Task: Set up a job alert for 'web developer' in Delhi, India, with daily notifications via email and notification, and enable similar job notifications.
Action: Mouse moved to (373, 284)
Screenshot: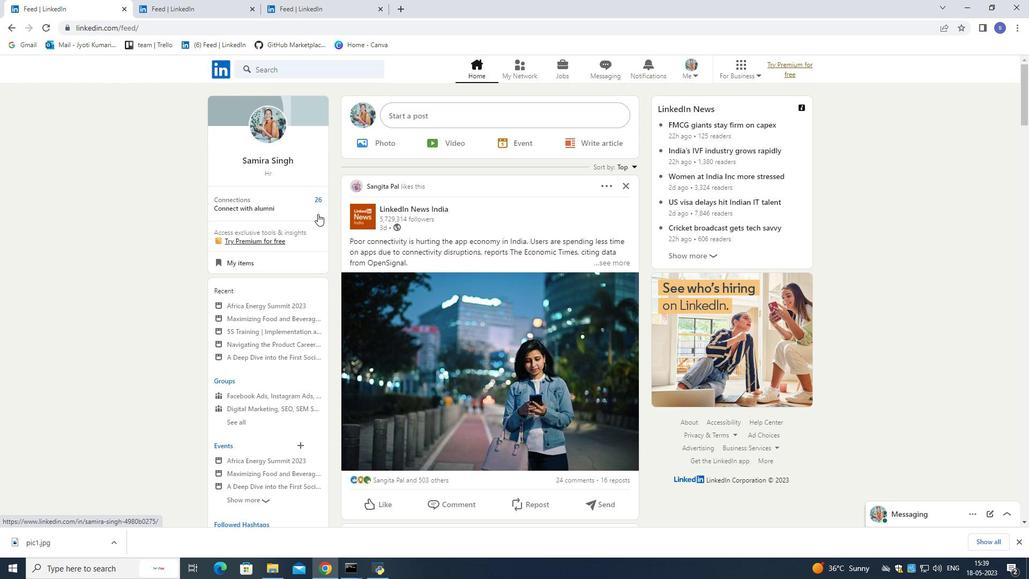
Action: Mouse scrolled (373, 284) with delta (0, 0)
Screenshot: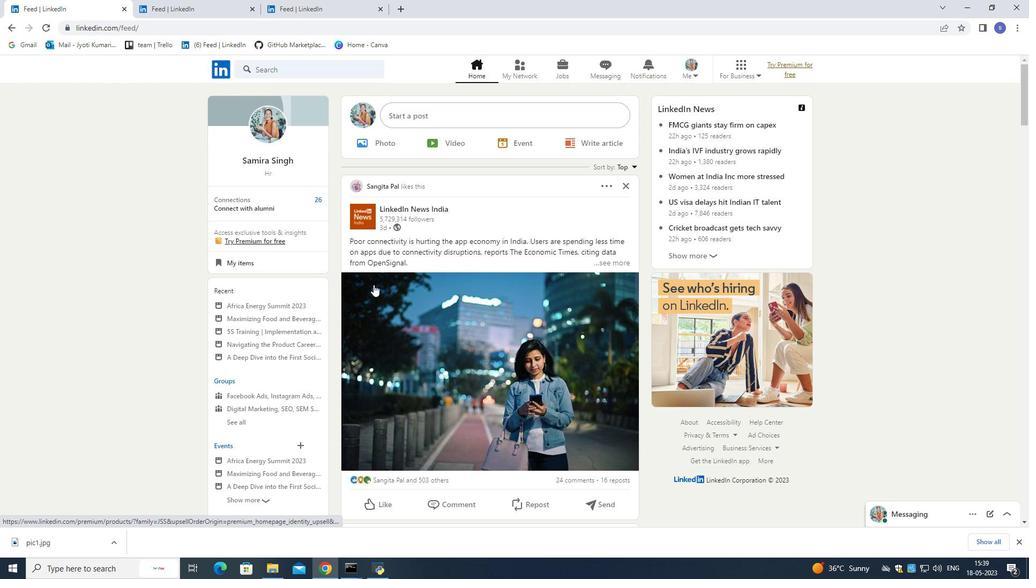 
Action: Mouse scrolled (373, 284) with delta (0, 0)
Screenshot: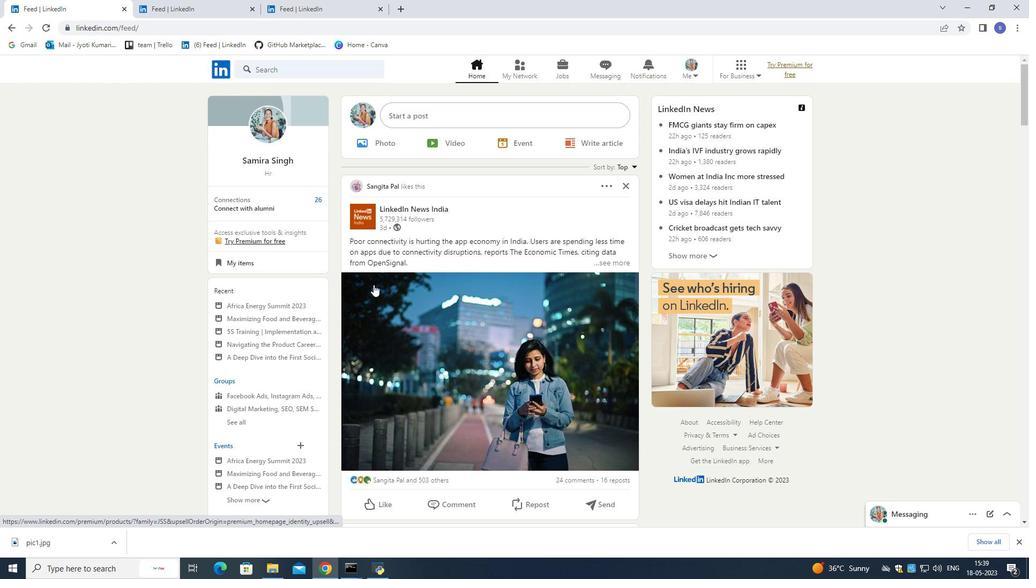 
Action: Mouse moved to (360, 224)
Screenshot: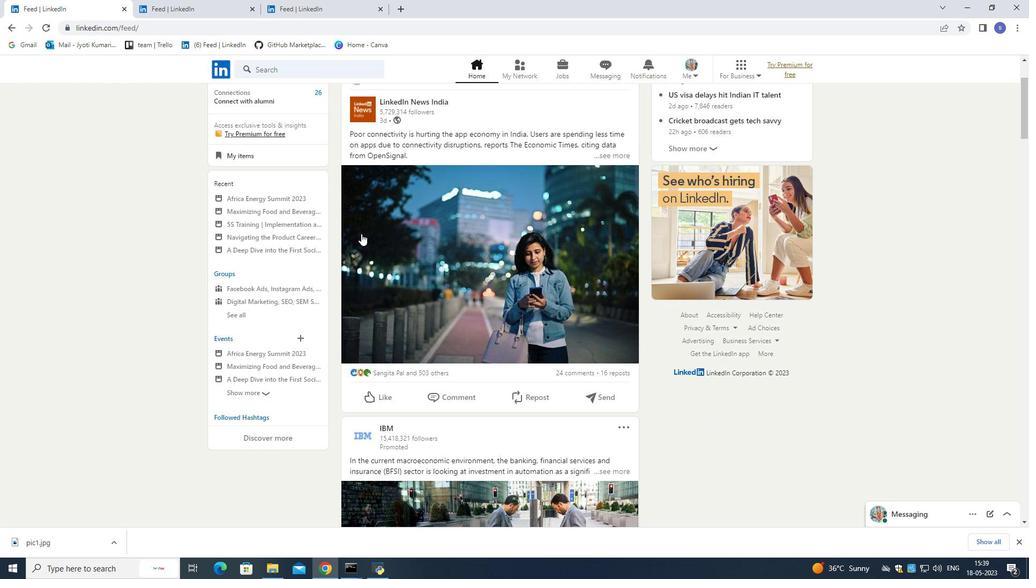 
Action: Mouse scrolled (360, 225) with delta (0, 0)
Screenshot: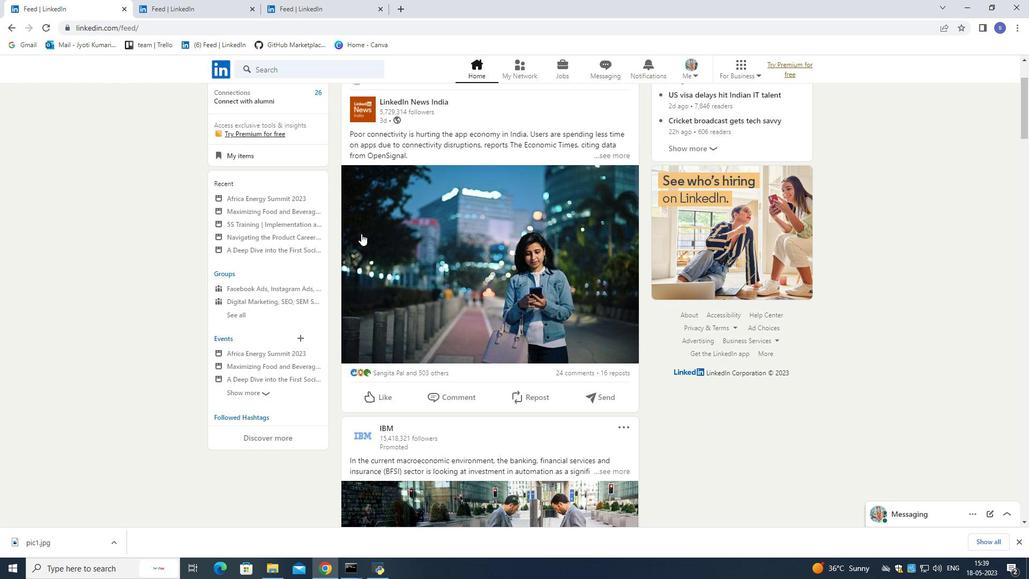 
Action: Mouse moved to (358, 217)
Screenshot: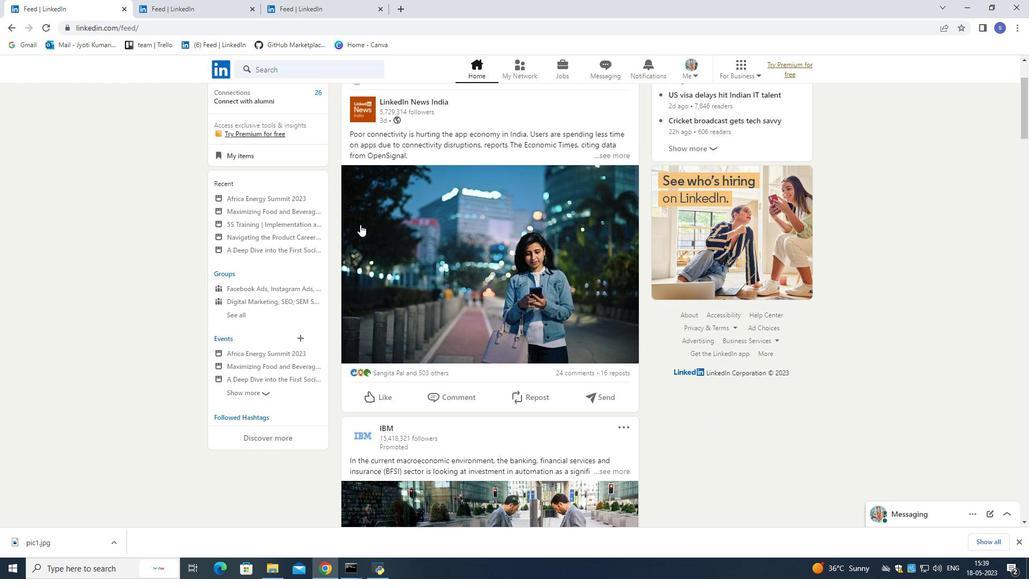 
Action: Mouse scrolled (358, 217) with delta (0, 0)
Screenshot: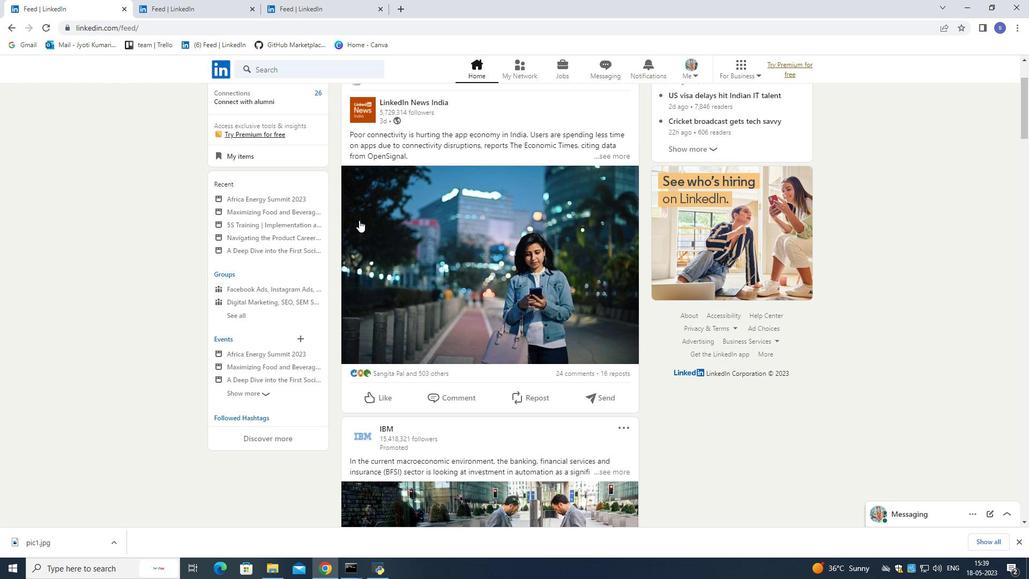 
Action: Mouse moved to (358, 215)
Screenshot: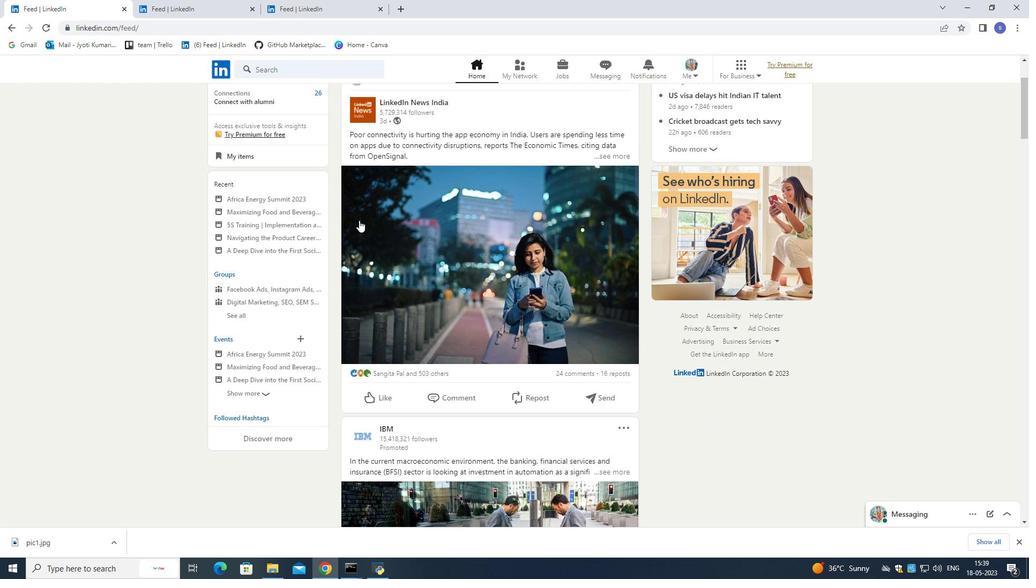 
Action: Mouse scrolled (358, 214) with delta (0, 0)
Screenshot: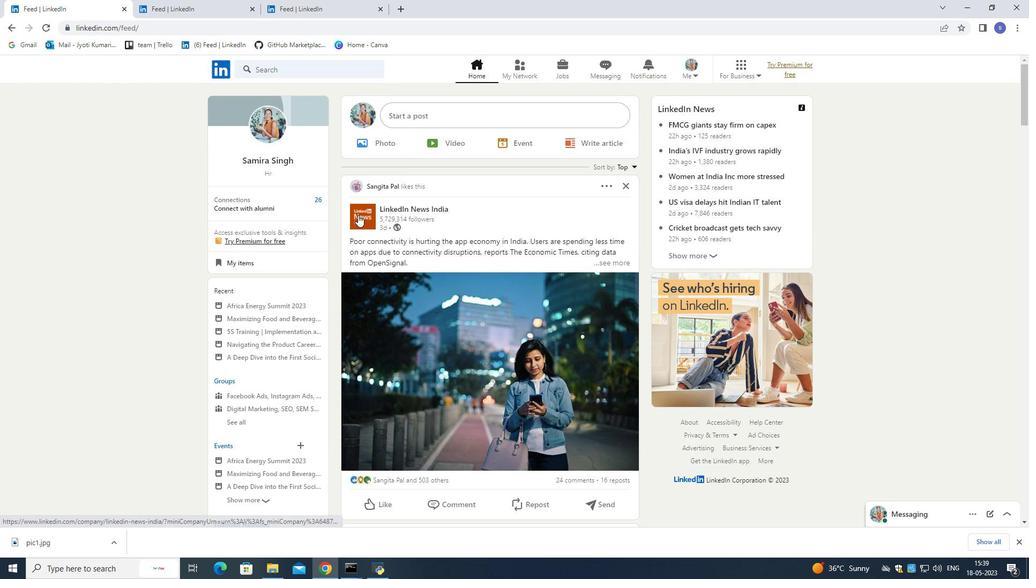 
Action: Mouse moved to (299, 144)
Screenshot: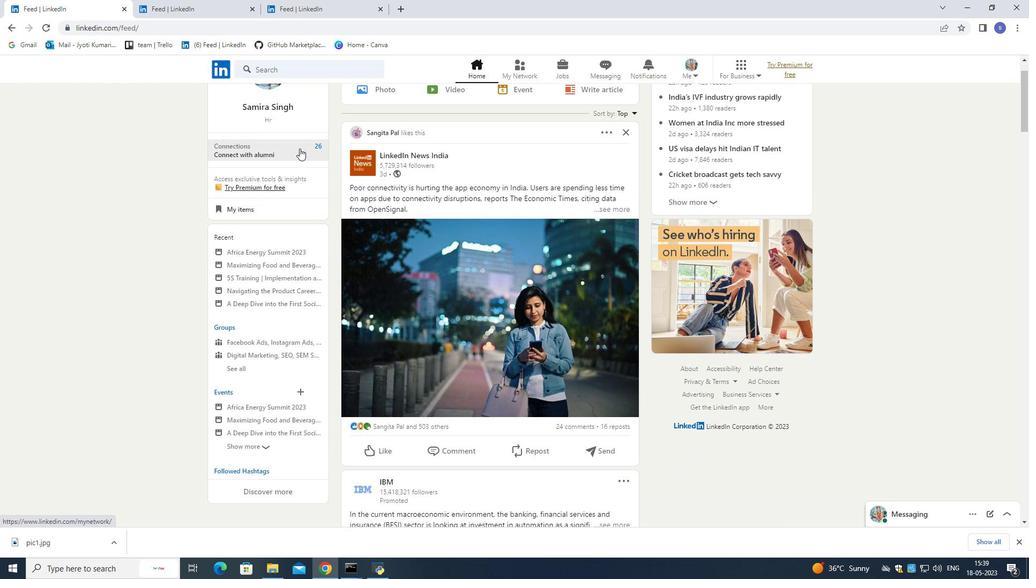 
Action: Mouse scrolled (299, 145) with delta (0, 0)
Screenshot: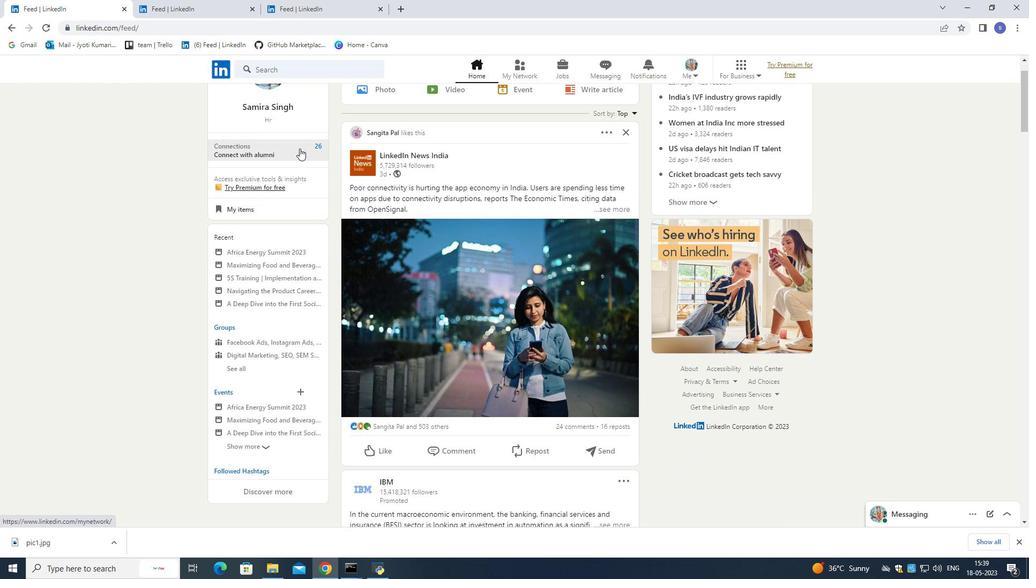 
Action: Mouse moved to (299, 143)
Screenshot: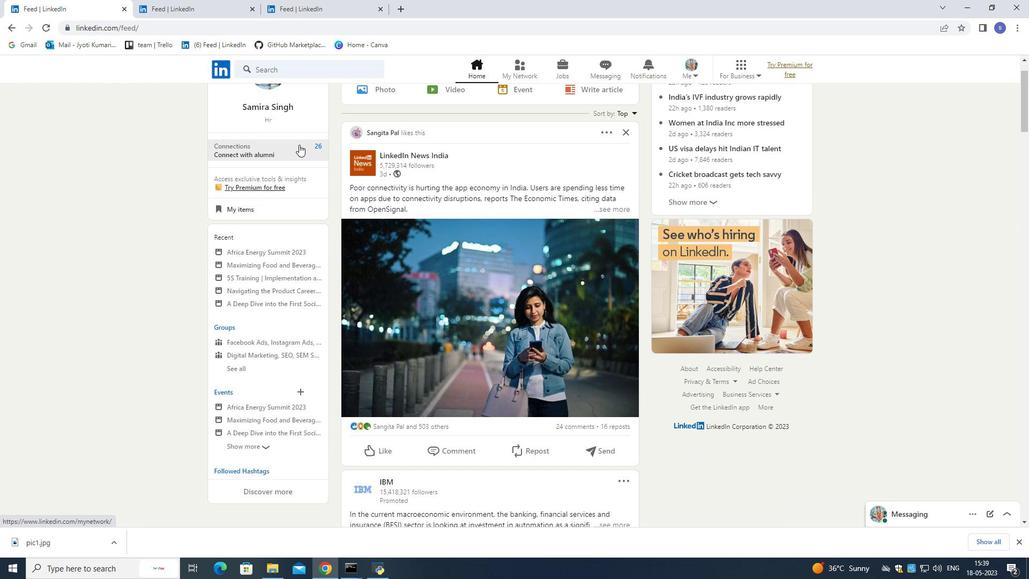 
Action: Mouse scrolled (299, 143) with delta (0, 0)
Screenshot: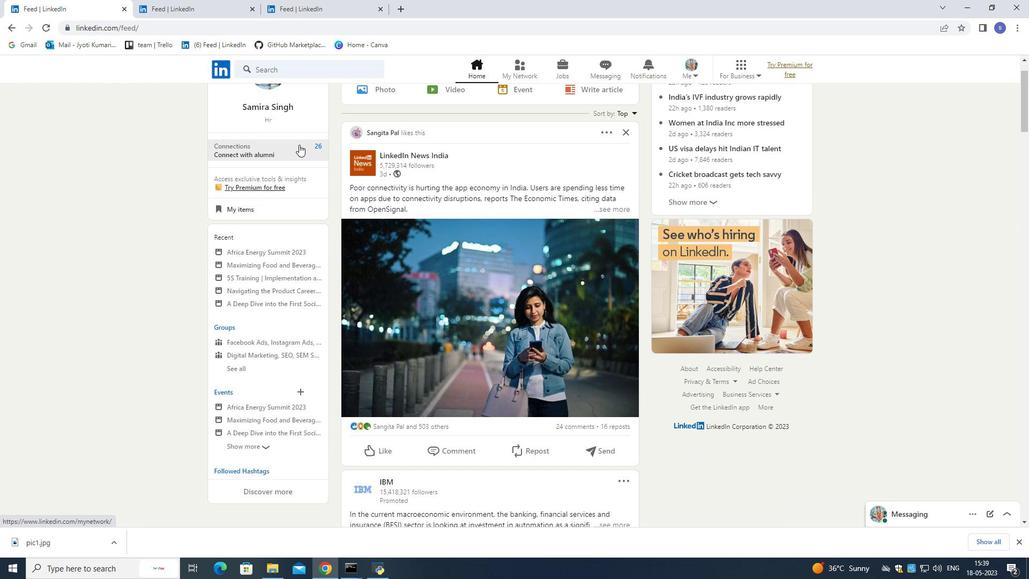 
Action: Mouse moved to (226, 71)
Screenshot: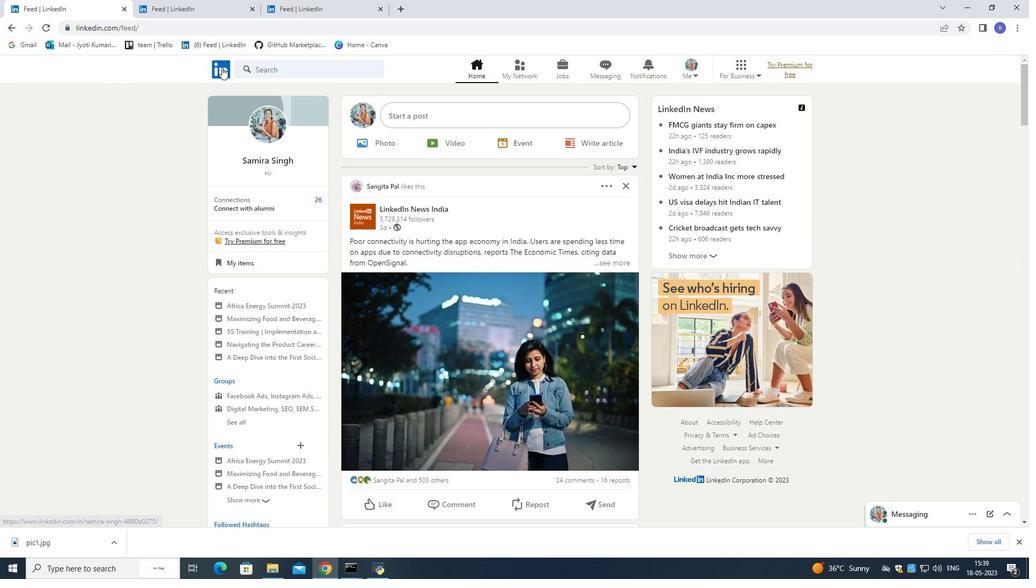 
Action: Mouse pressed left at (226, 71)
Screenshot: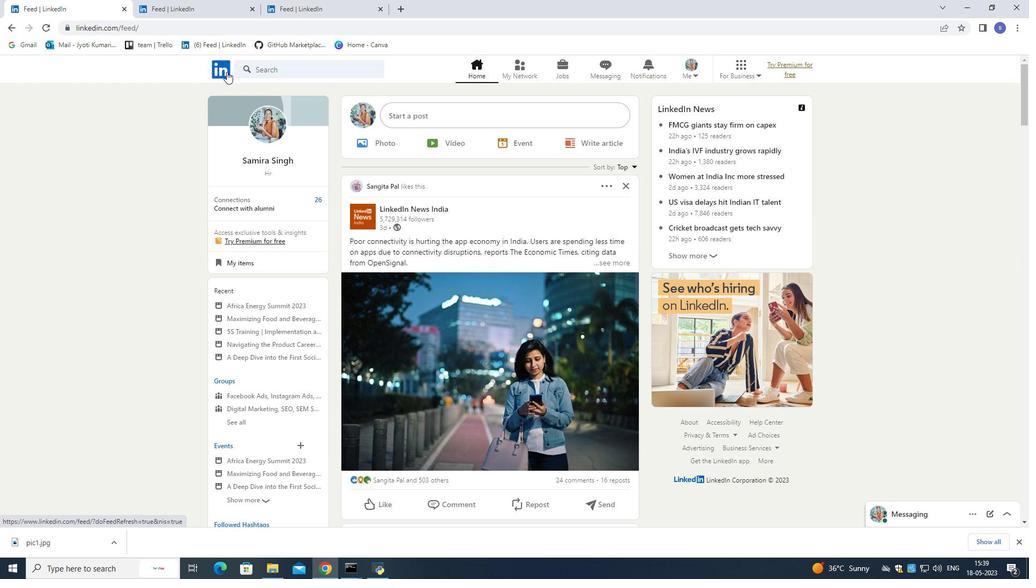 
Action: Mouse moved to (360, 227)
Screenshot: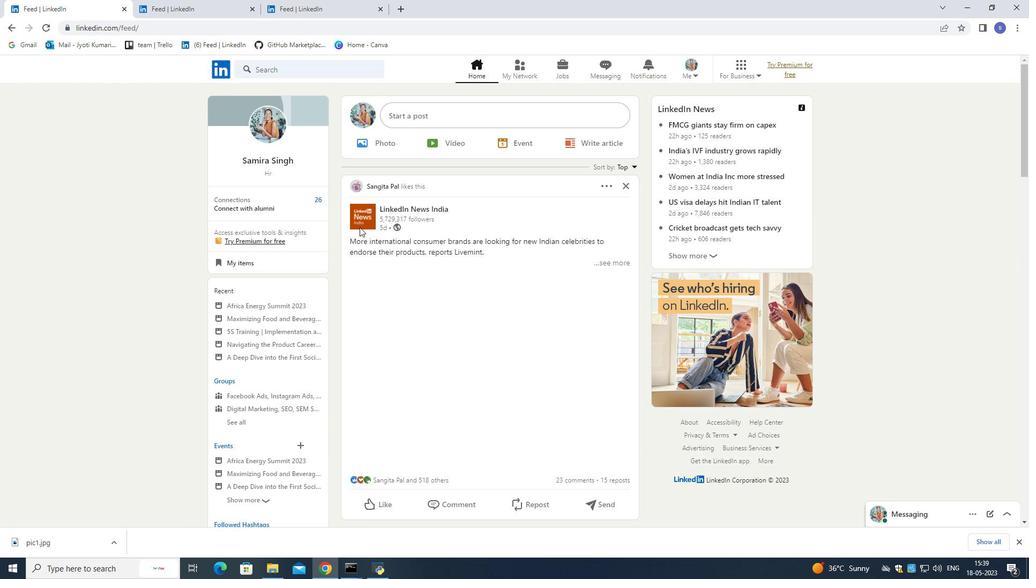 
Action: Mouse scrolled (360, 226) with delta (0, 0)
Screenshot: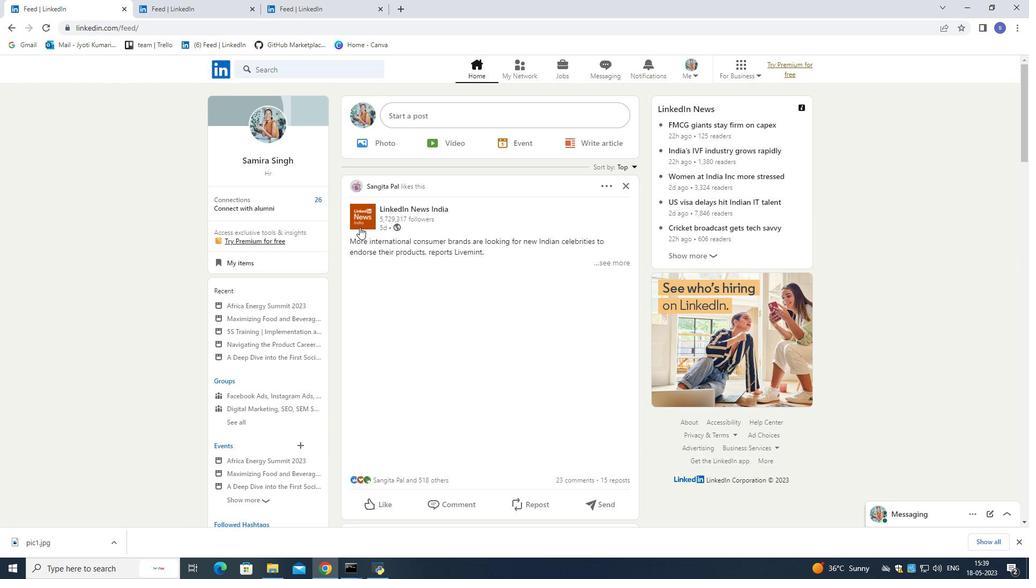 
Action: Mouse scrolled (360, 226) with delta (0, 0)
Screenshot: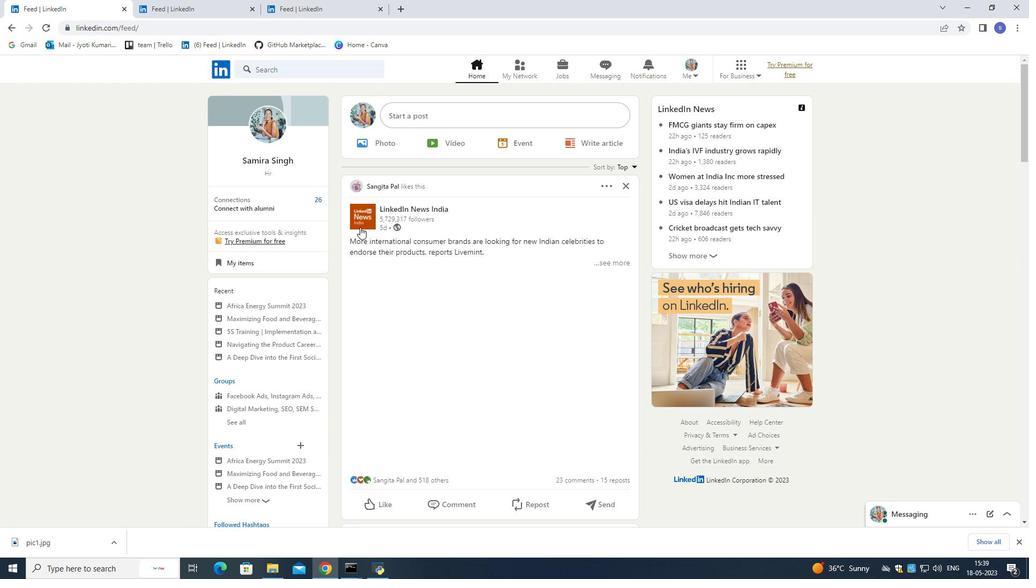 
Action: Mouse moved to (360, 227)
Screenshot: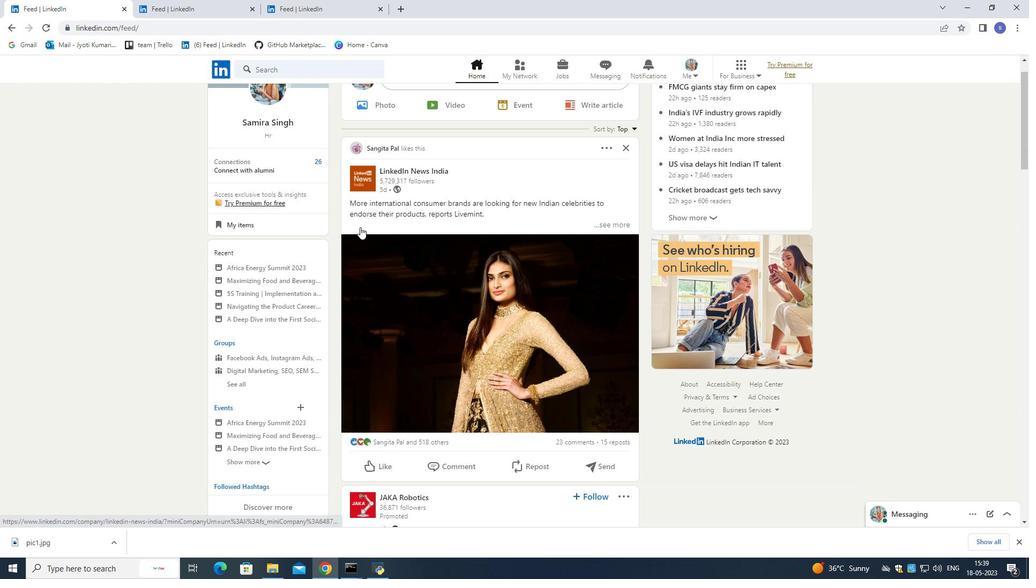 
Action: Mouse scrolled (360, 226) with delta (0, 0)
Screenshot: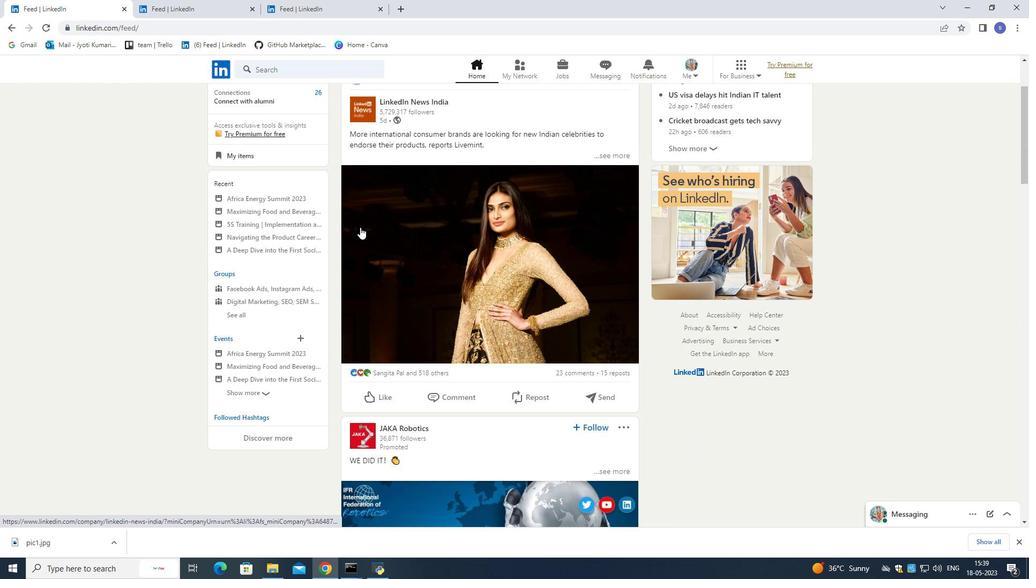 
Action: Mouse scrolled (360, 226) with delta (0, 0)
Screenshot: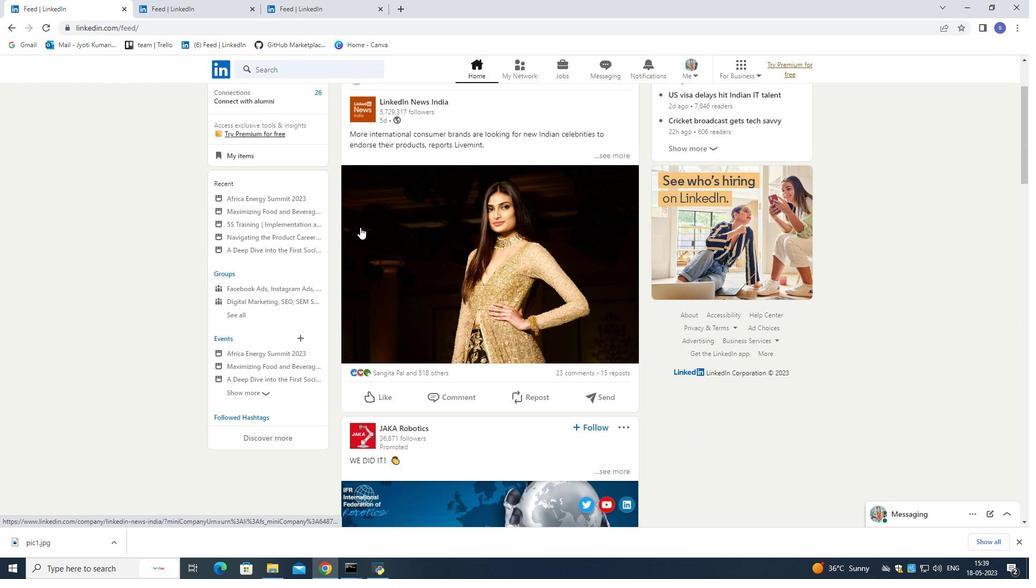 
Action: Mouse moved to (358, 223)
Screenshot: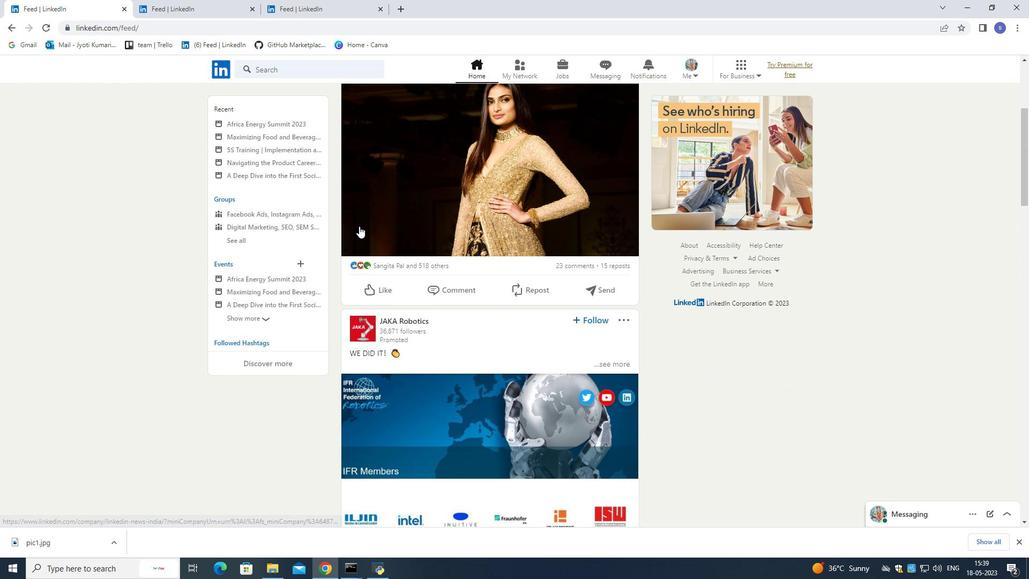 
Action: Mouse scrolled (358, 222) with delta (0, 0)
Screenshot: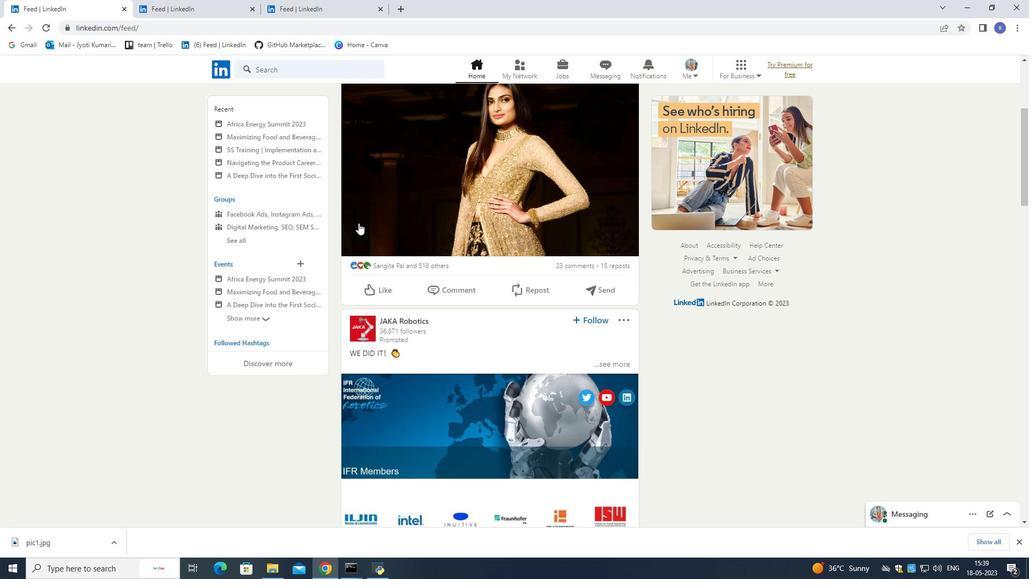 
Action: Mouse scrolled (358, 222) with delta (0, 0)
Screenshot: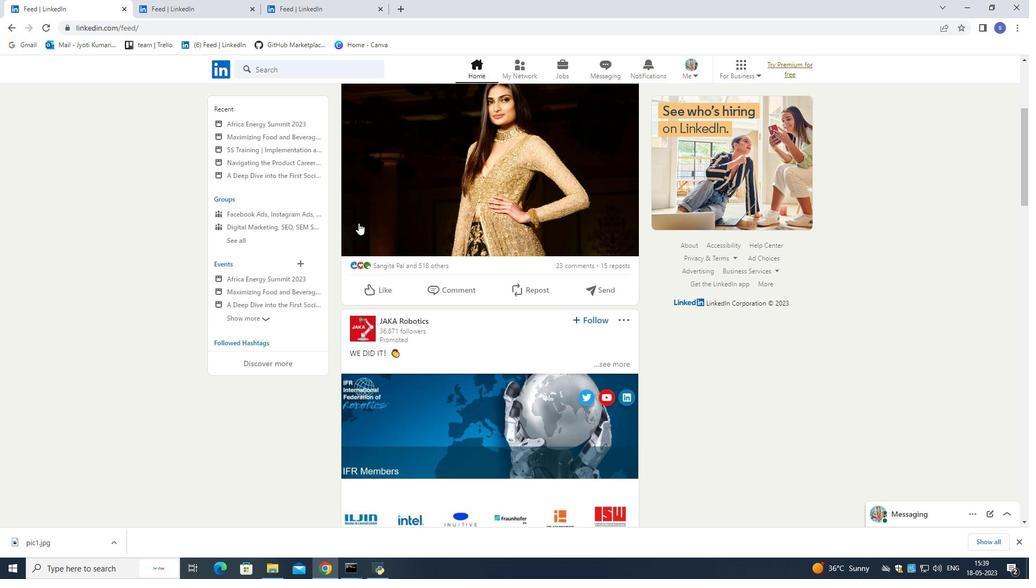 
Action: Mouse scrolled (358, 222) with delta (0, 0)
Screenshot: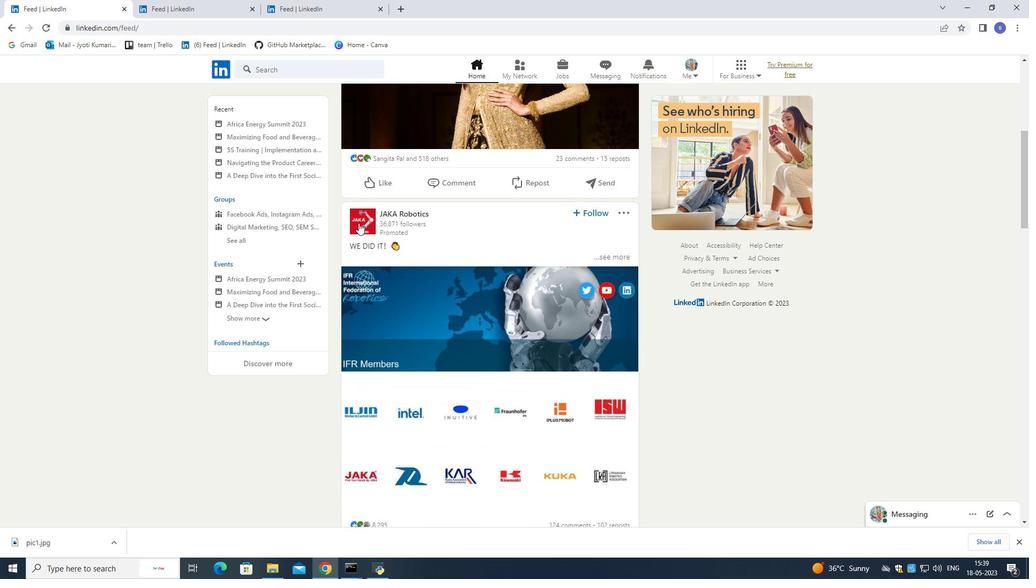 
Action: Mouse scrolled (358, 222) with delta (0, 0)
Screenshot: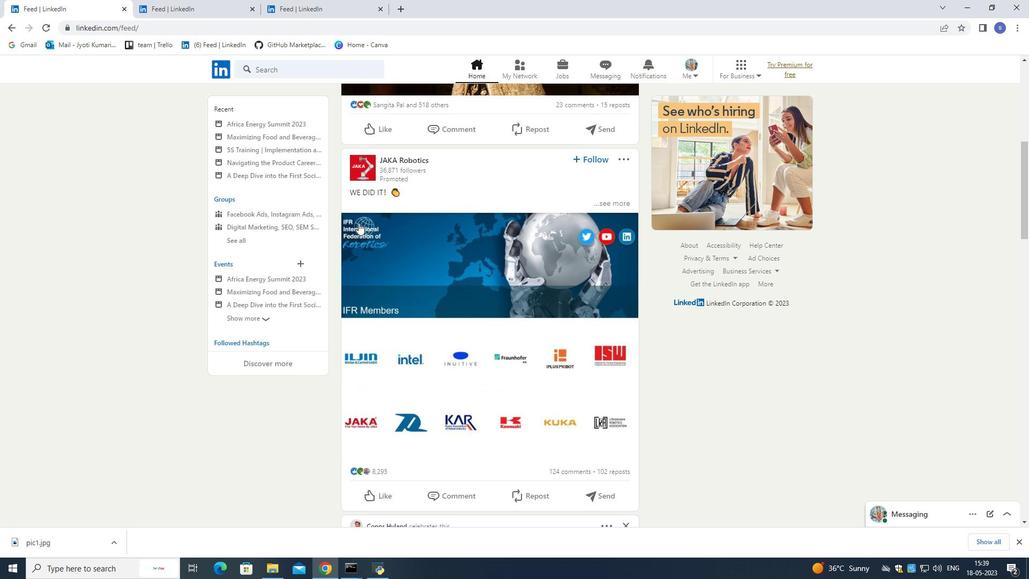
Action: Mouse scrolled (358, 222) with delta (0, 0)
Screenshot: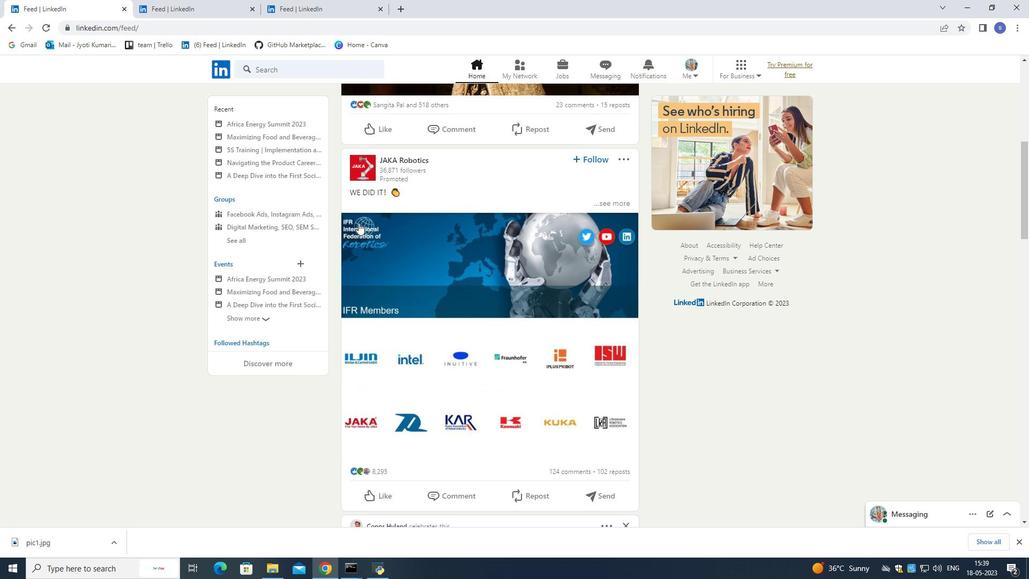 
Action: Mouse scrolled (358, 222) with delta (0, 0)
Screenshot: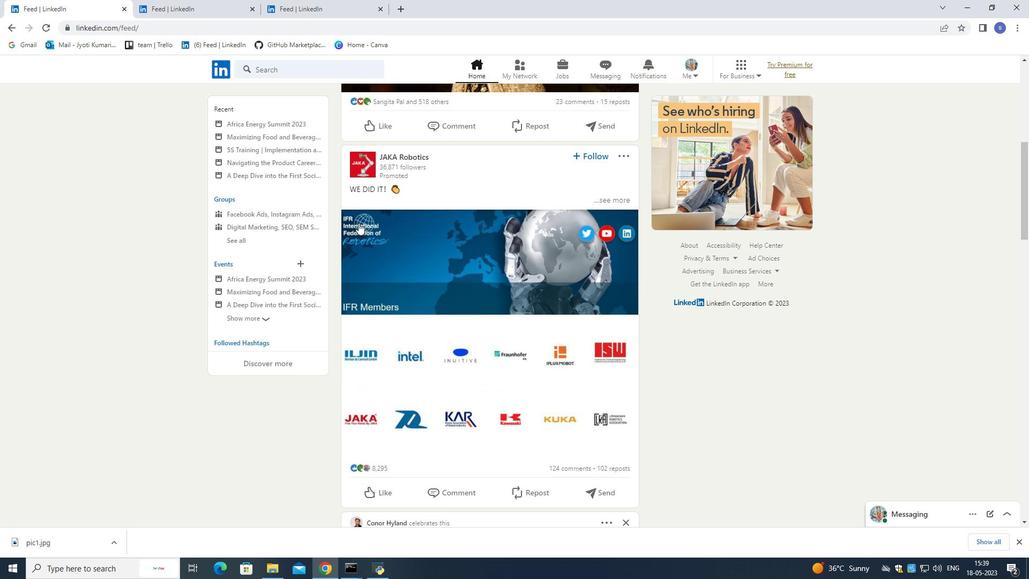 
Action: Mouse scrolled (358, 222) with delta (0, 0)
Screenshot: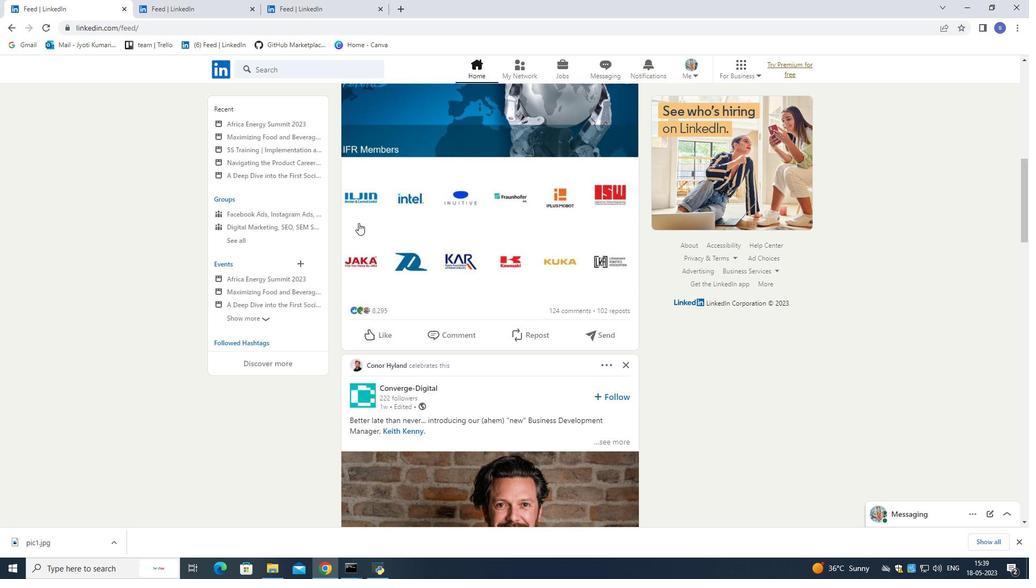 
Action: Mouse scrolled (358, 222) with delta (0, 0)
Screenshot: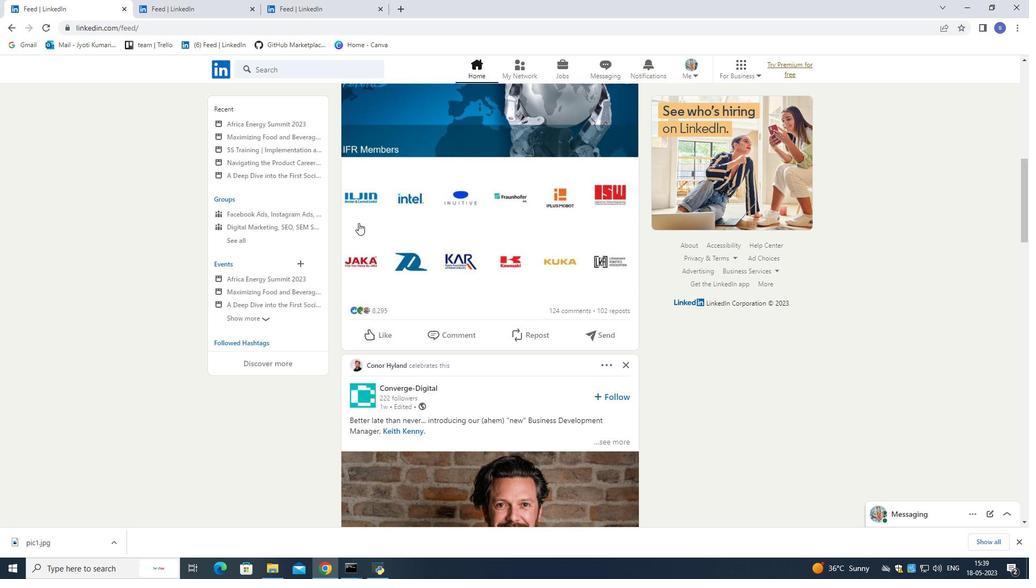 
Action: Mouse scrolled (358, 222) with delta (0, 0)
Screenshot: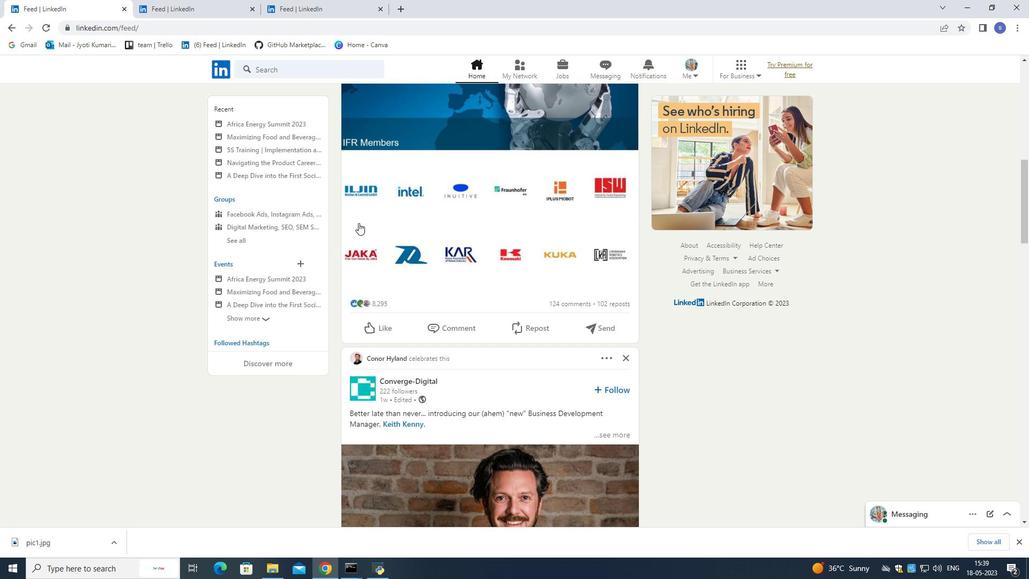 
Action: Mouse scrolled (358, 222) with delta (0, 0)
Screenshot: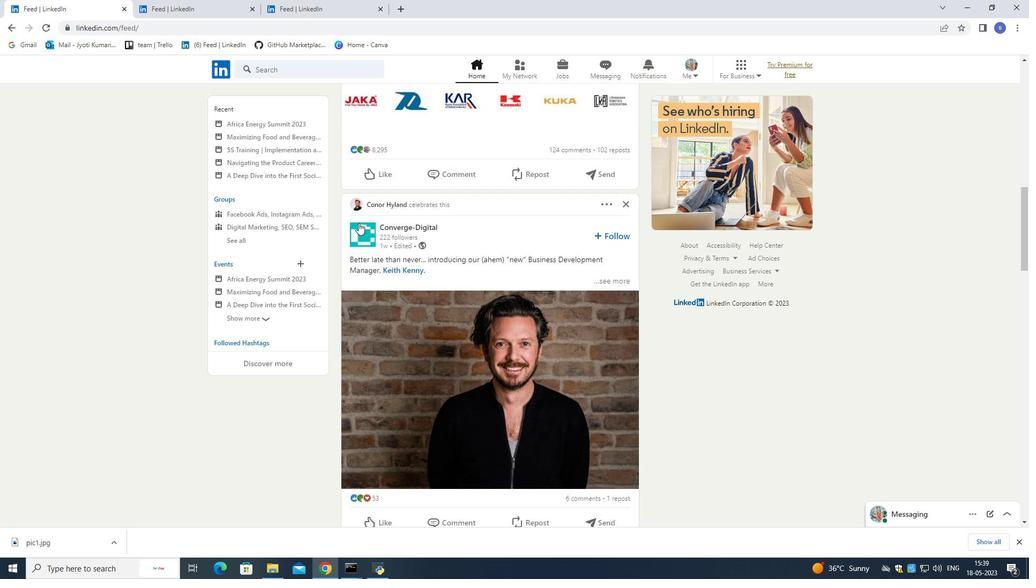 
Action: Mouse scrolled (358, 222) with delta (0, 0)
Screenshot: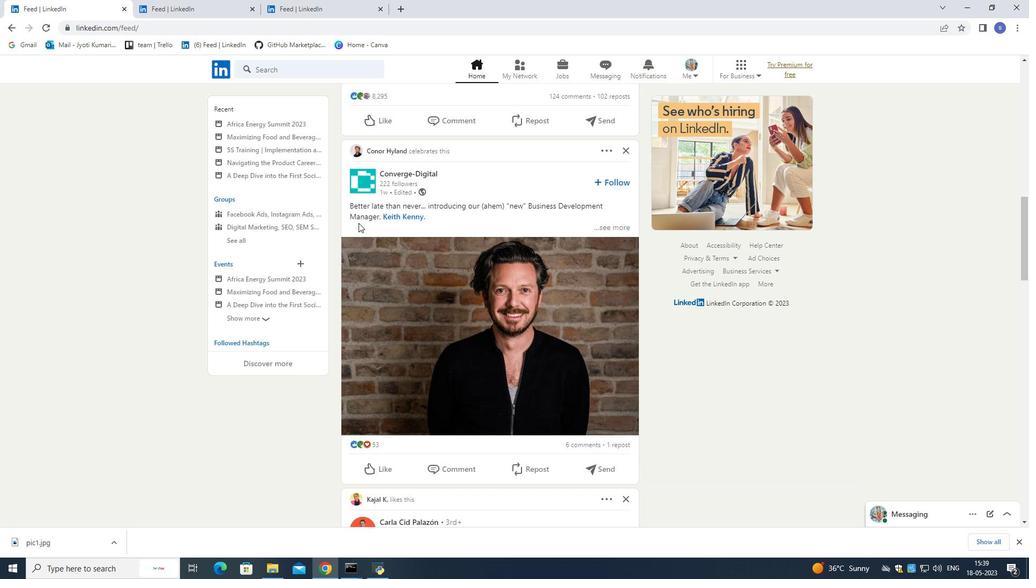 
Action: Mouse moved to (345, 221)
Screenshot: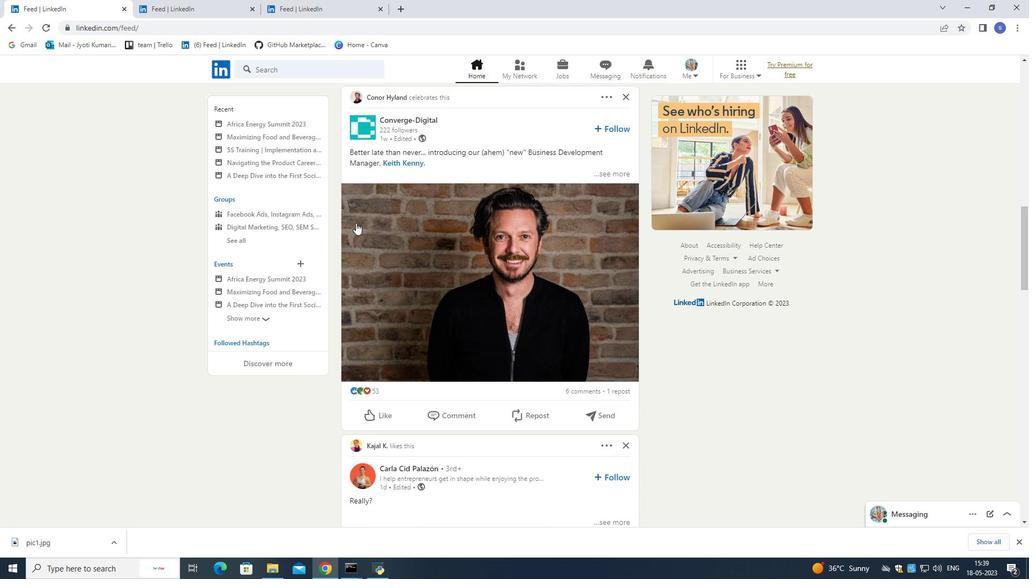
Action: Mouse scrolled (345, 220) with delta (0, 0)
Screenshot: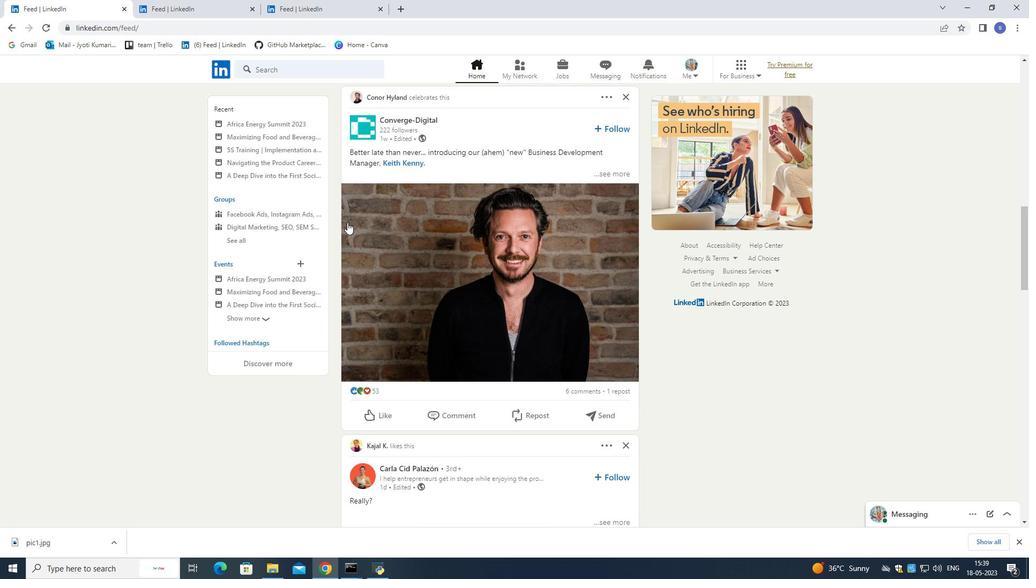 
Action: Mouse scrolled (345, 220) with delta (0, 0)
Screenshot: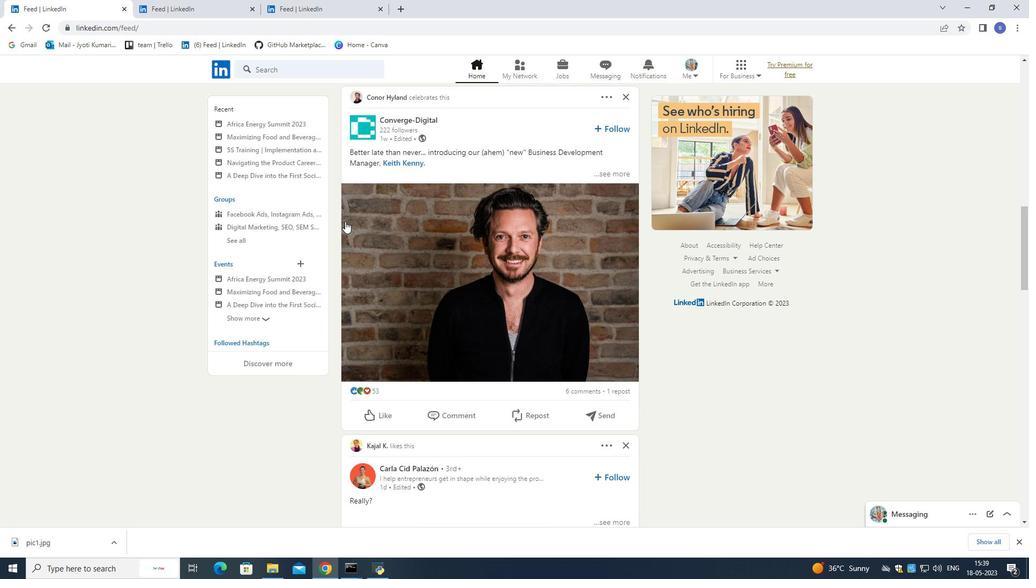 
Action: Mouse scrolled (345, 220) with delta (0, 0)
Screenshot: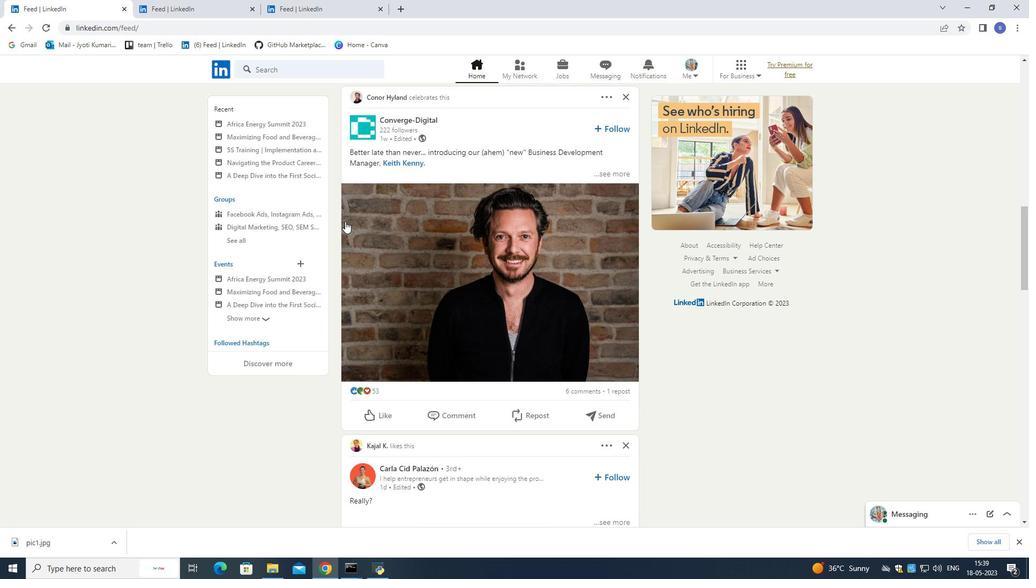 
Action: Mouse moved to (344, 220)
Screenshot: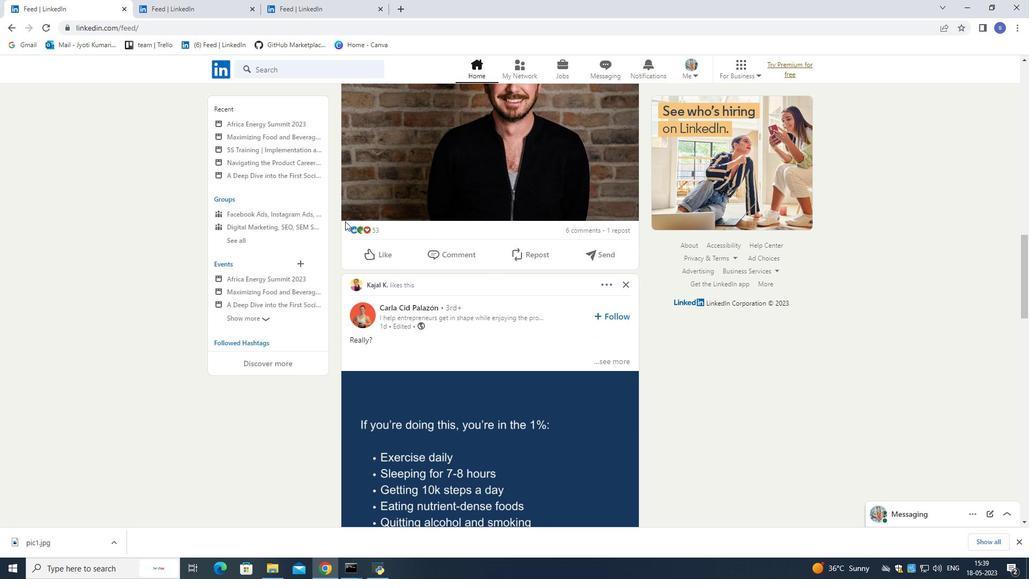 
Action: Mouse scrolled (344, 220) with delta (0, 0)
Screenshot: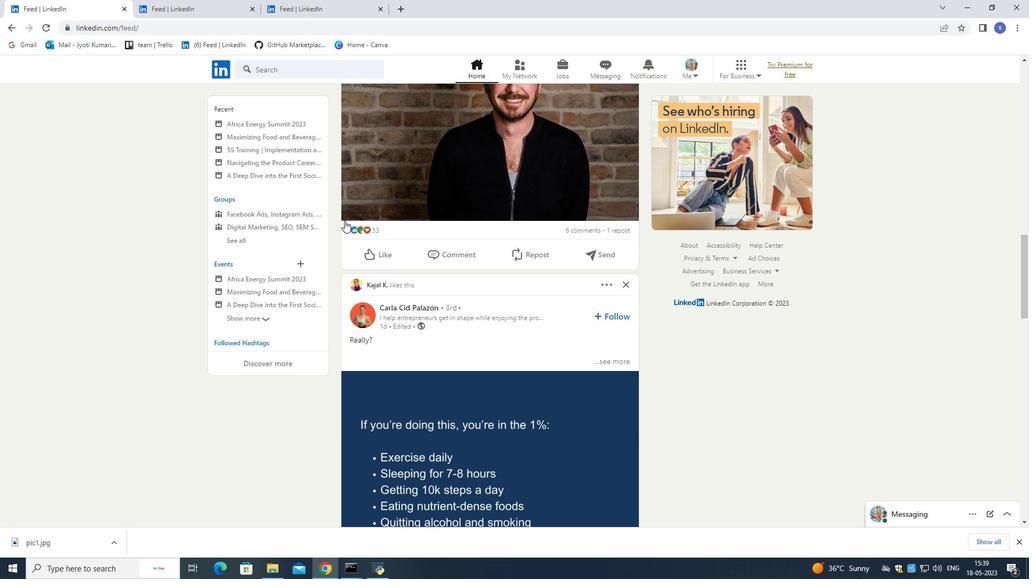 
Action: Mouse scrolled (344, 220) with delta (0, 0)
Screenshot: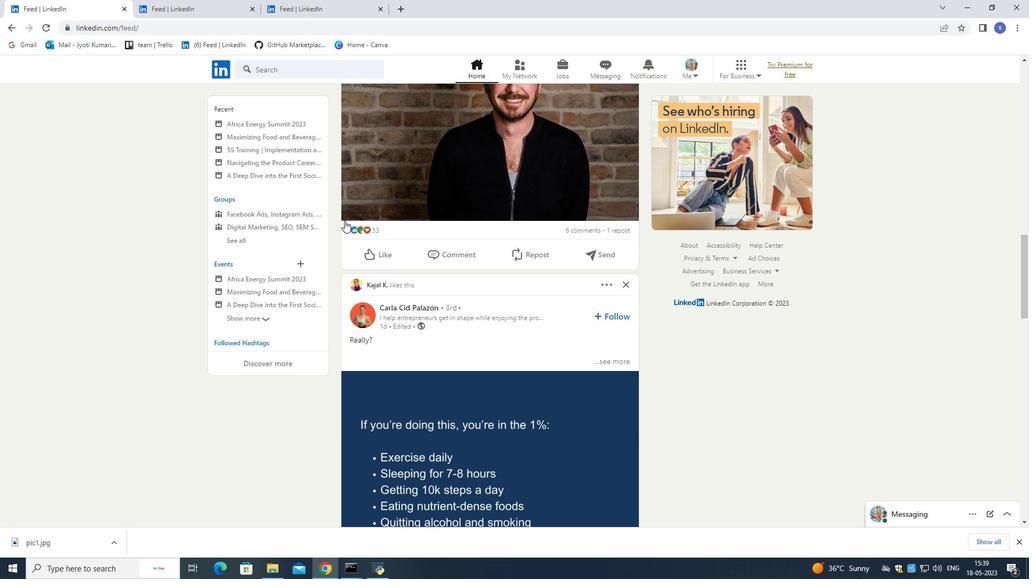 
Action: Mouse scrolled (344, 220) with delta (0, 0)
Screenshot: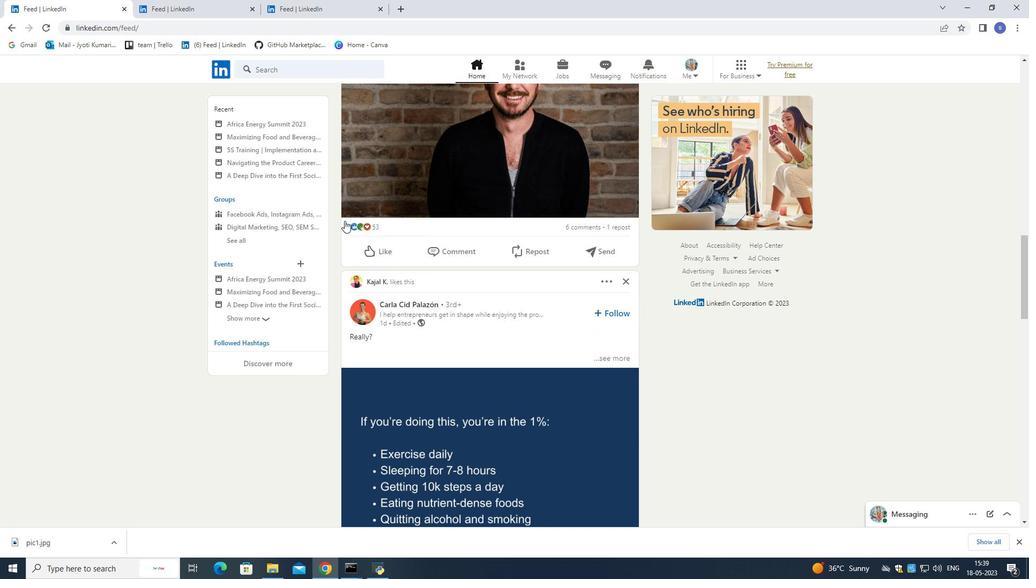 
Action: Mouse scrolled (344, 220) with delta (0, 0)
Screenshot: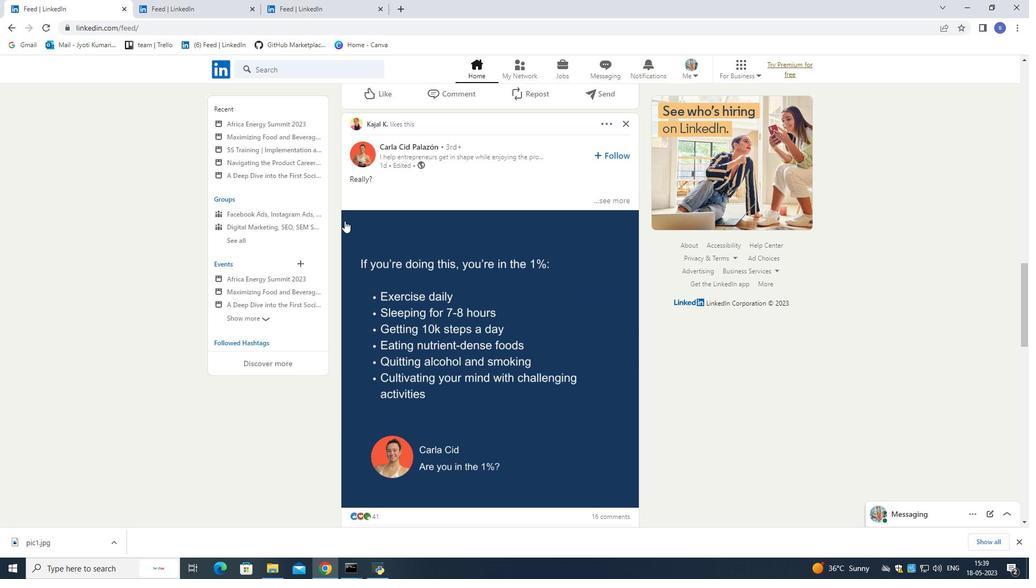 
Action: Mouse scrolled (344, 220) with delta (0, 0)
Screenshot: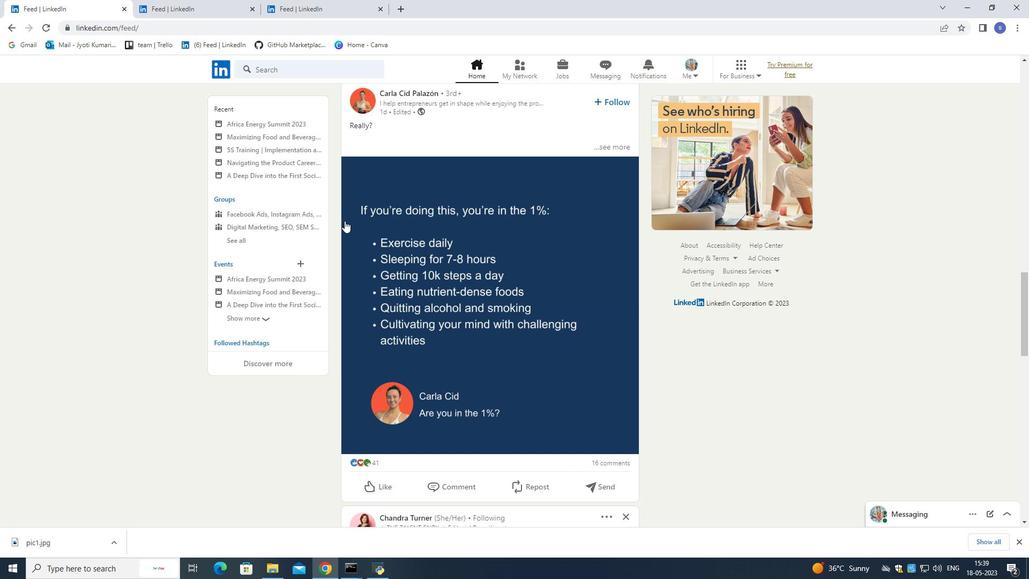 
Action: Mouse scrolled (344, 220) with delta (0, 0)
Screenshot: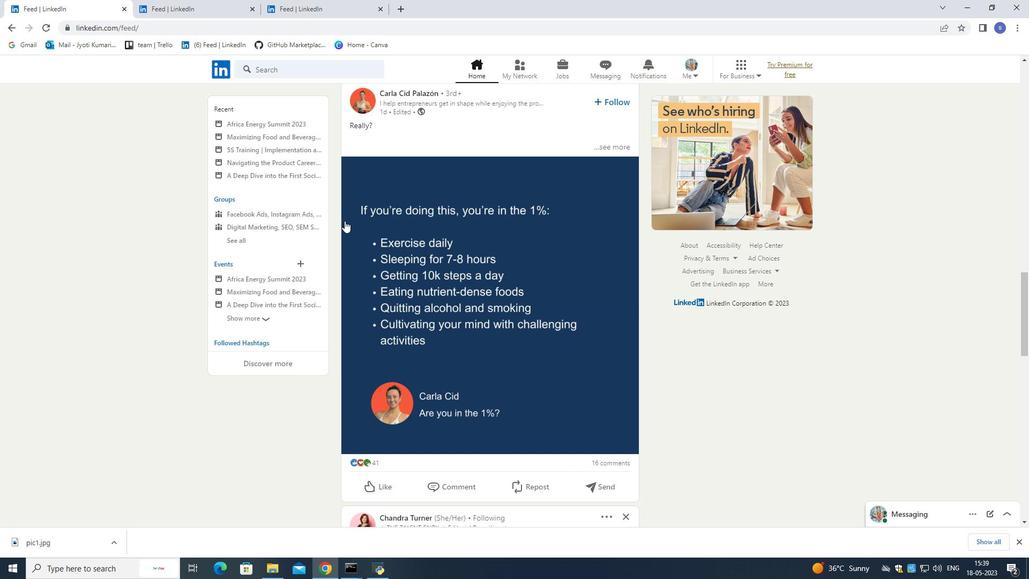 
Action: Mouse scrolled (344, 220) with delta (0, 0)
Screenshot: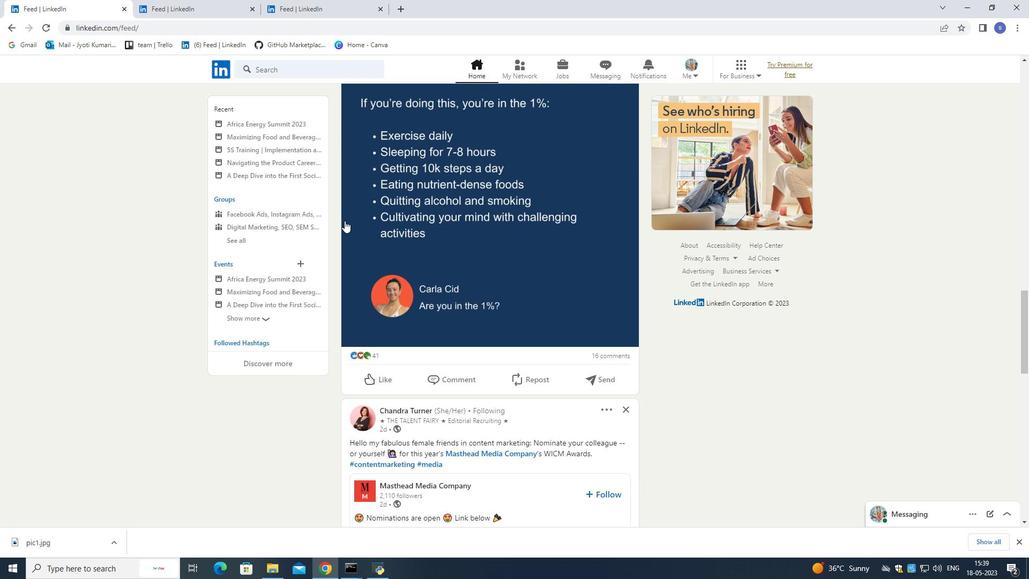 
Action: Mouse moved to (344, 217)
Screenshot: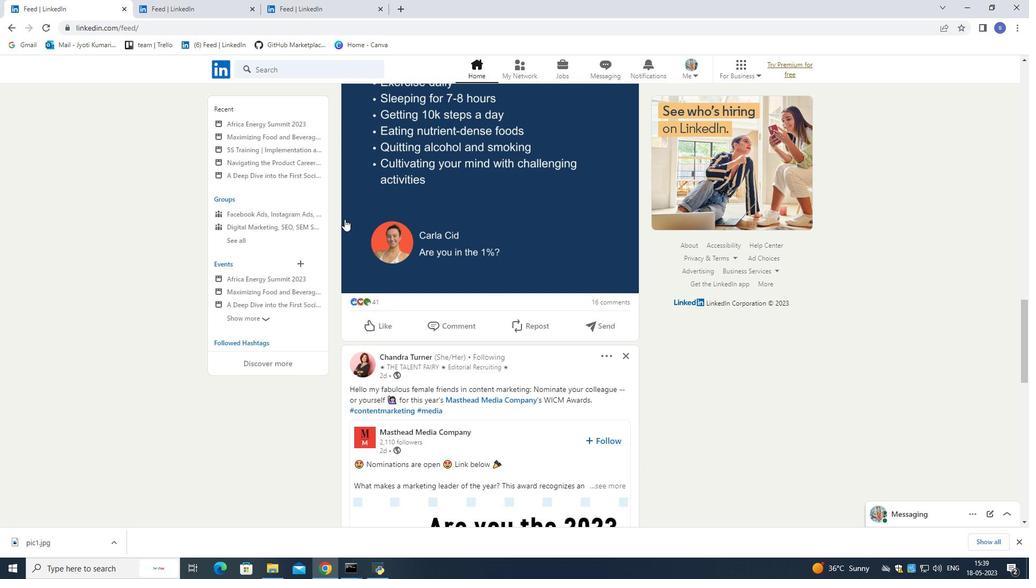 
Action: Mouse scrolled (344, 217) with delta (0, 0)
Screenshot: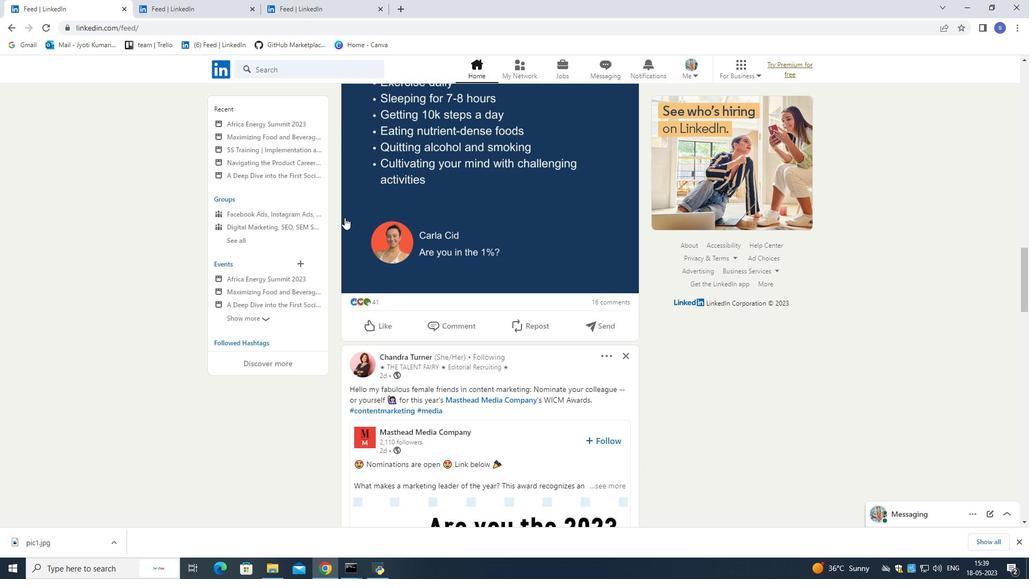 
Action: Mouse scrolled (344, 217) with delta (0, 0)
Screenshot: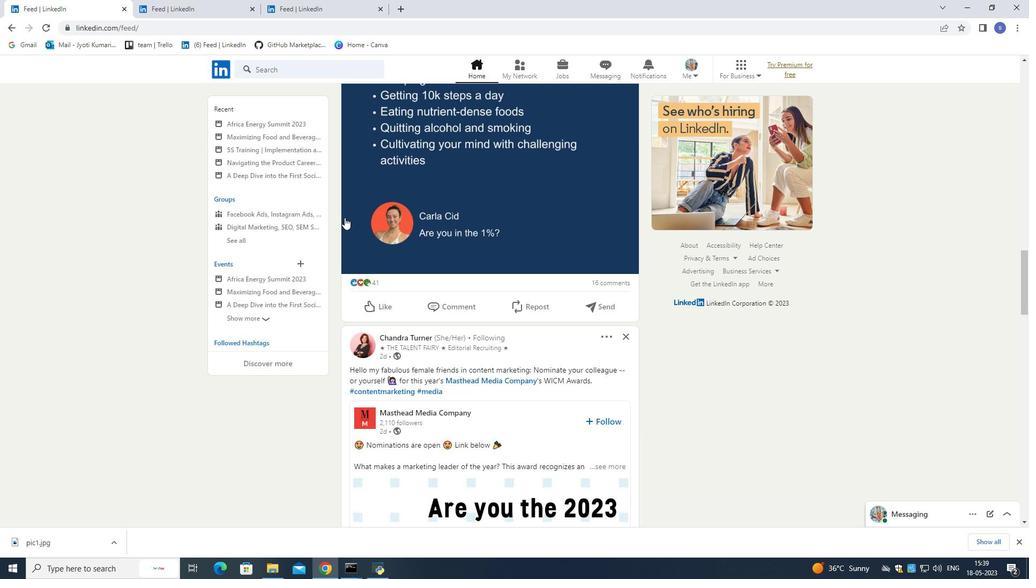 
Action: Mouse scrolled (344, 217) with delta (0, 0)
Screenshot: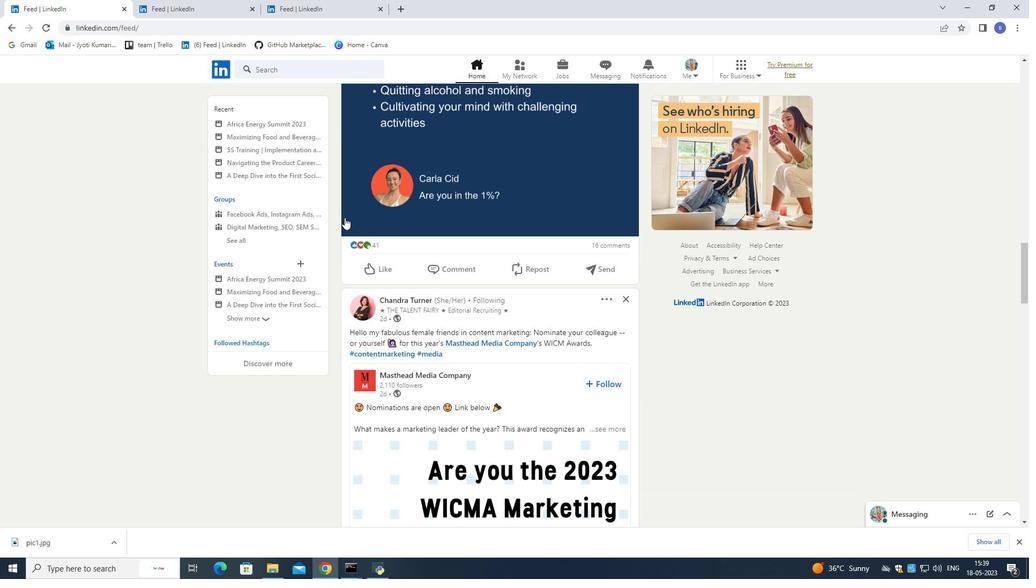 
Action: Mouse scrolled (344, 217) with delta (0, 0)
Screenshot: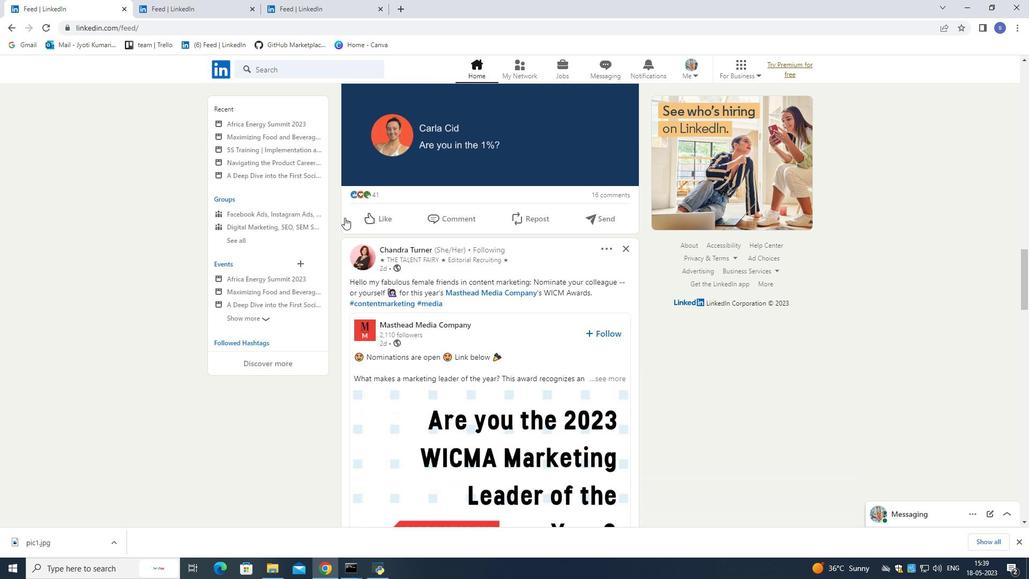 
Action: Mouse moved to (344, 221)
Screenshot: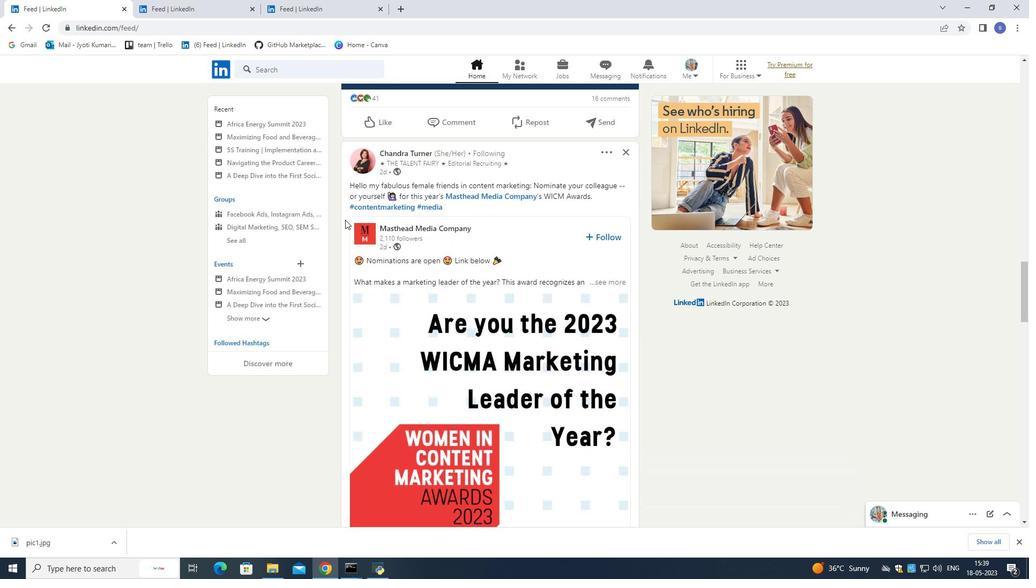 
Action: Mouse scrolled (344, 221) with delta (0, 0)
Screenshot: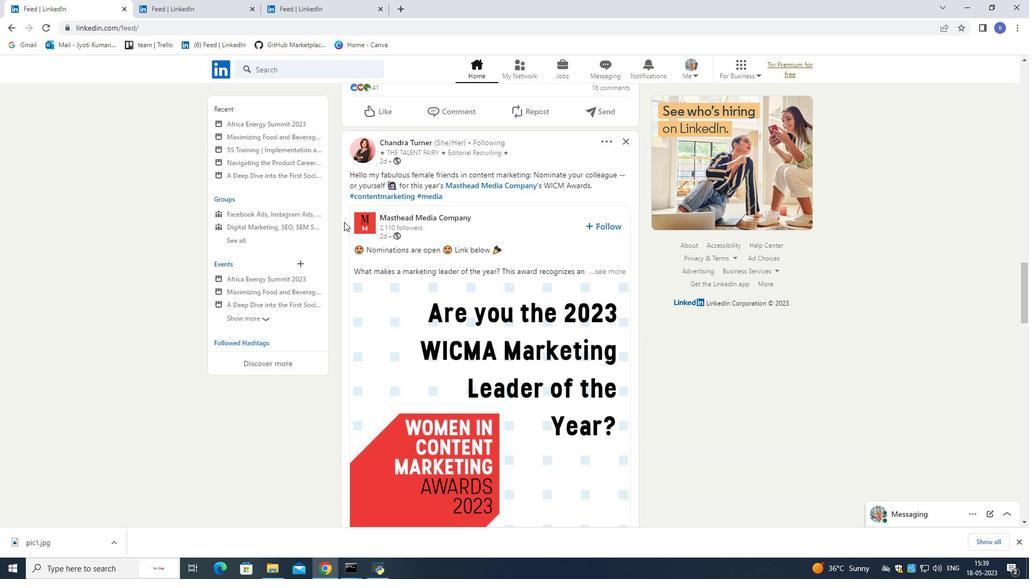 
Action: Mouse scrolled (344, 221) with delta (0, 0)
Screenshot: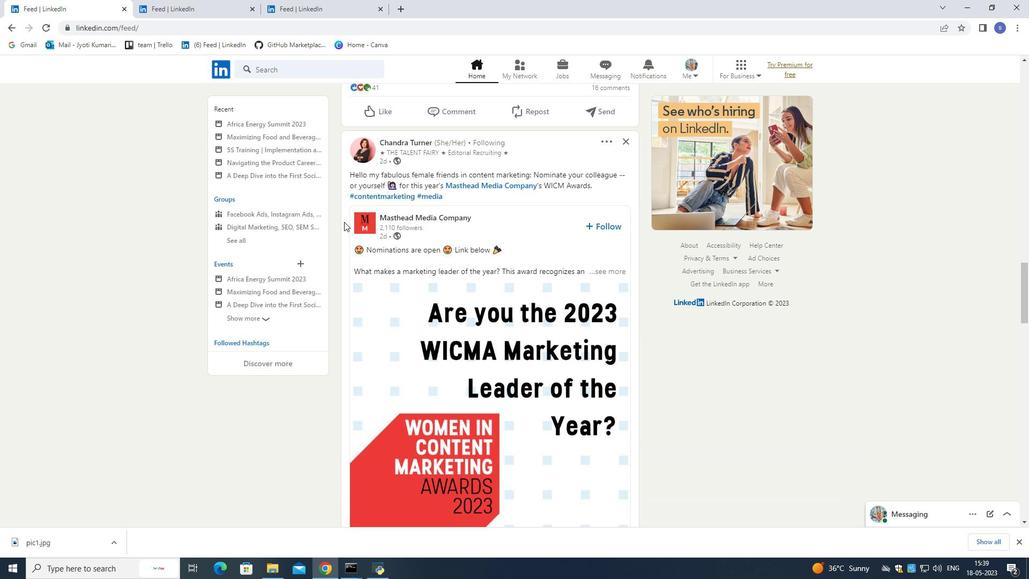 
Action: Mouse scrolled (344, 221) with delta (0, 0)
Screenshot: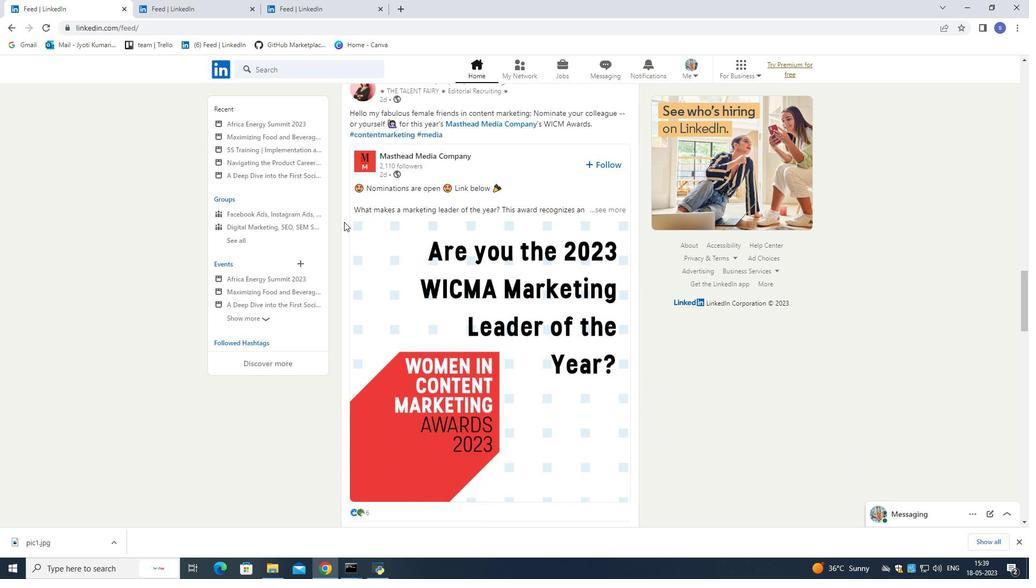 
Action: Mouse scrolled (344, 221) with delta (0, 0)
Screenshot: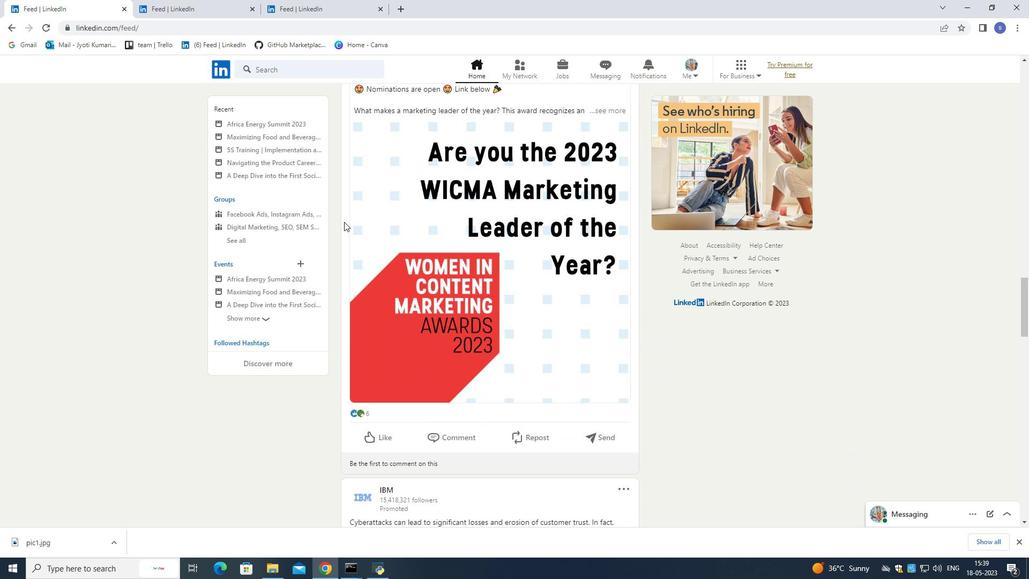 
Action: Mouse scrolled (344, 221) with delta (0, 0)
Screenshot: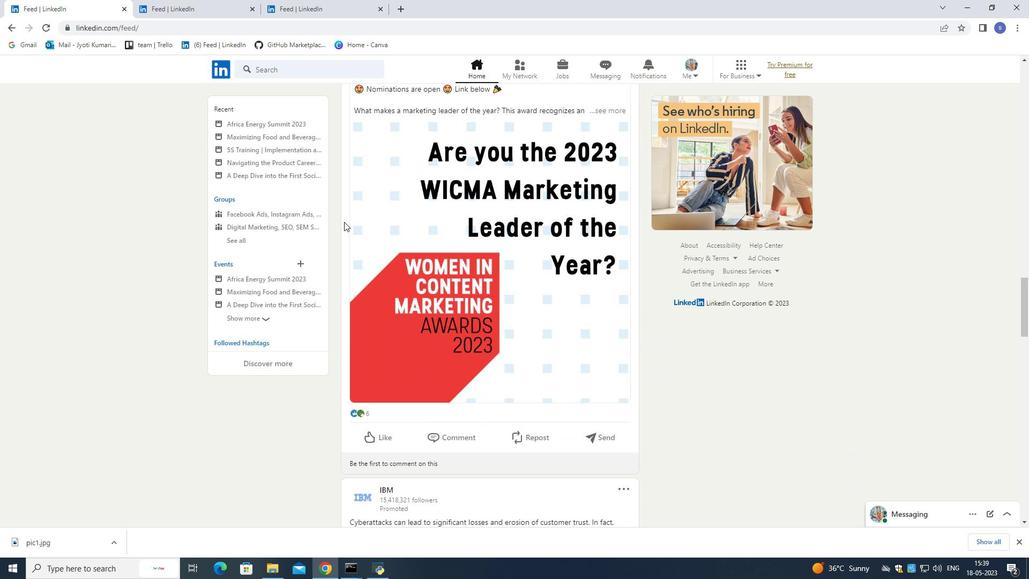 
Action: Mouse scrolled (344, 221) with delta (0, 0)
Screenshot: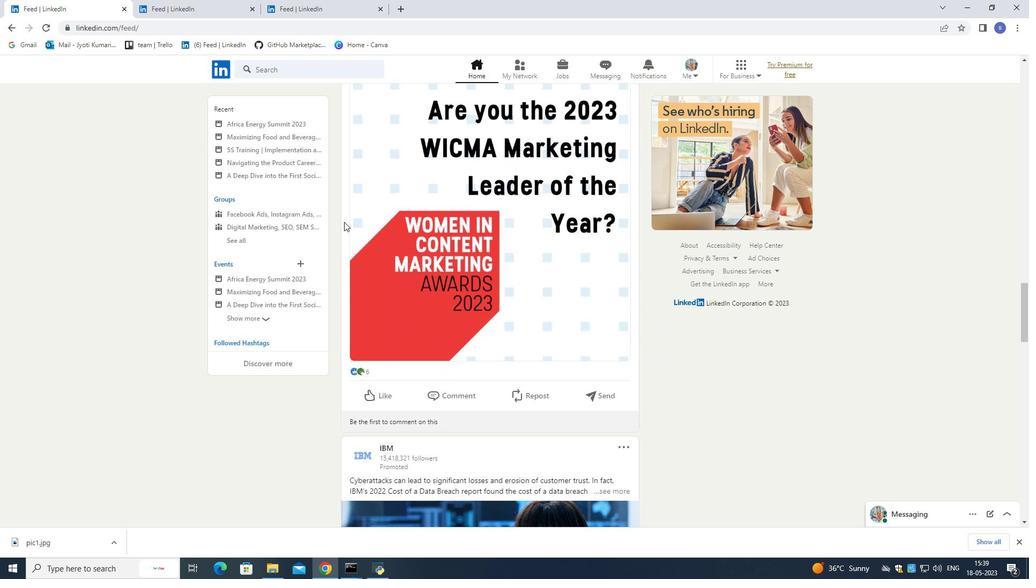 
Action: Mouse scrolled (344, 221) with delta (0, 0)
Screenshot: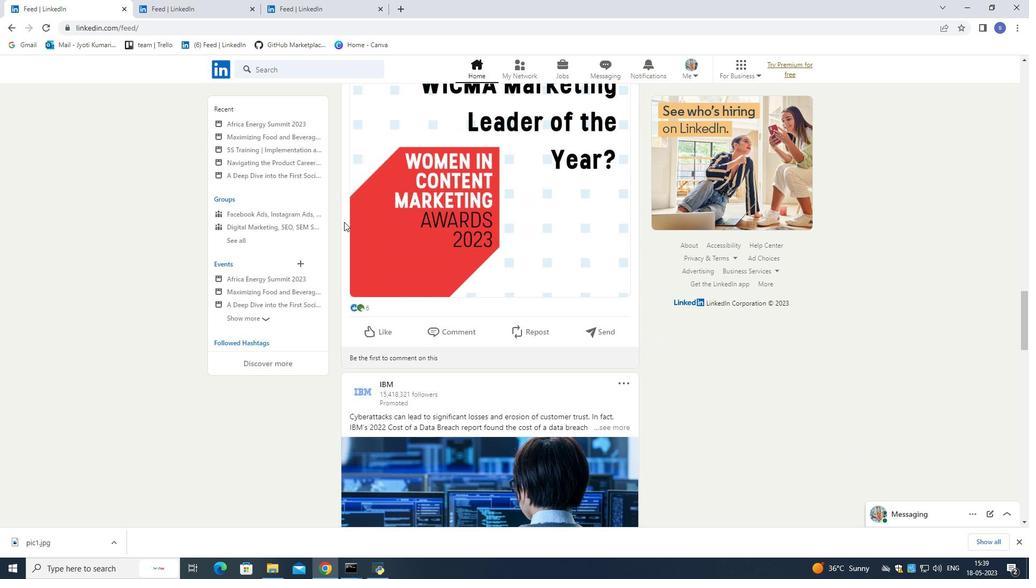 
Action: Mouse scrolled (344, 221) with delta (0, 0)
Screenshot: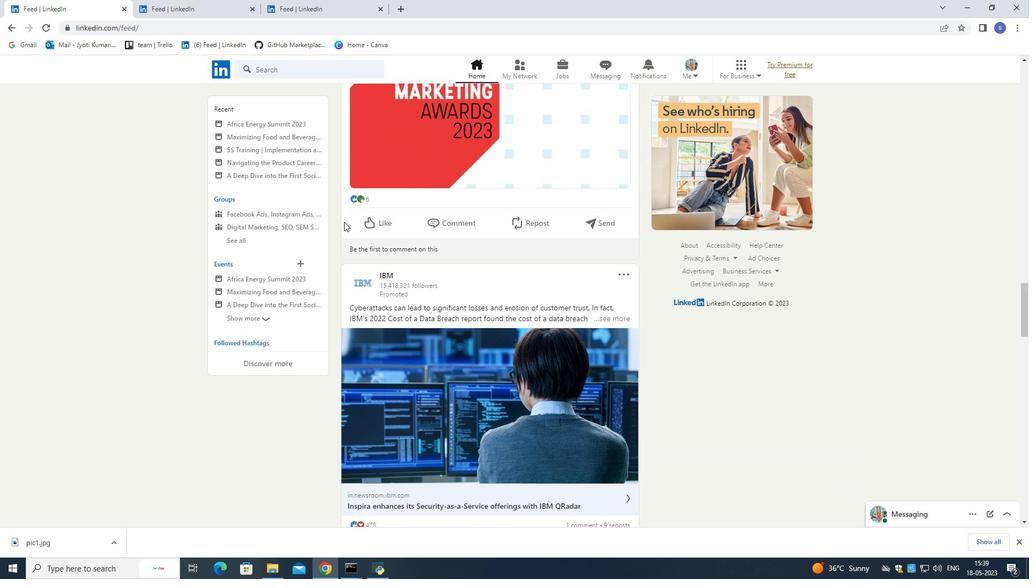
Action: Mouse scrolled (344, 221) with delta (0, 0)
Screenshot: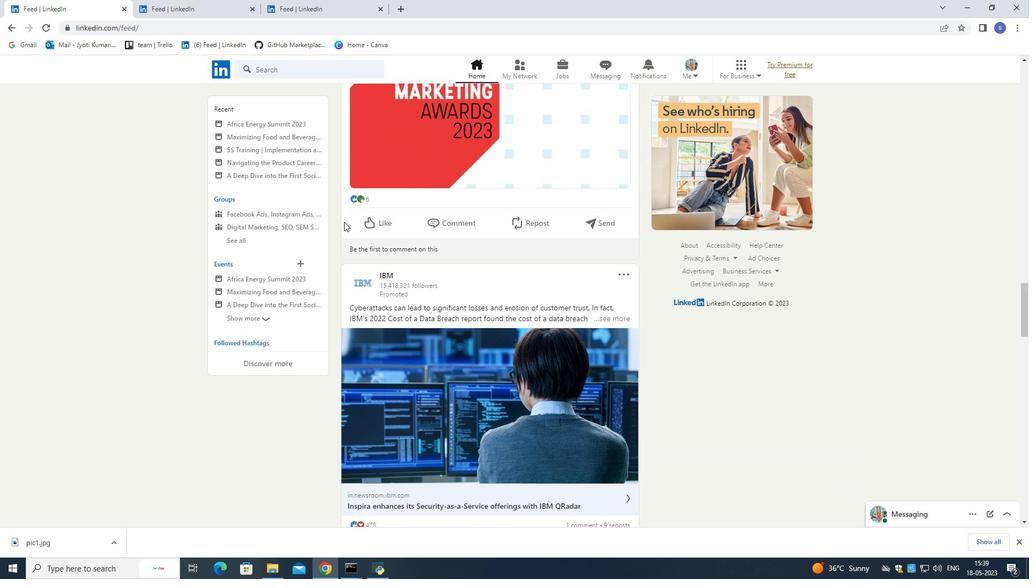 
Action: Mouse scrolled (344, 221) with delta (0, 0)
Screenshot: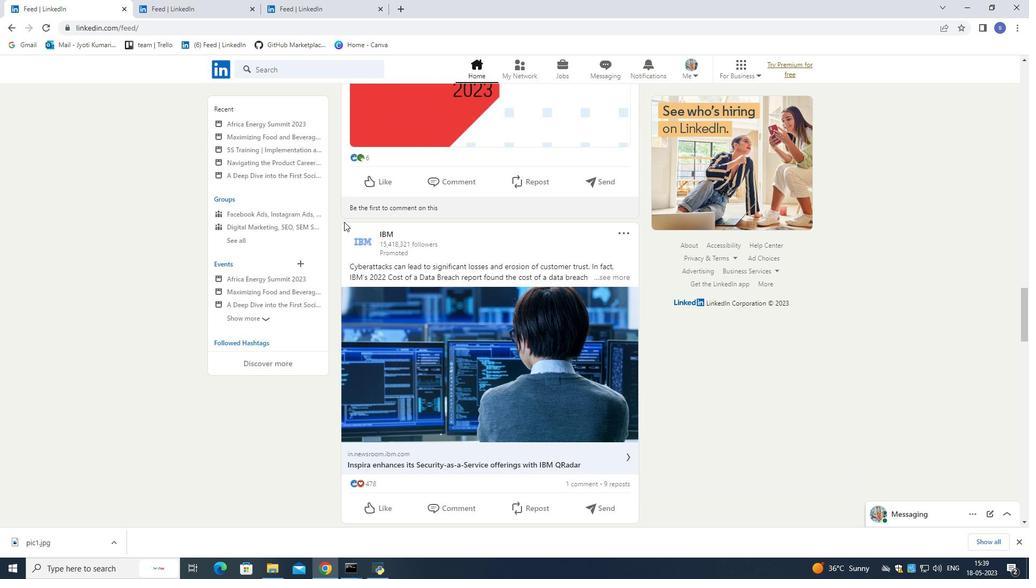 
Action: Mouse scrolled (344, 221) with delta (0, 0)
Screenshot: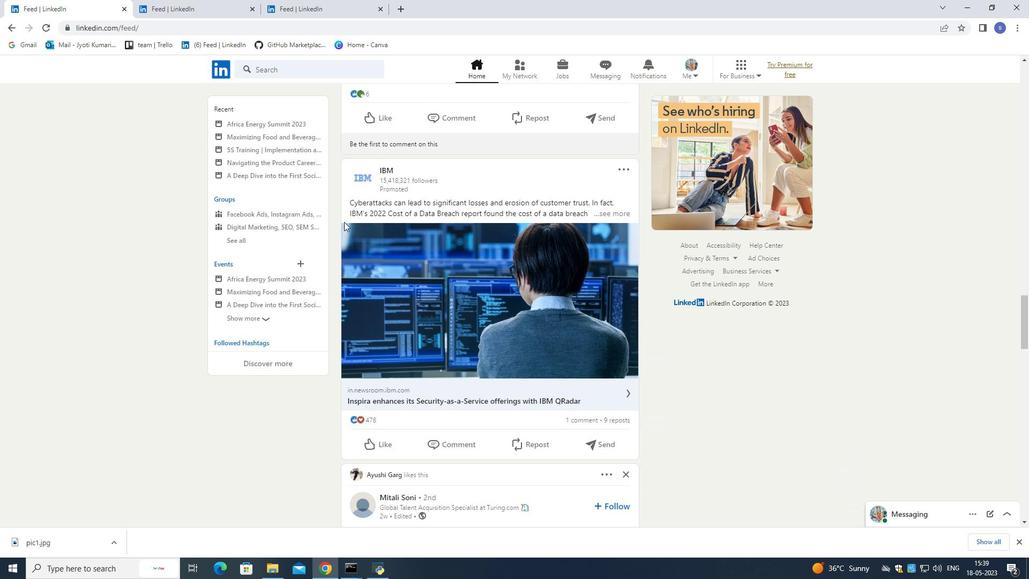 
Action: Mouse scrolled (344, 221) with delta (0, 0)
Screenshot: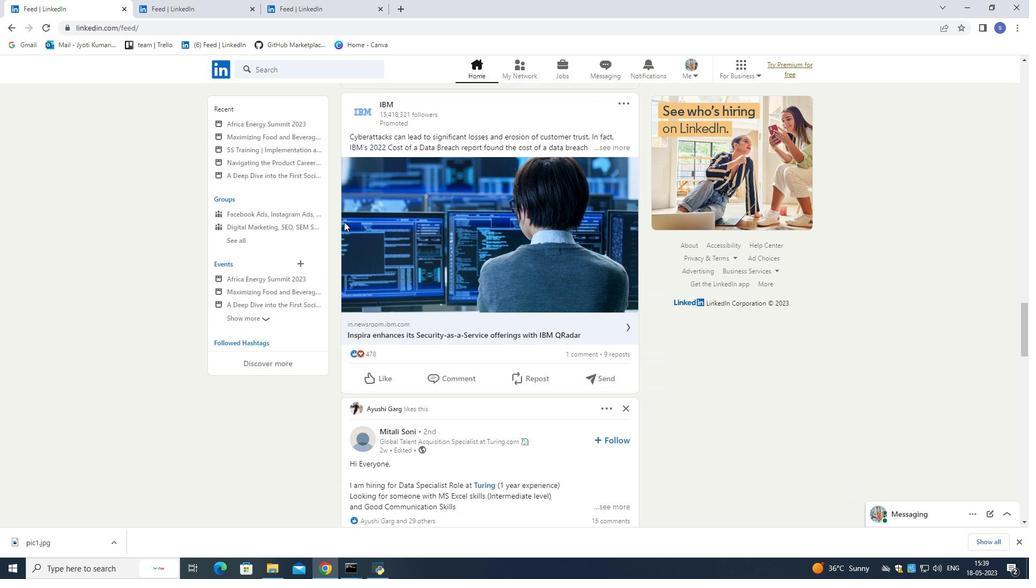 
Action: Mouse scrolled (344, 222) with delta (0, 0)
Screenshot: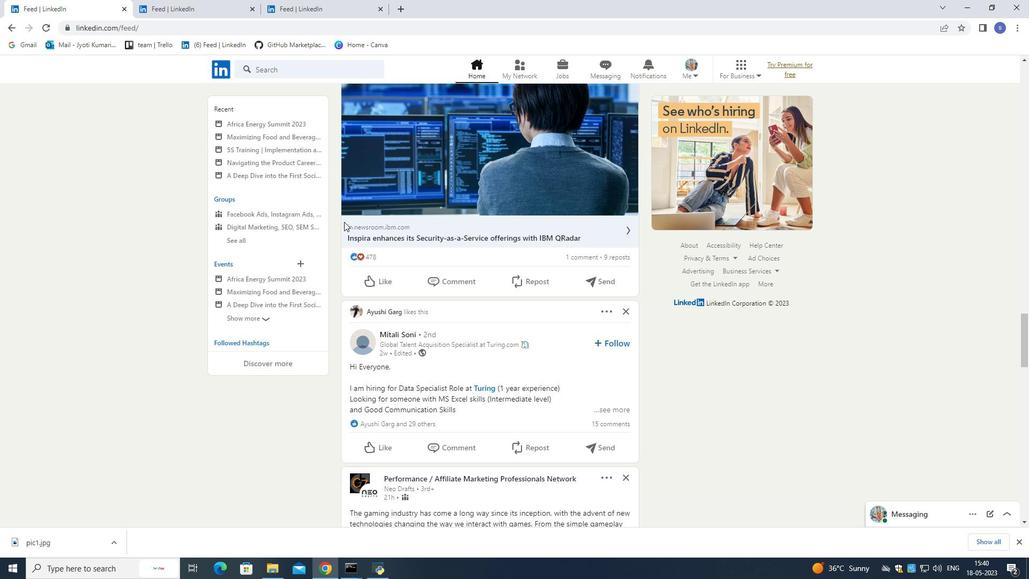 
Action: Mouse scrolled (344, 222) with delta (0, 0)
Screenshot: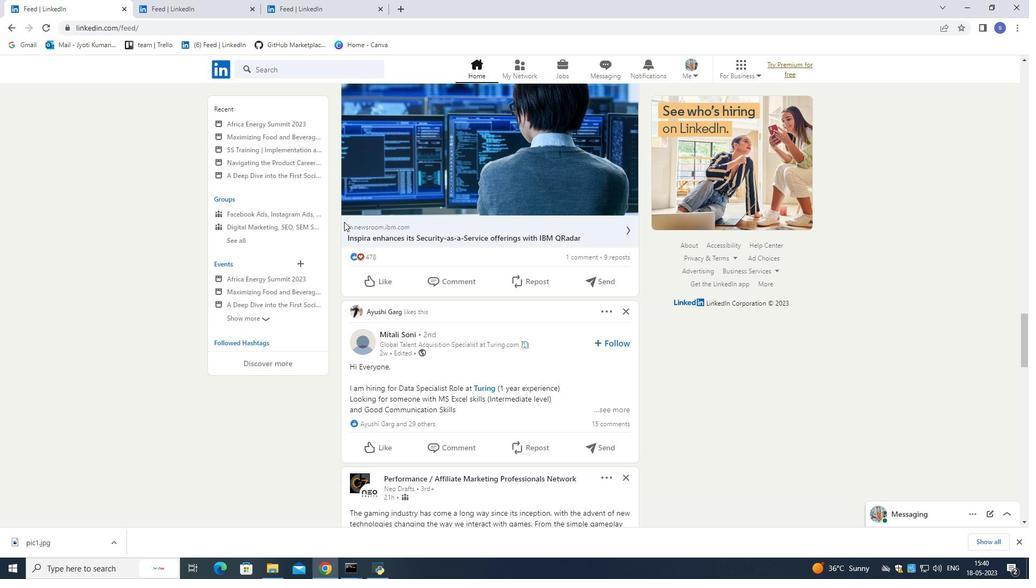 
Action: Mouse scrolled (344, 222) with delta (0, 0)
Screenshot: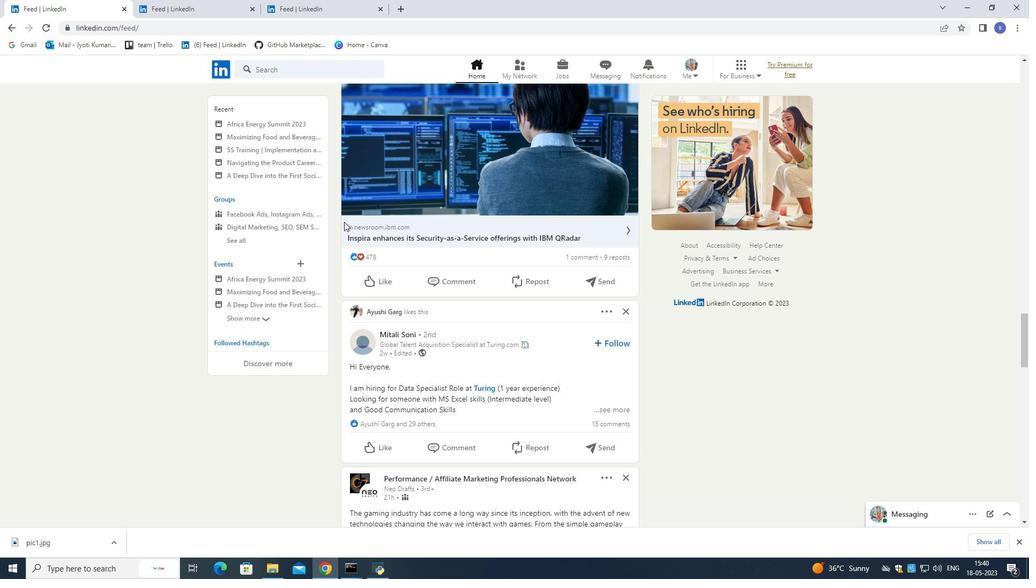 
Action: Mouse scrolled (344, 222) with delta (0, 0)
Screenshot: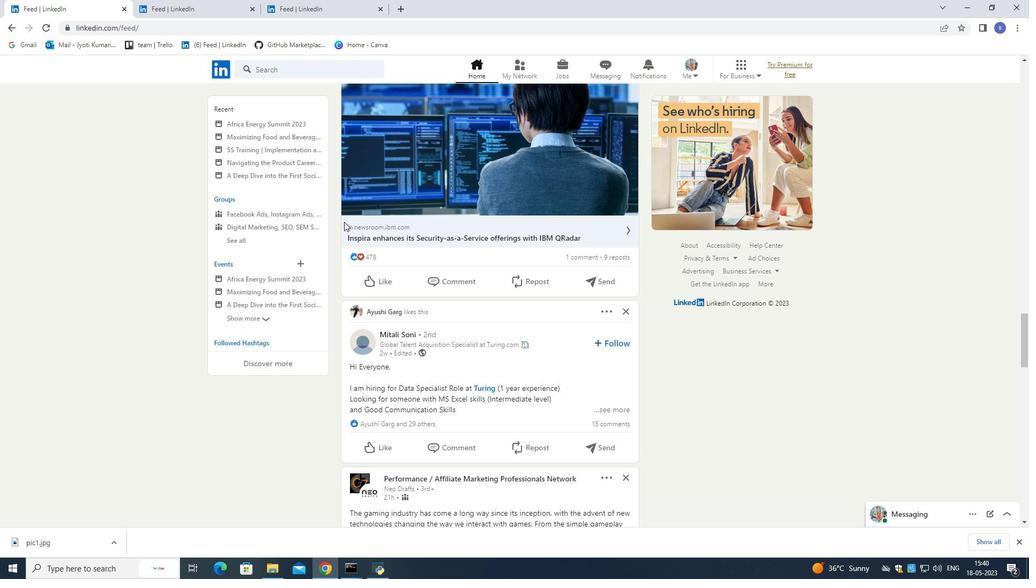 
Action: Mouse scrolled (344, 222) with delta (0, 0)
Screenshot: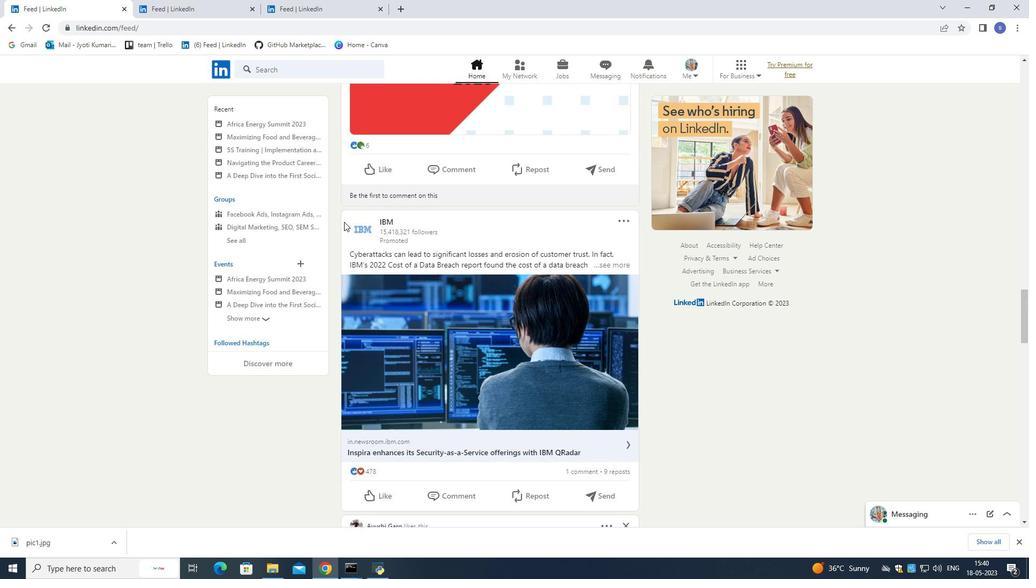 
Action: Mouse scrolled (344, 222) with delta (0, 0)
Screenshot: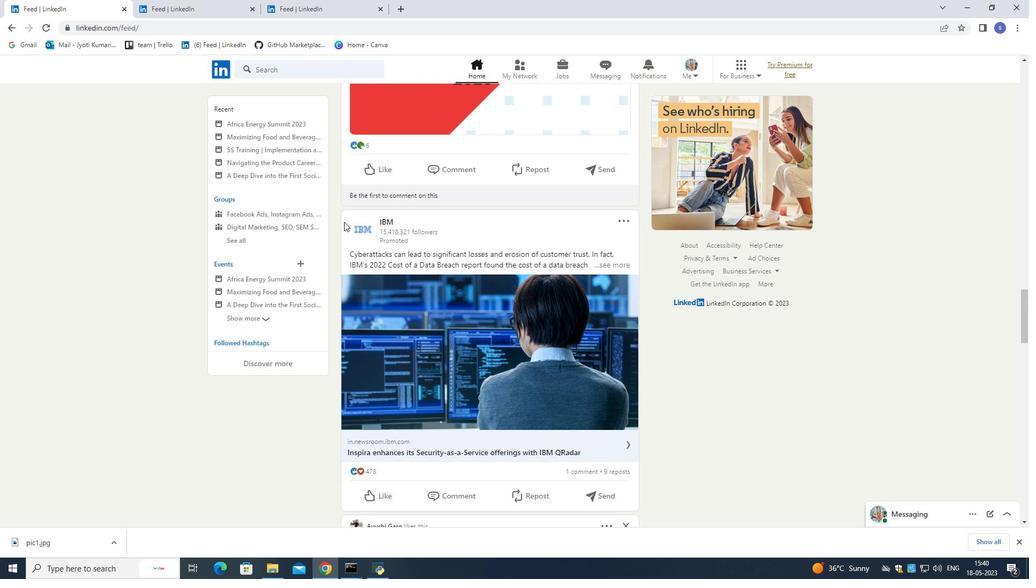 
Action: Mouse moved to (517, 63)
Screenshot: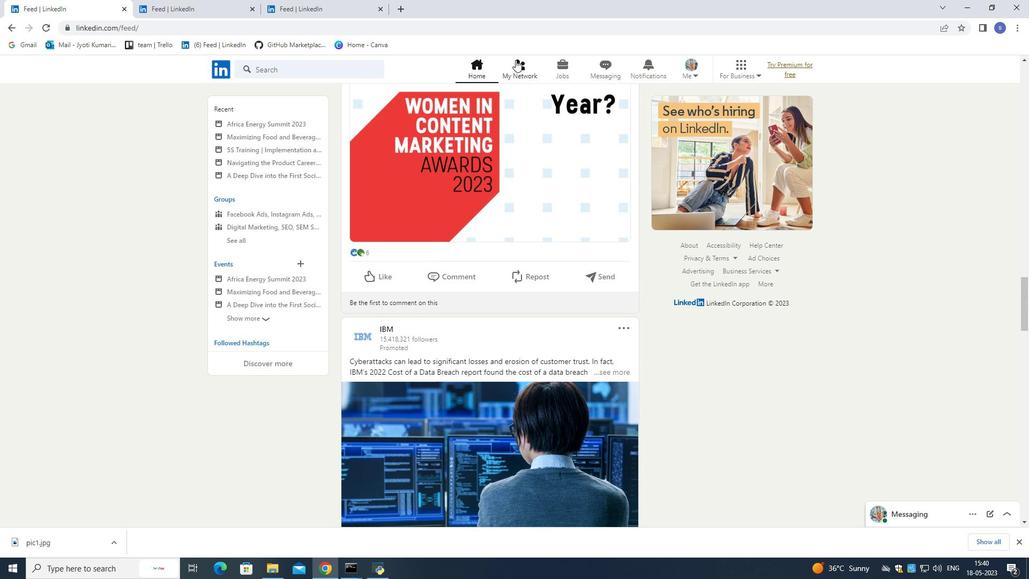 
Action: Mouse pressed left at (517, 63)
Screenshot: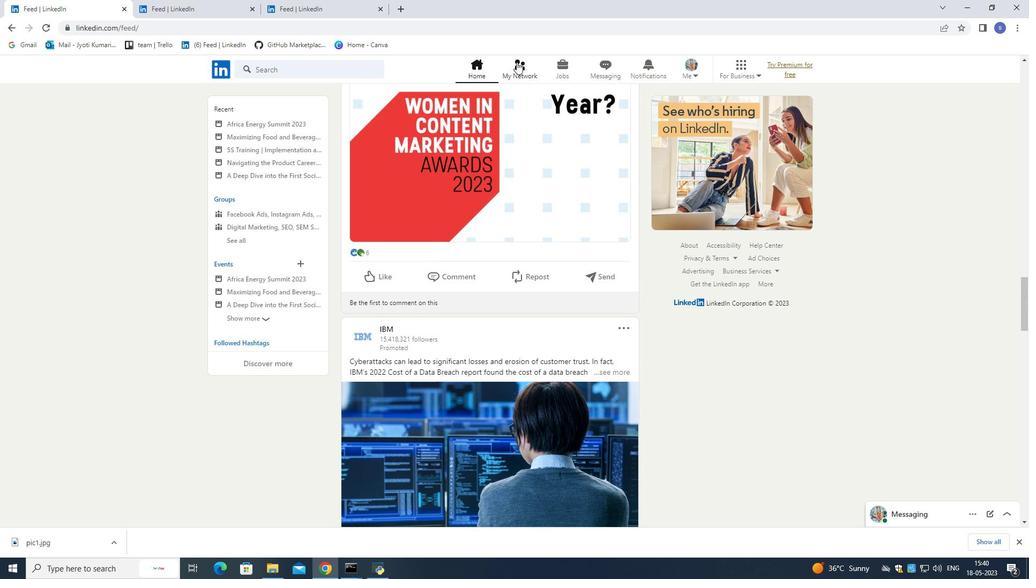 
Action: Mouse moved to (285, 129)
Screenshot: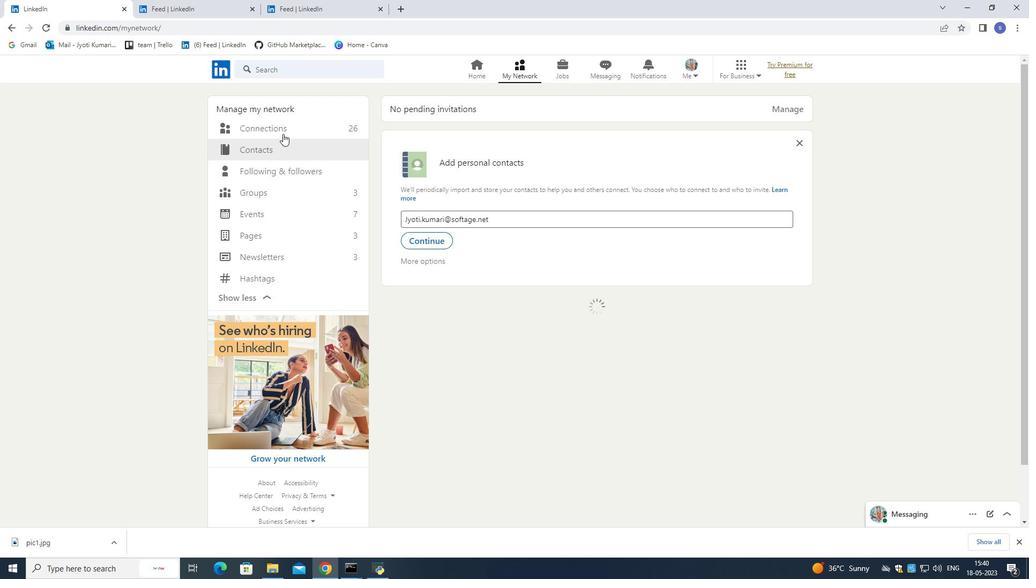 
Action: Mouse pressed left at (285, 129)
Screenshot: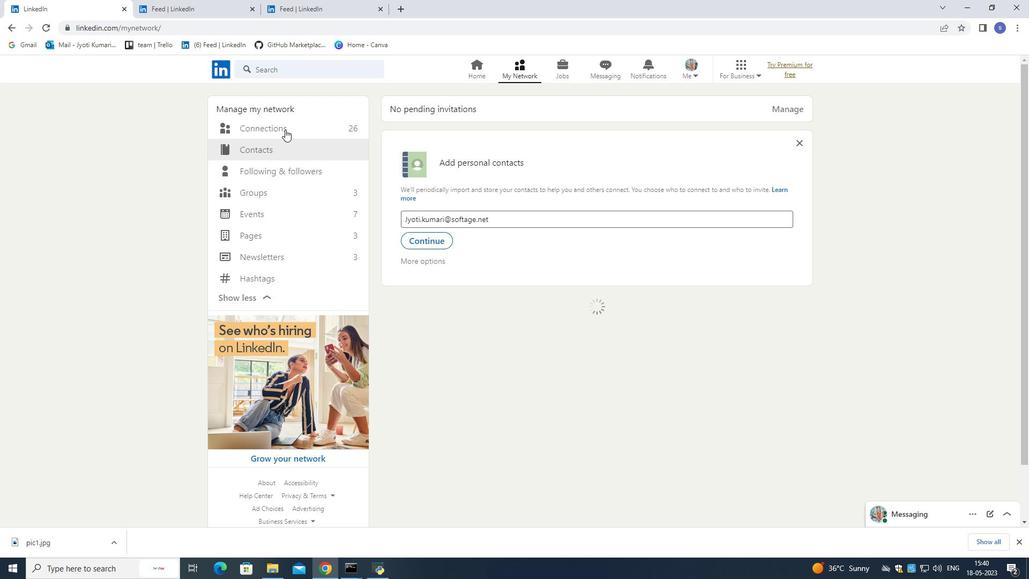 
Action: Mouse moved to (476, 68)
Screenshot: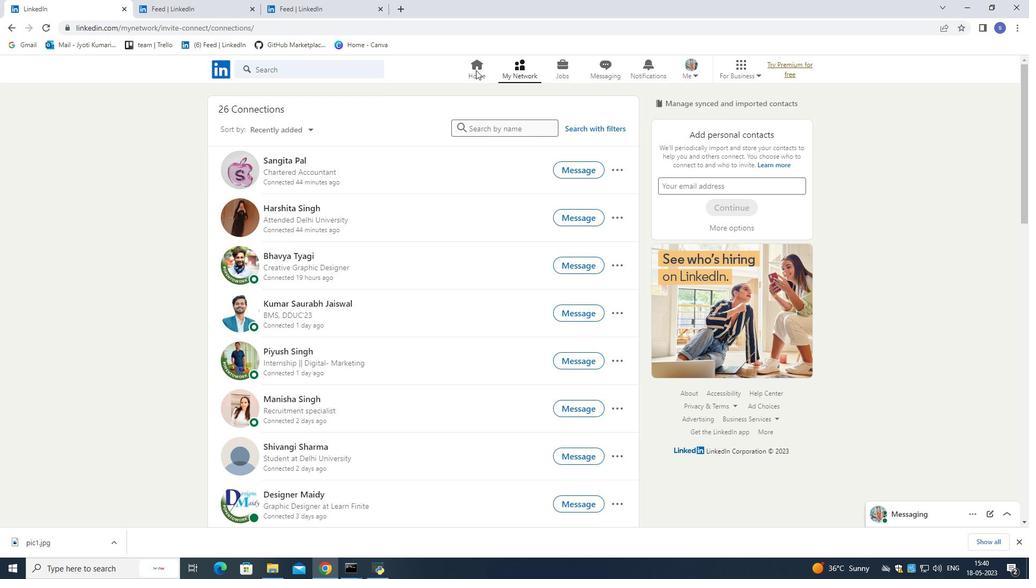
Action: Mouse pressed left at (476, 68)
Screenshot: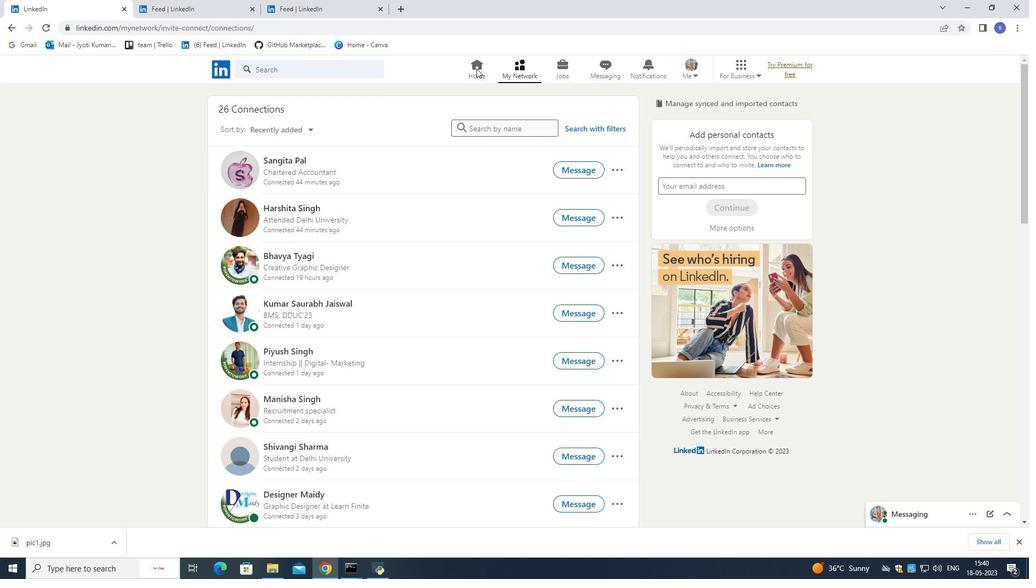 
Action: Mouse moved to (515, 77)
Screenshot: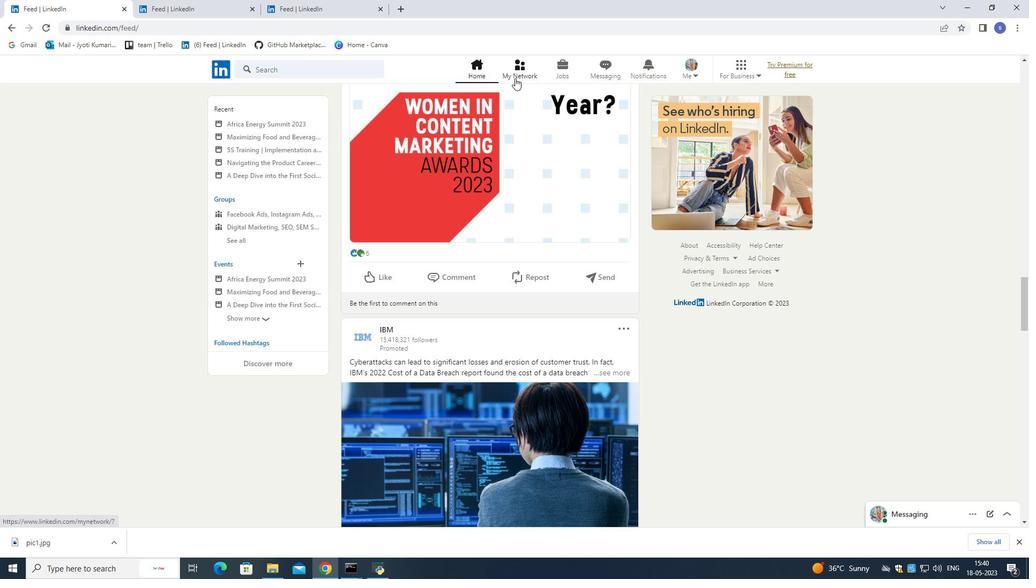 
Action: Mouse pressed left at (515, 77)
Screenshot: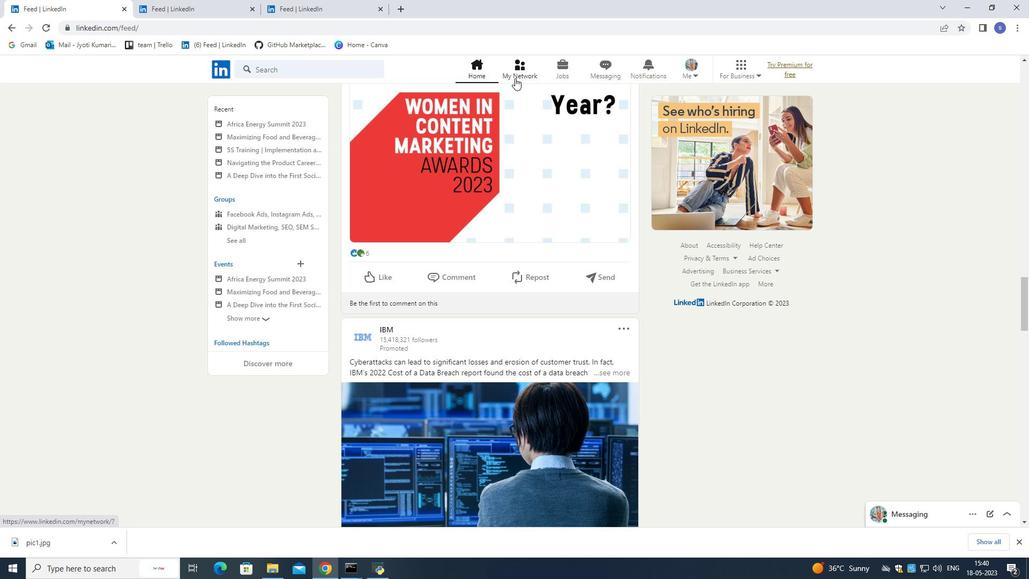 
Action: Mouse moved to (564, 66)
Screenshot: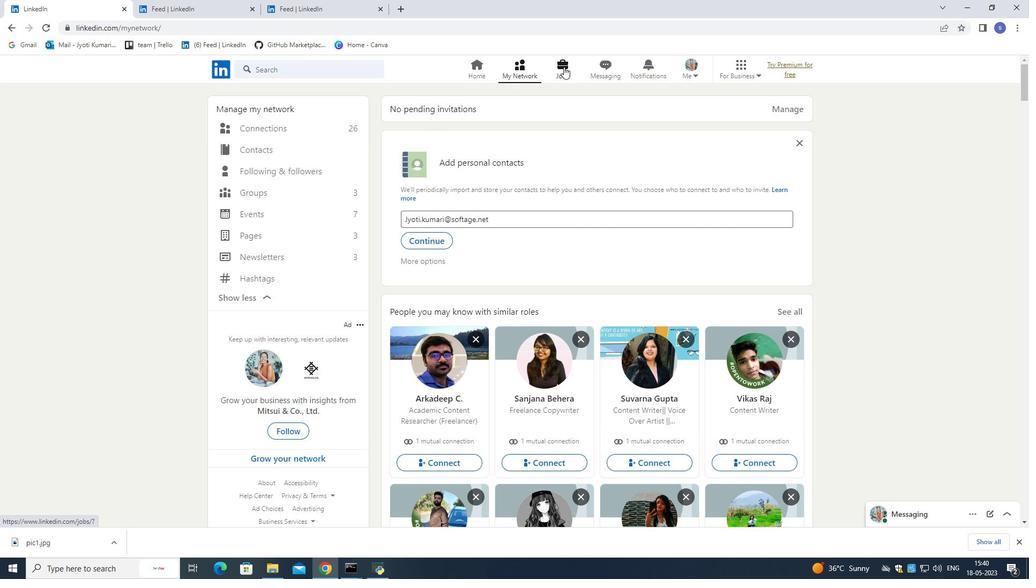 
Action: Mouse pressed left at (564, 66)
Screenshot: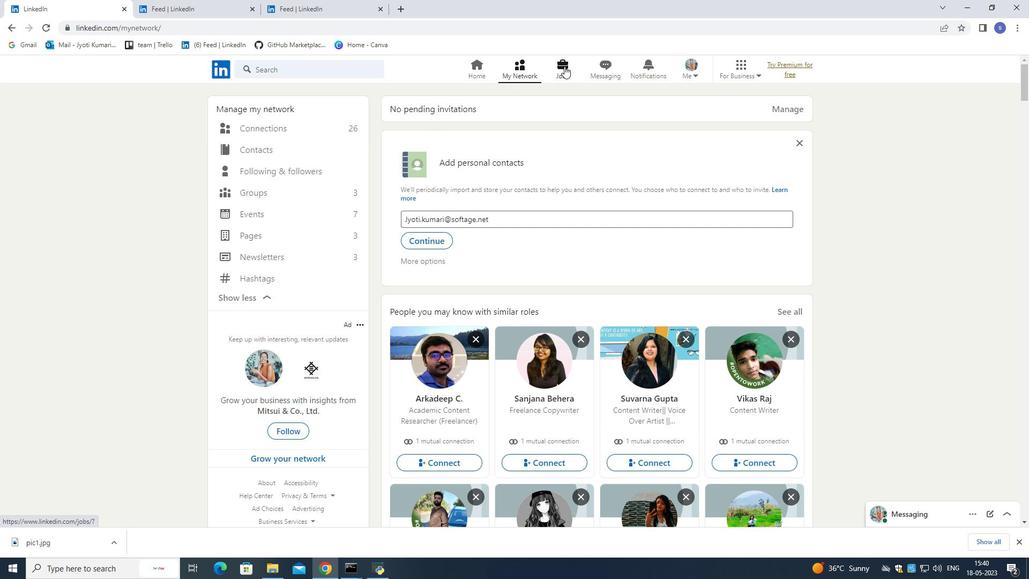 
Action: Mouse moved to (258, 147)
Screenshot: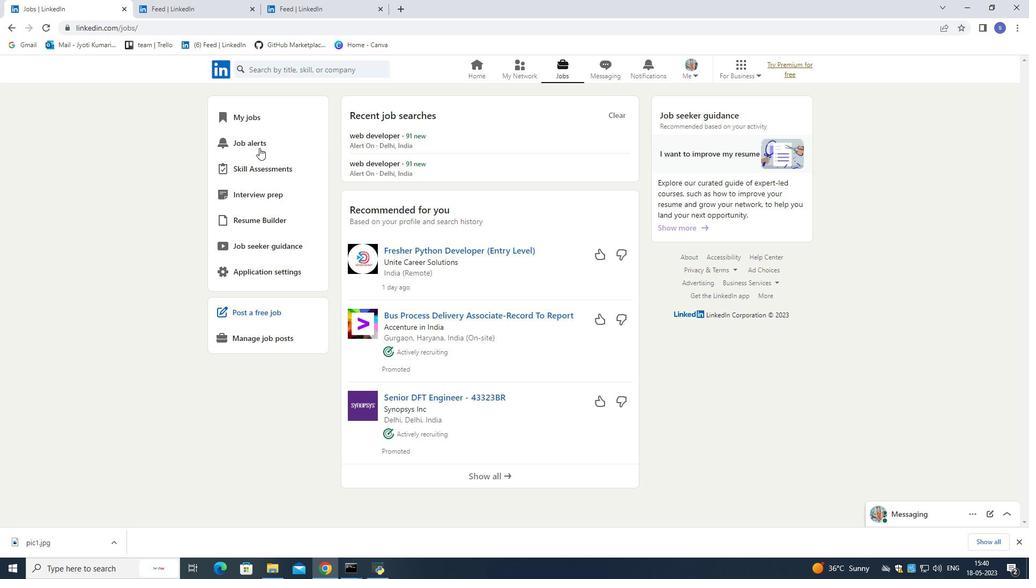 
Action: Mouse pressed left at (258, 147)
Screenshot: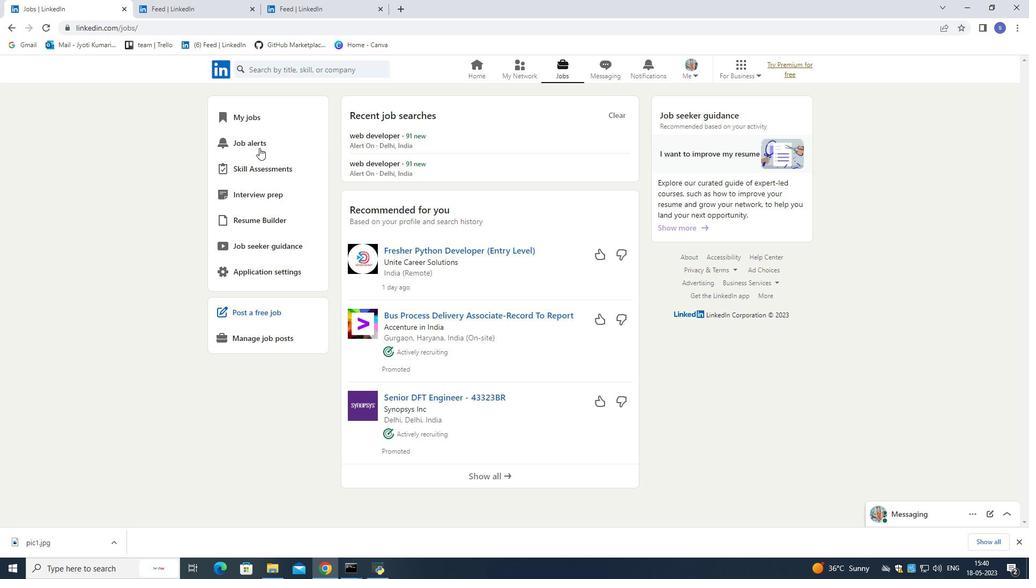 
Action: Mouse moved to (519, 225)
Screenshot: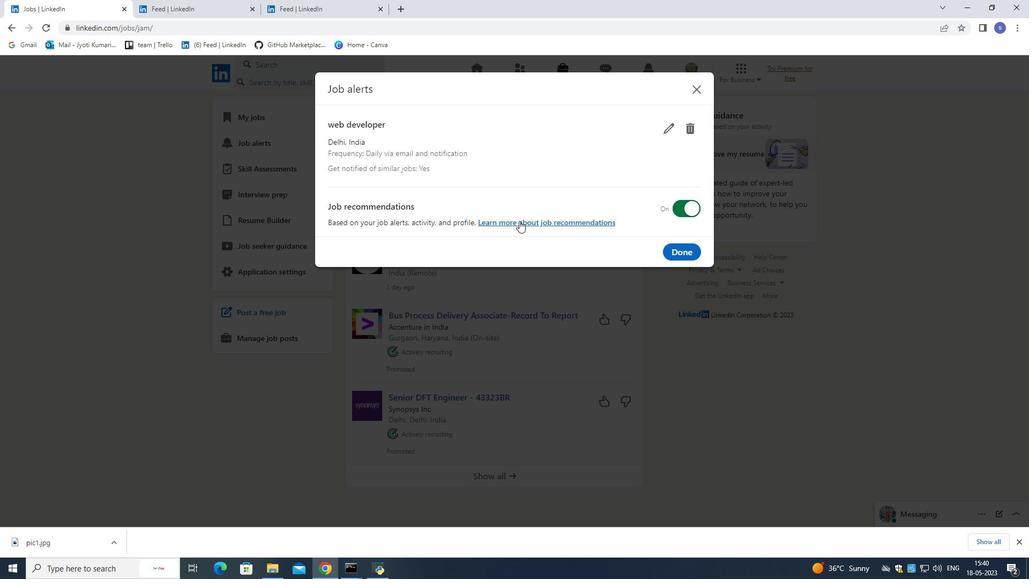 
Action: Mouse pressed left at (519, 225)
Screenshot: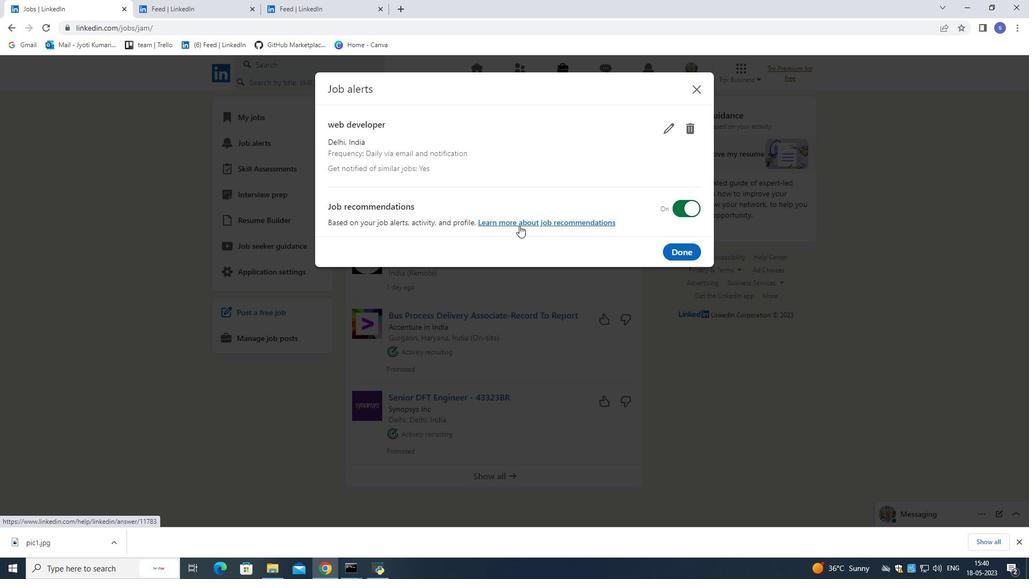 
Action: Mouse moved to (383, 8)
Screenshot: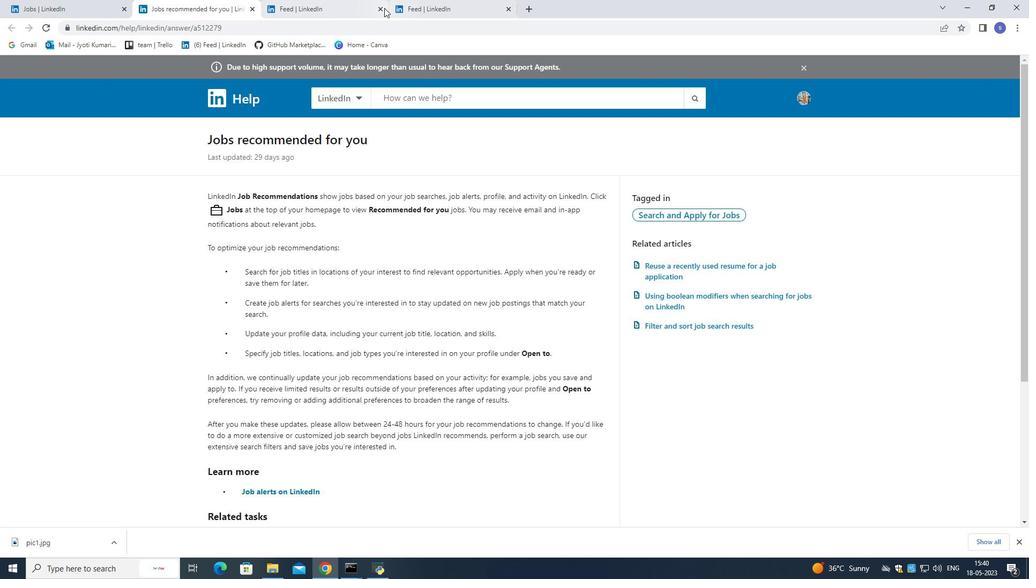 
Action: Mouse pressed left at (383, 8)
Screenshot: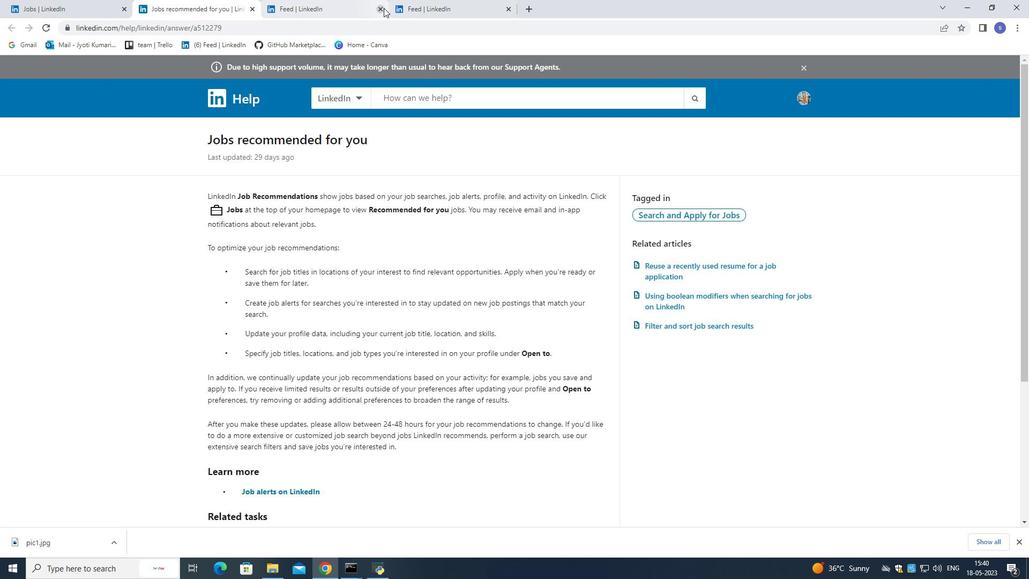 
Action: Mouse moved to (382, 8)
Screenshot: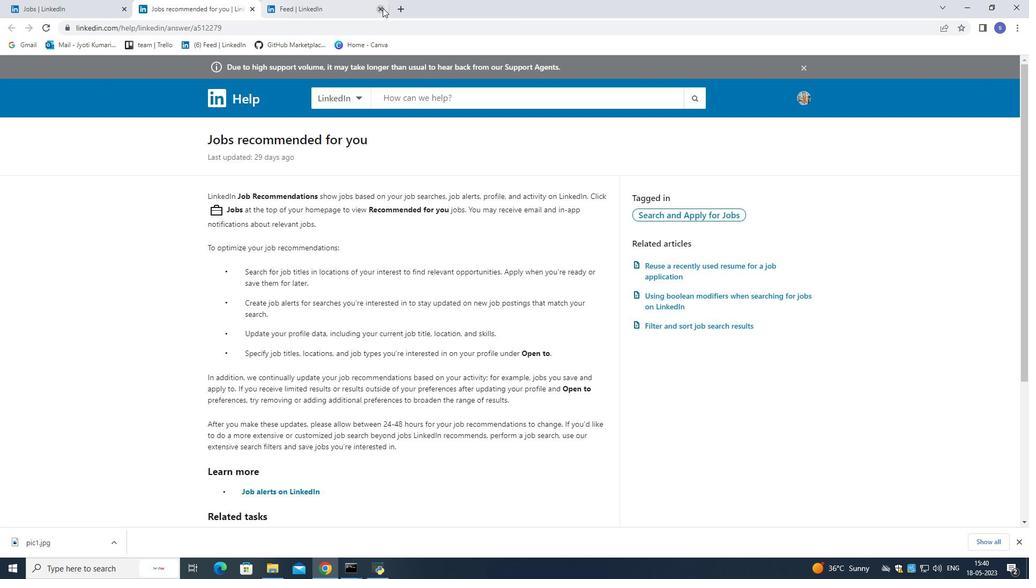 
Action: Mouse pressed left at (382, 8)
Screenshot: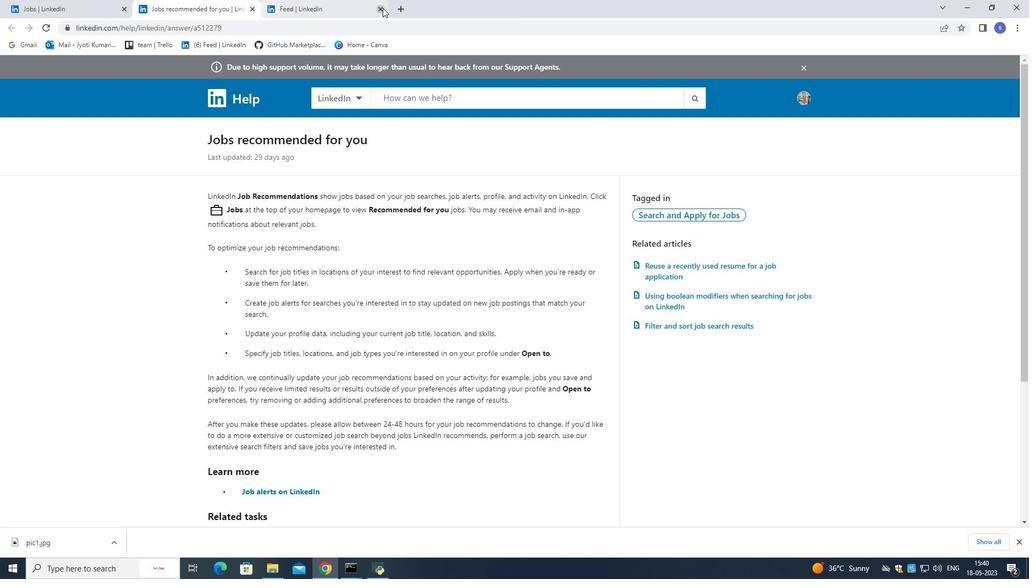 
Action: Mouse moved to (464, 181)
Screenshot: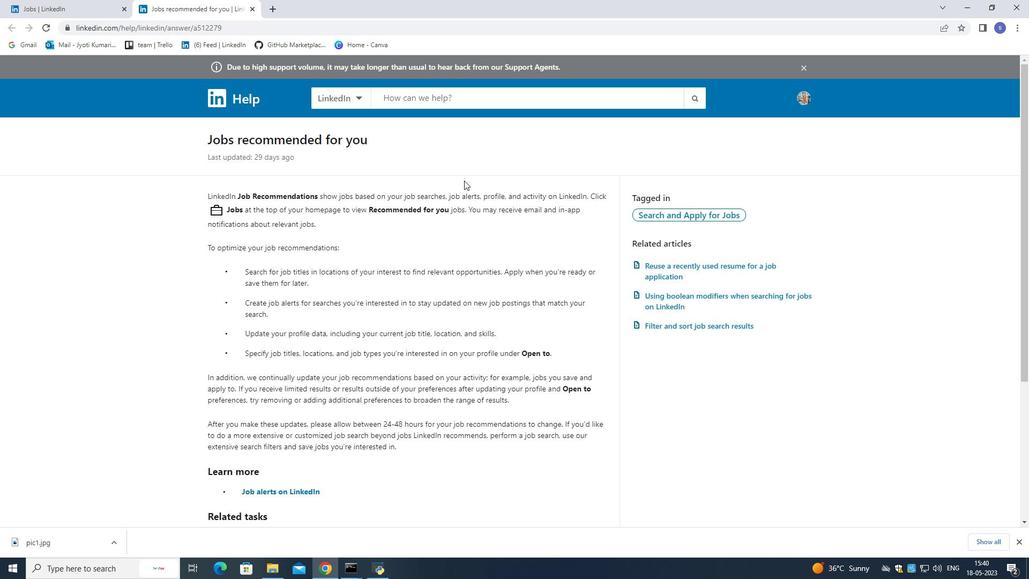 
Action: Mouse scrolled (464, 181) with delta (0, 0)
Screenshot: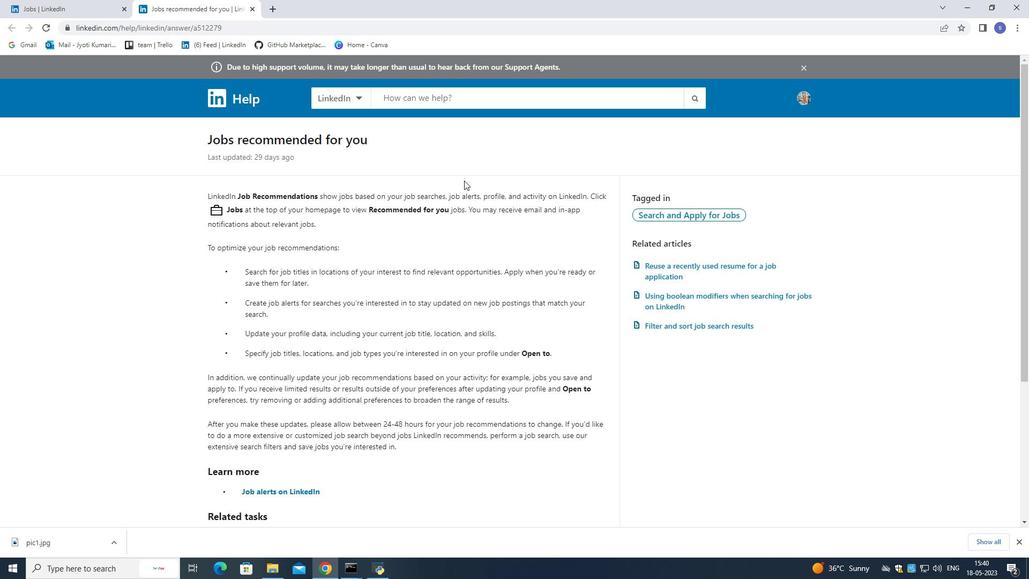 
Action: Mouse moved to (465, 182)
Screenshot: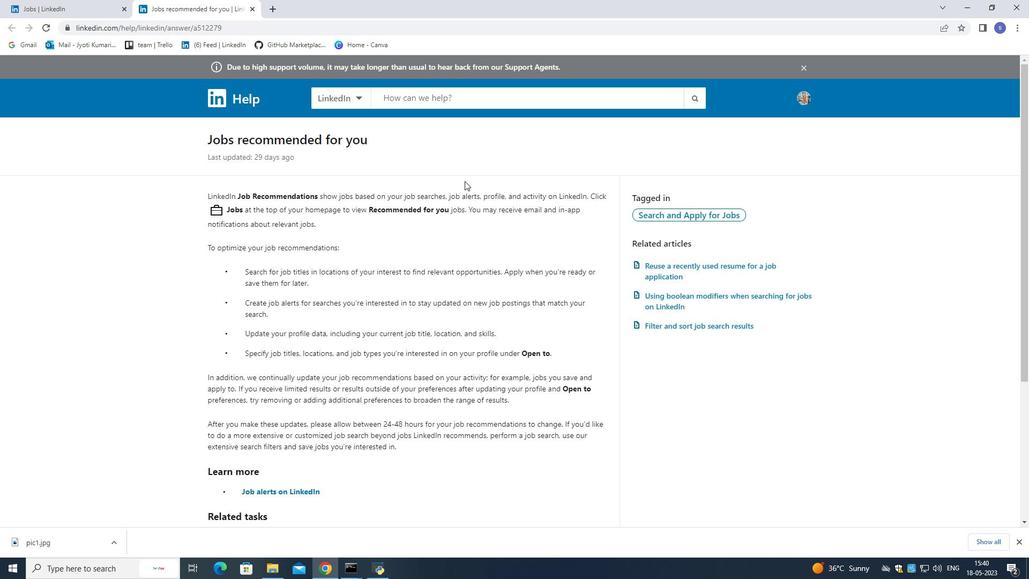 
Action: Mouse scrolled (465, 182) with delta (0, 0)
Screenshot: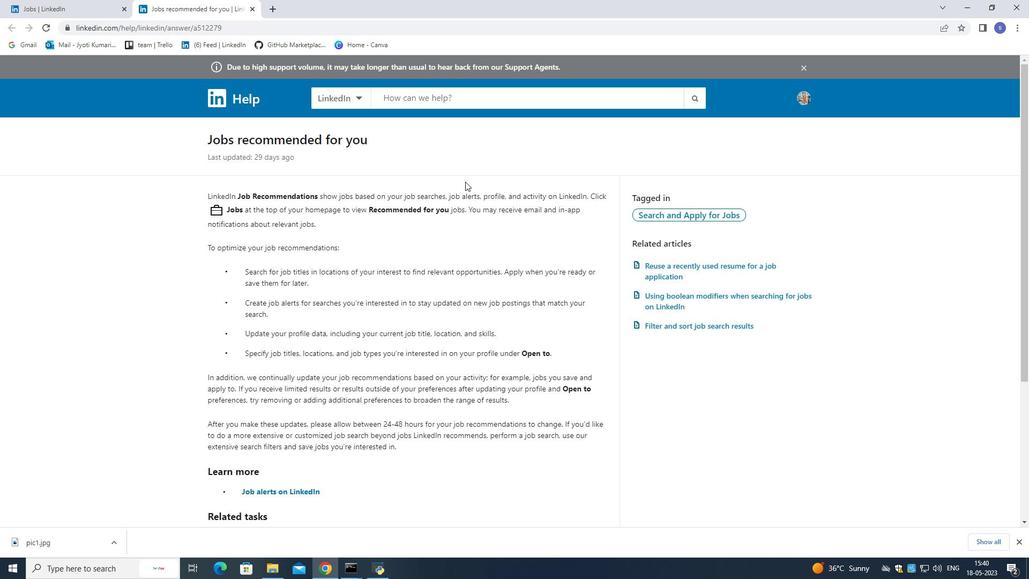 
Action: Mouse scrolled (465, 182) with delta (0, 0)
Screenshot: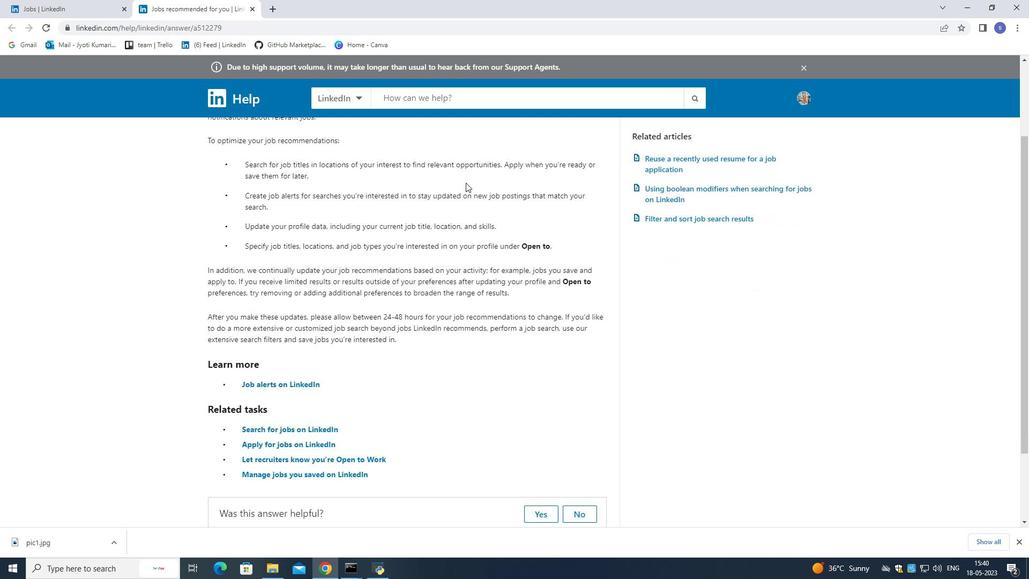 
Action: Mouse scrolled (465, 182) with delta (0, 0)
Screenshot: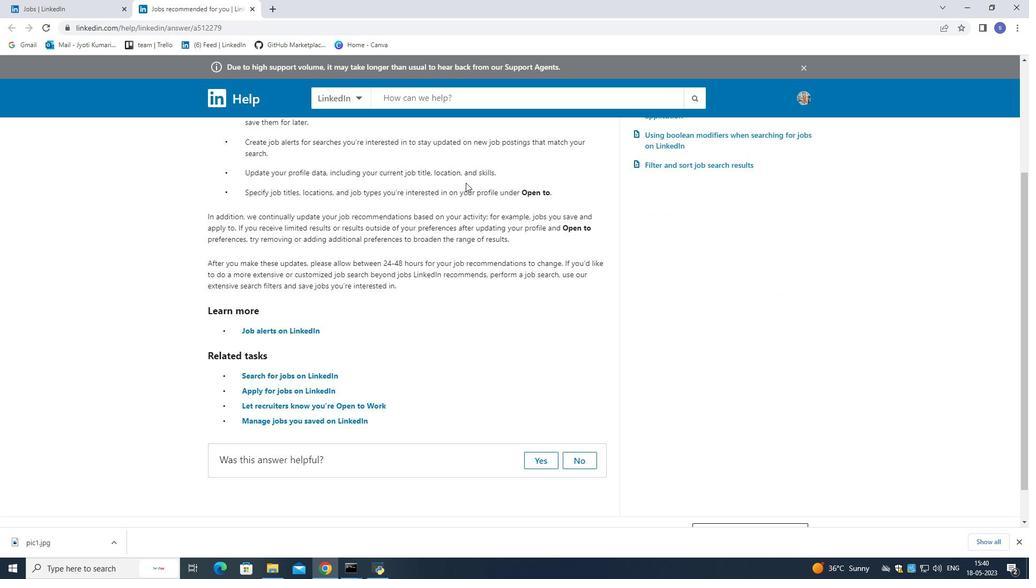 
Action: Mouse scrolled (465, 182) with delta (0, 0)
Screenshot: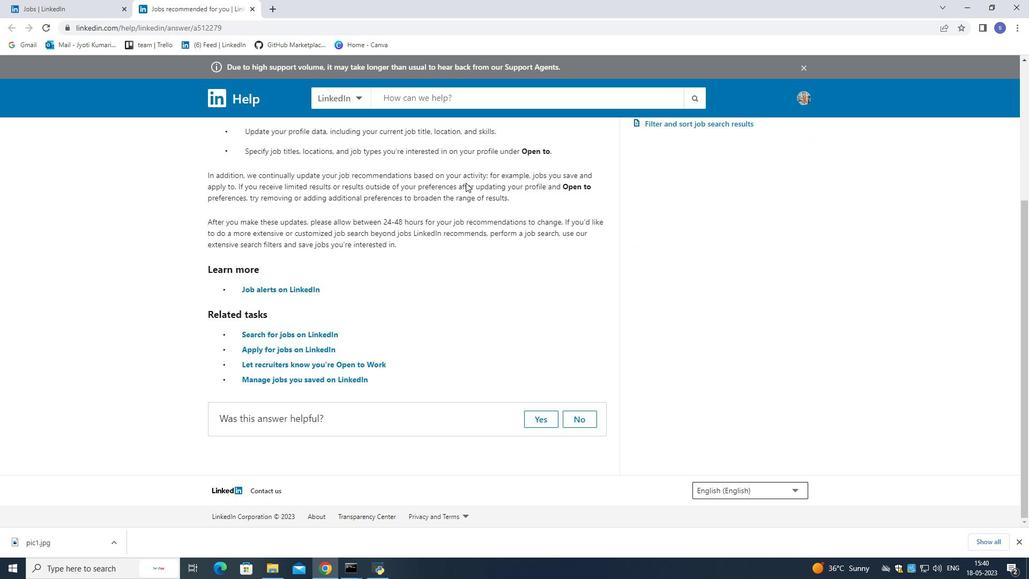 
Action: Mouse scrolled (465, 182) with delta (0, 0)
Screenshot: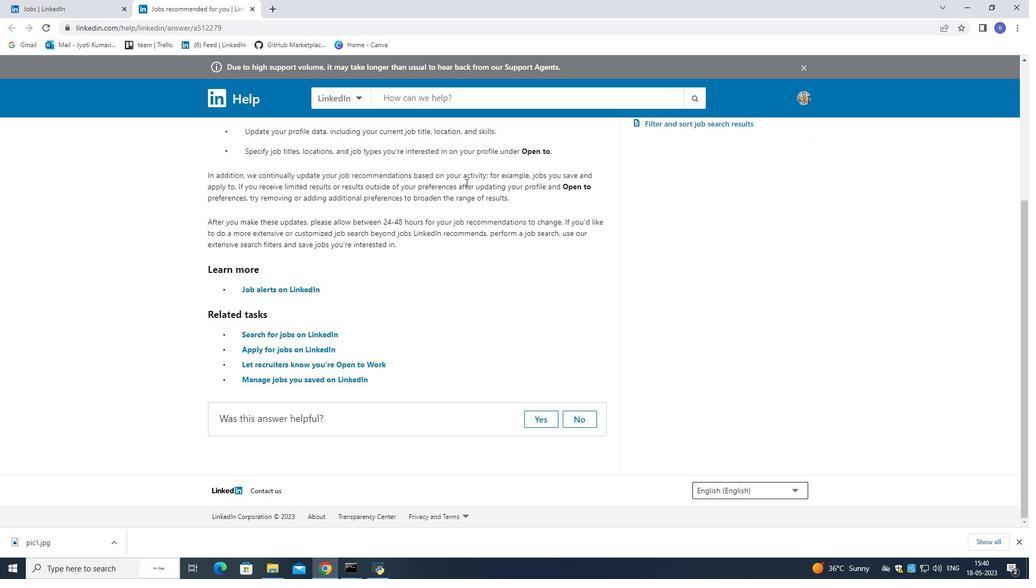 
Action: Mouse scrolled (465, 182) with delta (0, 0)
Screenshot: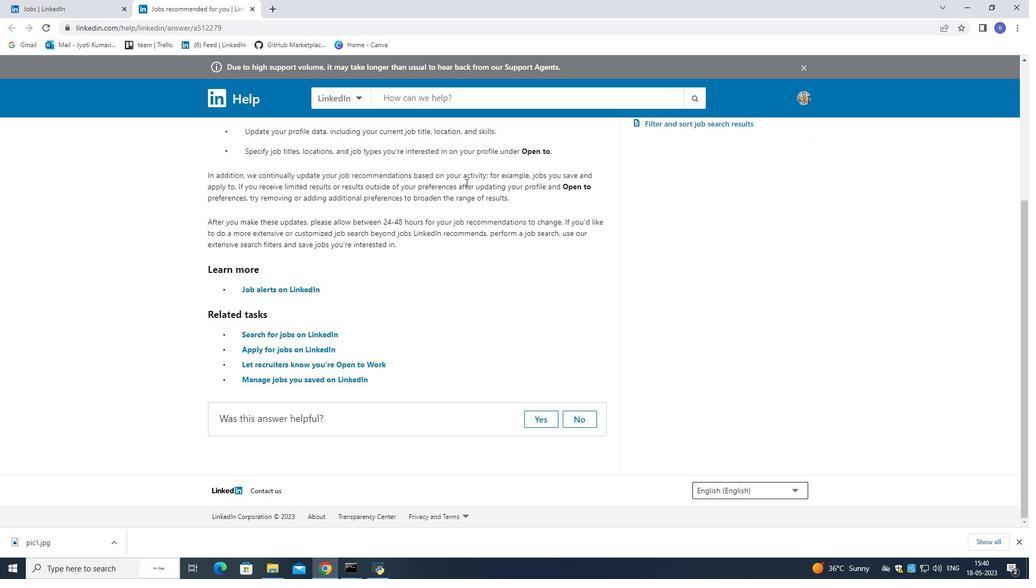 
Action: Mouse scrolled (465, 183) with delta (0, 0)
Screenshot: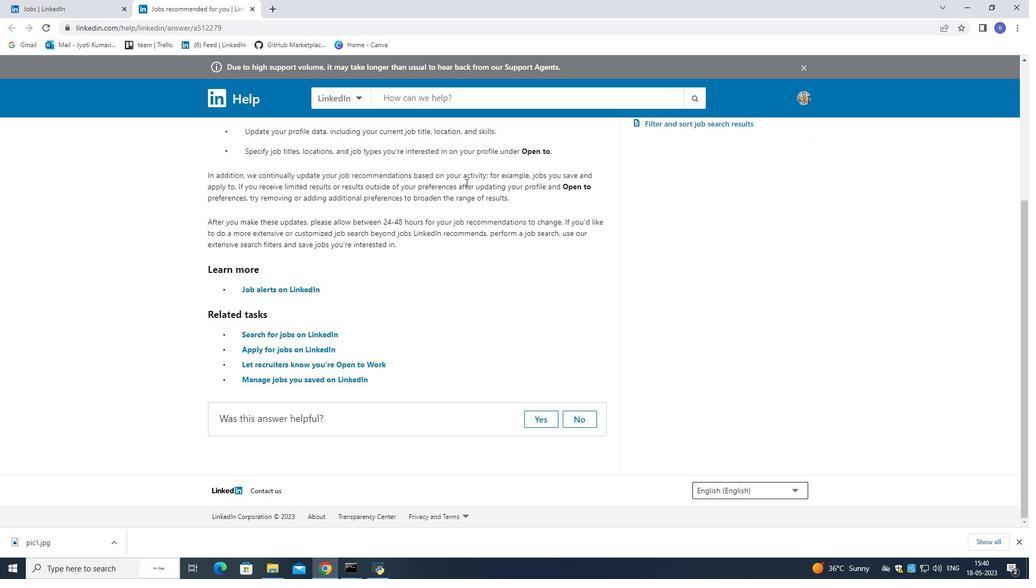 
Action: Mouse scrolled (465, 183) with delta (0, 0)
Screenshot: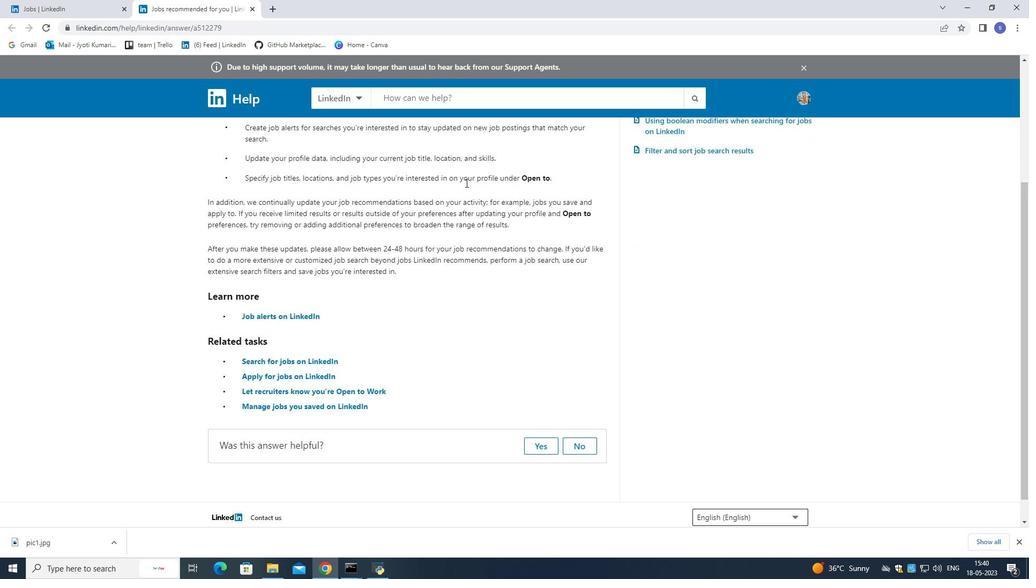 
Action: Mouse scrolled (465, 183) with delta (0, 0)
Screenshot: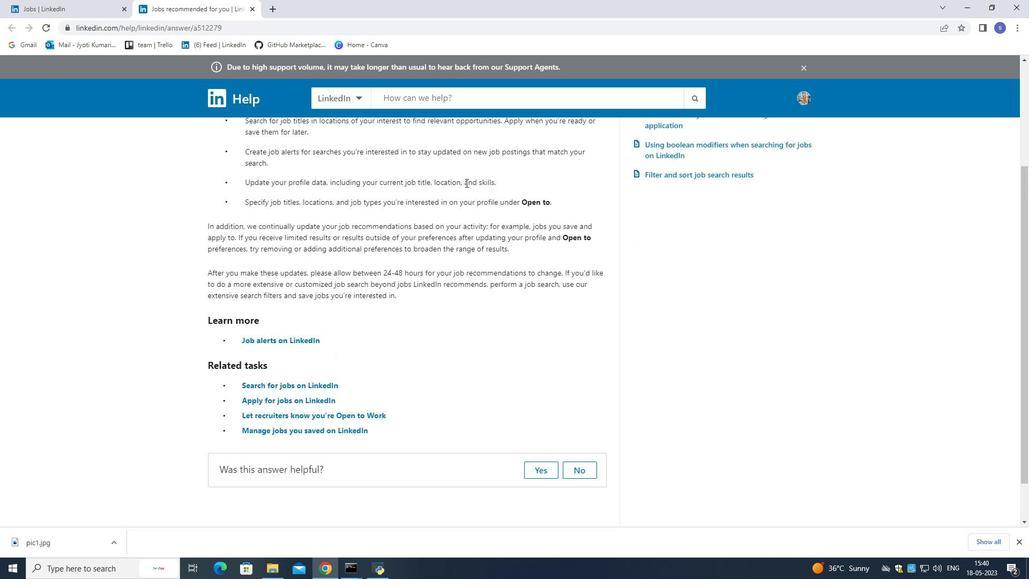 
Action: Mouse scrolled (465, 183) with delta (0, 0)
Screenshot: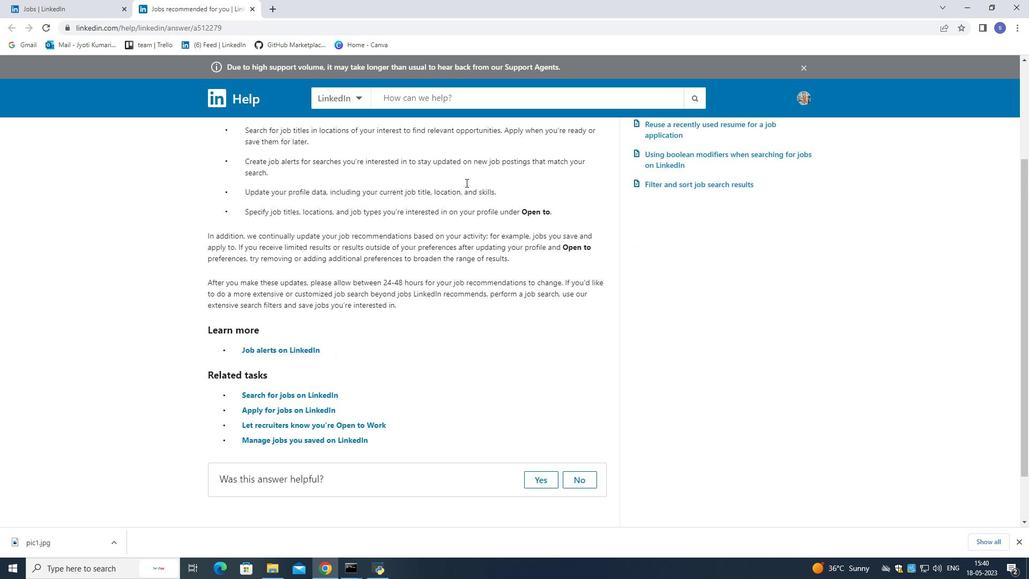 
Action: Mouse scrolled (465, 183) with delta (0, 0)
Screenshot: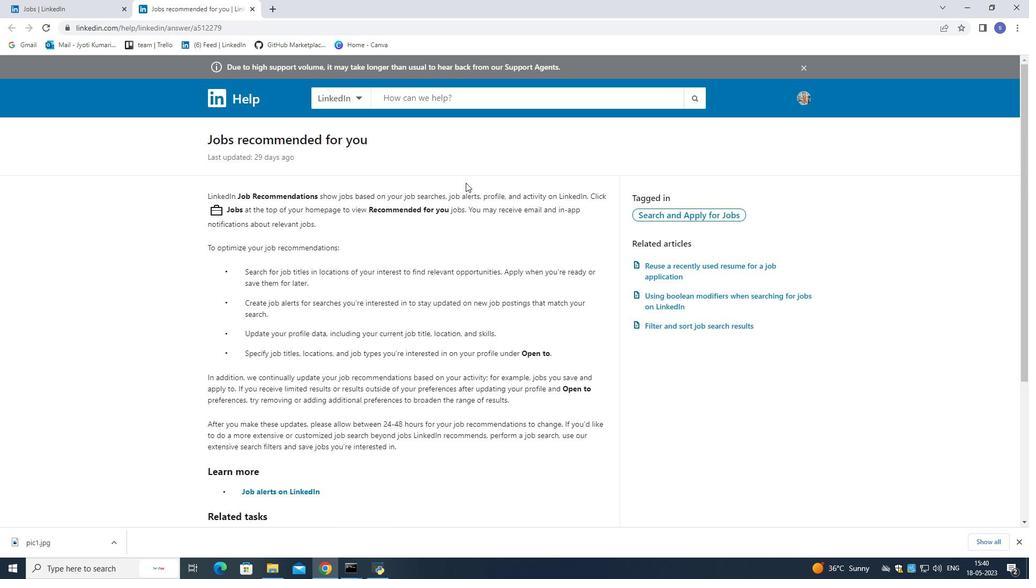 
Action: Mouse scrolled (465, 183) with delta (0, 0)
Screenshot: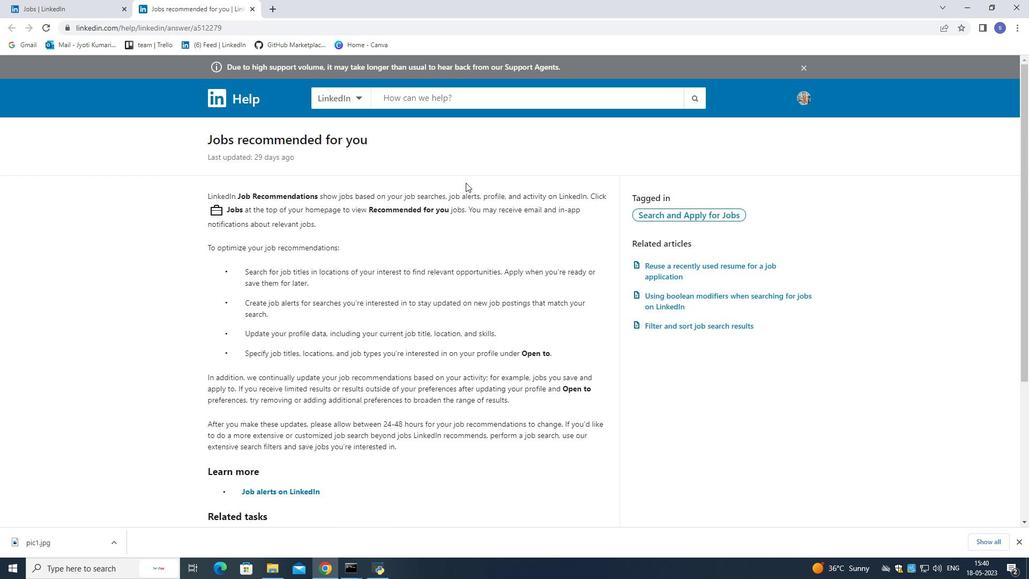
Action: Mouse moved to (685, 217)
Screenshot: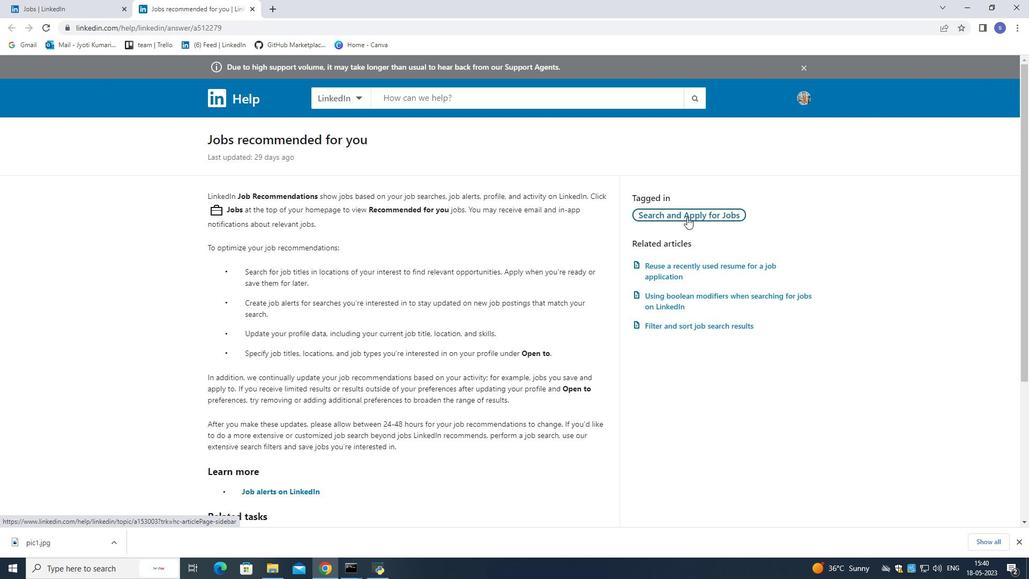 
Action: Mouse pressed left at (685, 217)
Screenshot: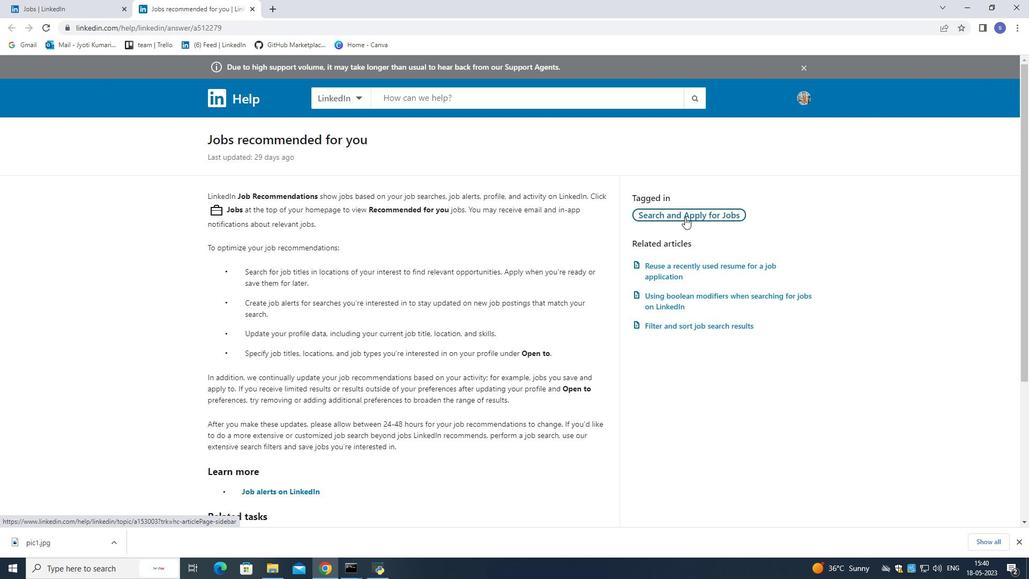 
Action: Mouse moved to (420, 217)
Screenshot: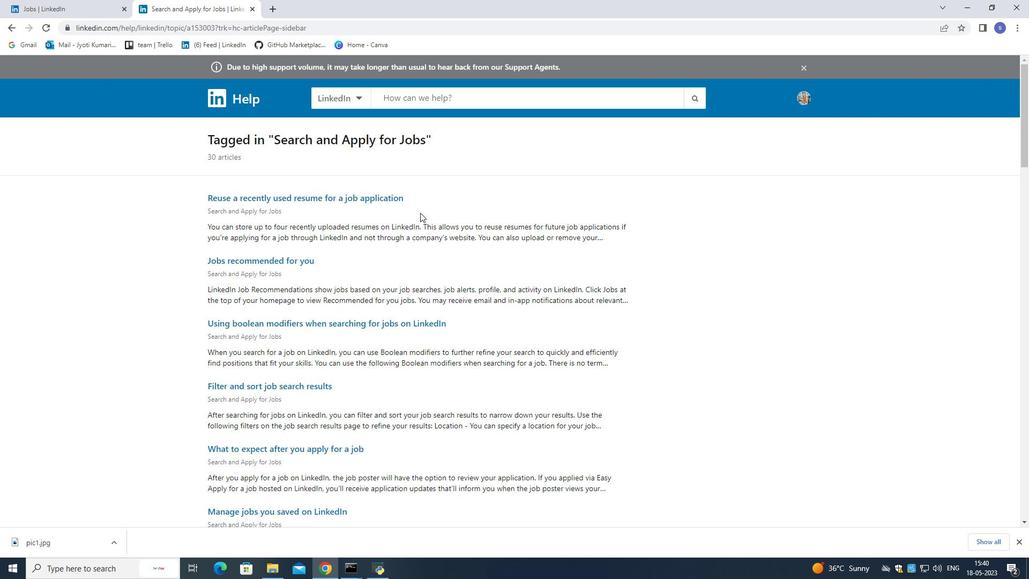 
Action: Mouse scrolled (420, 217) with delta (0, 0)
Screenshot: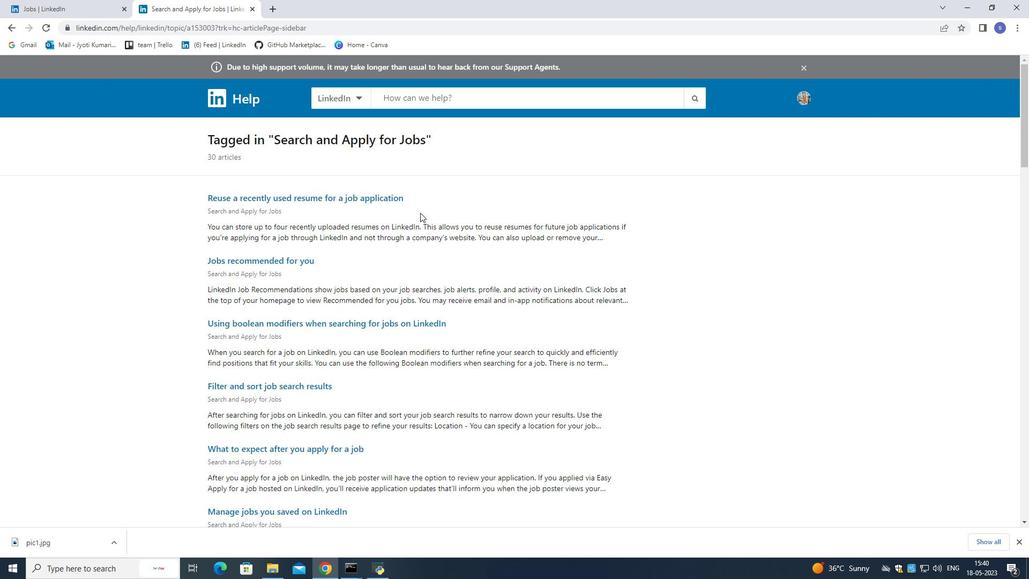 
Action: Mouse moved to (420, 218)
Screenshot: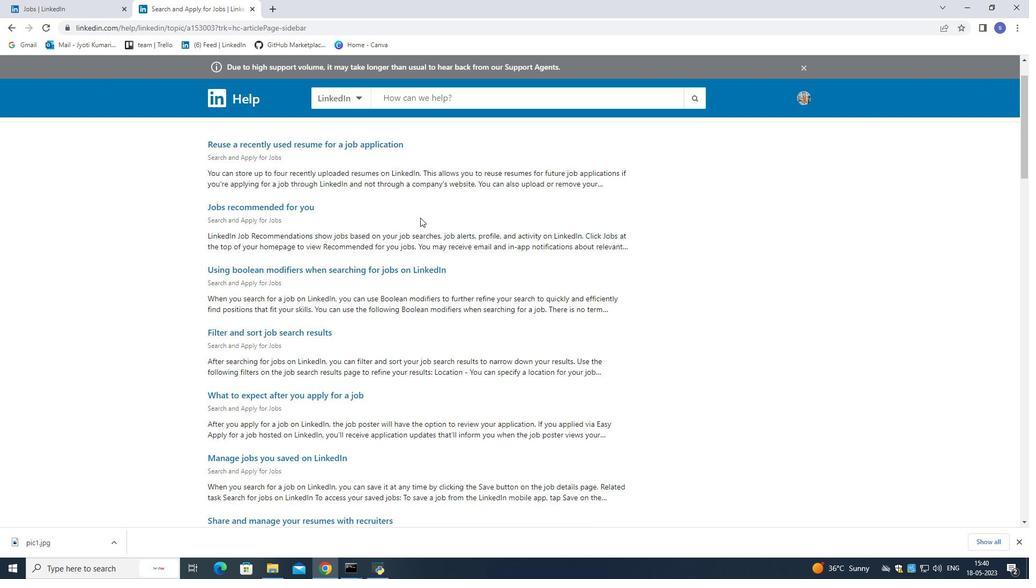 
Action: Mouse scrolled (420, 218) with delta (0, 0)
Screenshot: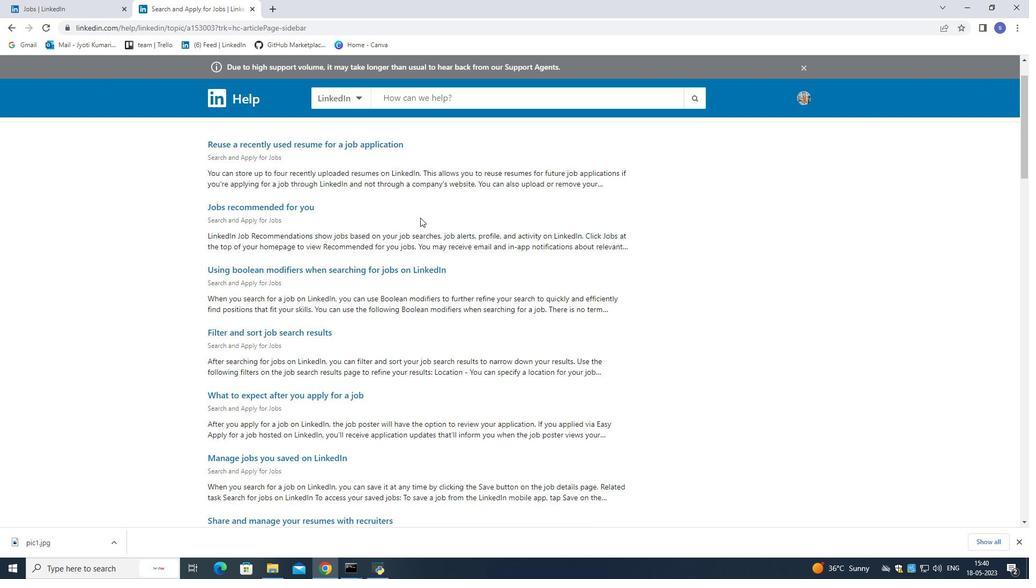 
Action: Mouse scrolled (420, 218) with delta (0, 0)
Screenshot: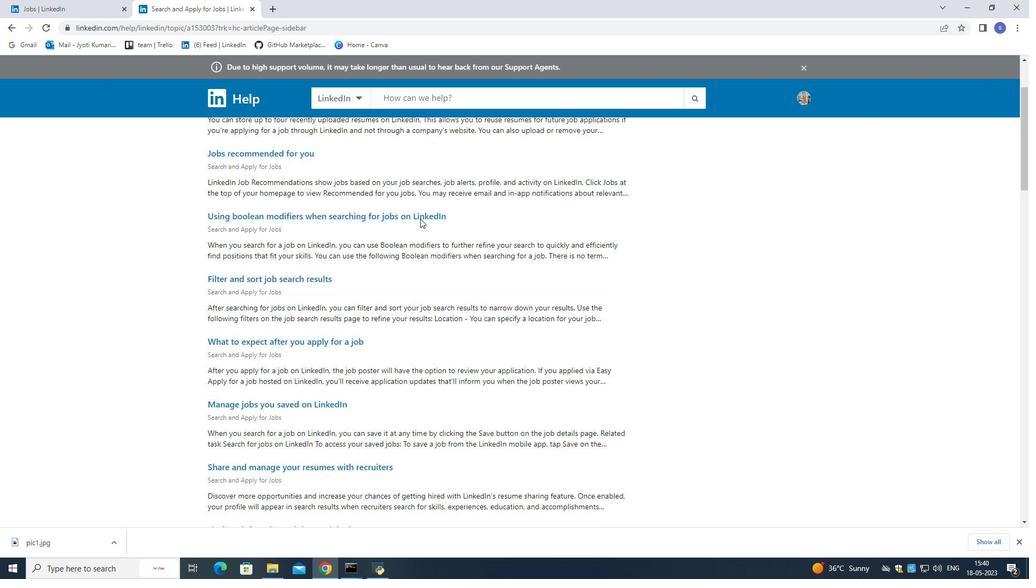 
Action: Mouse scrolled (420, 218) with delta (0, 0)
Screenshot: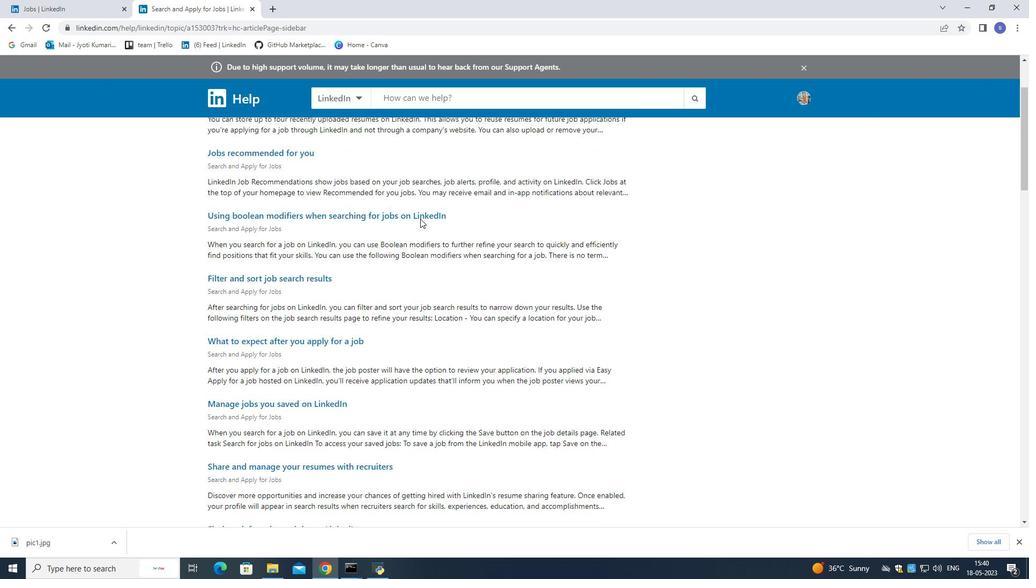 
Action: Mouse scrolled (420, 218) with delta (0, 0)
Screenshot: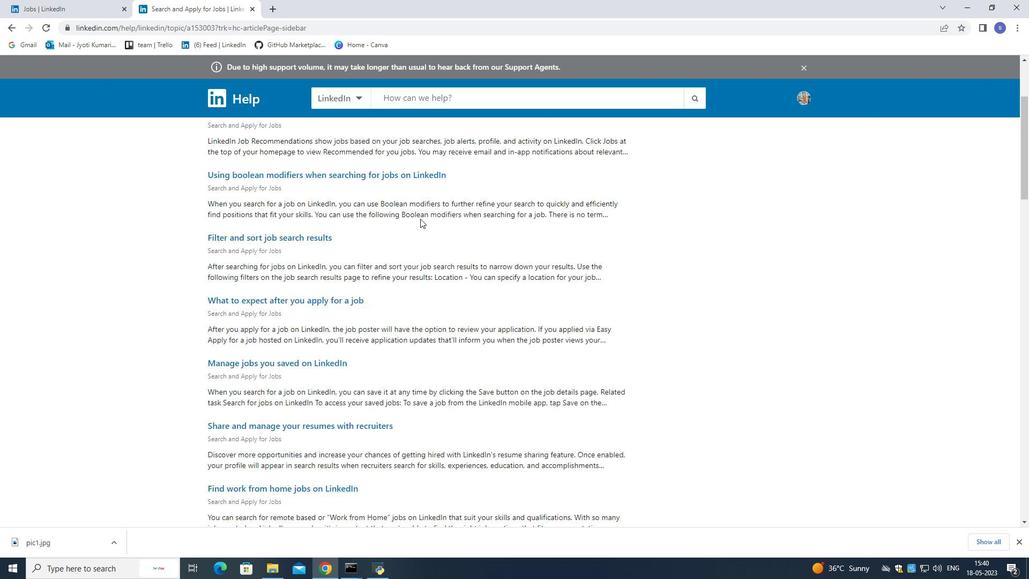 
Action: Mouse moved to (419, 218)
Screenshot: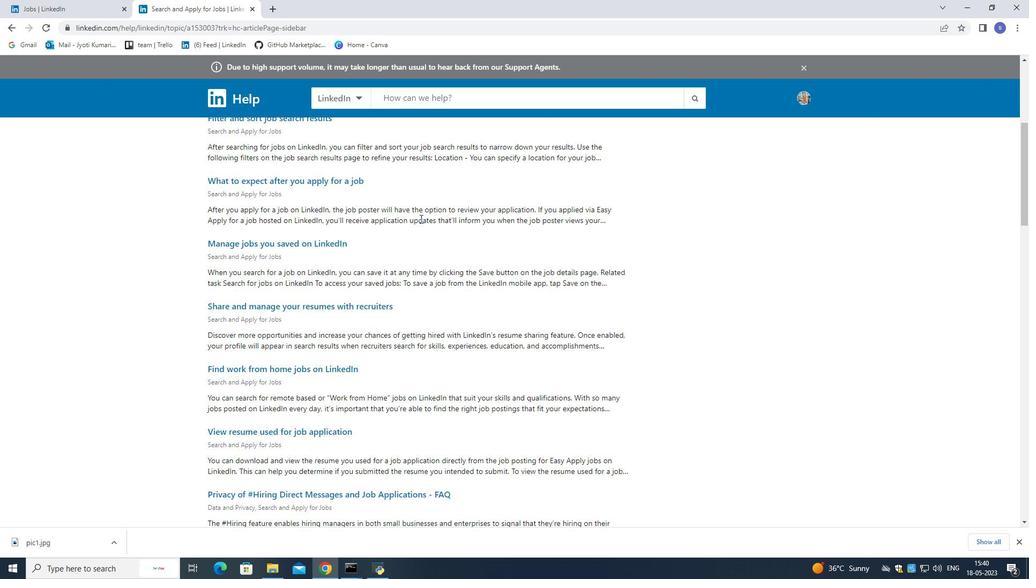 
Action: Mouse scrolled (419, 218) with delta (0, 0)
Screenshot: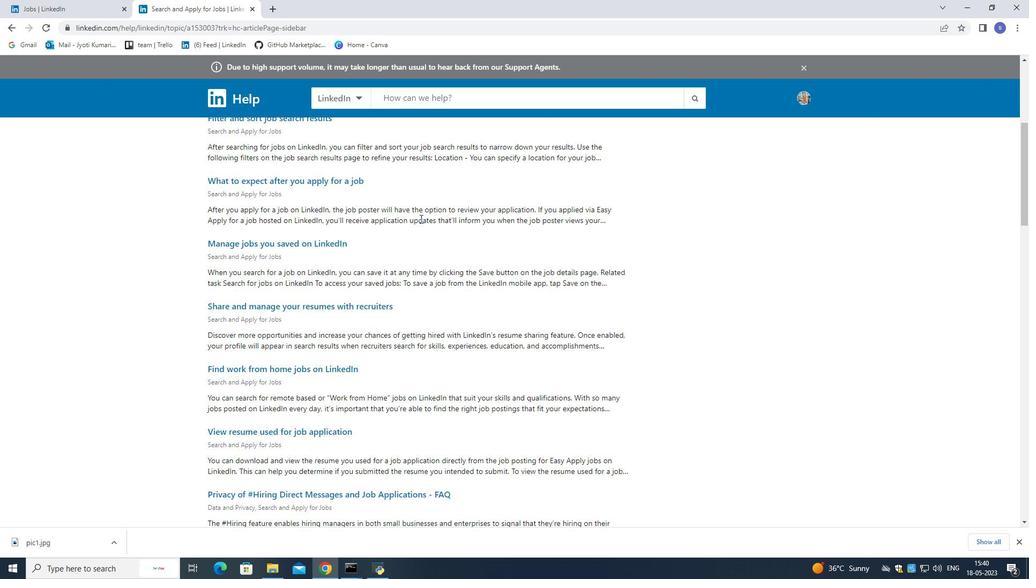 
Action: Mouse scrolled (419, 218) with delta (0, 0)
Screenshot: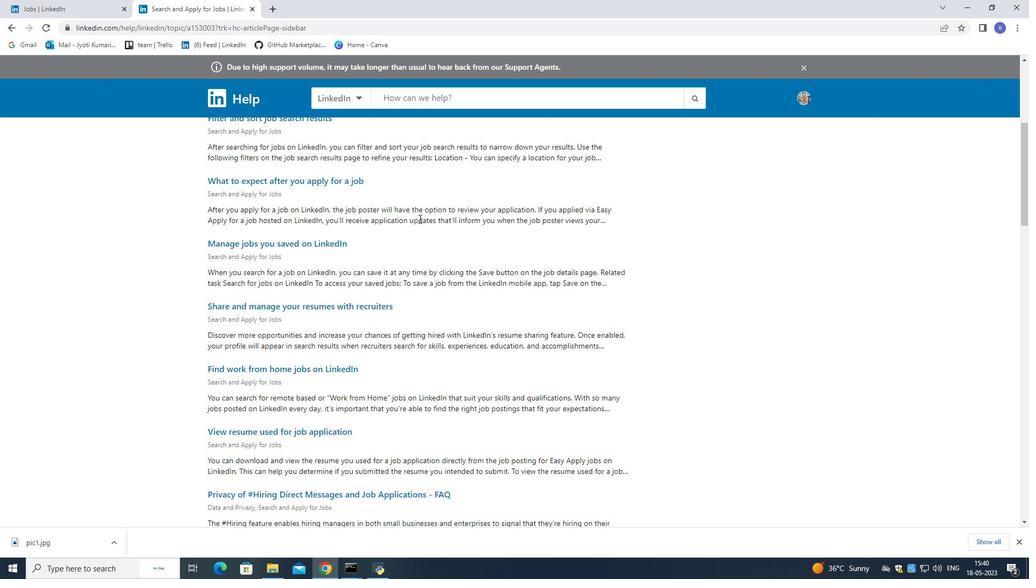 
Action: Mouse moved to (314, 259)
Screenshot: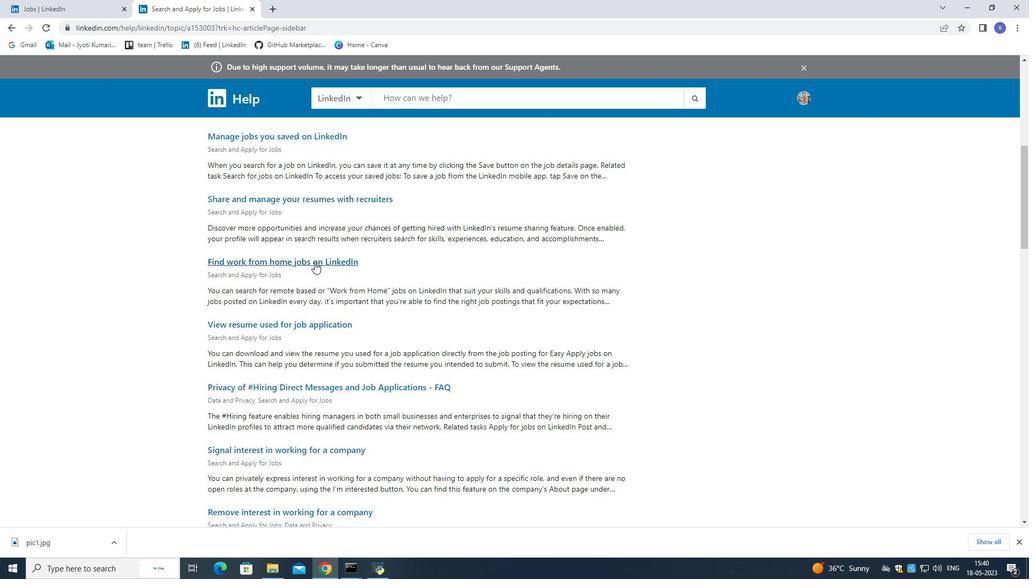 
Action: Mouse pressed left at (314, 259)
Screenshot: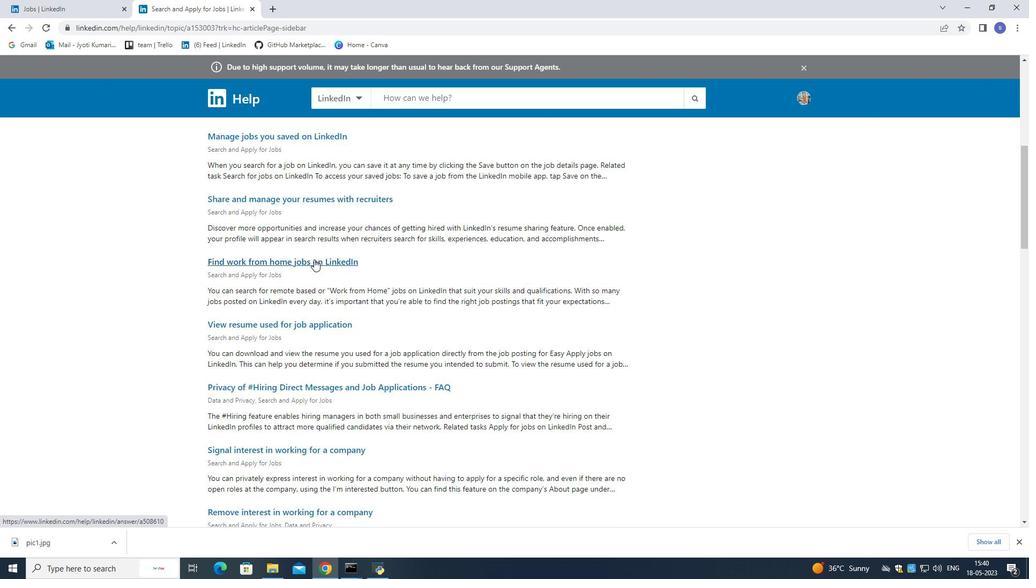 
Action: Mouse moved to (528, 215)
Screenshot: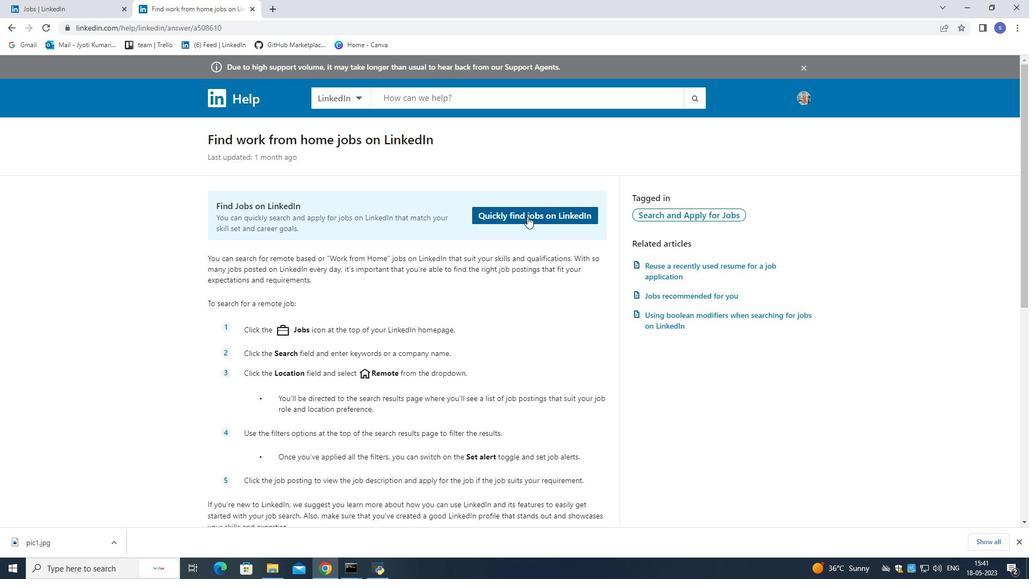 
Action: Mouse pressed left at (528, 215)
Screenshot: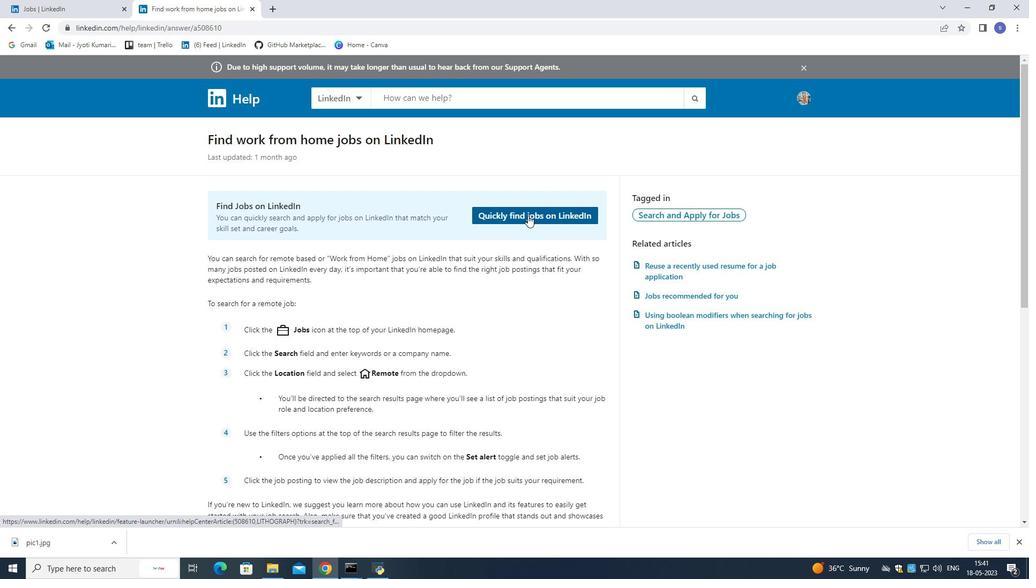 
Action: Mouse moved to (403, 243)
Screenshot: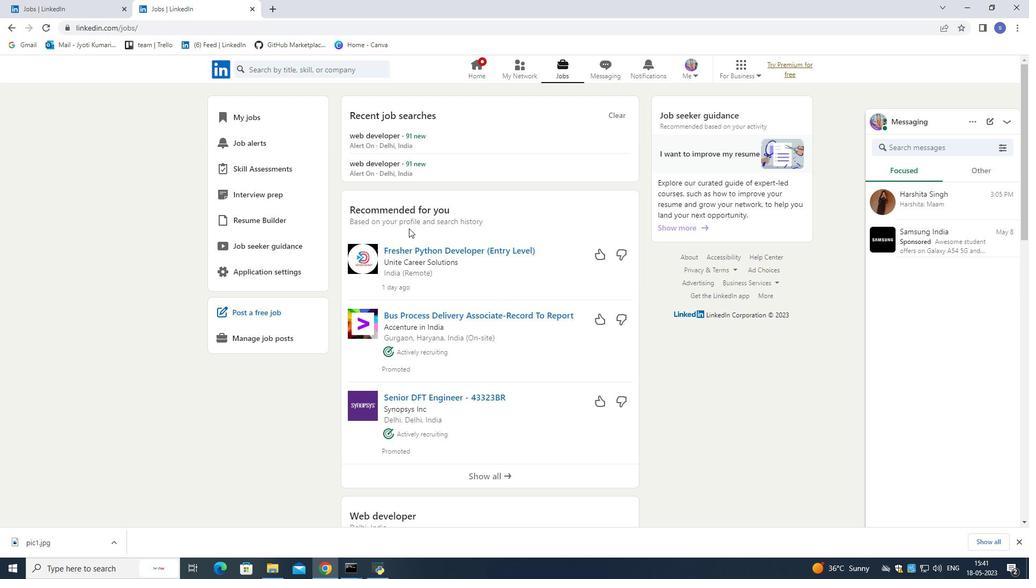 
Action: Mouse scrolled (403, 243) with delta (0, 0)
Screenshot: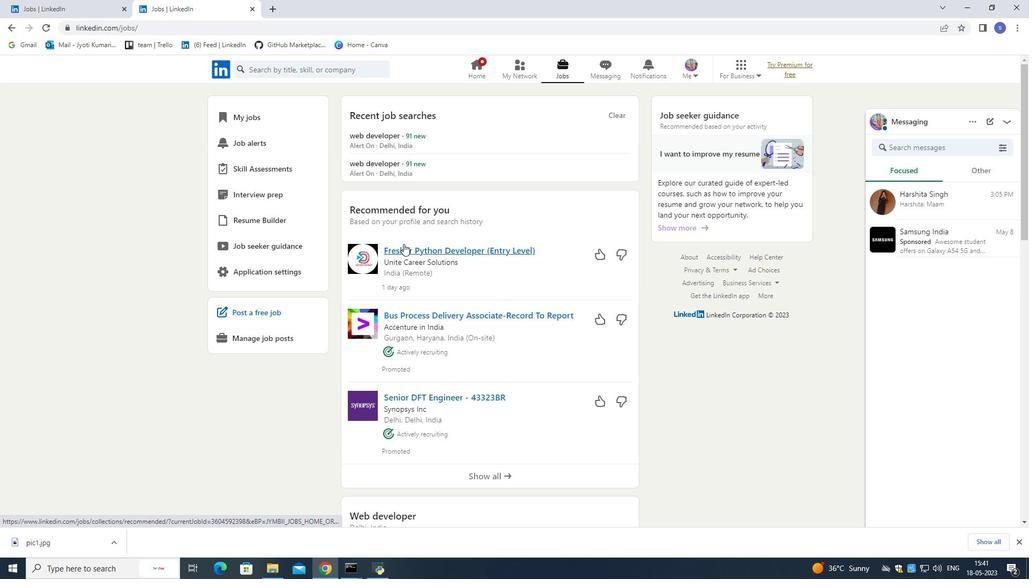 
Action: Mouse scrolled (403, 243) with delta (0, 0)
Screenshot: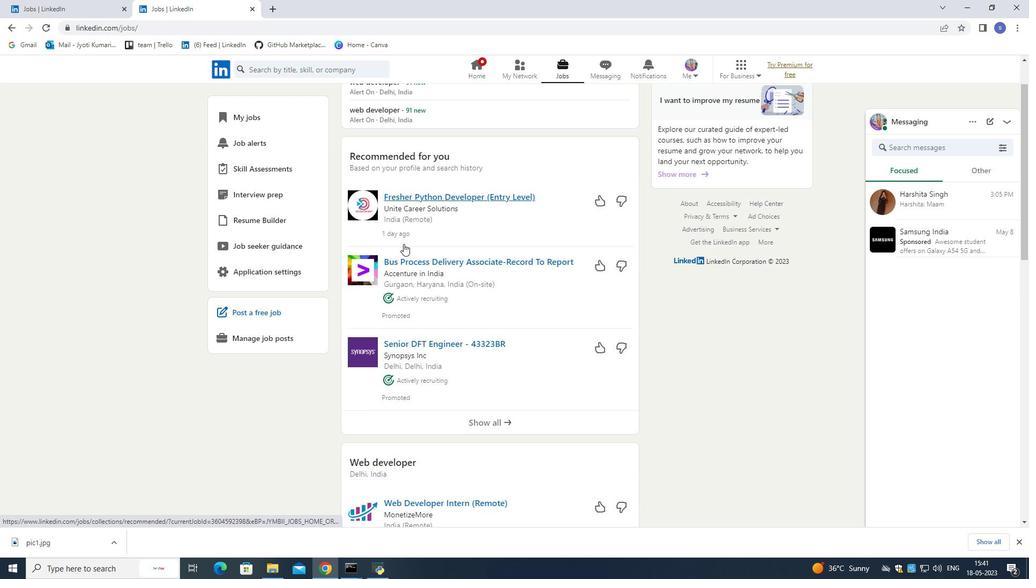 
Action: Mouse scrolled (403, 243) with delta (0, 0)
Screenshot: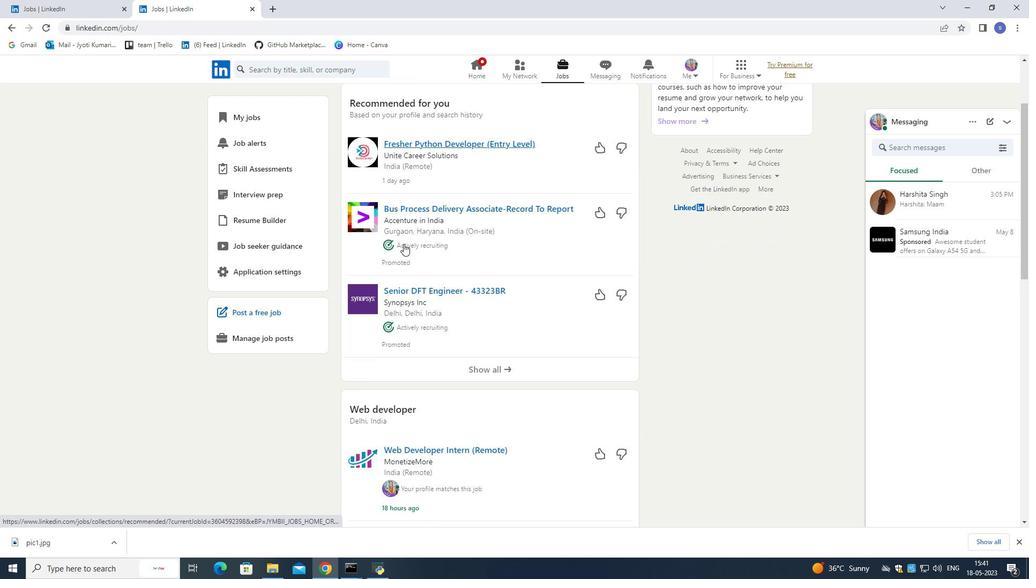 
Action: Mouse scrolled (403, 243) with delta (0, 0)
Screenshot: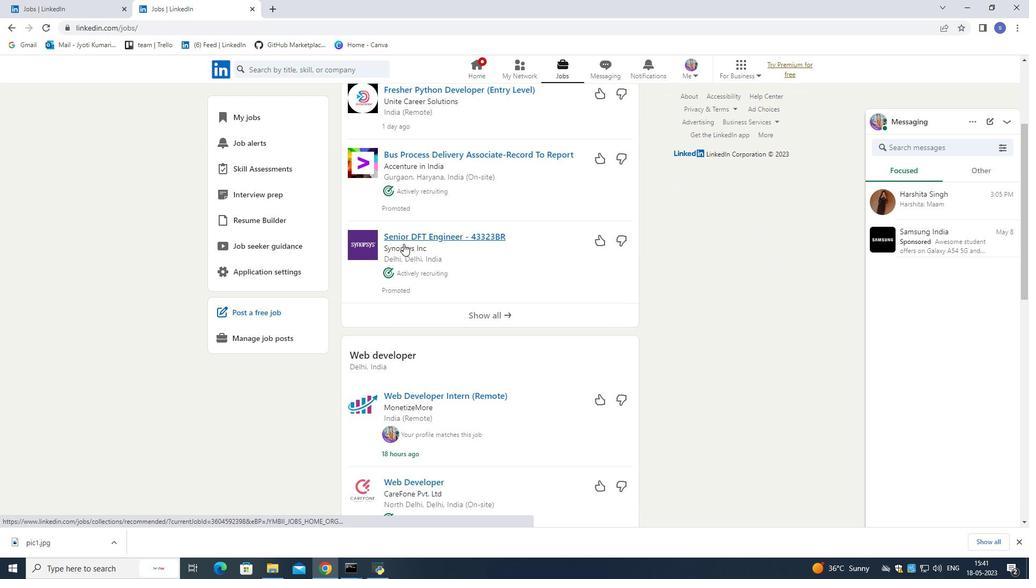 
Action: Mouse scrolled (403, 243) with delta (0, 0)
Screenshot: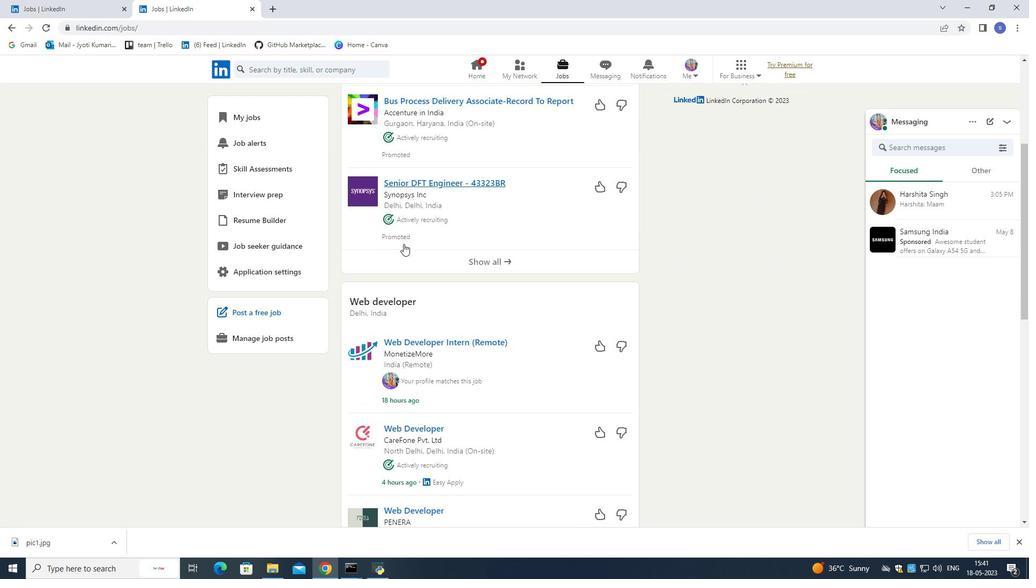 
Action: Mouse moved to (404, 245)
Screenshot: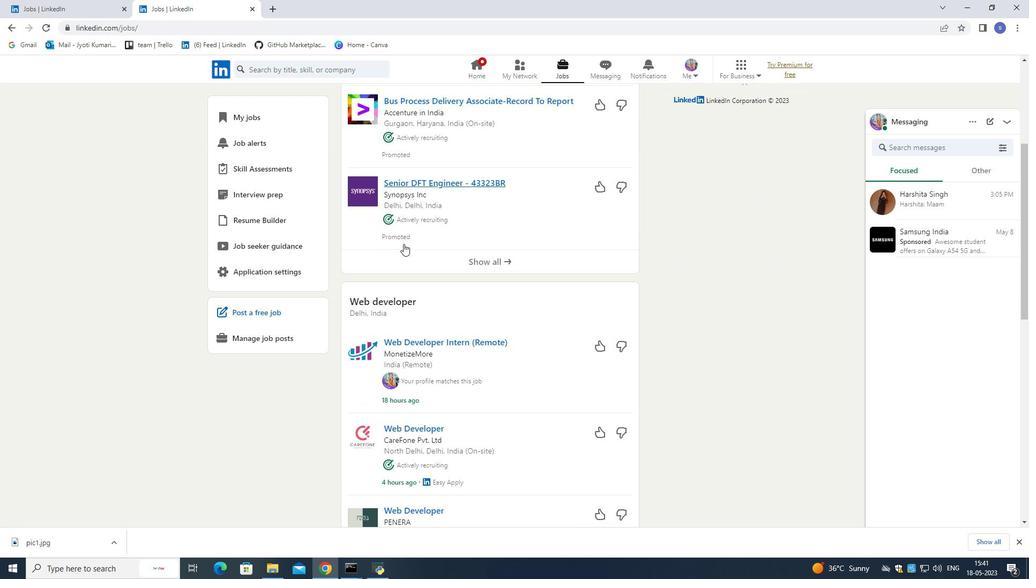 
Action: Mouse scrolled (404, 244) with delta (0, 0)
Screenshot: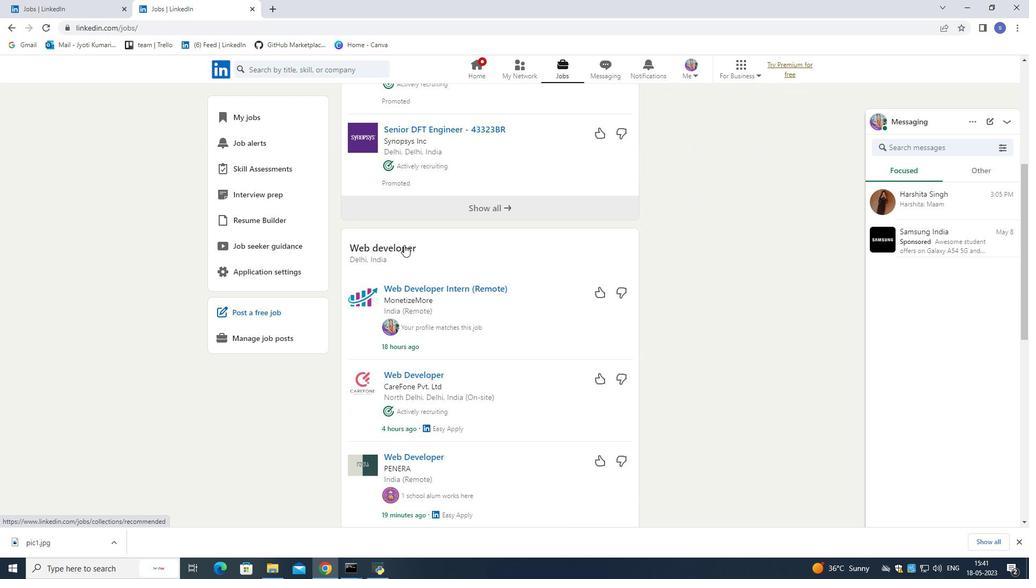 
Action: Mouse scrolled (404, 244) with delta (0, 0)
Screenshot: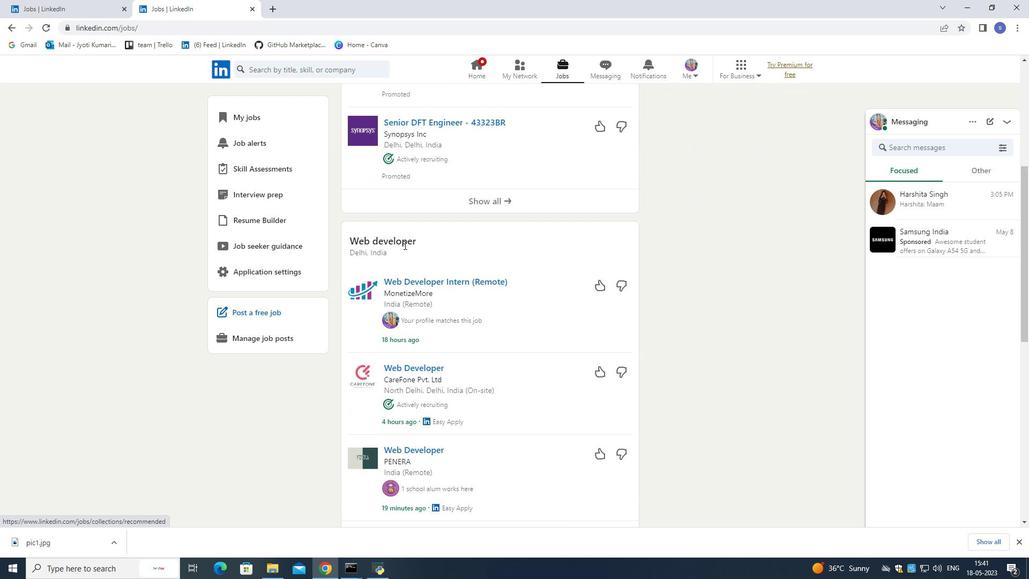 
Action: Mouse moved to (404, 245)
Screenshot: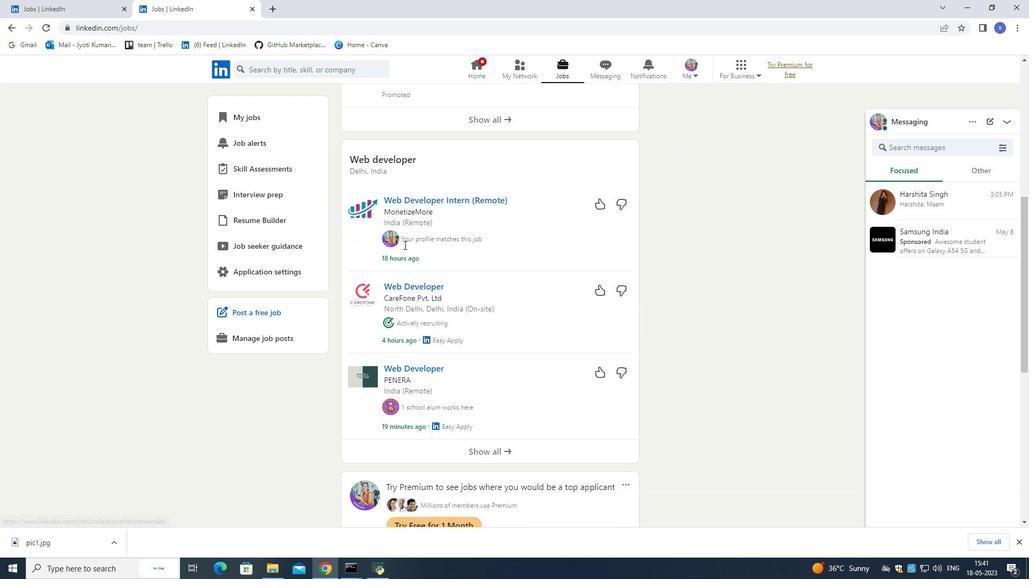 
Action: Mouse scrolled (404, 245) with delta (0, 0)
Screenshot: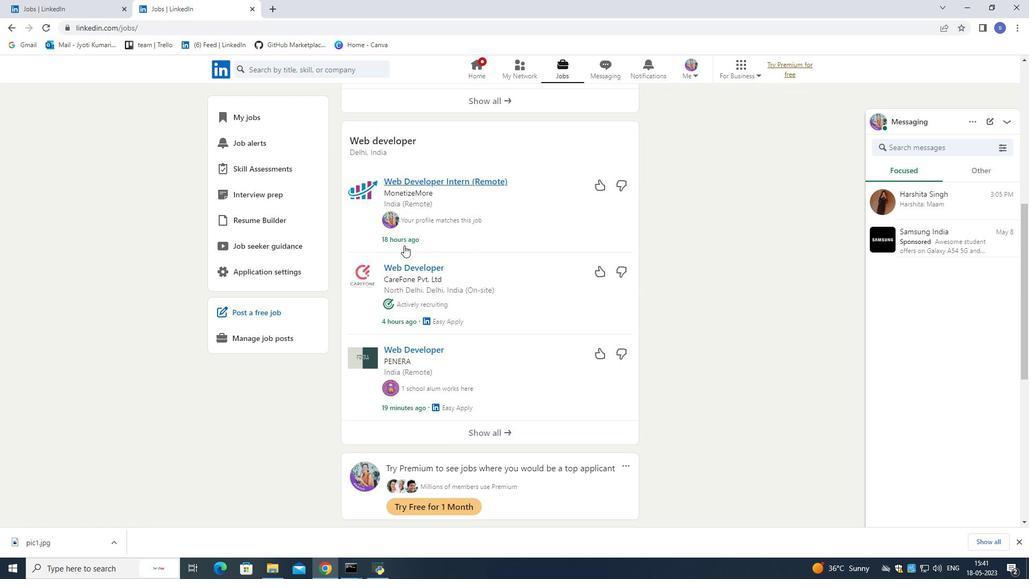 
Action: Mouse scrolled (404, 245) with delta (0, 0)
Screenshot: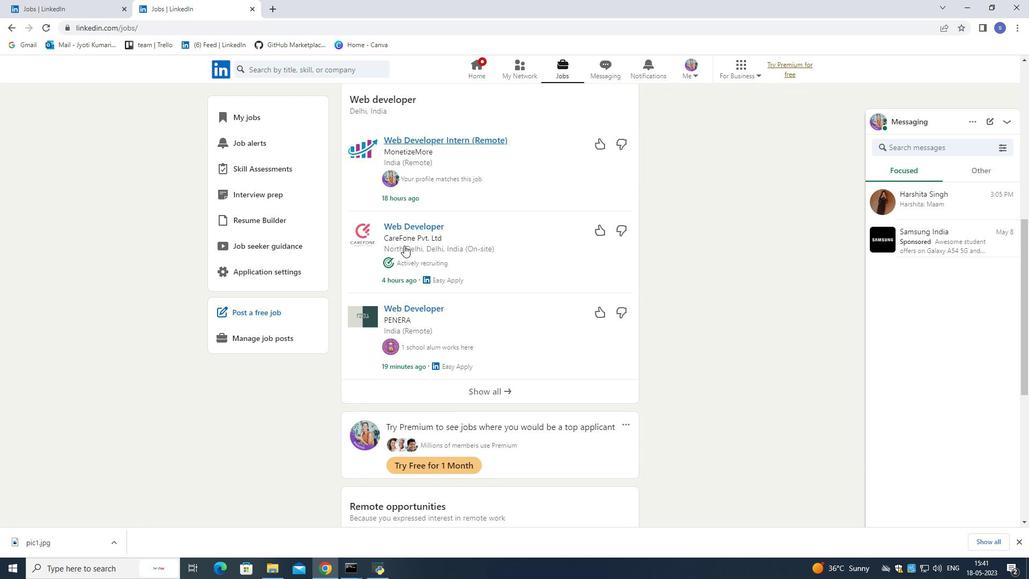 
Action: Mouse scrolled (404, 245) with delta (0, 0)
Screenshot: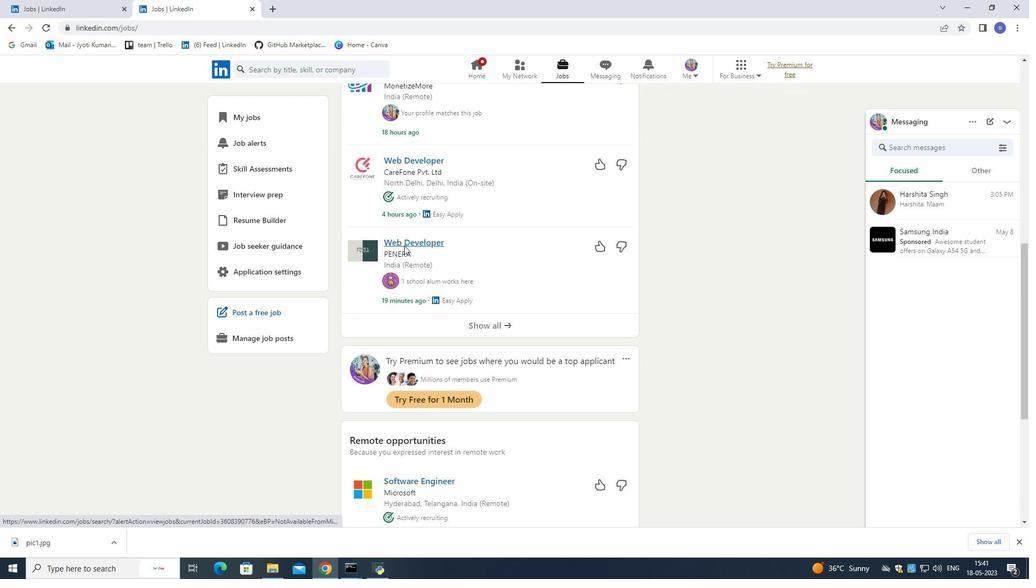 
Action: Mouse scrolled (404, 245) with delta (0, 0)
Screenshot: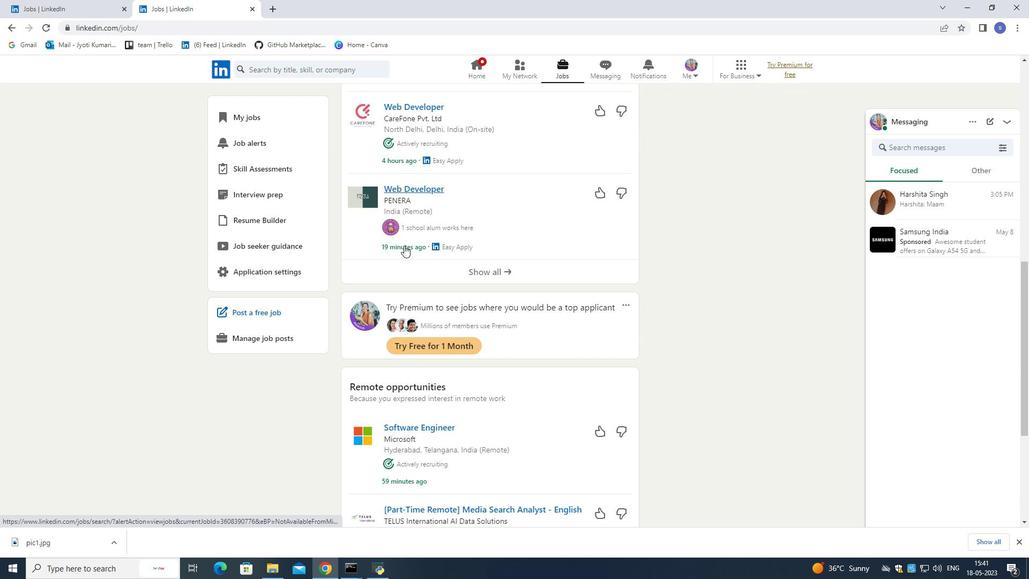 
Action: Mouse scrolled (404, 245) with delta (0, 0)
Screenshot: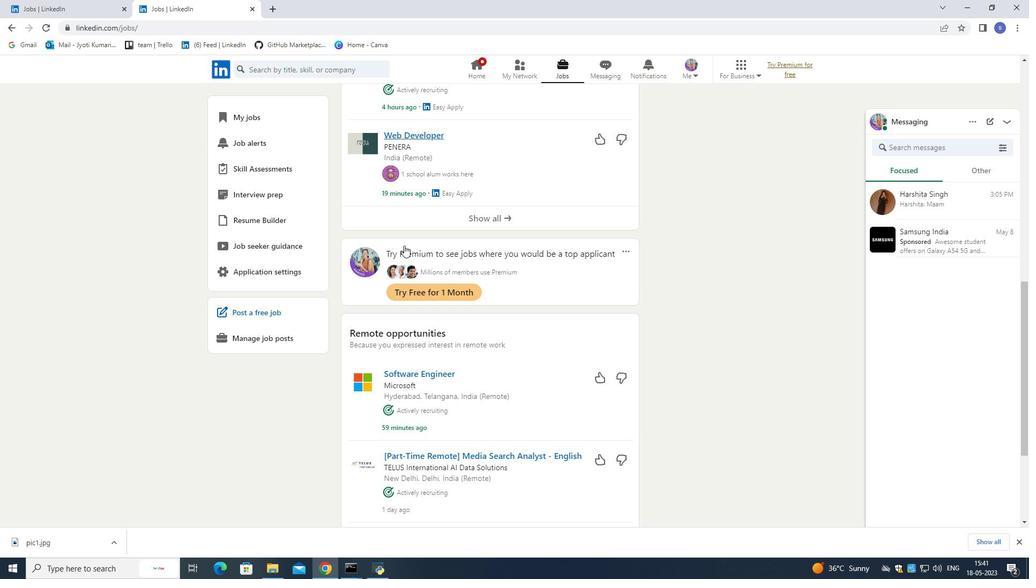 
Action: Mouse scrolled (404, 245) with delta (0, 0)
Screenshot: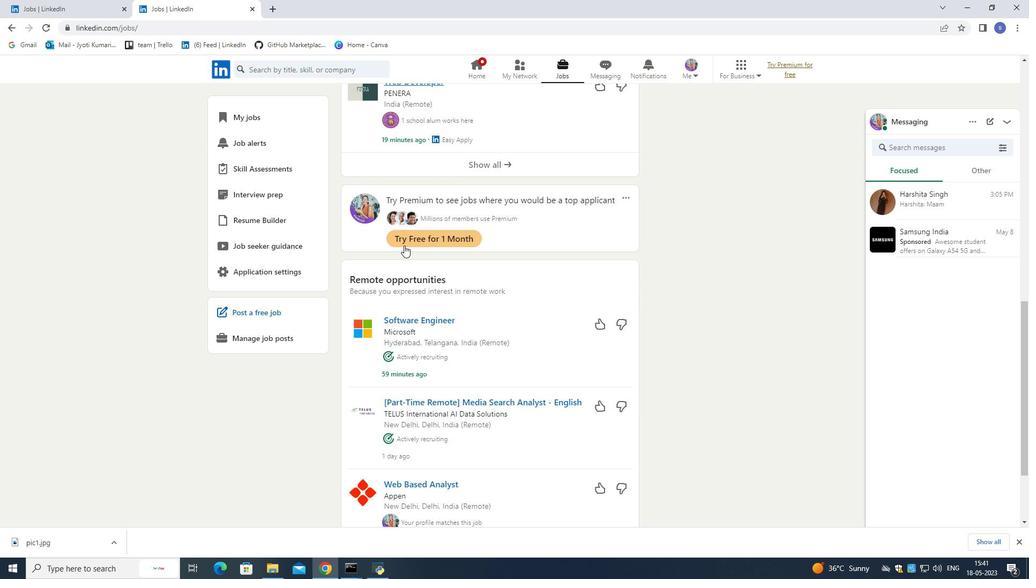 
Action: Mouse moved to (1011, 121)
Screenshot: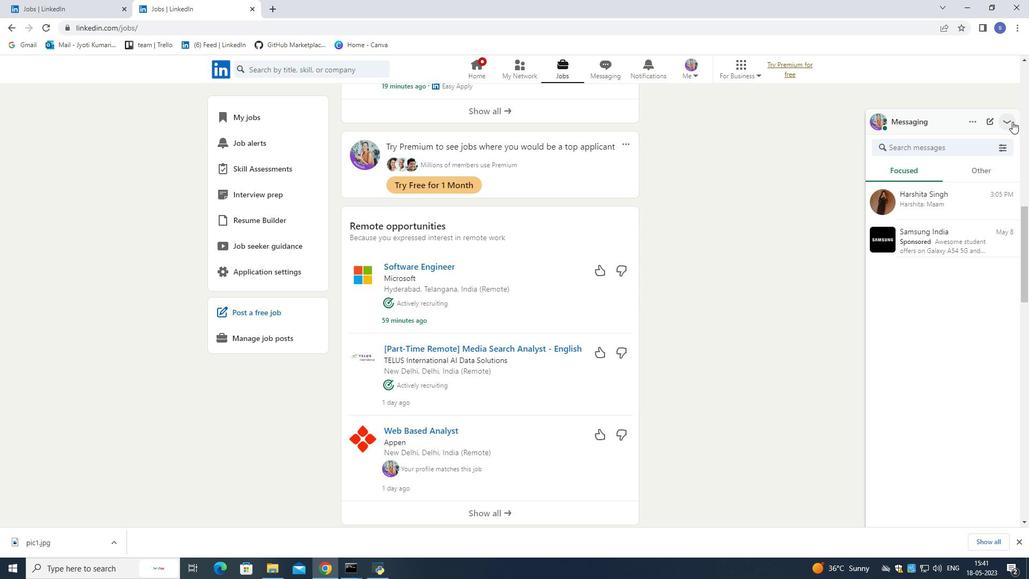 
Action: Mouse pressed left at (1011, 121)
Screenshot: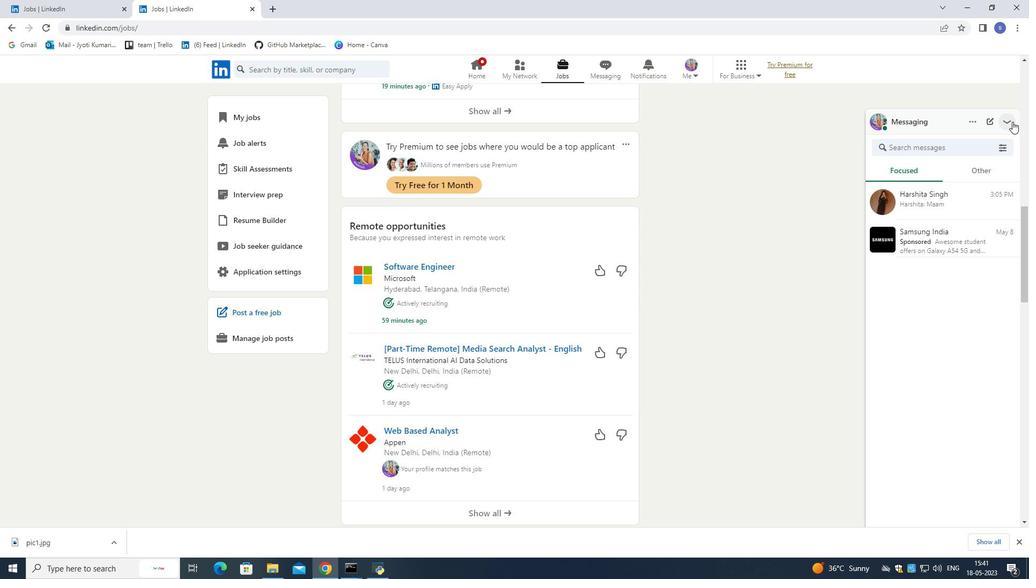 
Action: Mouse moved to (529, 254)
Screenshot: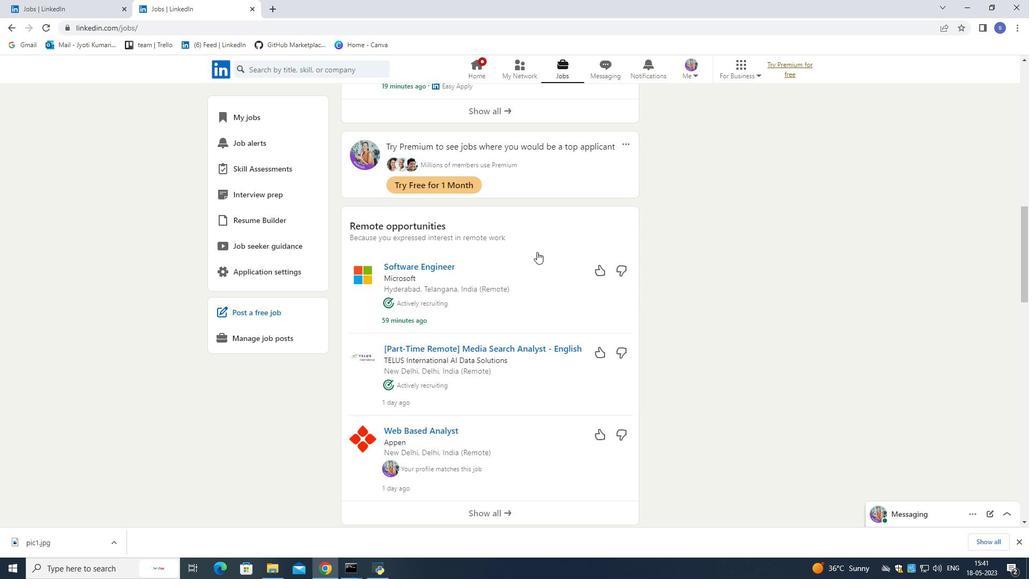 
Action: Mouse scrolled (529, 253) with delta (0, 0)
Screenshot: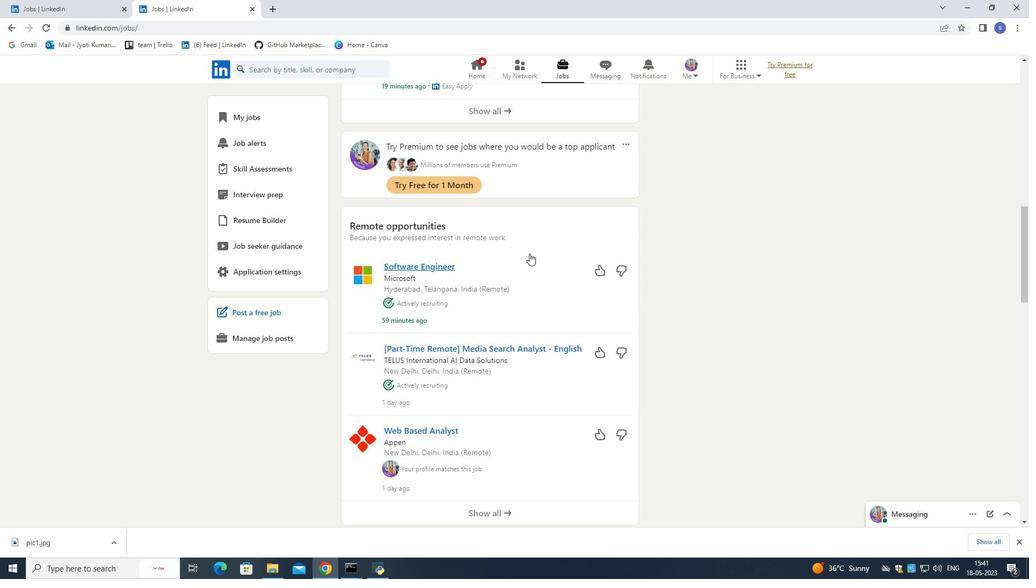 
Action: Mouse moved to (529, 254)
Screenshot: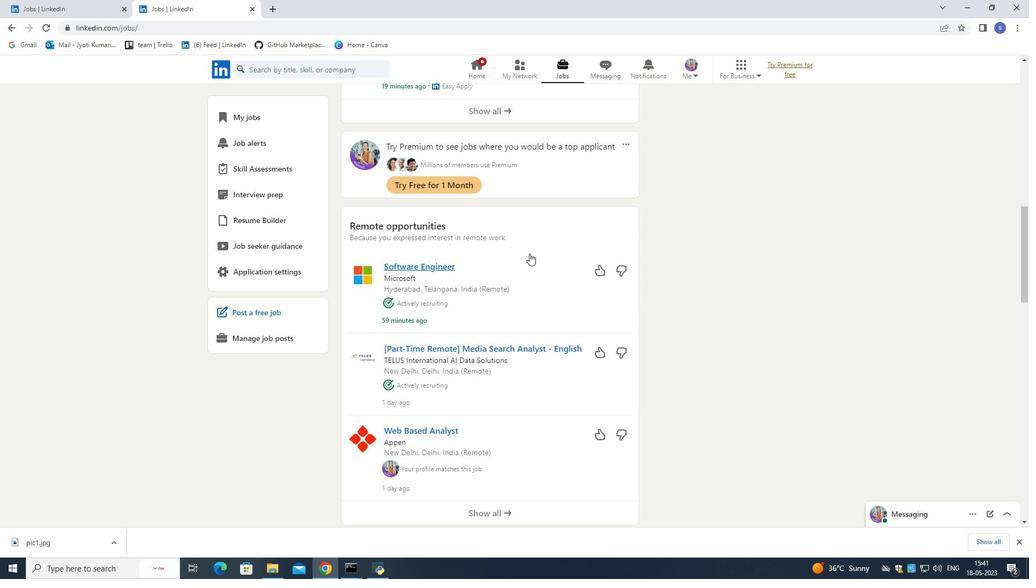 
Action: Mouse scrolled (529, 254) with delta (0, 0)
Screenshot: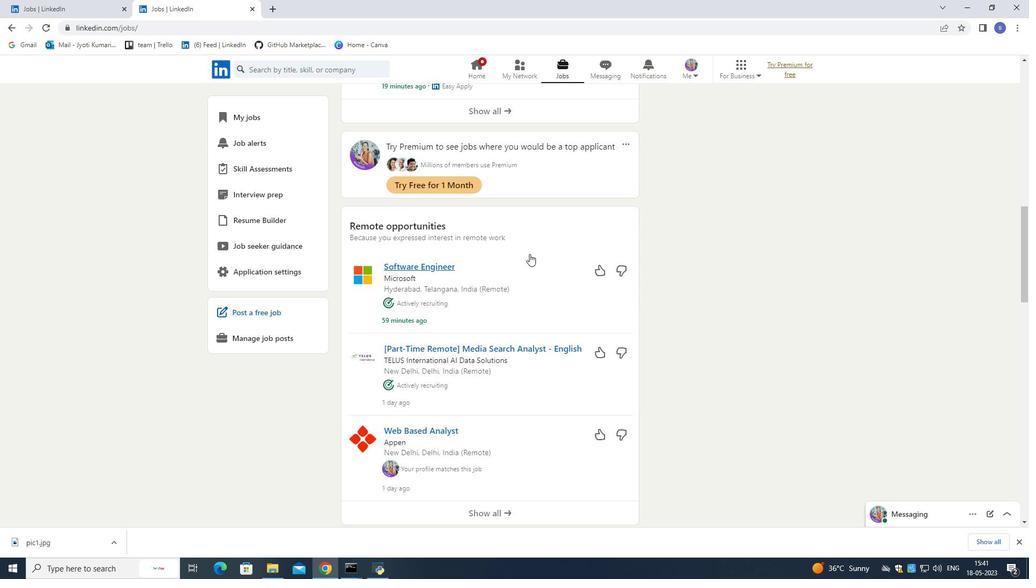
Action: Mouse scrolled (529, 254) with delta (0, 0)
Screenshot: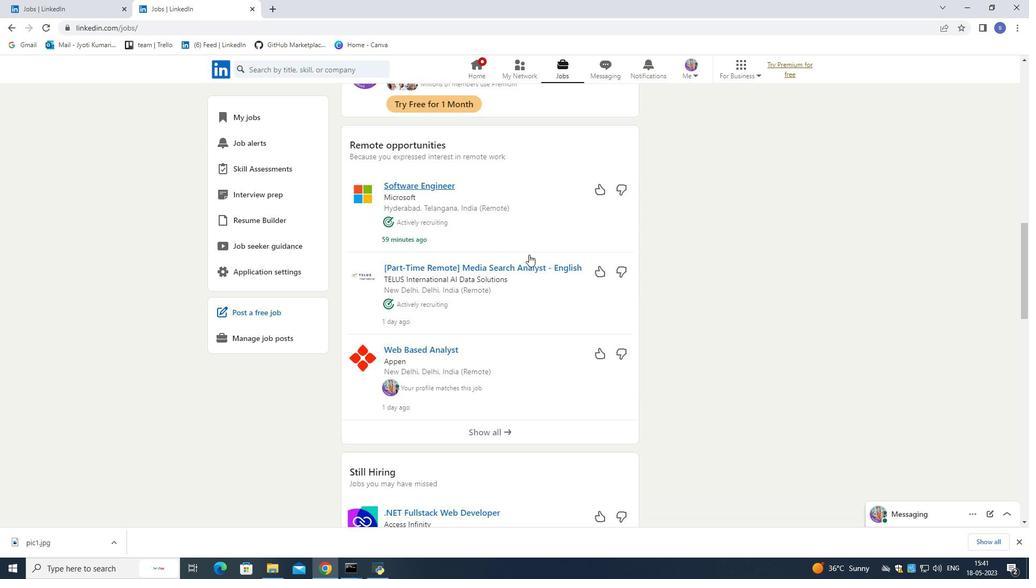 
Action: Mouse scrolled (529, 254) with delta (0, 0)
Screenshot: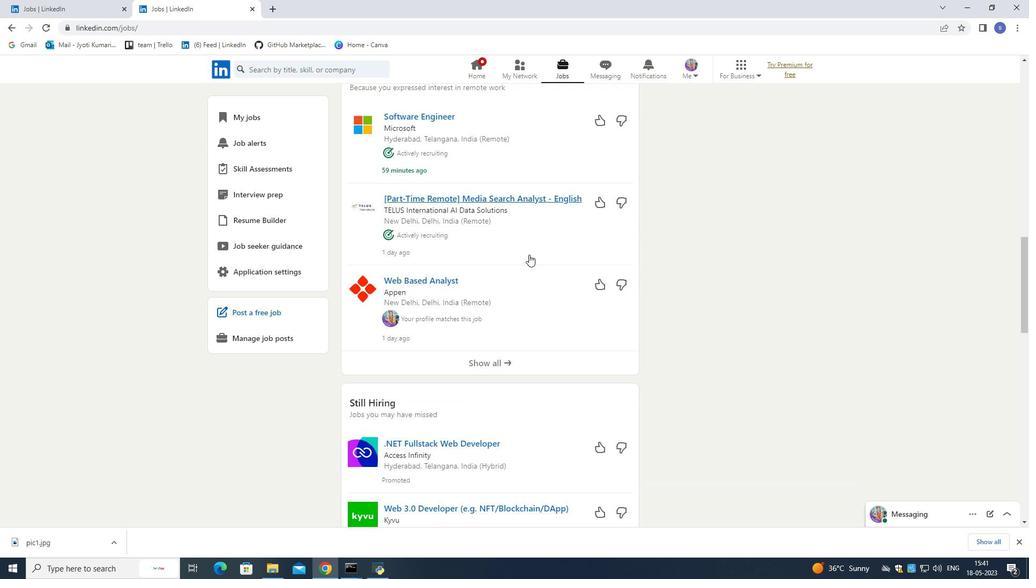 
Action: Mouse scrolled (529, 254) with delta (0, 0)
Screenshot: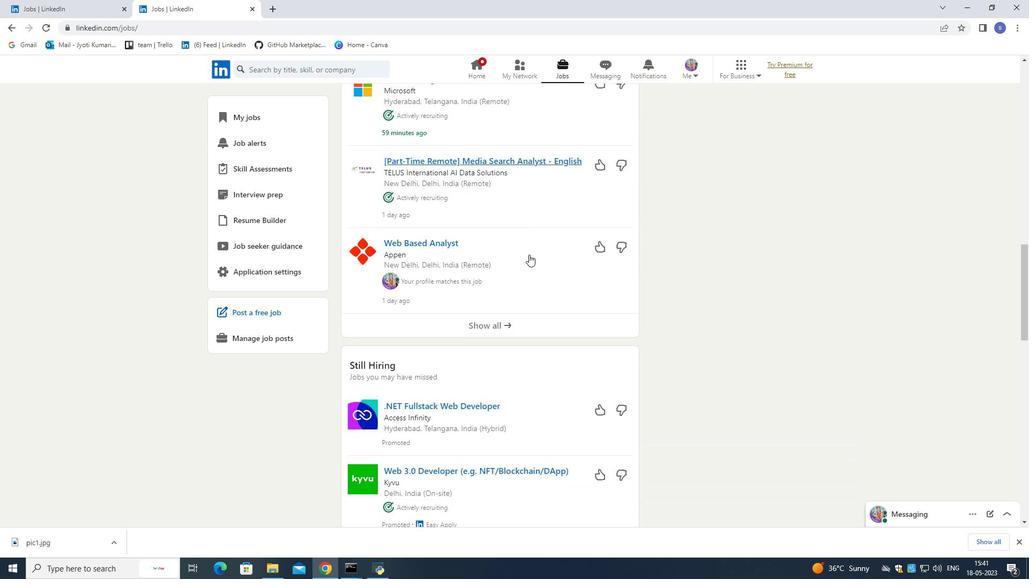 
Action: Mouse scrolled (529, 254) with delta (0, 0)
Screenshot: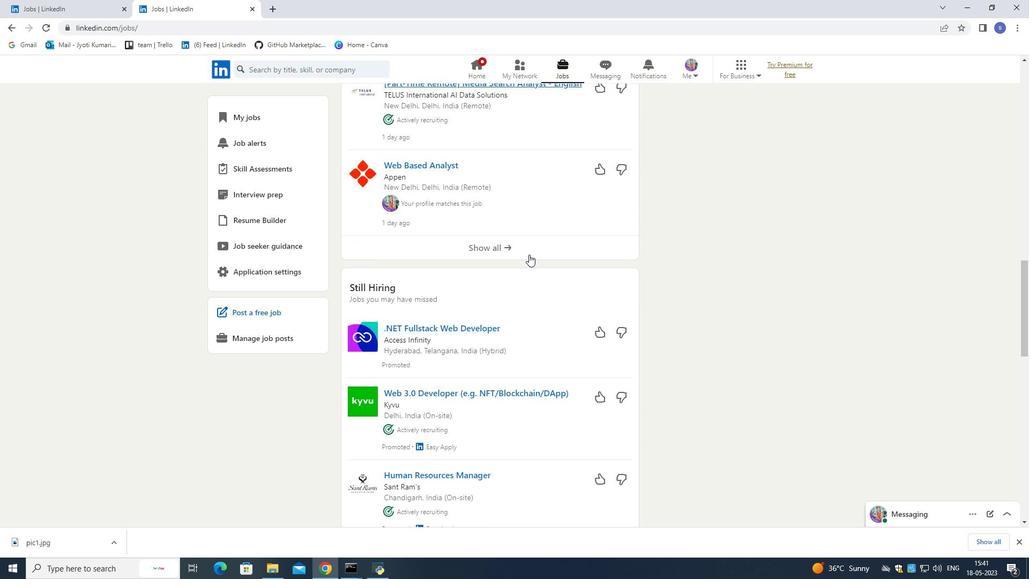 
Action: Mouse scrolled (529, 254) with delta (0, 0)
Screenshot: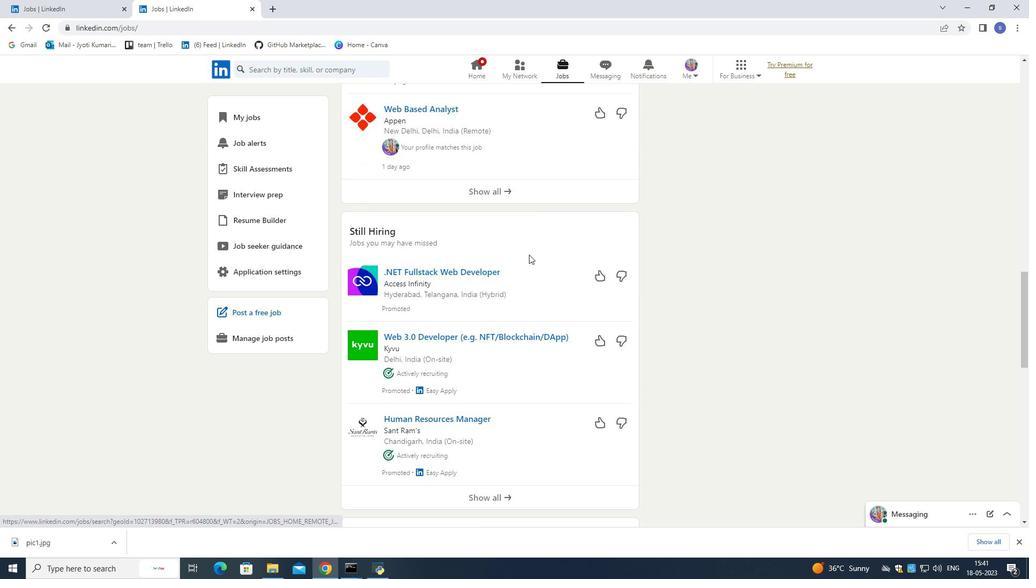 
Action: Mouse scrolled (529, 254) with delta (0, 0)
Screenshot: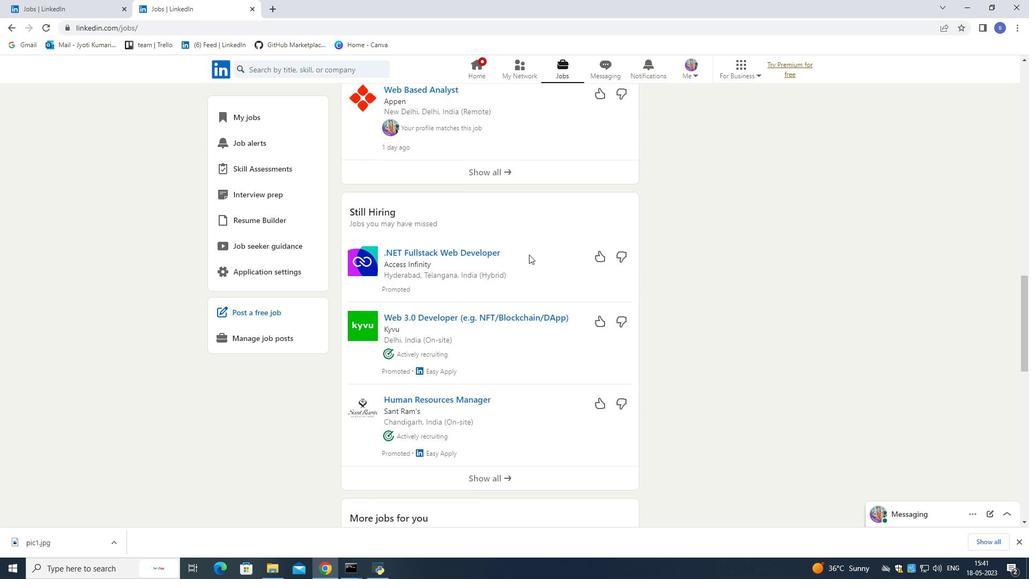 
Action: Mouse moved to (238, 145)
Screenshot: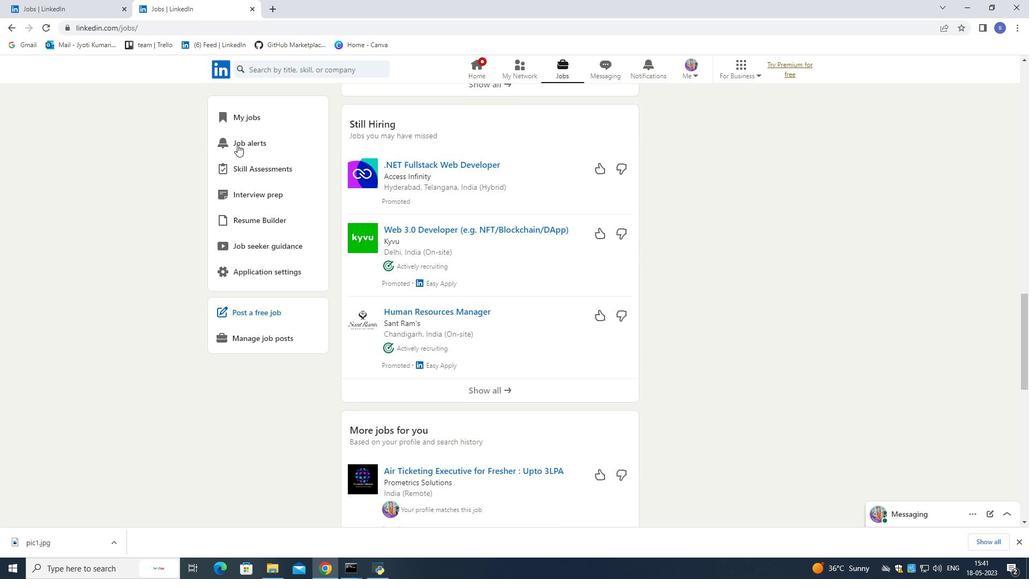 
Action: Mouse pressed left at (238, 145)
Screenshot: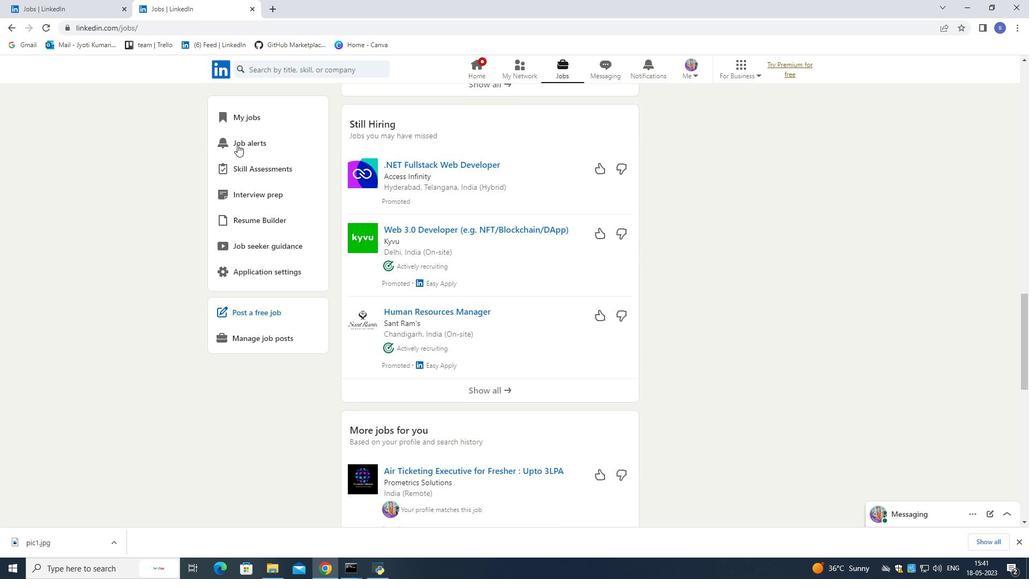 
Action: Mouse moved to (699, 212)
Screenshot: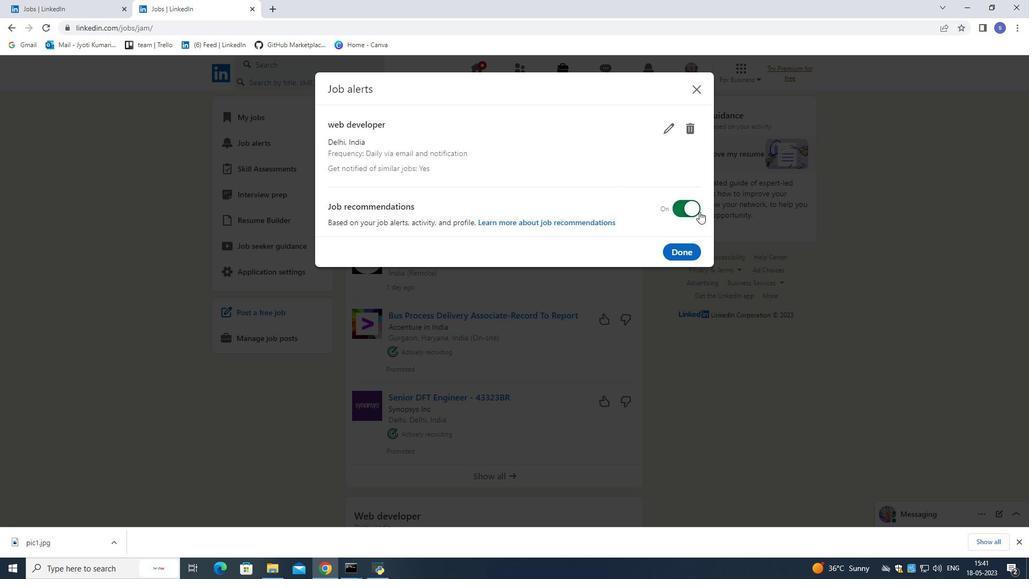 
Action: Mouse pressed left at (699, 212)
Screenshot: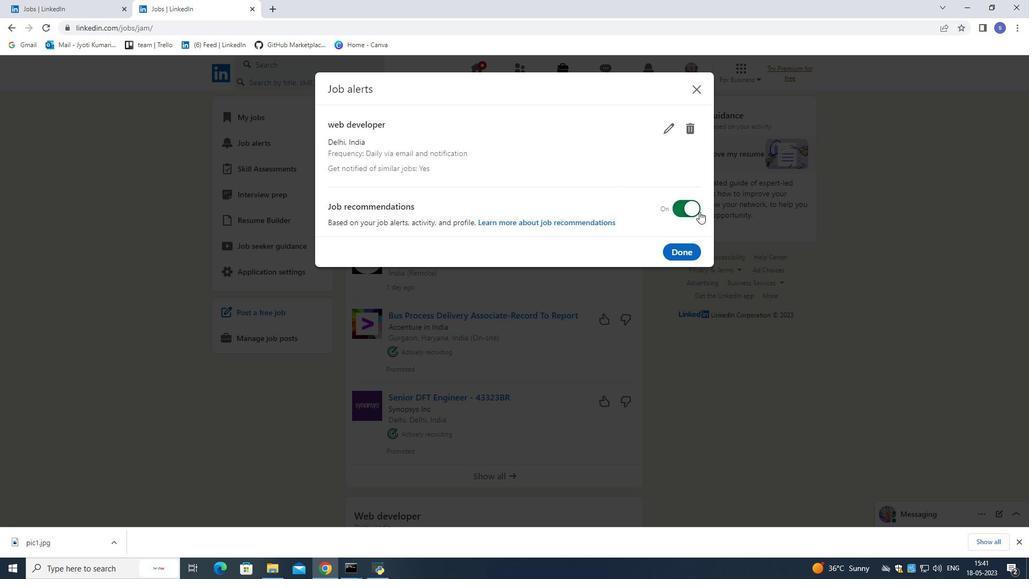
Action: Mouse moved to (693, 210)
Screenshot: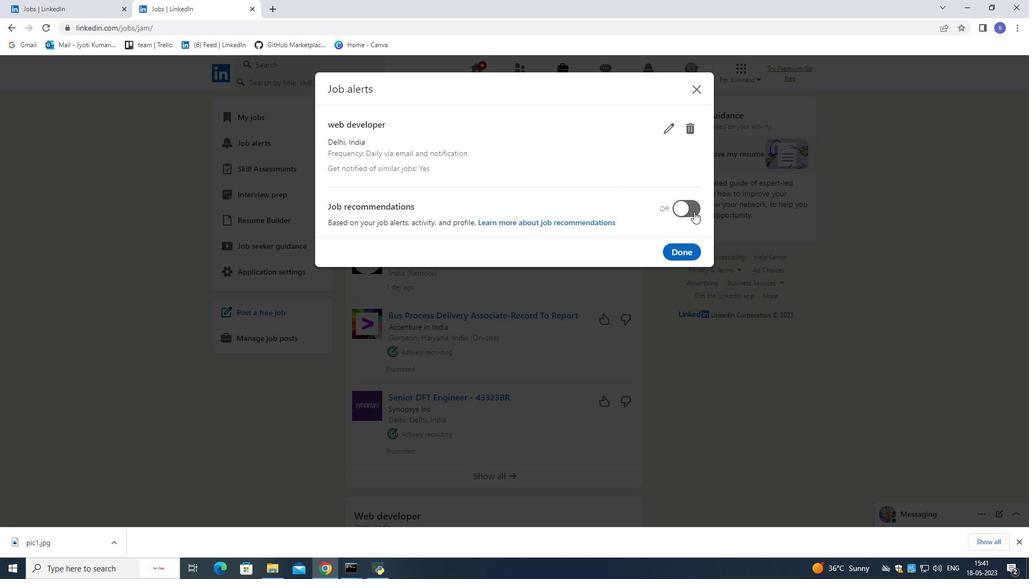 
Action: Mouse pressed left at (693, 210)
Screenshot: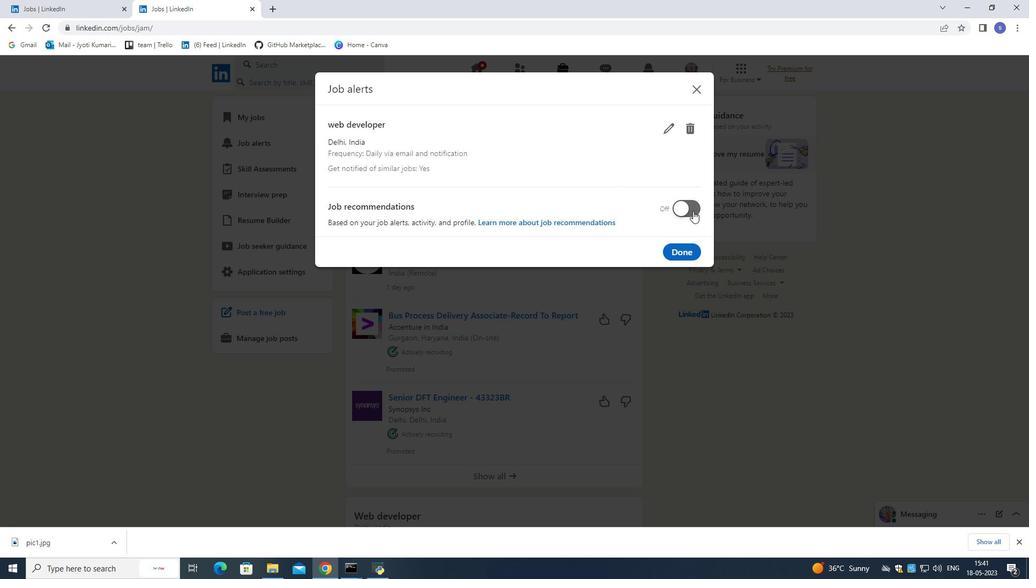 
Action: Mouse moved to (682, 249)
Screenshot: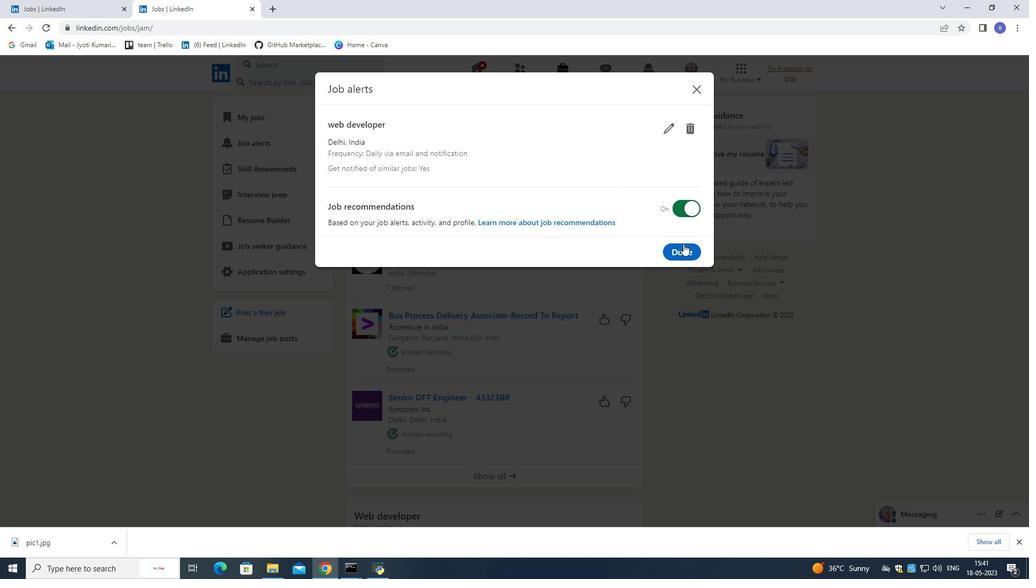
Action: Mouse pressed left at (682, 249)
Screenshot: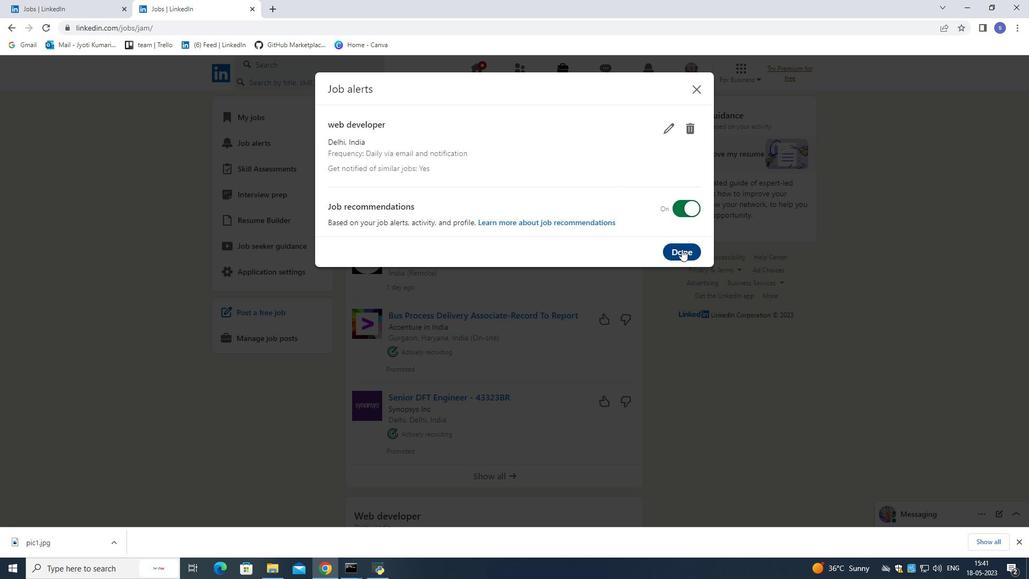 
Action: Mouse moved to (246, 141)
Screenshot: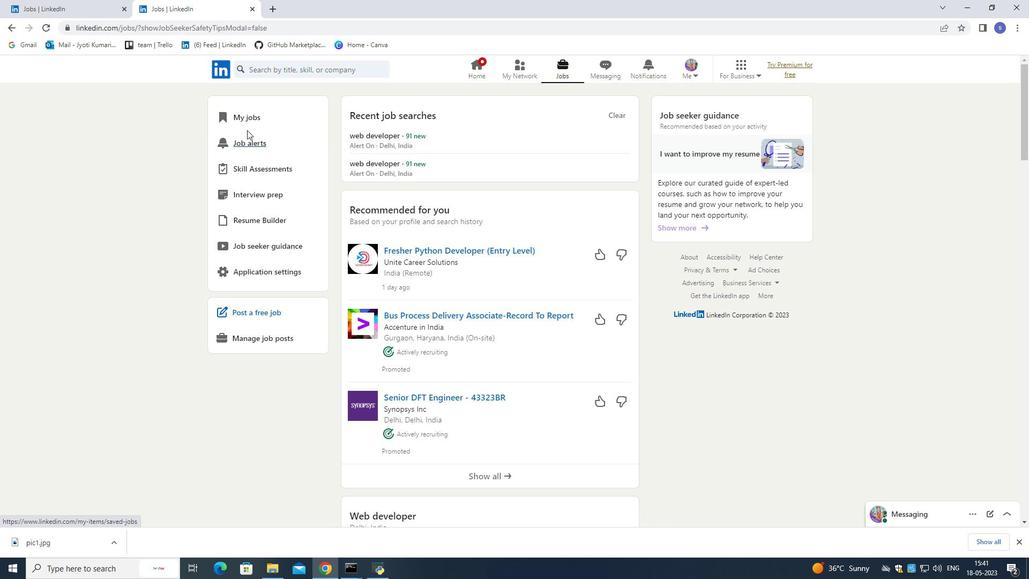 
Action: Mouse pressed left at (246, 141)
Screenshot: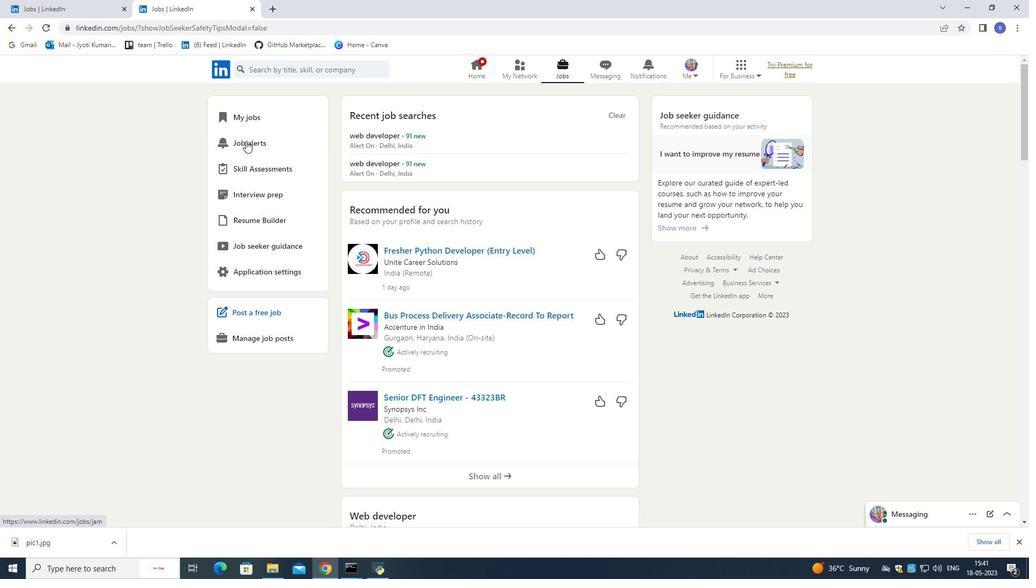 
Action: Mouse moved to (670, 129)
Screenshot: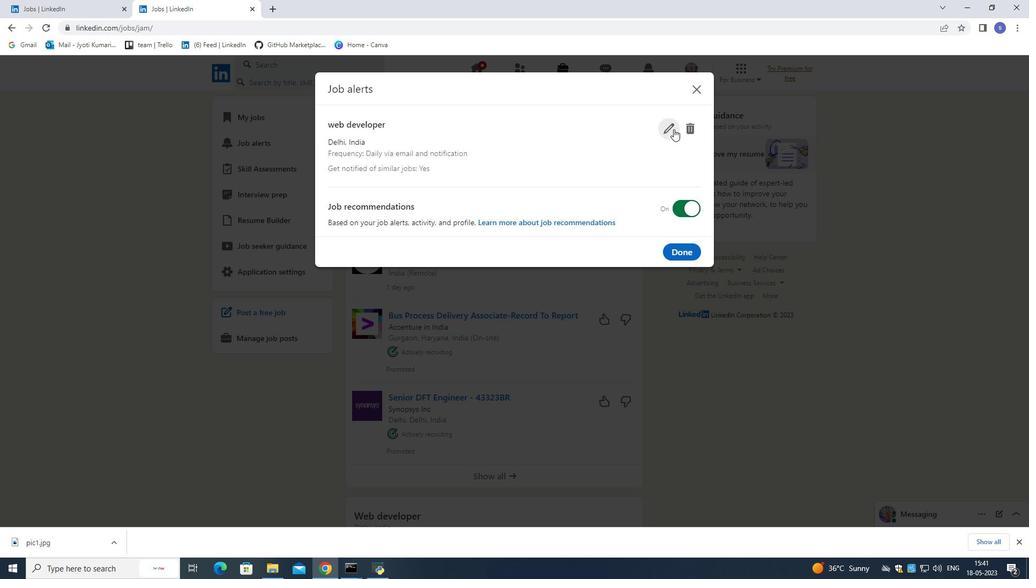 
Action: Mouse pressed left at (670, 129)
Screenshot: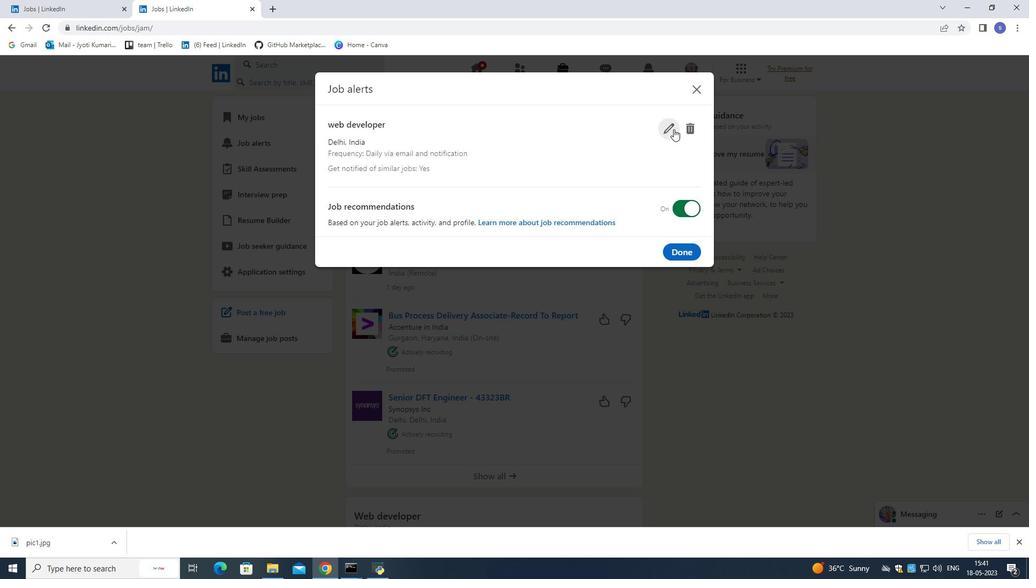 
Action: Mouse moved to (358, 268)
Screenshot: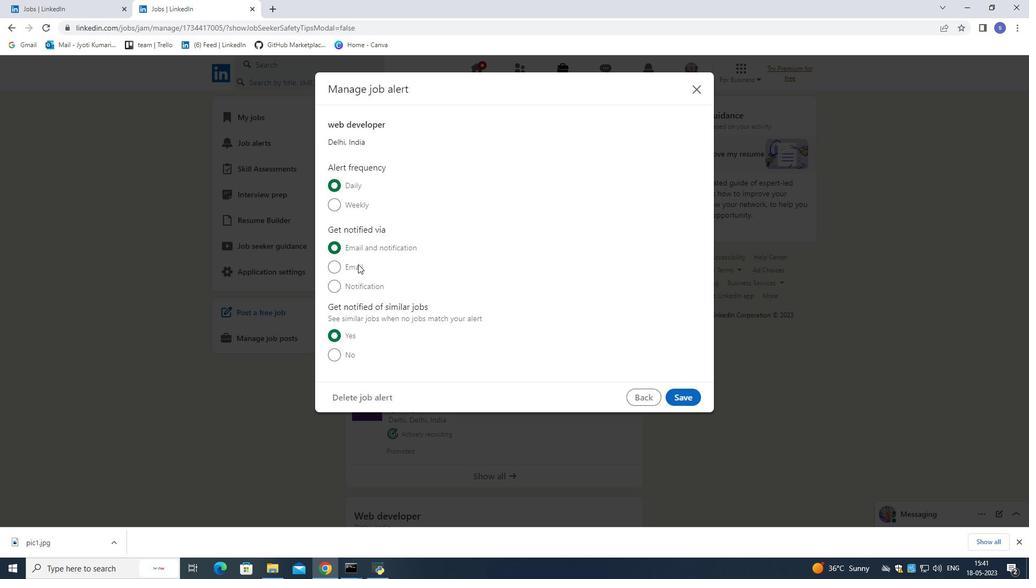 
Action: Mouse pressed left at (358, 268)
Screenshot: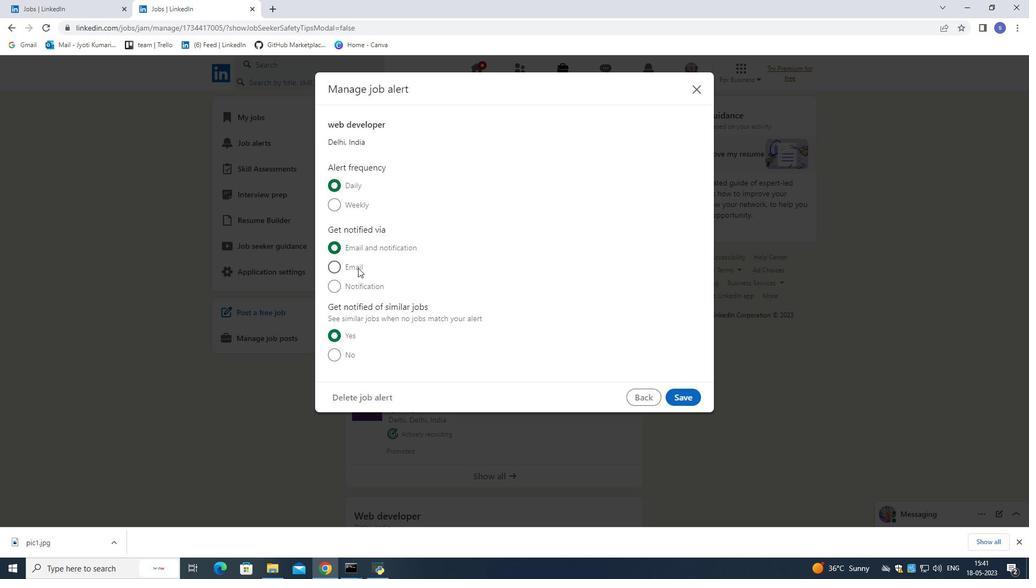 
Action: Mouse moved to (373, 282)
Screenshot: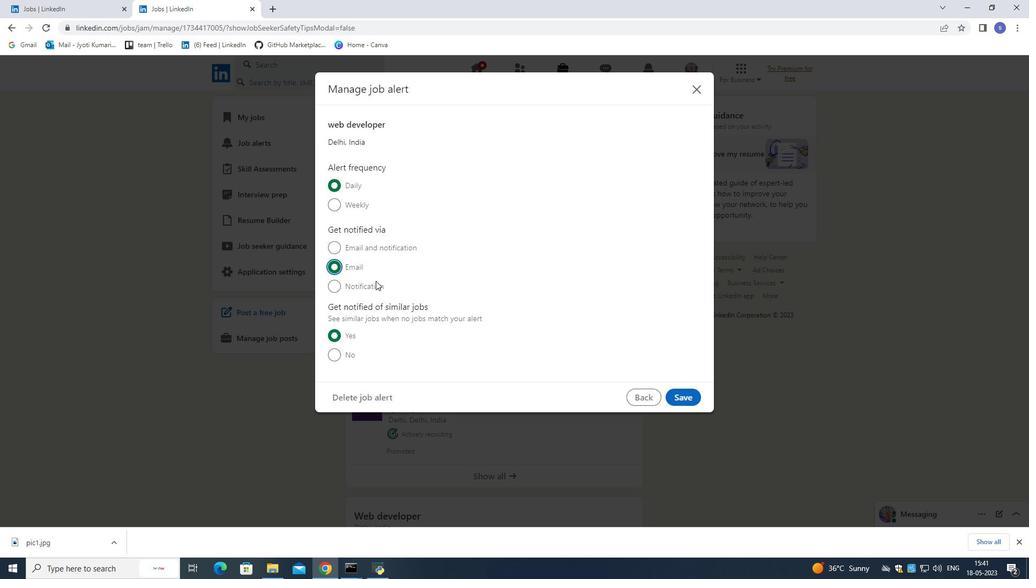 
Action: Mouse pressed left at (373, 282)
Screenshot: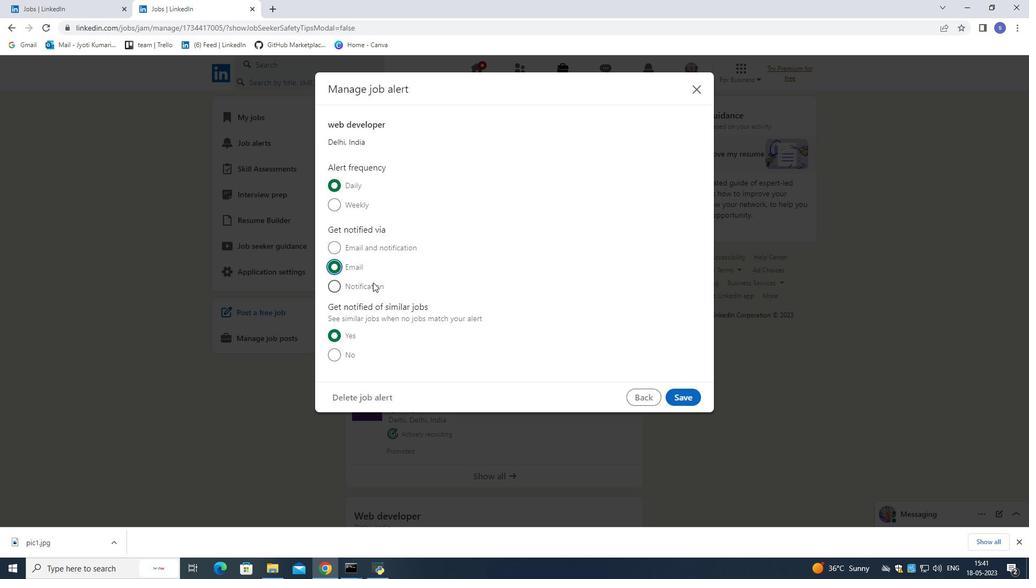 
Action: Mouse moved to (379, 251)
Screenshot: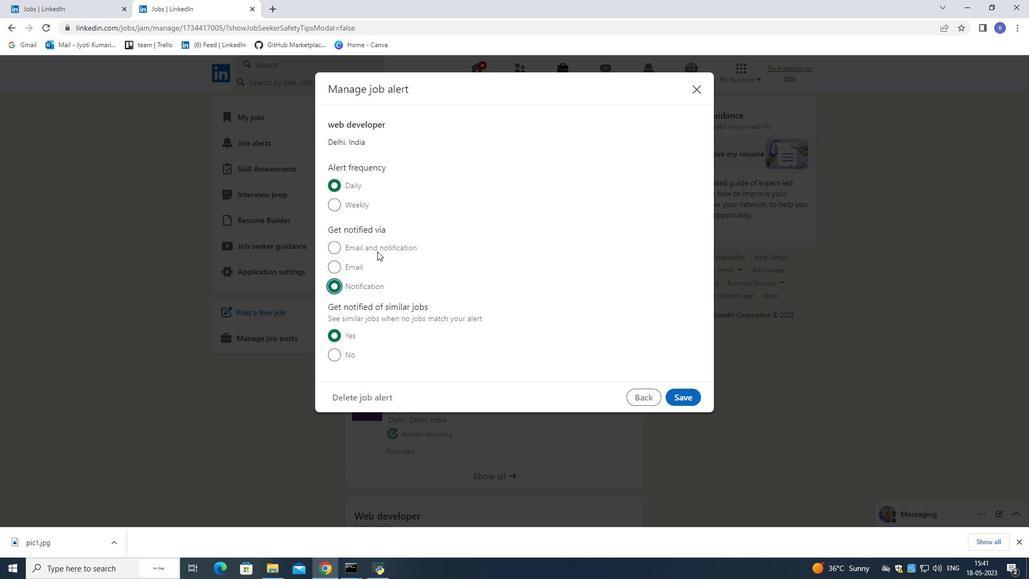 
Action: Mouse scrolled (379, 250) with delta (0, 0)
Screenshot: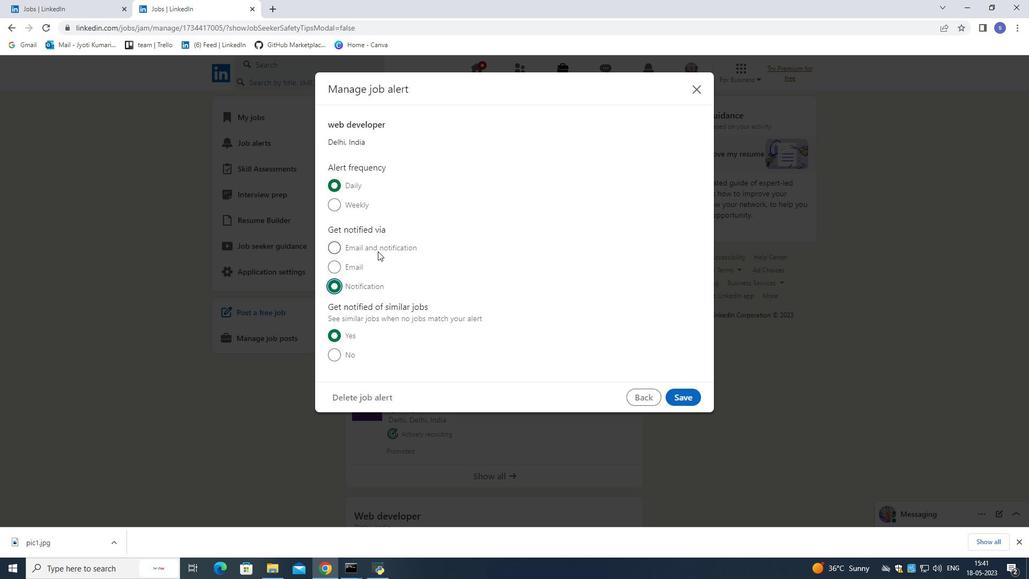 
Action: Mouse moved to (380, 251)
Screenshot: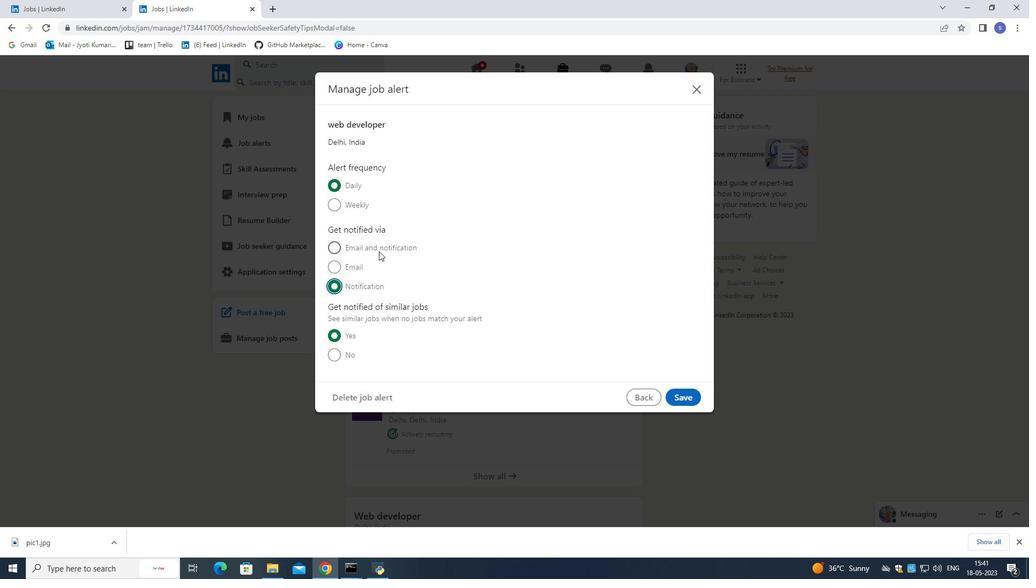 
Action: Mouse scrolled (380, 250) with delta (0, 0)
Screenshot: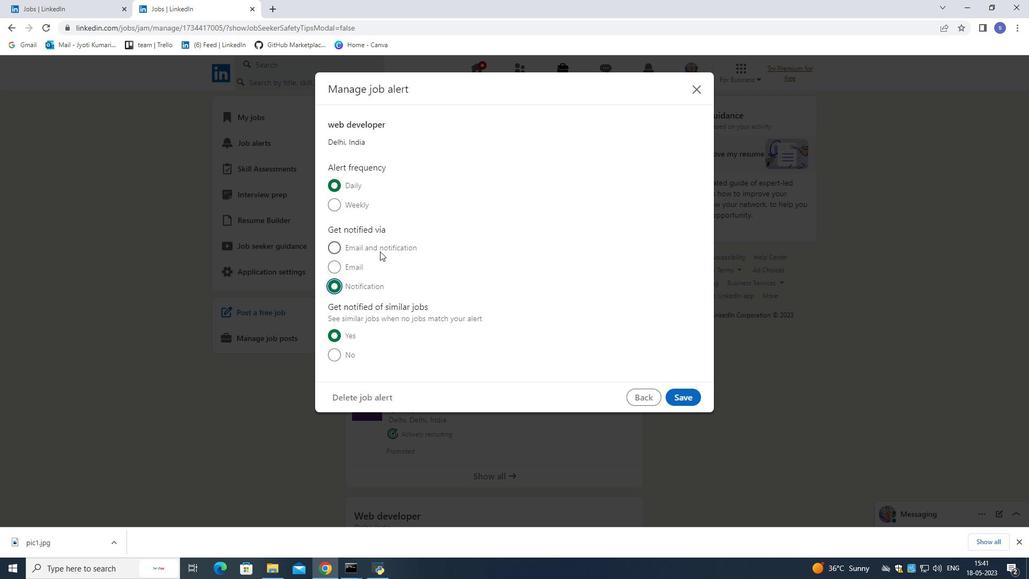 
Action: Mouse moved to (373, 123)
Screenshot: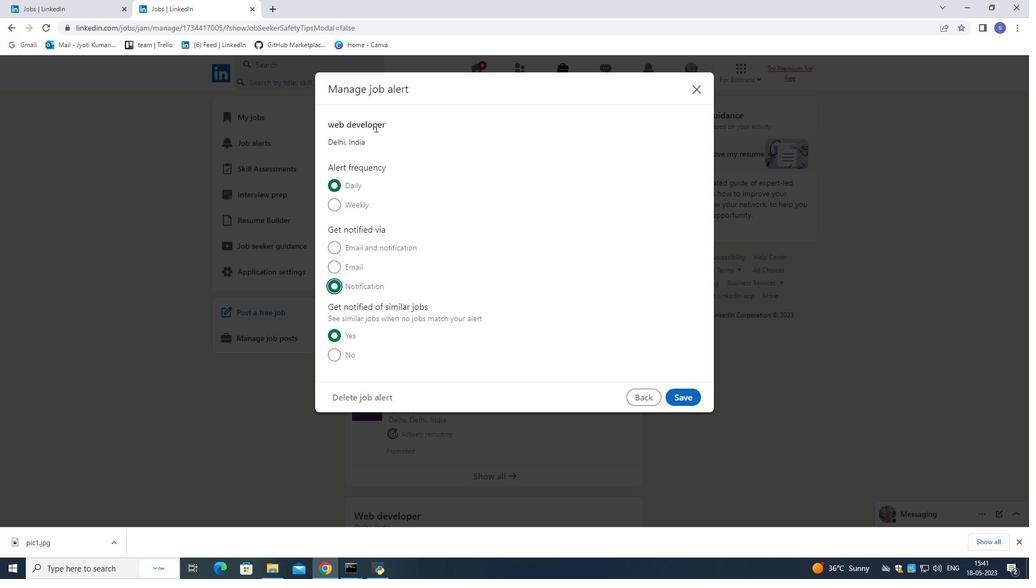 
Action: Mouse pressed left at (373, 123)
Screenshot: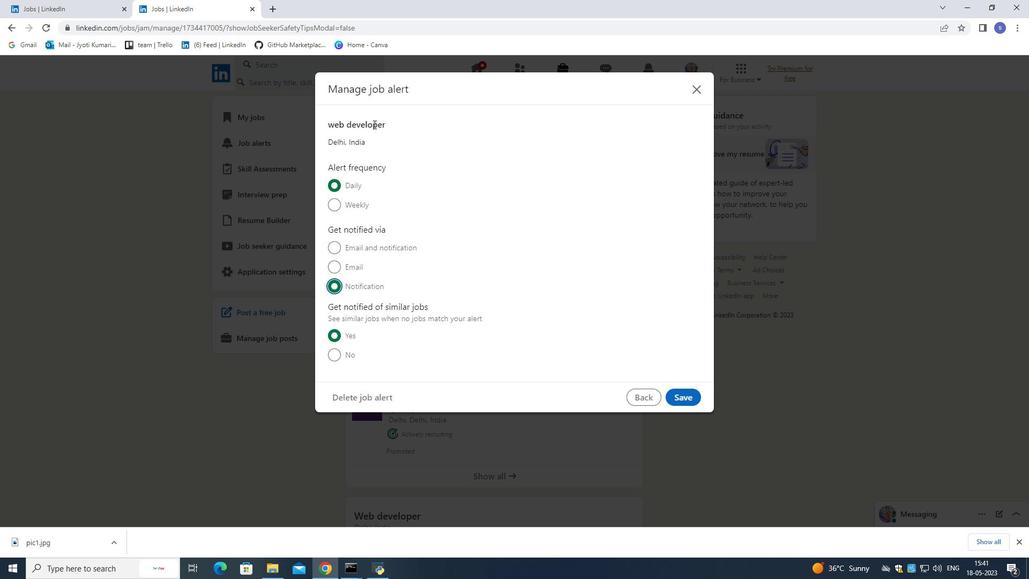 
Action: Mouse moved to (677, 399)
Screenshot: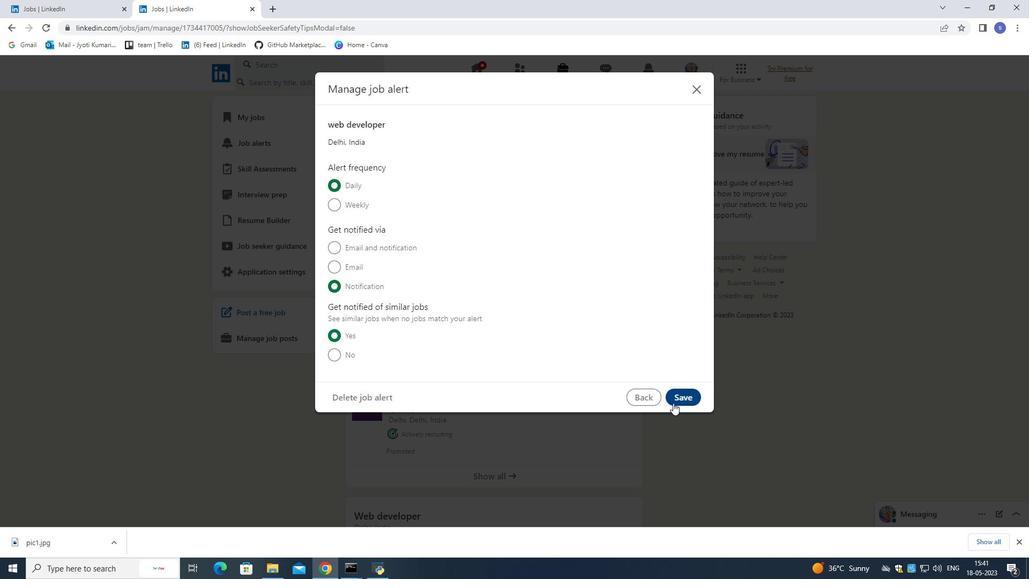 
Action: Mouse pressed left at (677, 399)
Screenshot: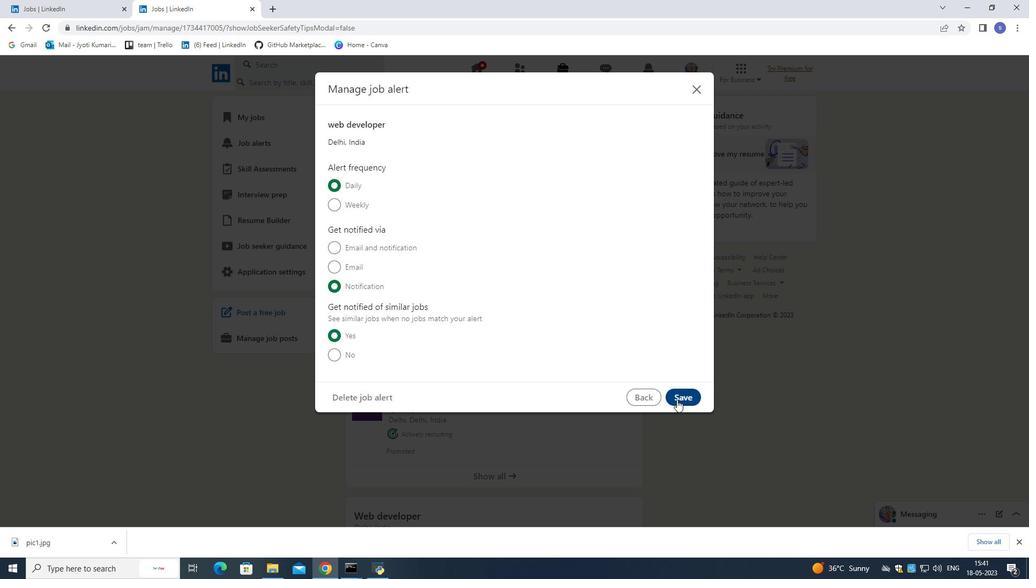 
Action: Mouse moved to (690, 131)
Screenshot: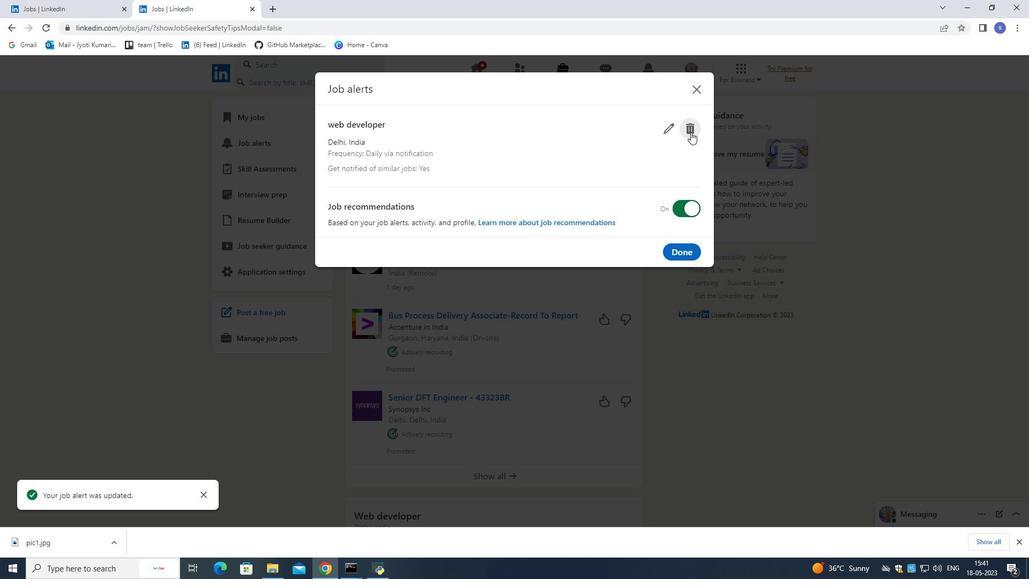 
Action: Mouse pressed left at (690, 131)
Screenshot: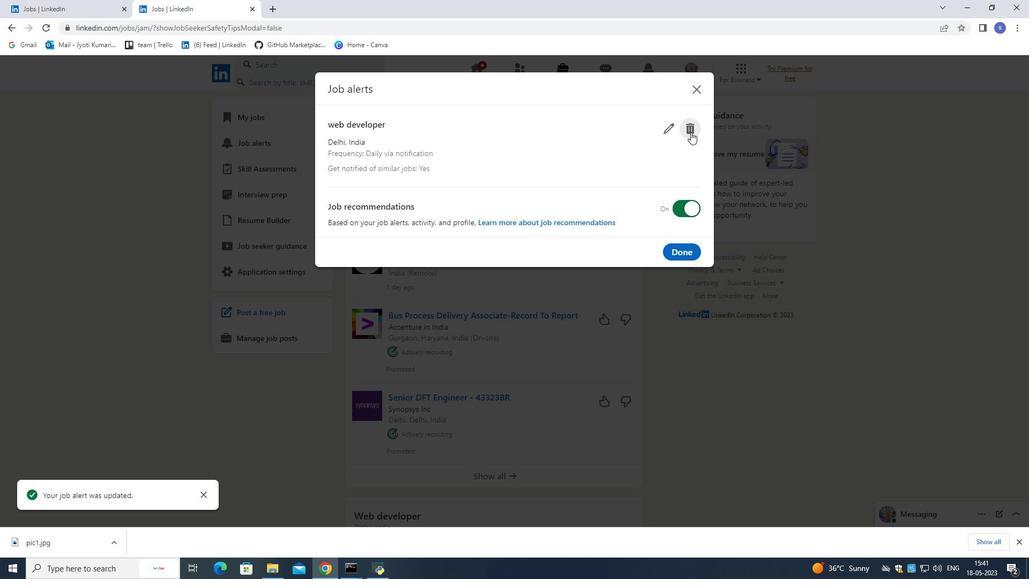 
Action: Mouse moved to (576, 255)
Screenshot: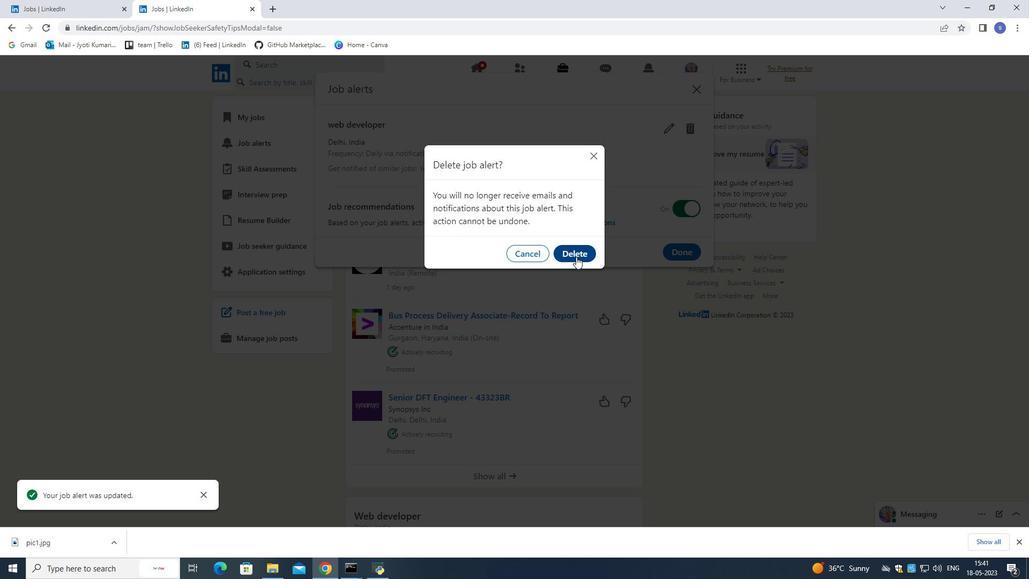
Action: Mouse pressed left at (576, 255)
Screenshot: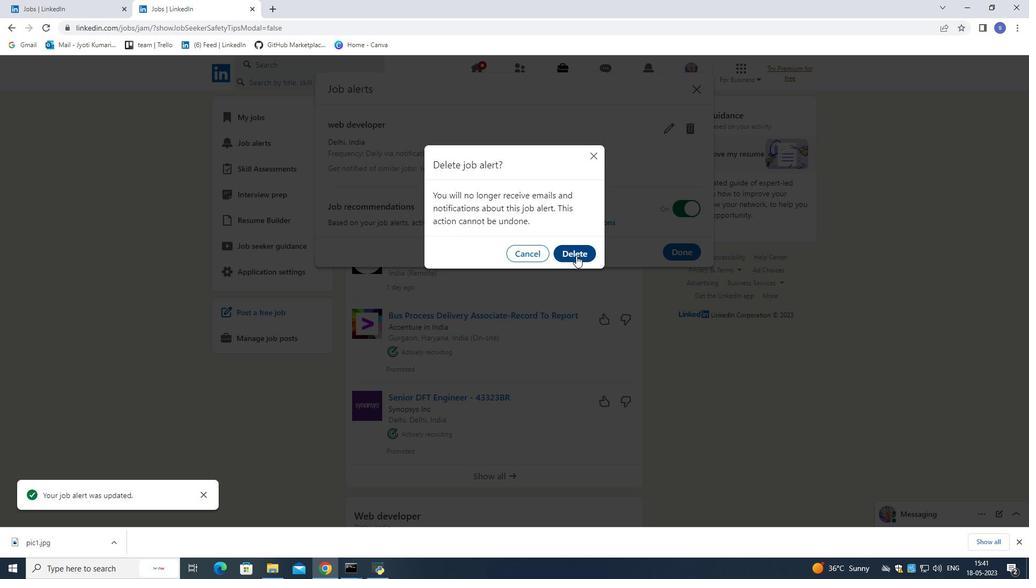 
Action: Mouse moved to (528, 265)
Screenshot: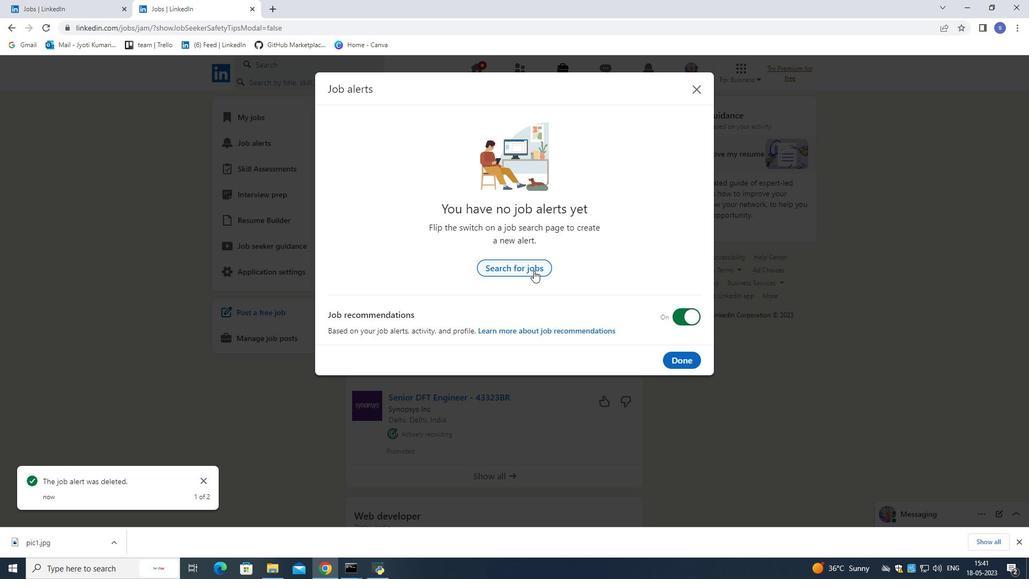 
Action: Mouse pressed left at (528, 265)
Screenshot: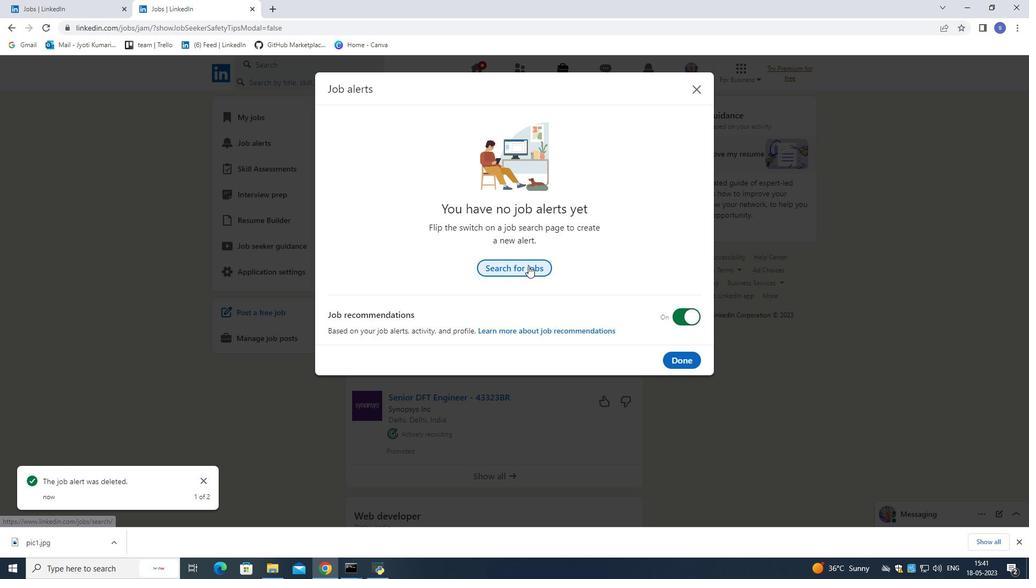 
Action: Mouse moved to (450, 131)
Screenshot: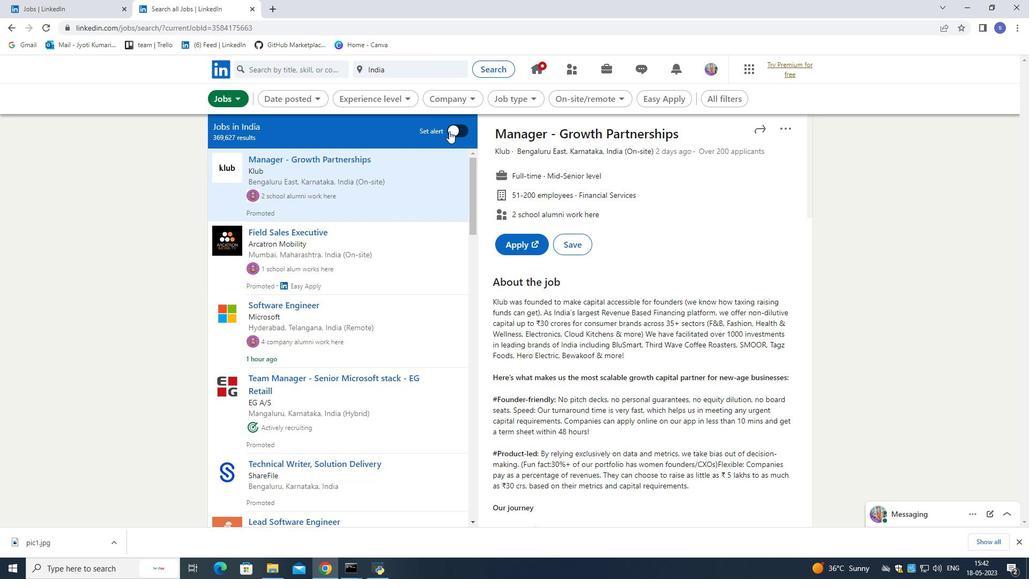 
Action: Mouse pressed left at (450, 131)
Screenshot: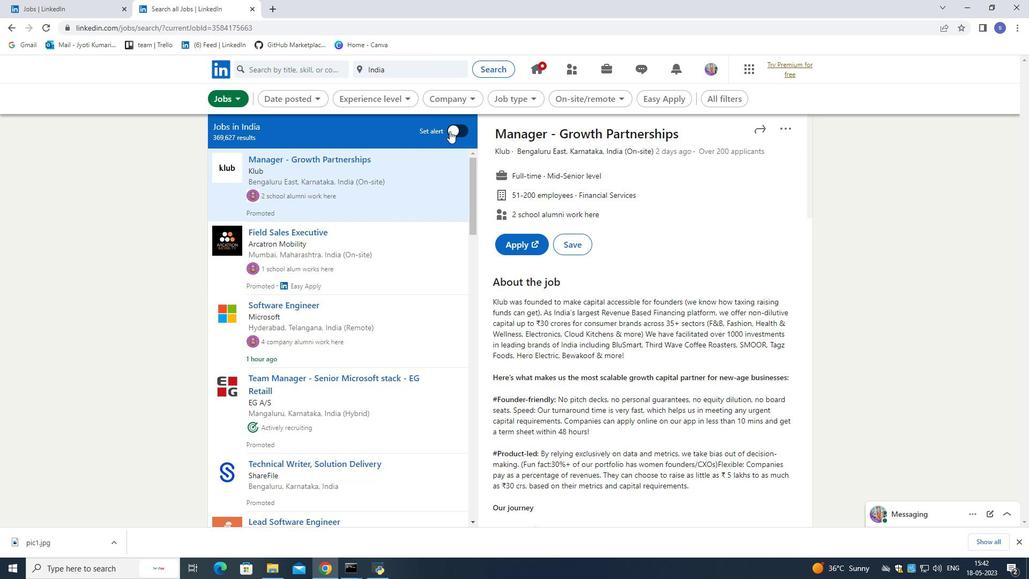 
Action: Mouse moved to (405, 230)
Screenshot: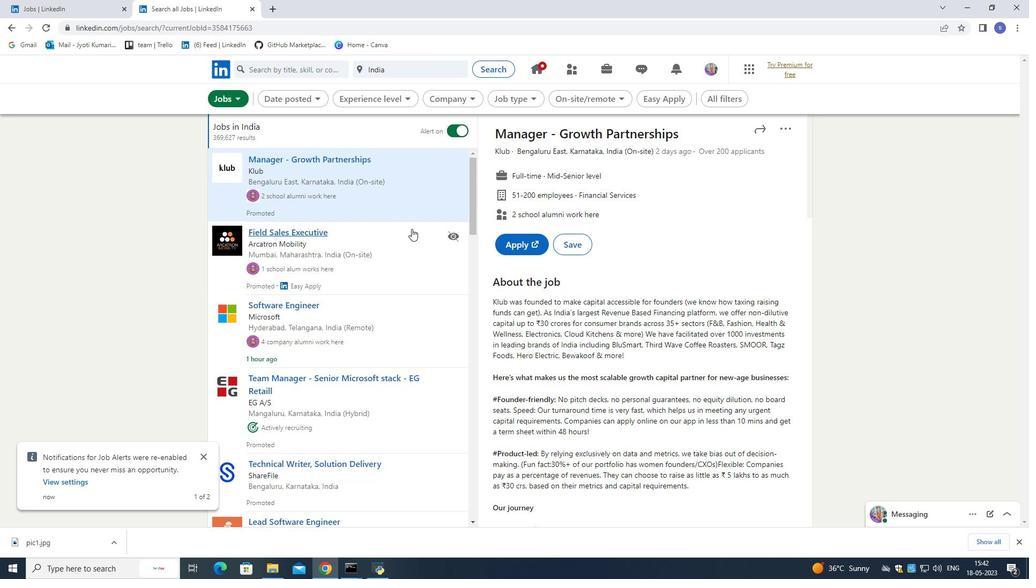 
Action: Mouse scrolled (405, 230) with delta (0, 0)
Screenshot: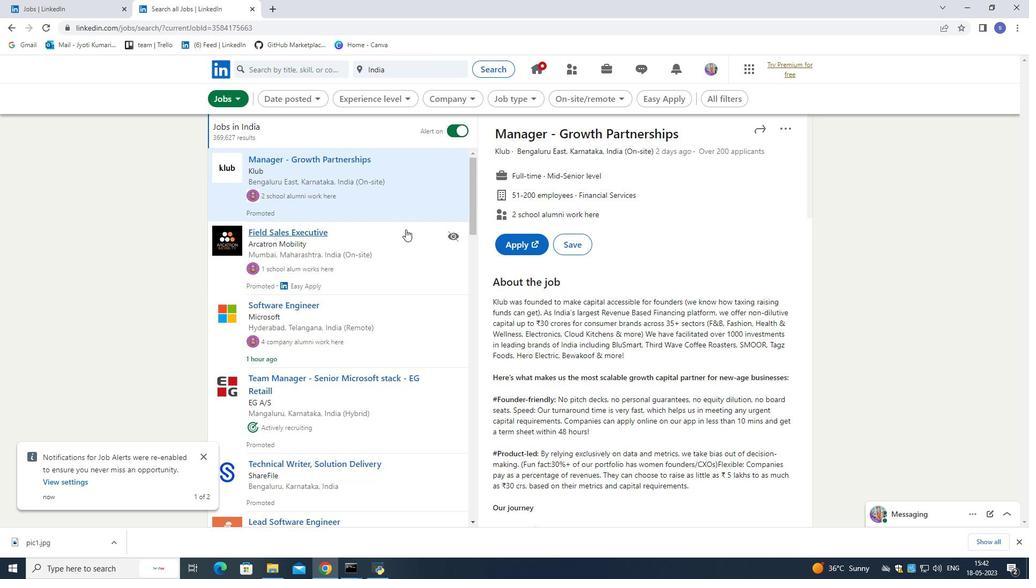 
Action: Mouse moved to (405, 230)
Screenshot: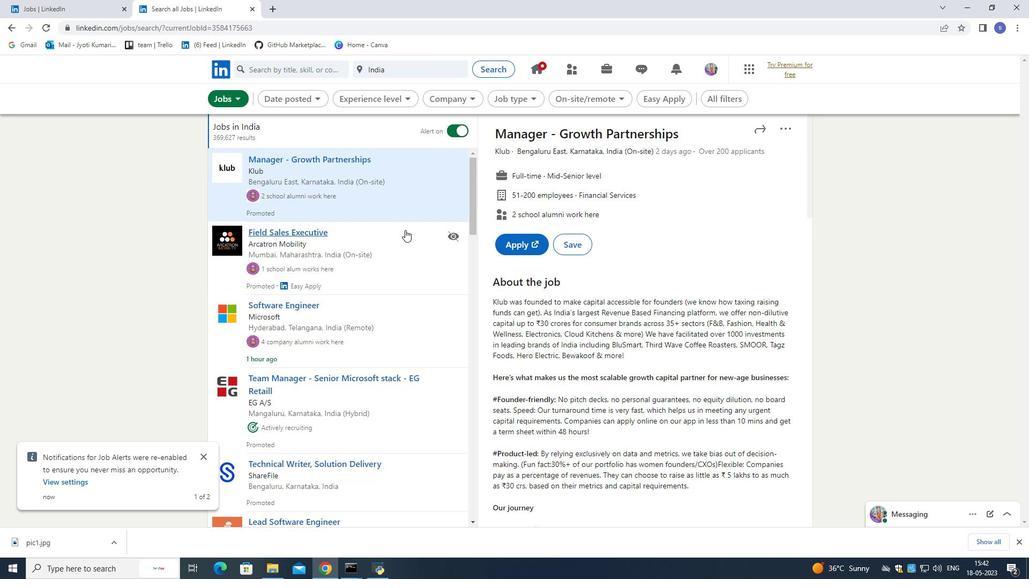 
Action: Mouse scrolled (405, 230) with delta (0, 0)
Screenshot: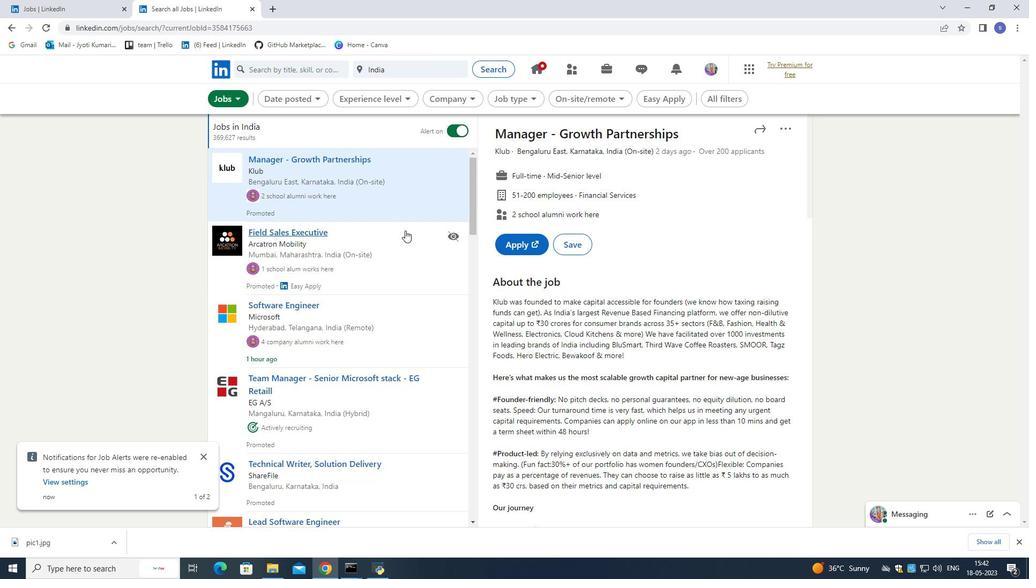
Action: Mouse moved to (206, 458)
Screenshot: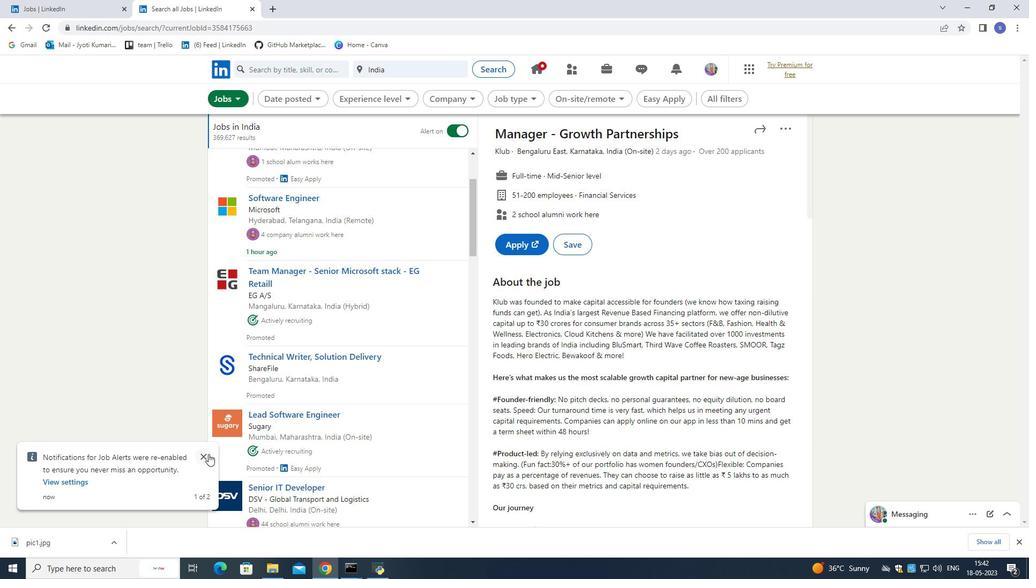 
Action: Mouse pressed left at (206, 458)
Screenshot: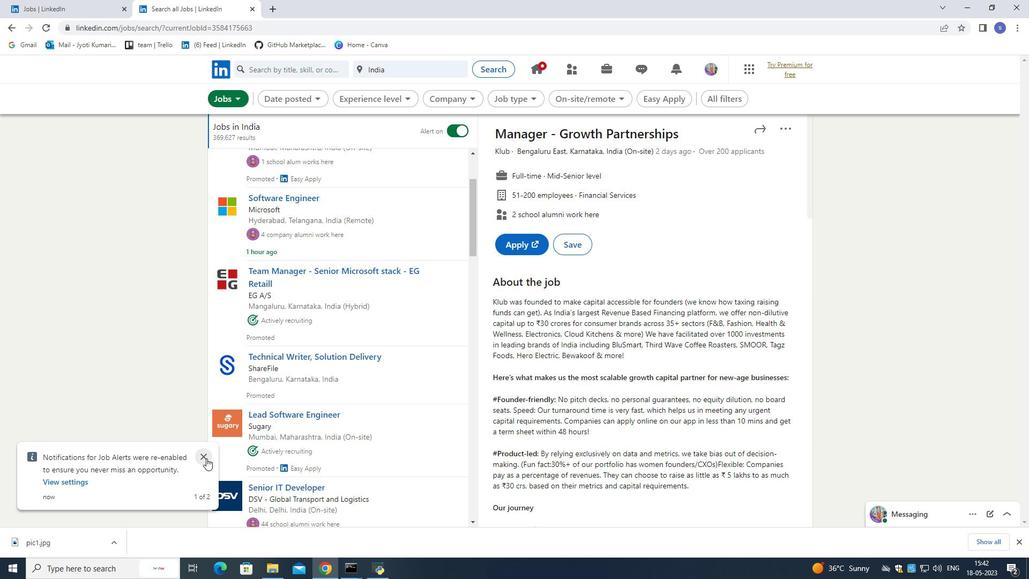 
Action: Mouse moved to (288, 385)
Screenshot: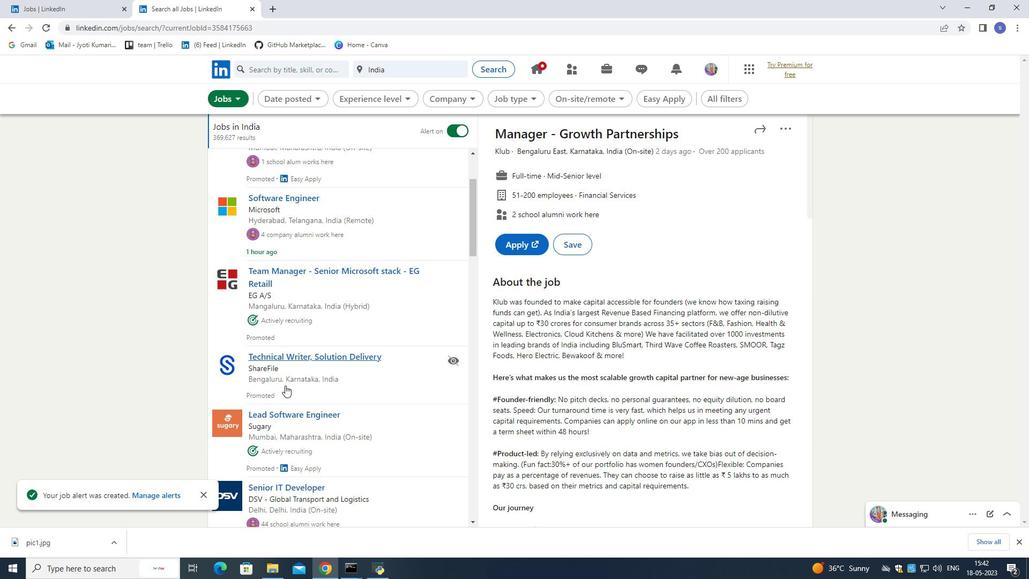 
Action: Mouse scrolled (288, 384) with delta (0, 0)
Screenshot: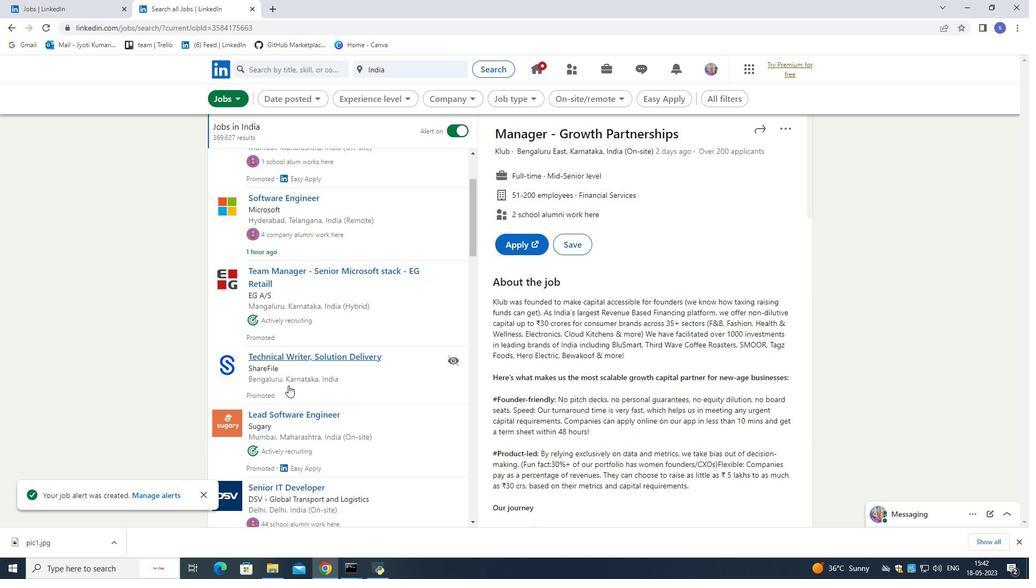 
Action: Mouse moved to (288, 381)
Screenshot: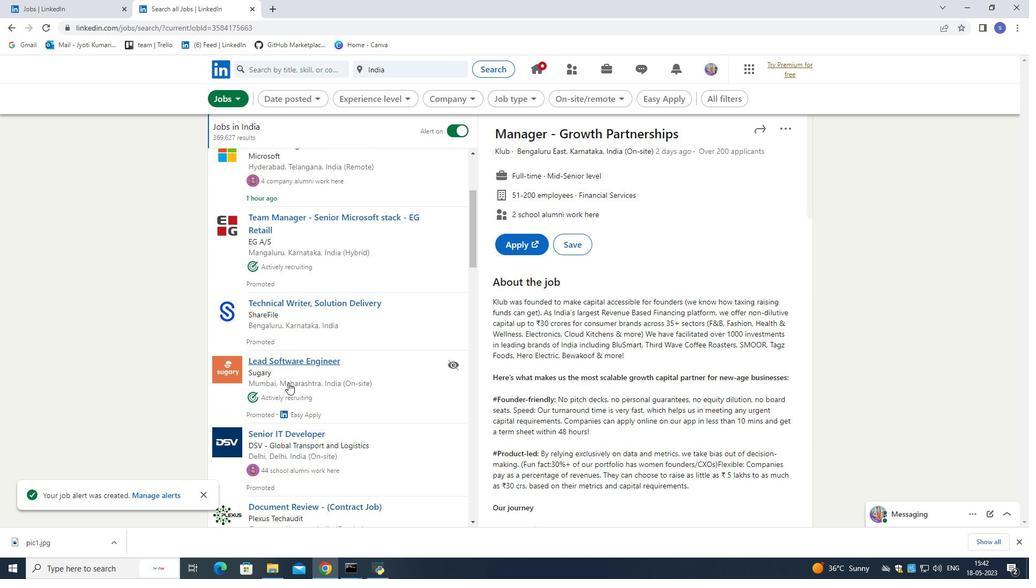 
Action: Mouse scrolled (288, 380) with delta (0, 0)
Screenshot: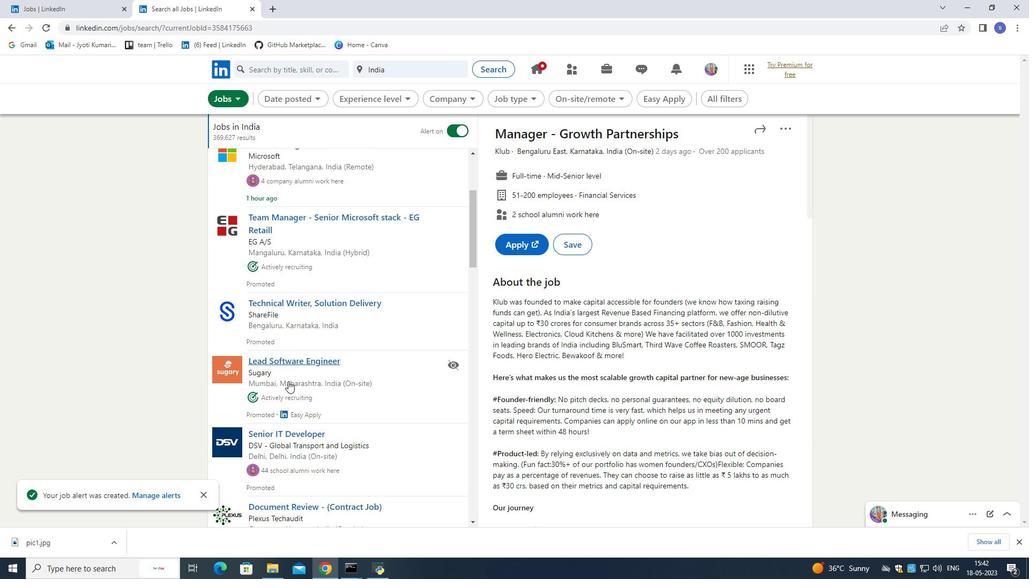 
Action: Mouse moved to (288, 381)
Screenshot: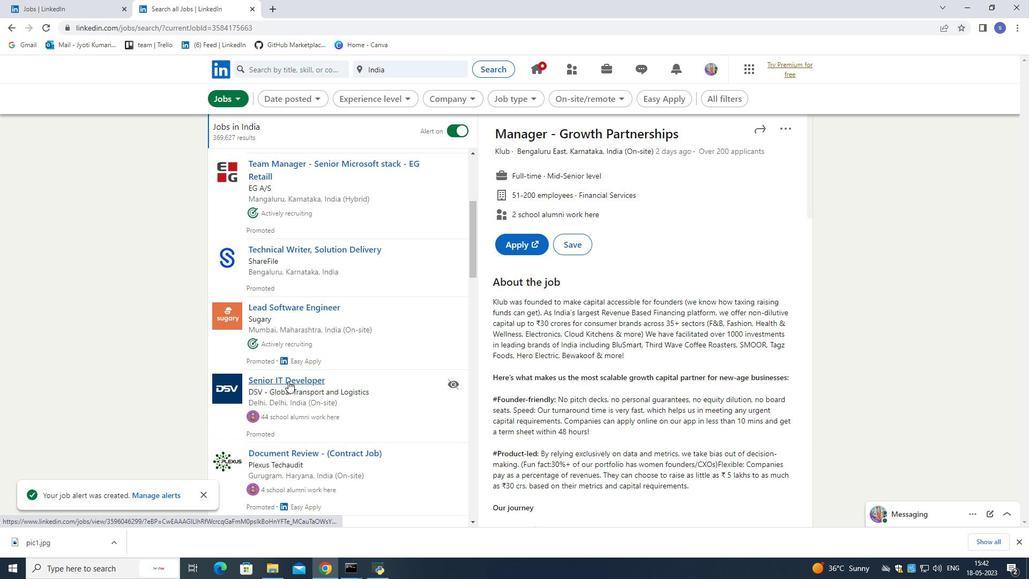 
Action: Mouse scrolled (288, 381) with delta (0, 0)
Screenshot: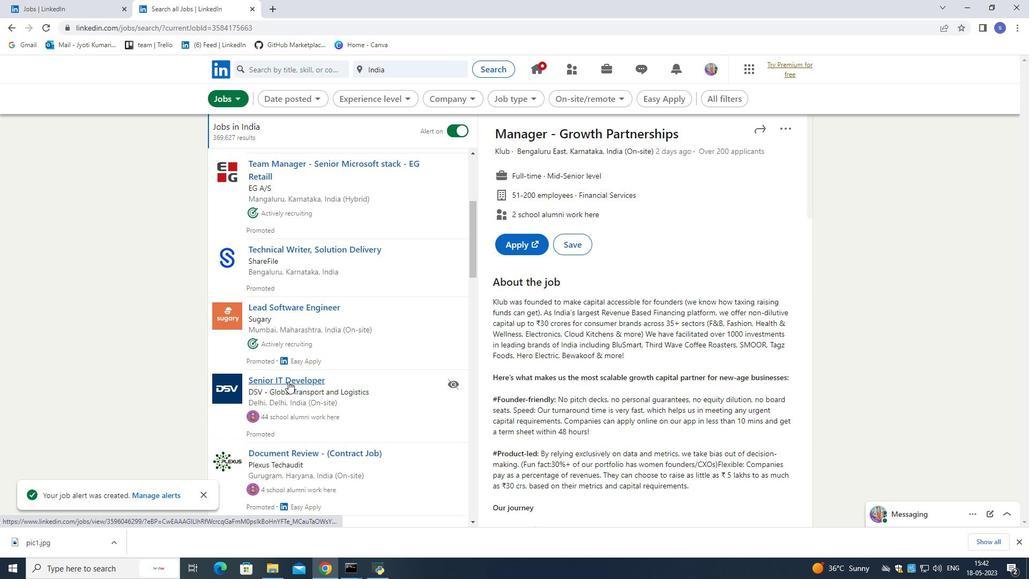 
Action: Mouse moved to (288, 387)
Screenshot: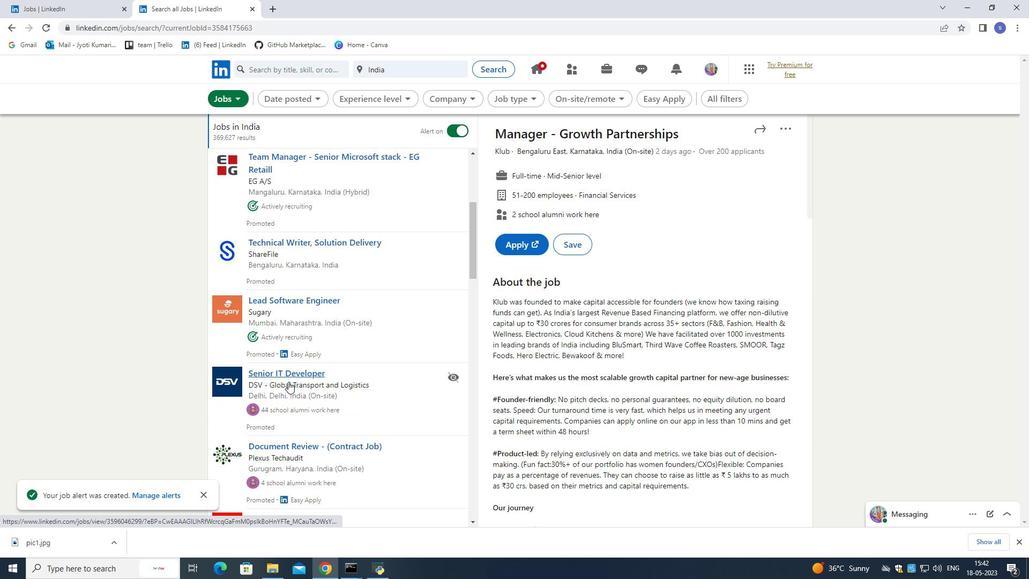 
Action: Mouse scrolled (288, 386) with delta (0, 0)
Screenshot: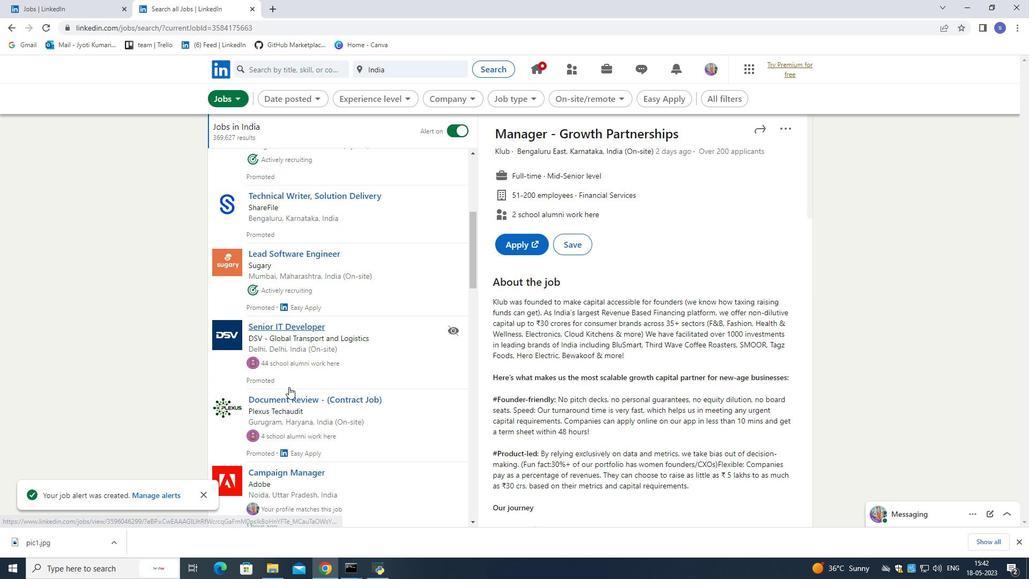 
Action: Mouse scrolled (288, 386) with delta (0, 0)
Screenshot: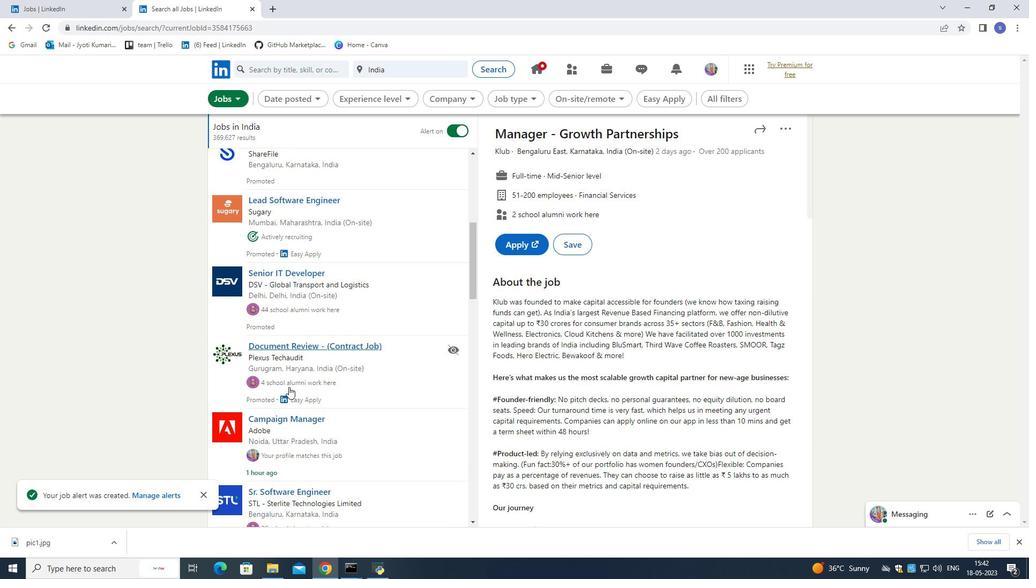 
Action: Mouse moved to (288, 386)
Screenshot: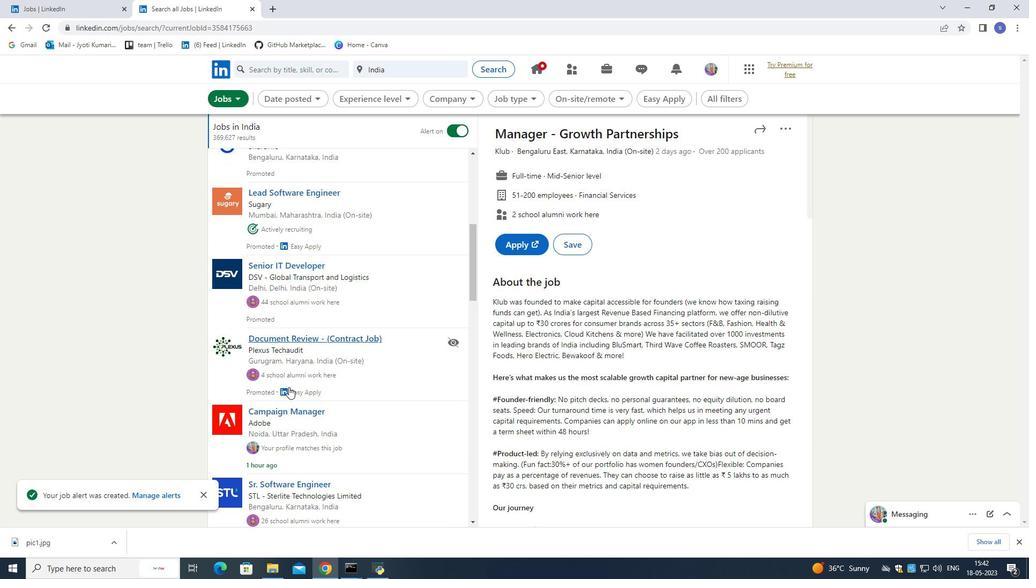 
Action: Mouse scrolled (288, 386) with delta (0, 0)
Screenshot: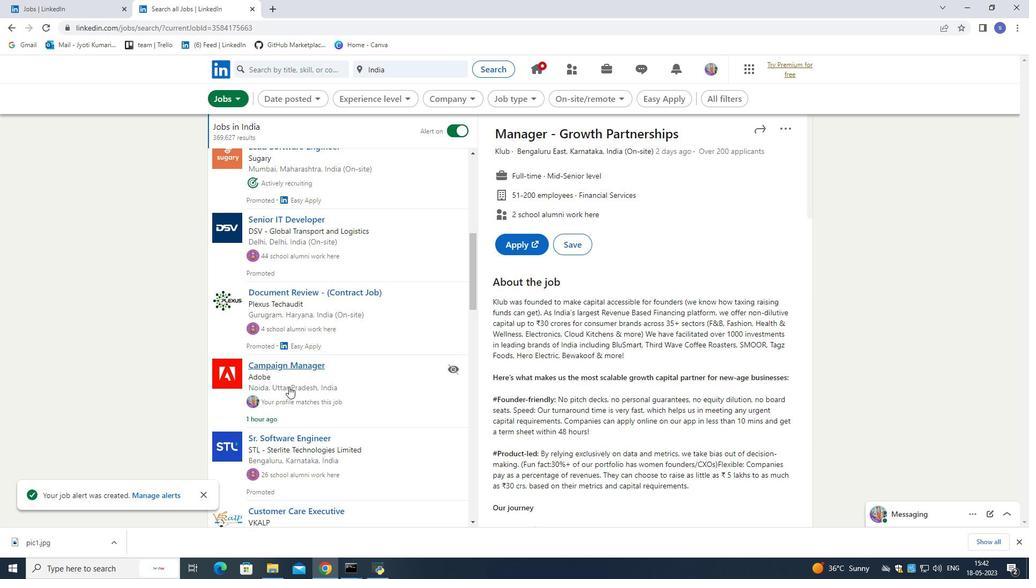
Action: Mouse moved to (288, 385)
Screenshot: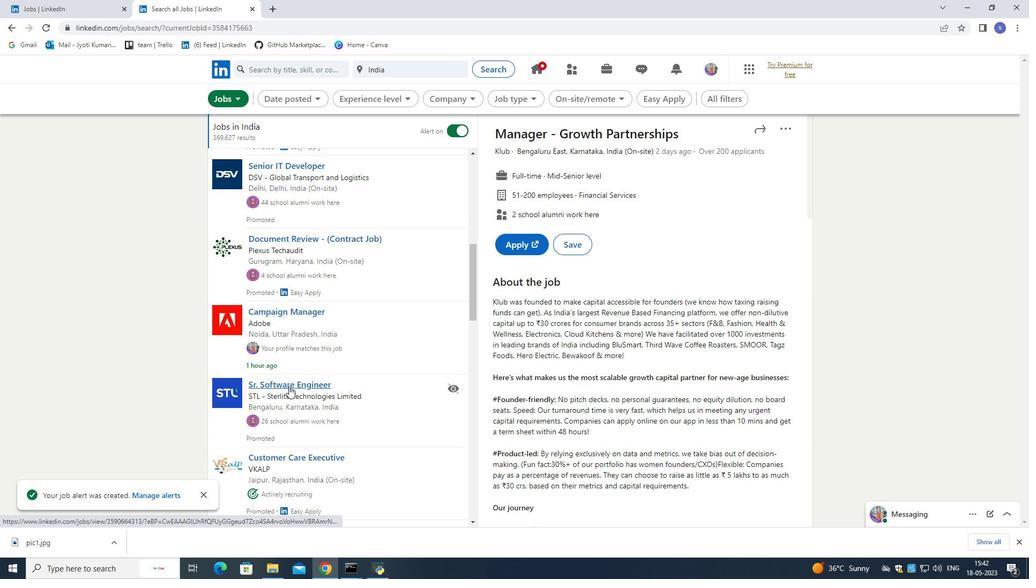 
Action: Mouse scrolled (288, 384) with delta (0, 0)
Screenshot: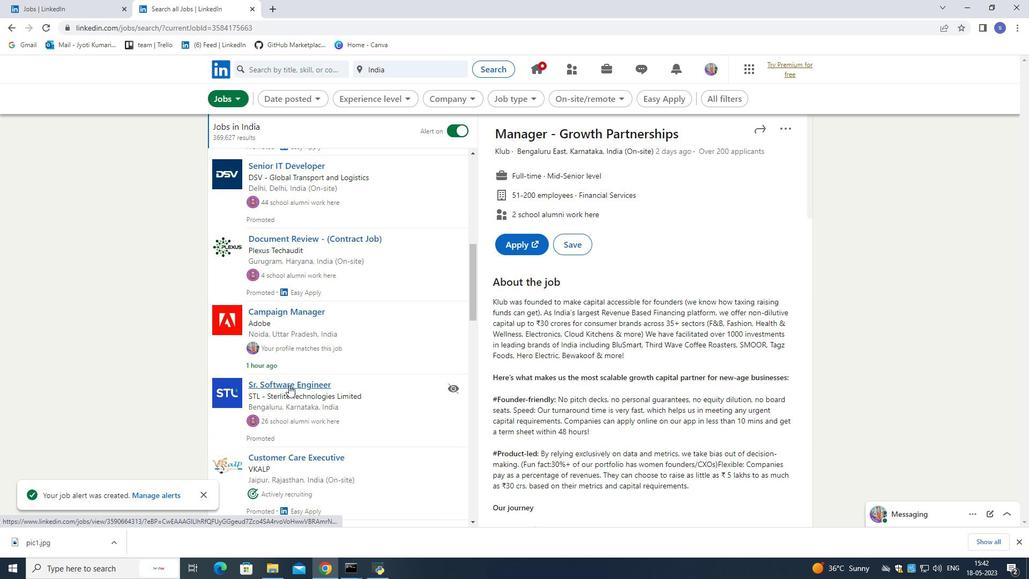 
Action: Mouse moved to (288, 384)
Screenshot: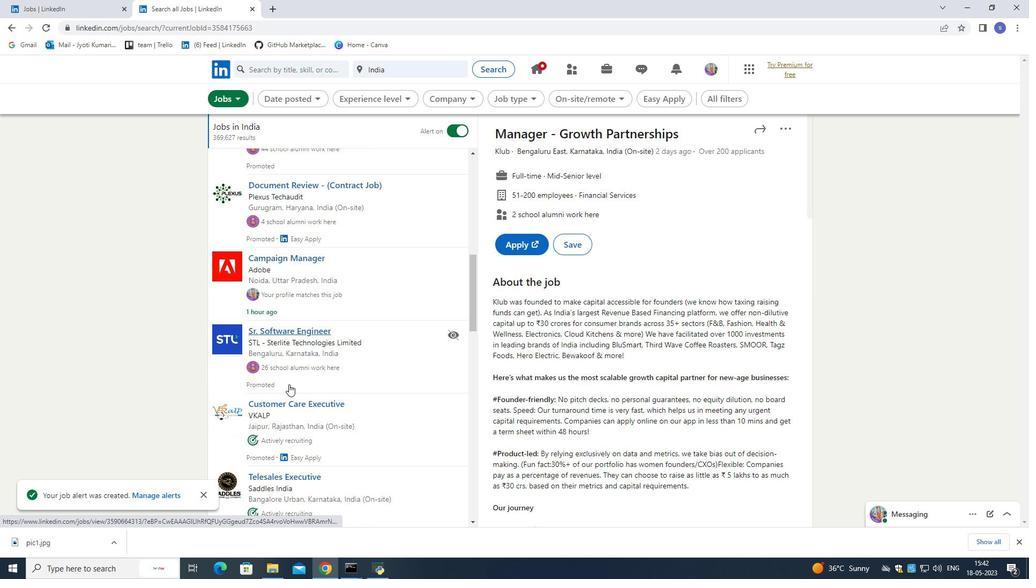 
Action: Mouse scrolled (288, 383) with delta (0, 0)
Screenshot: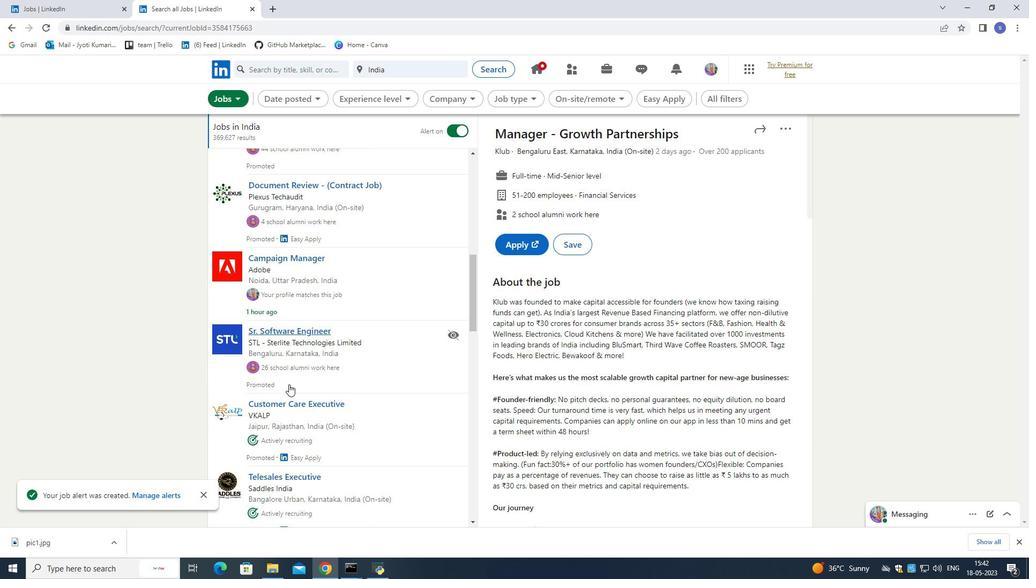 
Action: Mouse moved to (289, 384)
Screenshot: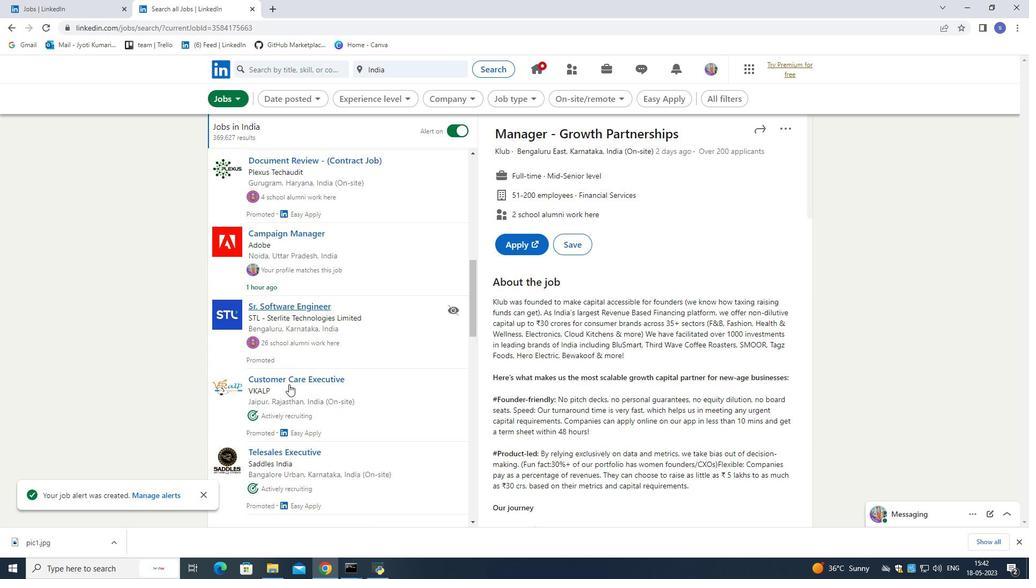 
Action: Mouse scrolled (289, 383) with delta (0, 0)
Screenshot: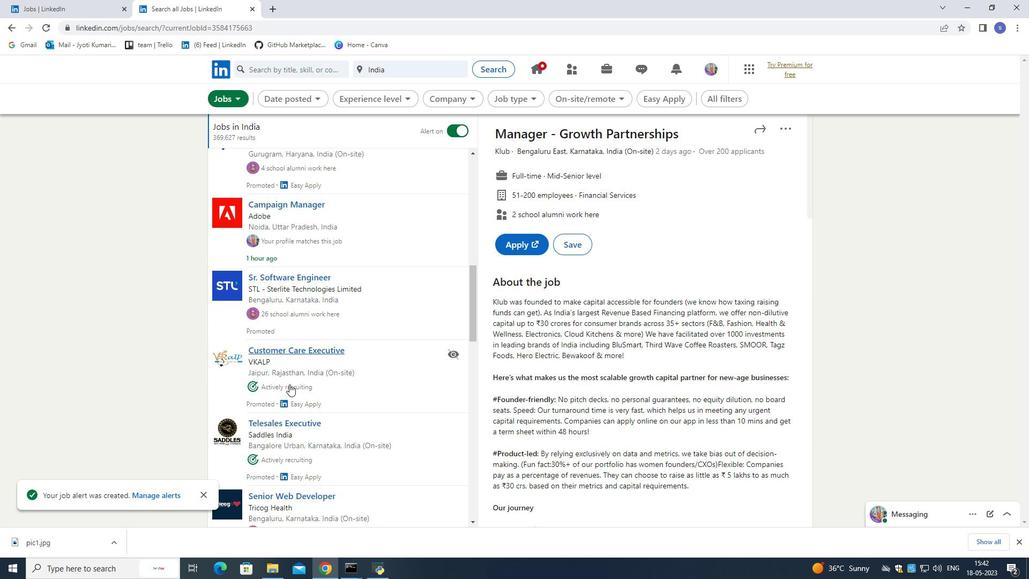 
Action: Mouse moved to (288, 381)
Screenshot: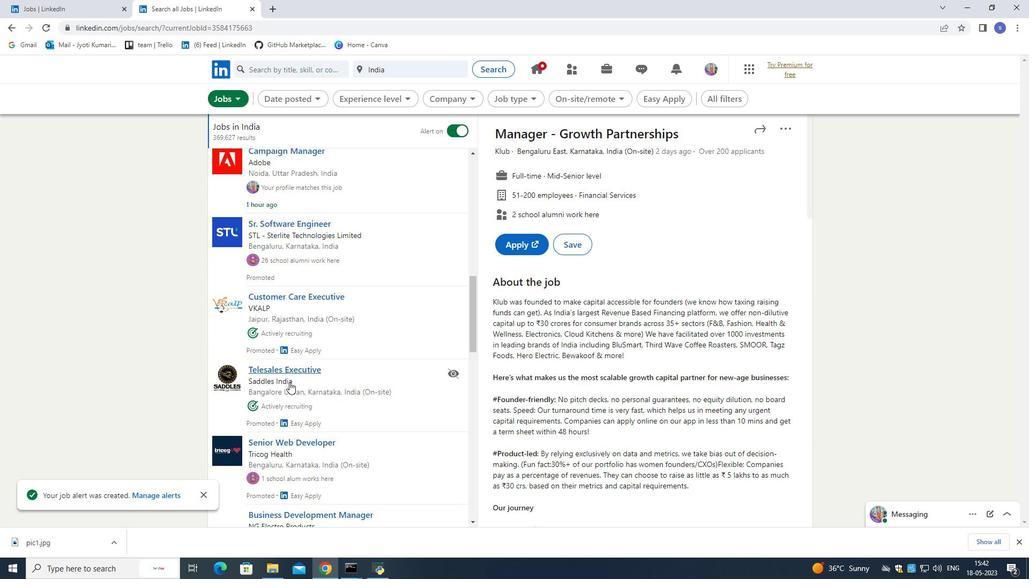 
Action: Mouse scrolled (288, 380) with delta (0, 0)
Screenshot: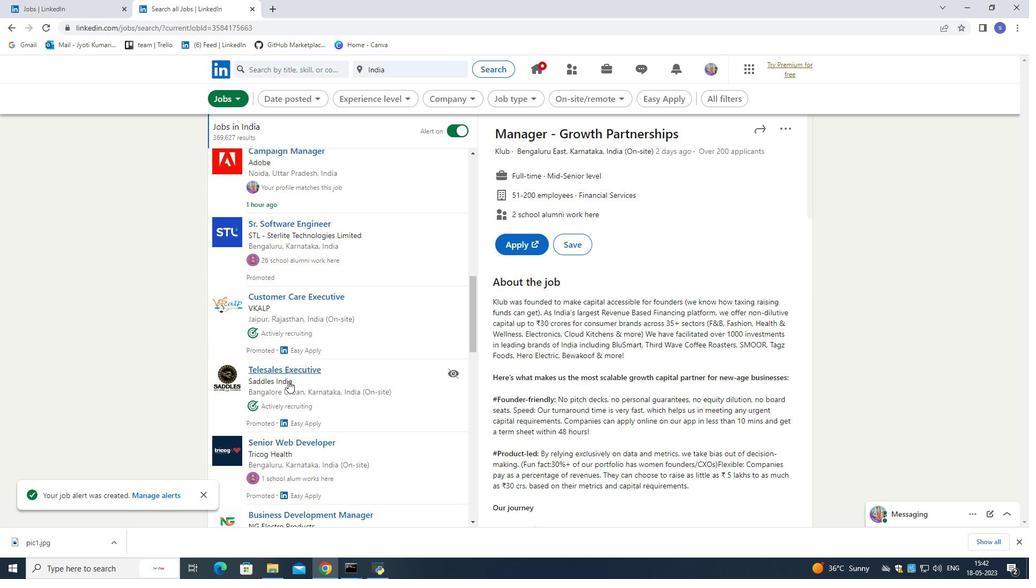 
Action: Mouse scrolled (288, 380) with delta (0, 0)
Screenshot: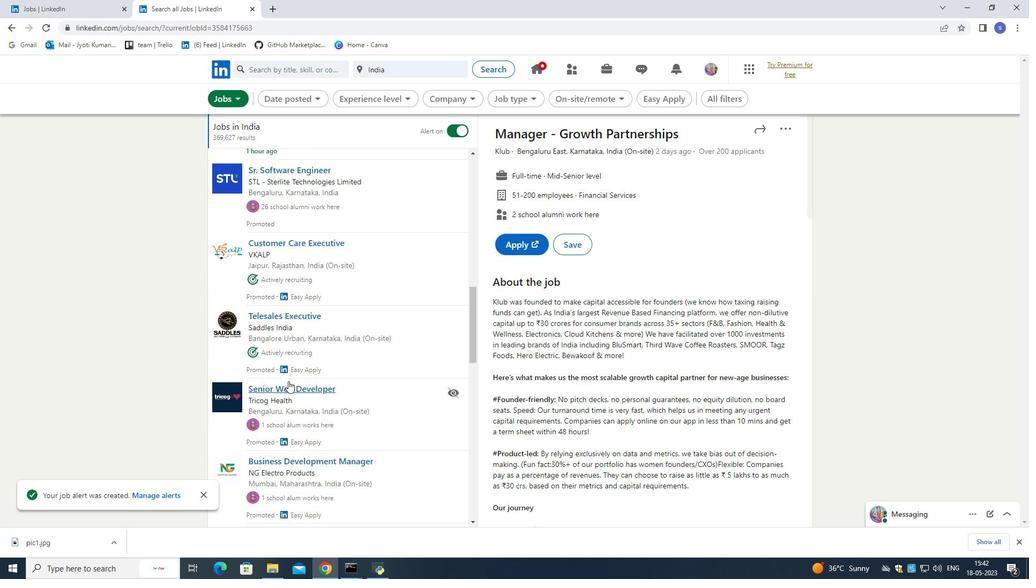 
Action: Mouse scrolled (288, 380) with delta (0, 0)
Screenshot: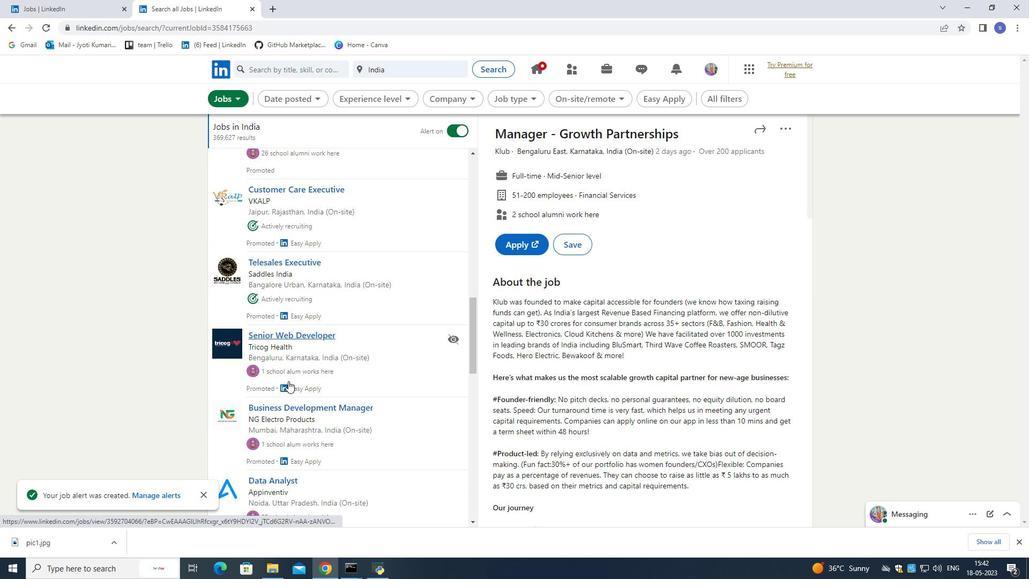 
Action: Mouse scrolled (288, 380) with delta (0, 0)
Screenshot: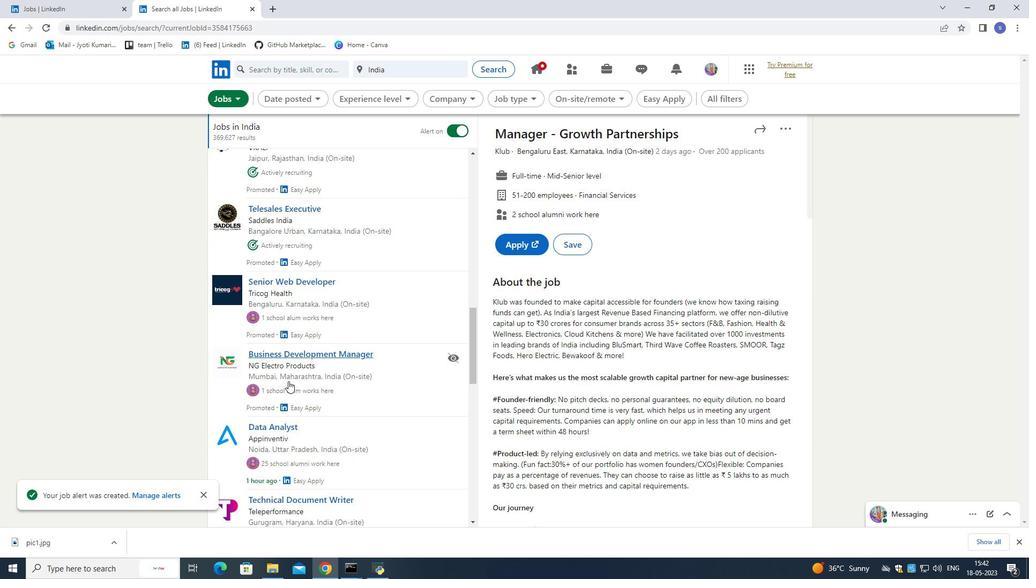 
Action: Mouse scrolled (288, 380) with delta (0, 0)
Screenshot: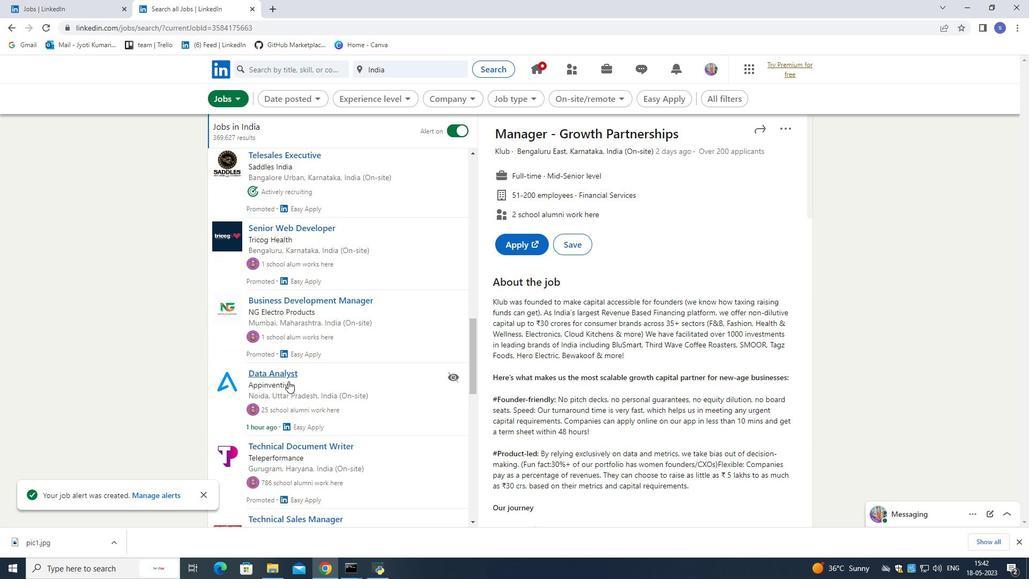 
Action: Mouse scrolled (288, 380) with delta (0, 0)
Screenshot: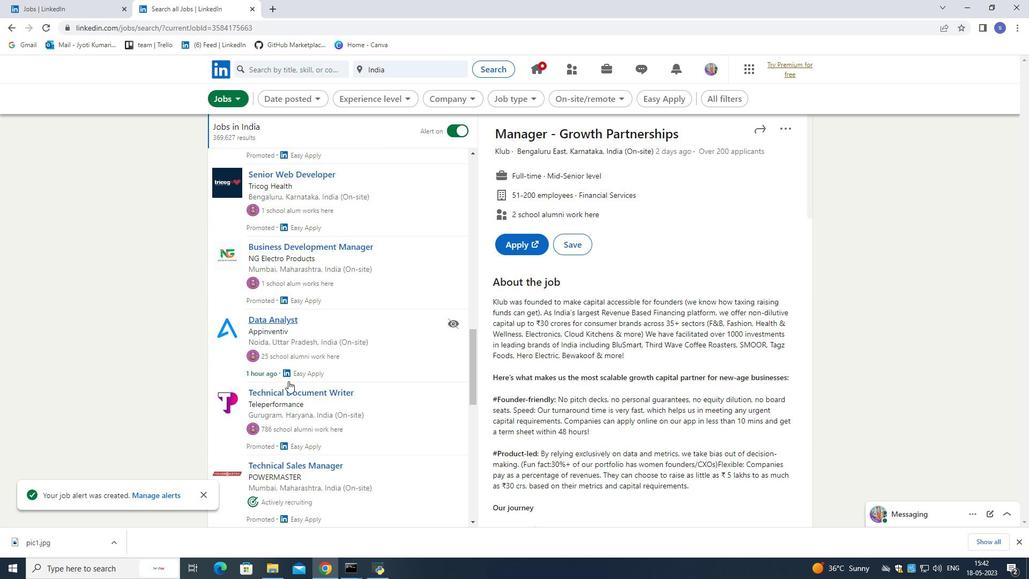 
Action: Mouse scrolled (288, 380) with delta (0, 0)
Screenshot: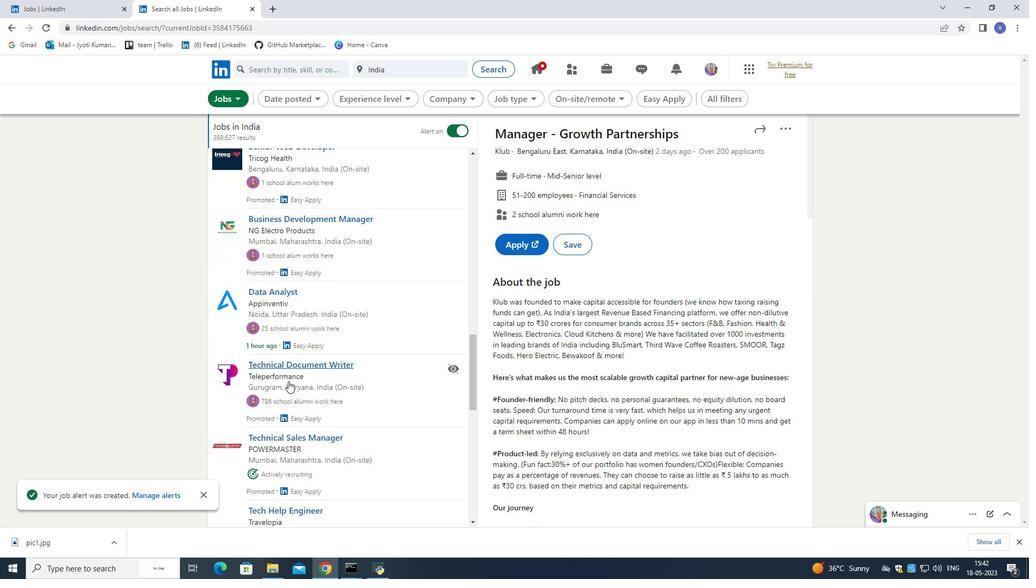 
Action: Mouse scrolled (288, 380) with delta (0, 0)
Screenshot: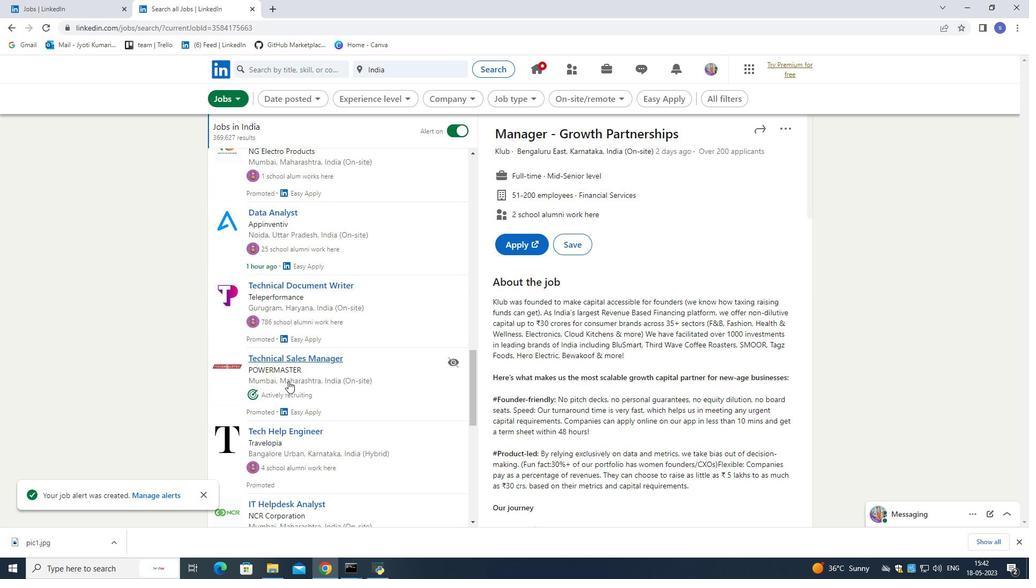 
Action: Mouse scrolled (288, 380) with delta (0, 0)
Screenshot: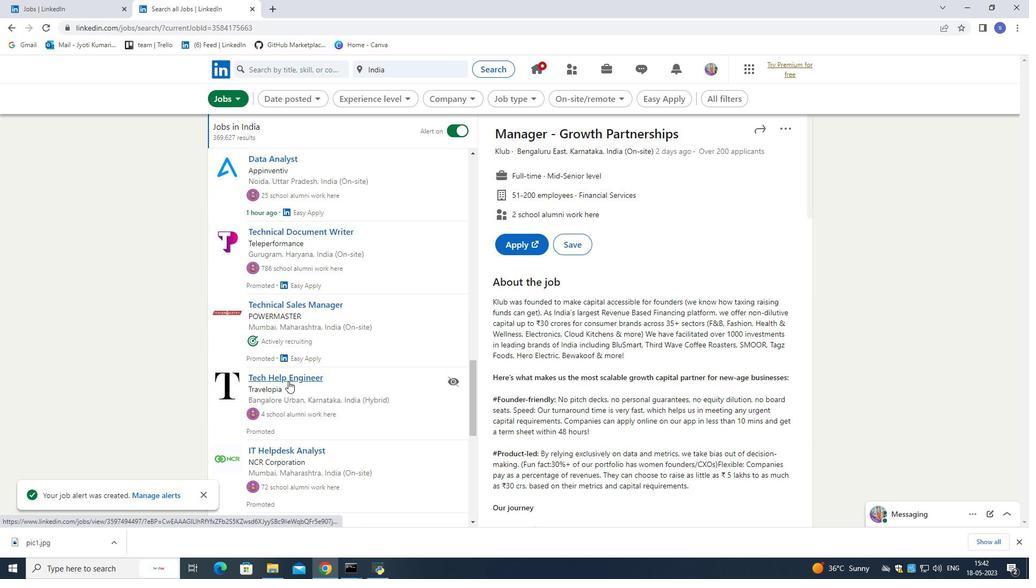 
Action: Mouse moved to (288, 381)
Screenshot: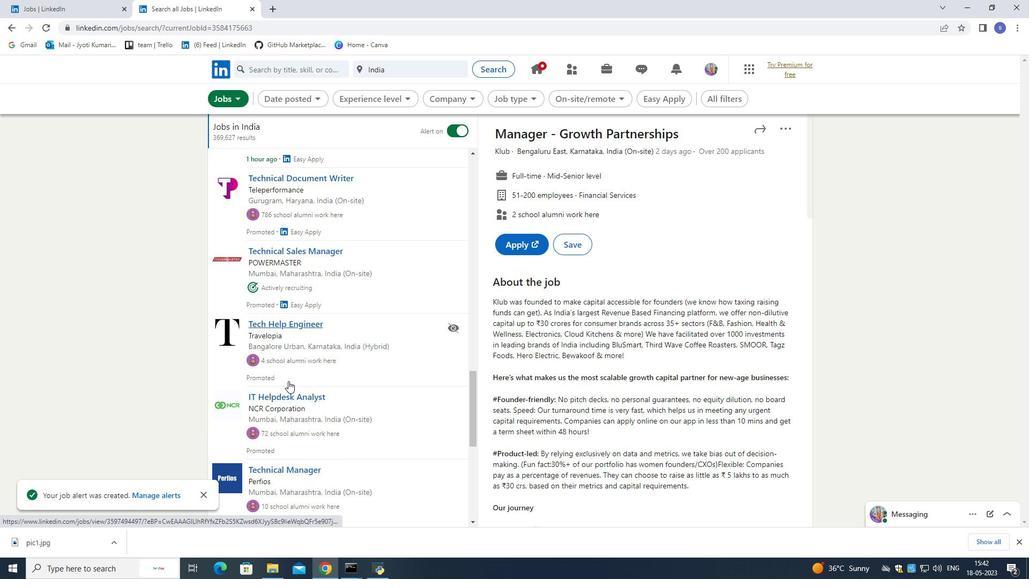 
Action: Mouse scrolled (288, 380) with delta (0, 0)
Screenshot: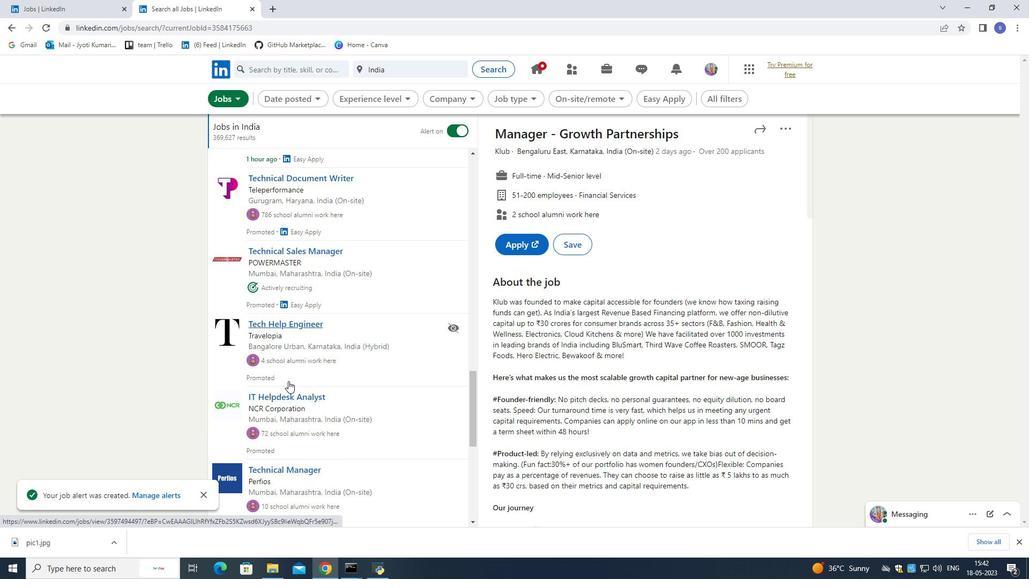 
Action: Mouse scrolled (288, 380) with delta (0, 0)
Screenshot: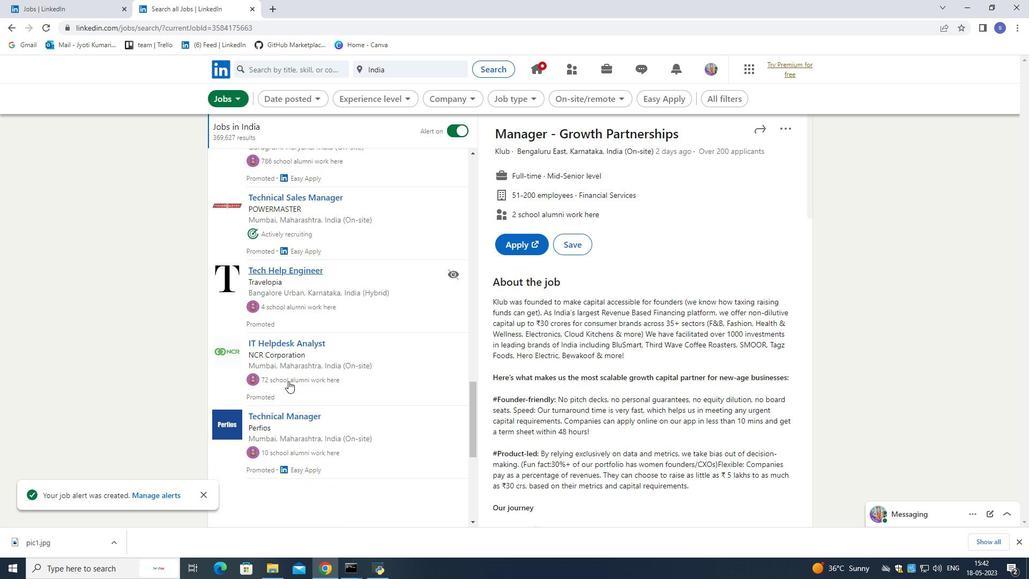 
Action: Mouse moved to (287, 379)
Screenshot: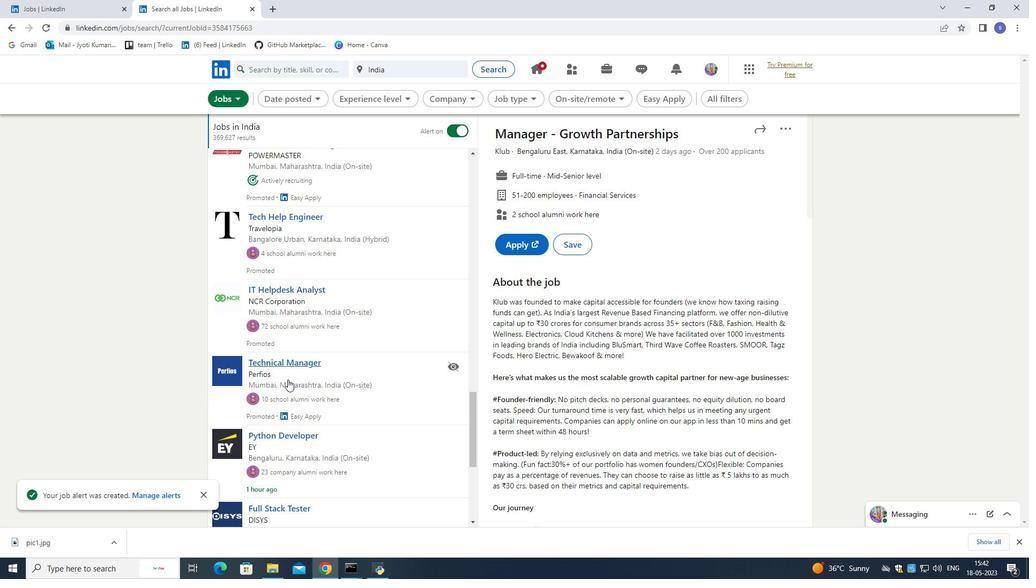 
Action: Mouse scrolled (287, 379) with delta (0, 0)
Screenshot: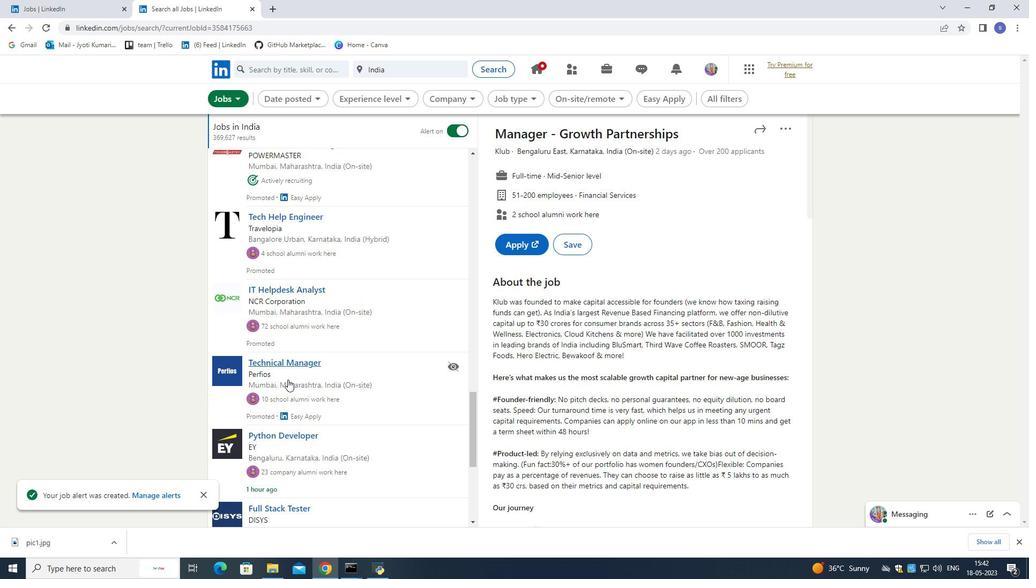 
Action: Mouse scrolled (287, 379) with delta (0, 0)
Screenshot: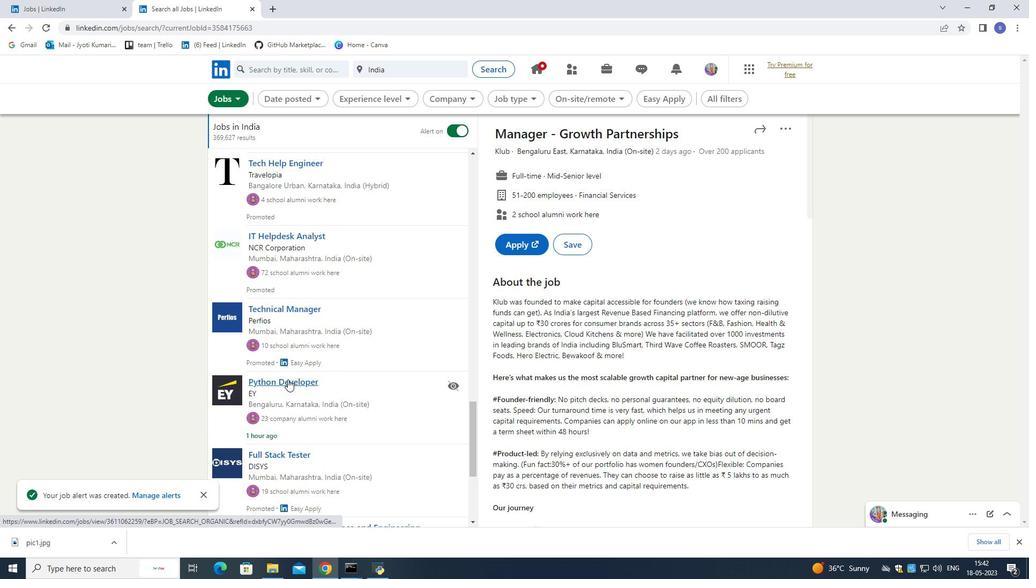 
Action: Mouse scrolled (287, 379) with delta (0, 0)
Screenshot: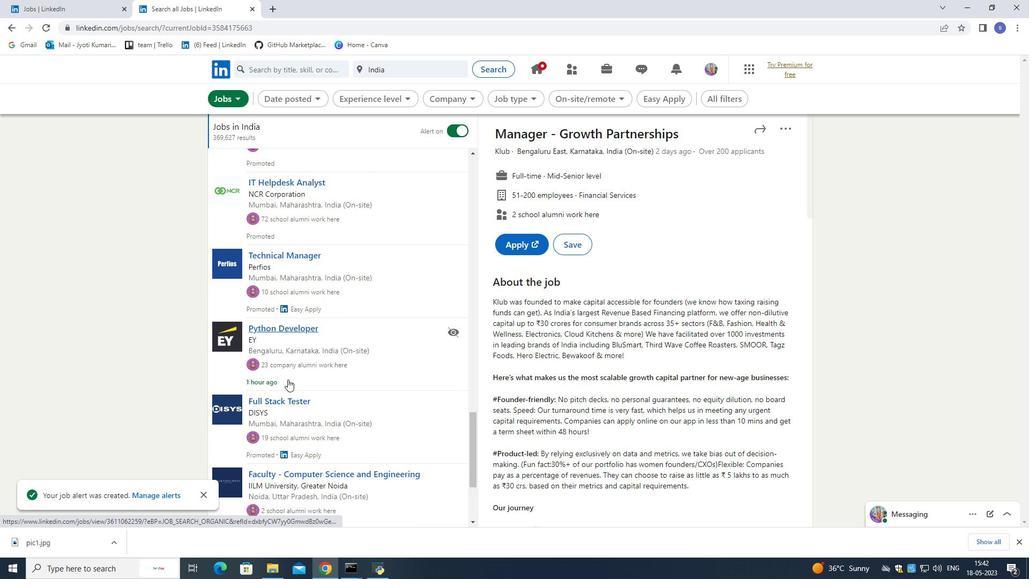 
Action: Mouse scrolled (287, 379) with delta (0, 0)
Screenshot: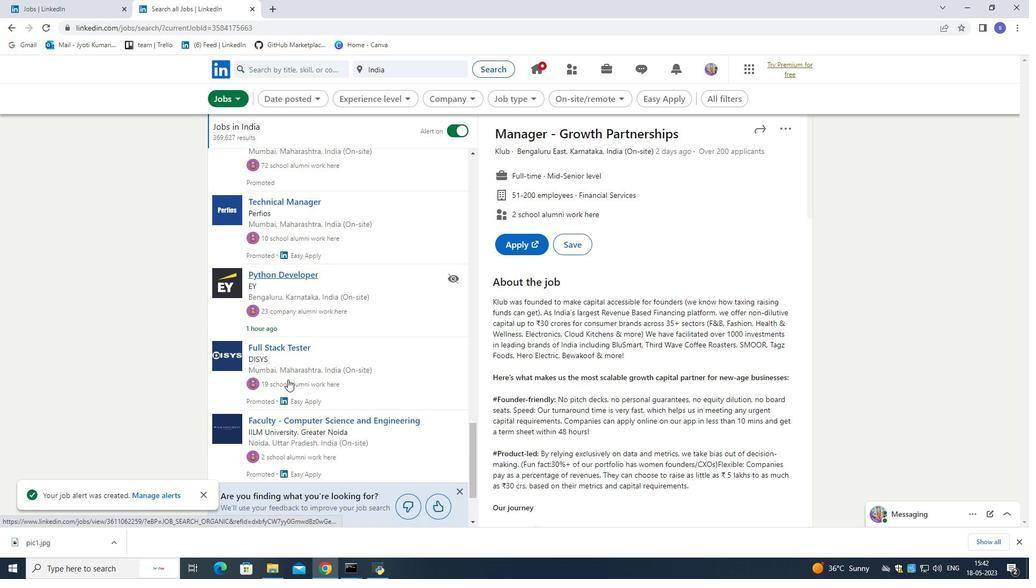 
Action: Mouse scrolled (287, 379) with delta (0, 0)
Screenshot: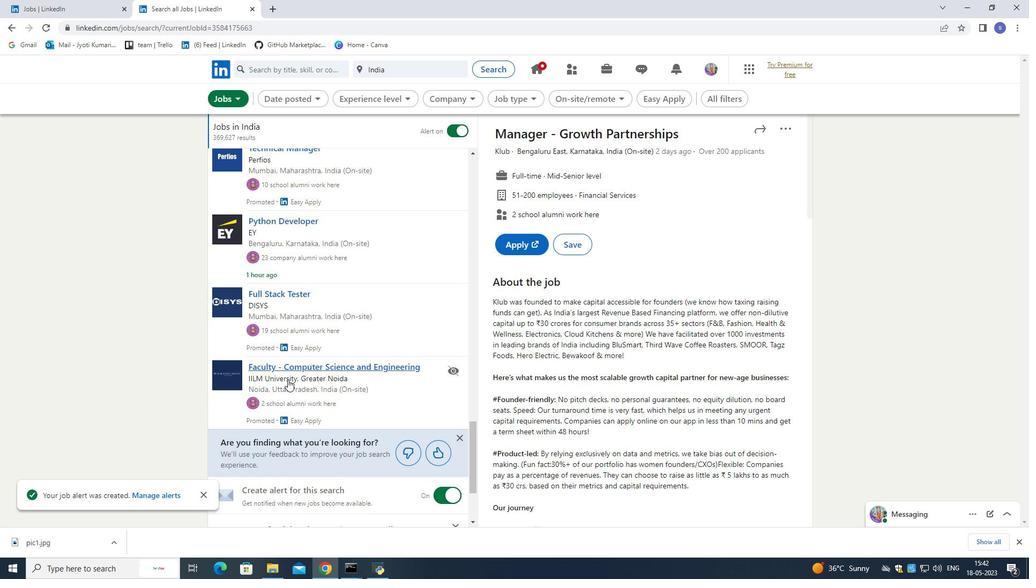 
Action: Mouse scrolled (287, 379) with delta (0, 0)
Screenshot: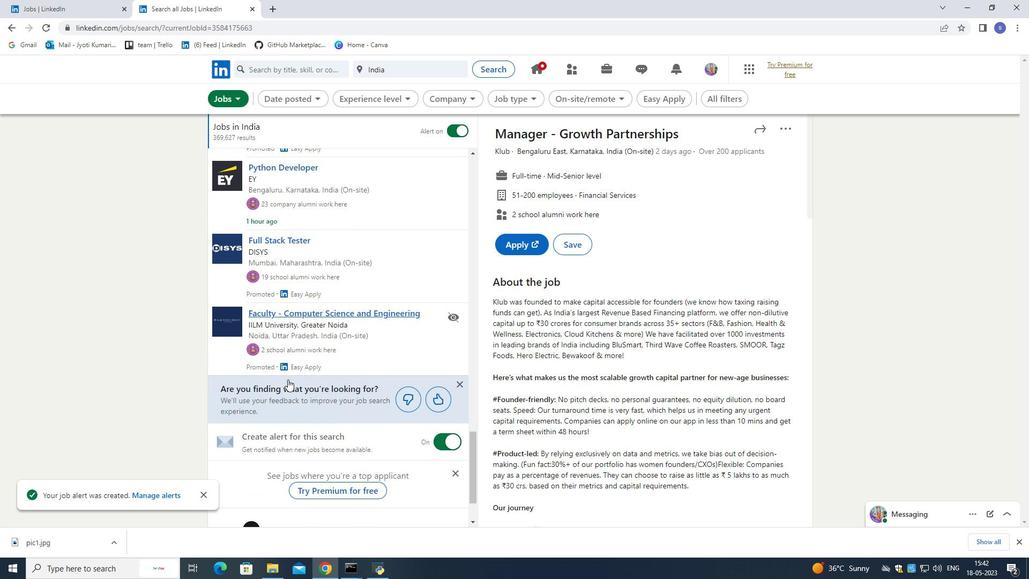 
Action: Mouse moved to (287, 381)
Screenshot: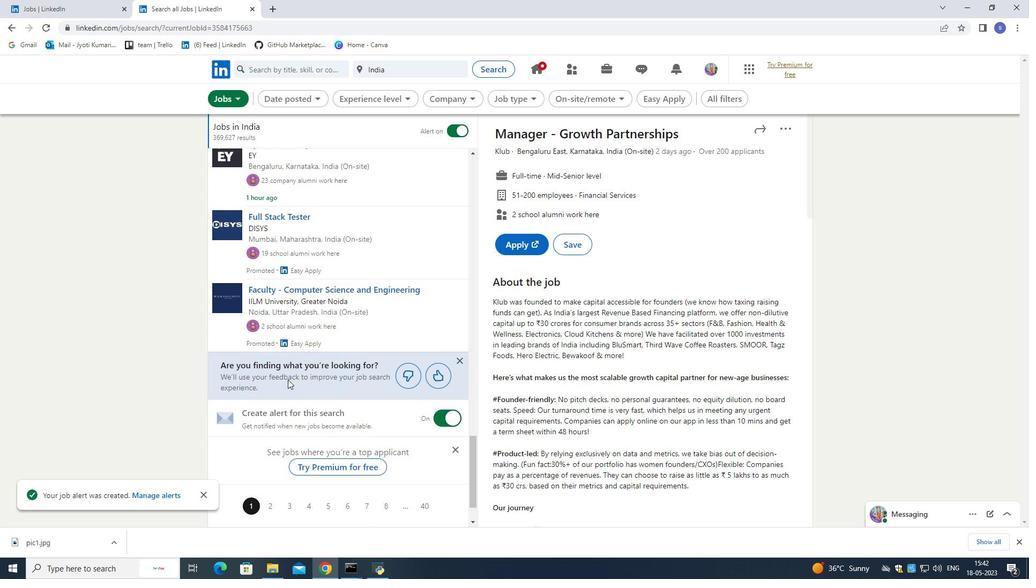 
Action: Mouse scrolled (287, 380) with delta (0, 0)
Screenshot: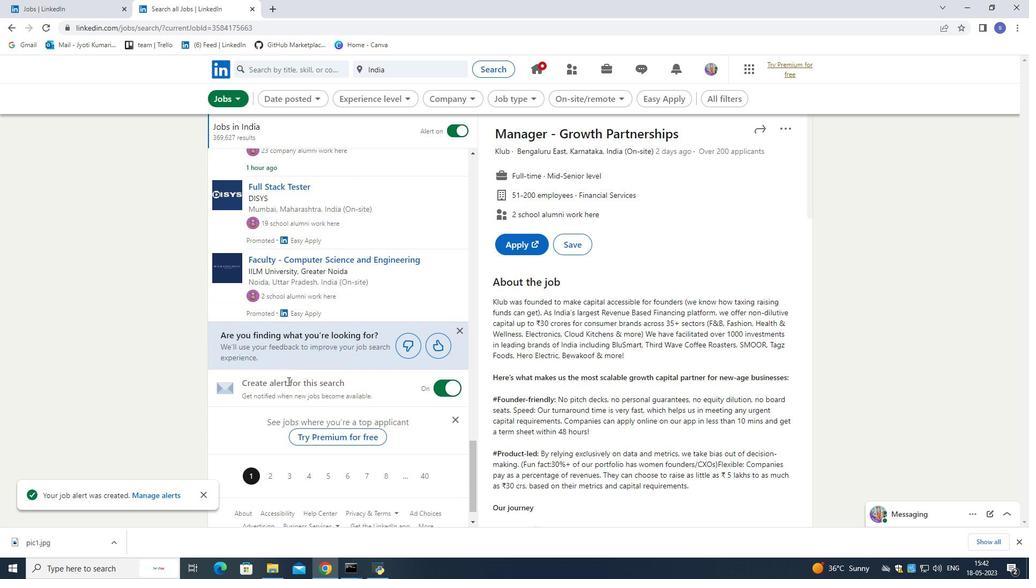 
Action: Mouse moved to (287, 383)
Screenshot: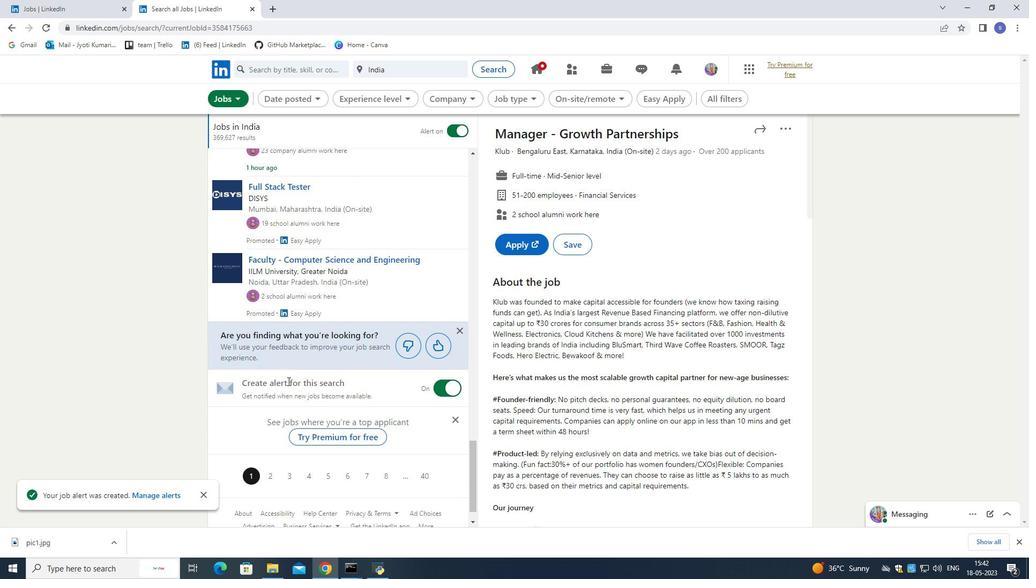 
Action: Mouse scrolled (287, 382) with delta (0, 0)
Screenshot: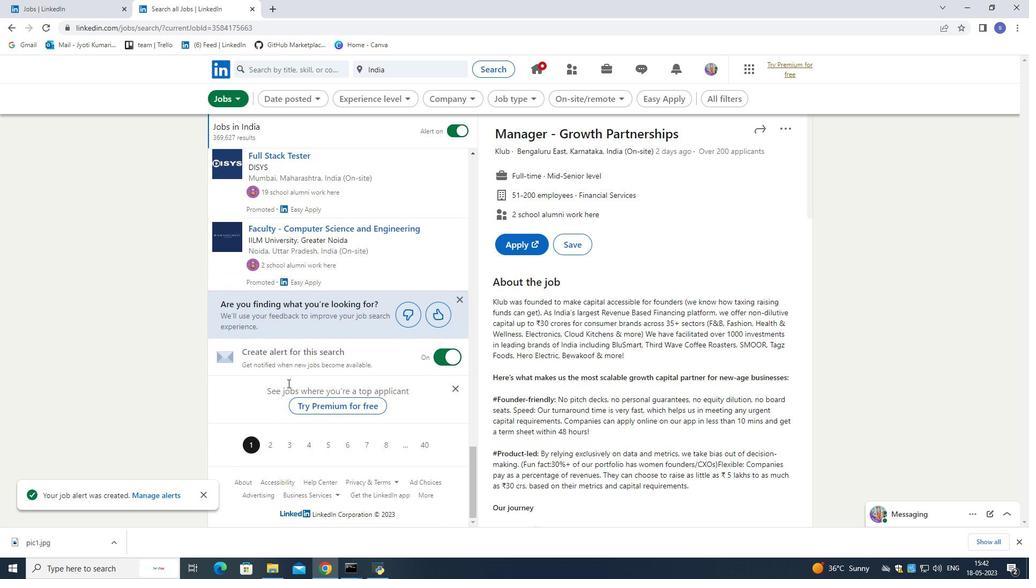 
Action: Mouse scrolled (287, 382) with delta (0, 0)
Screenshot: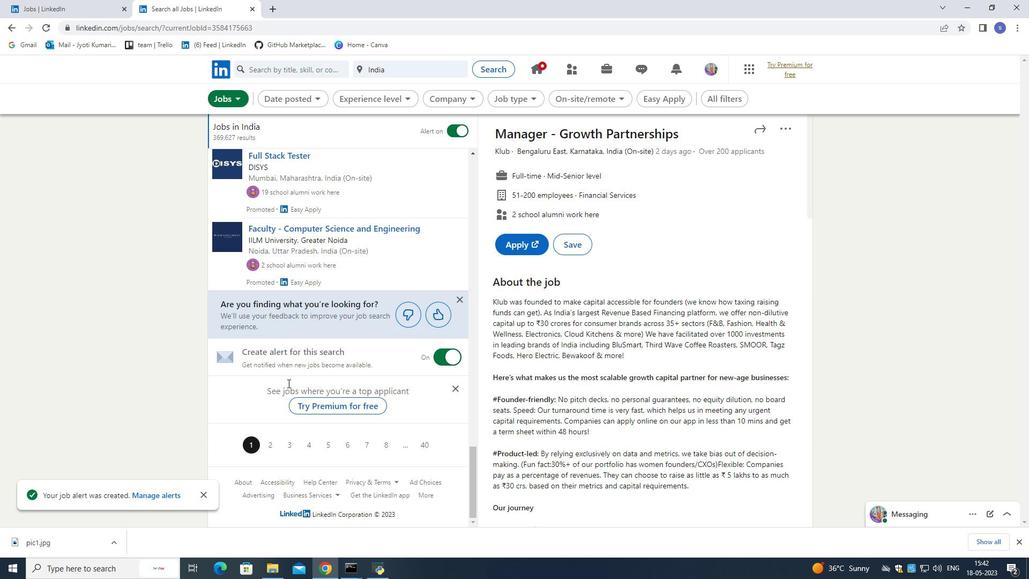 
Action: Mouse moved to (288, 384)
Screenshot: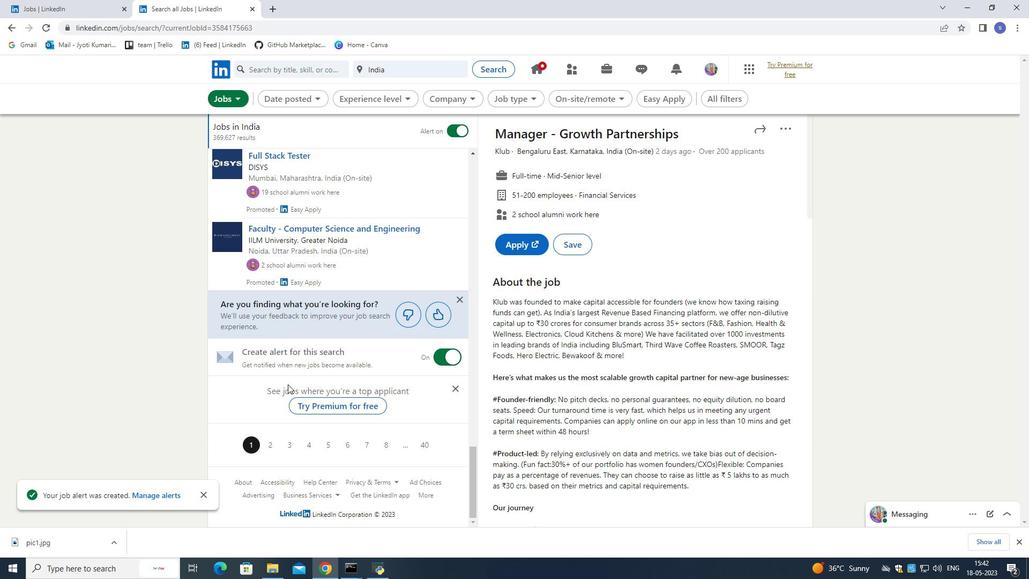 
Action: Mouse scrolled (288, 383) with delta (0, 0)
Screenshot: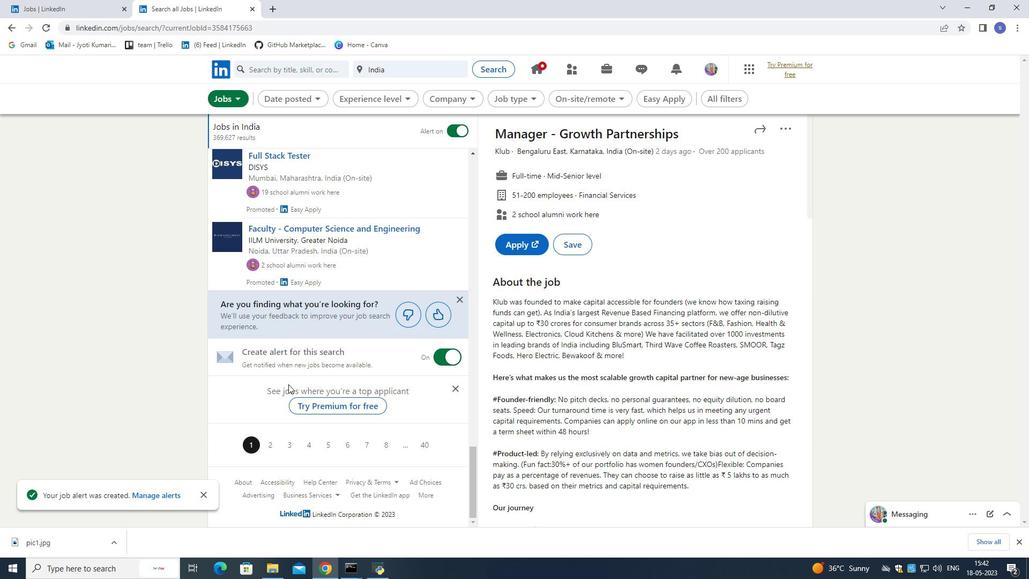
Action: Mouse moved to (288, 384)
Screenshot: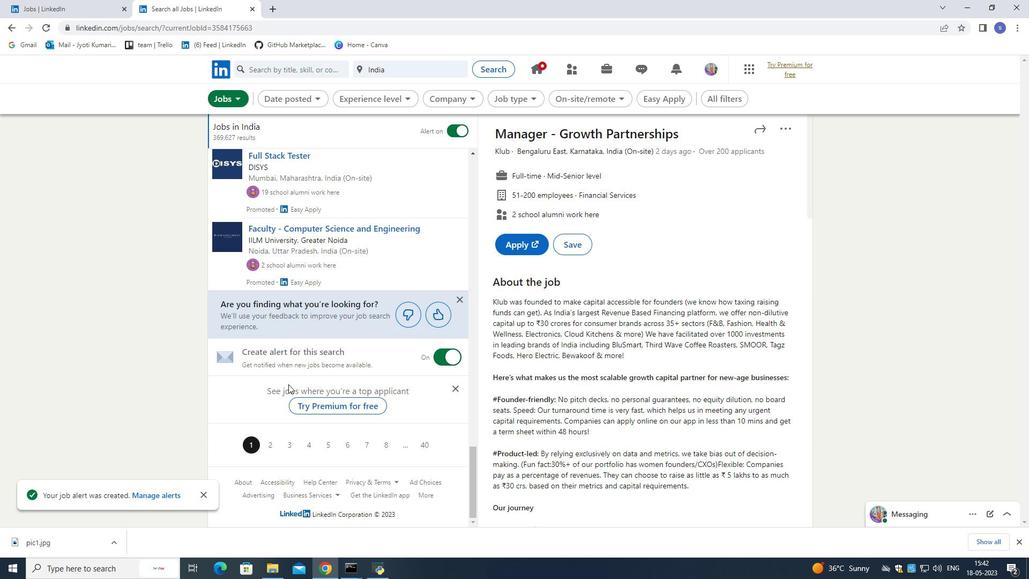 
Action: Mouse scrolled (288, 384) with delta (0, 0)
Screenshot: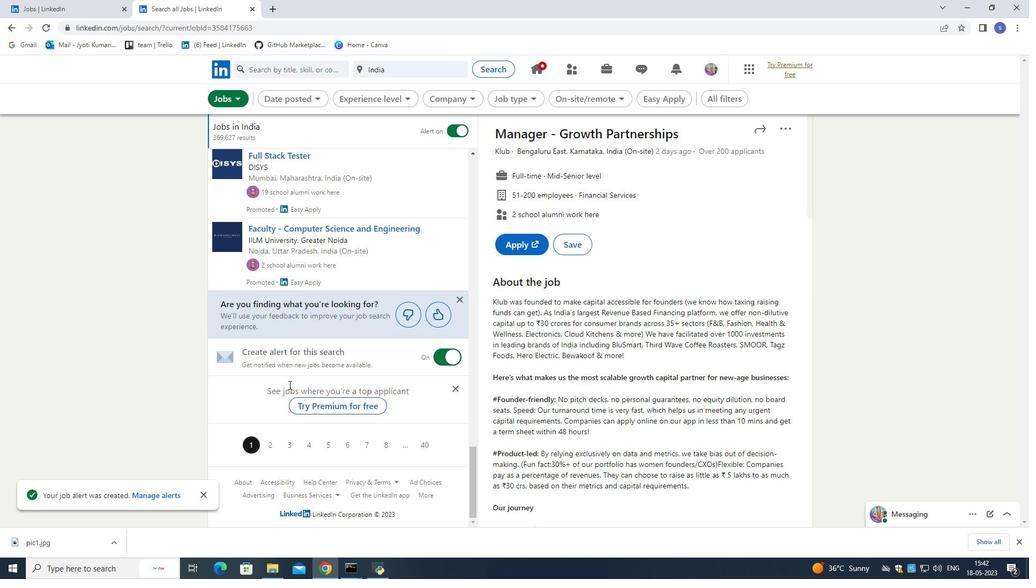 
Action: Mouse moved to (288, 385)
Screenshot: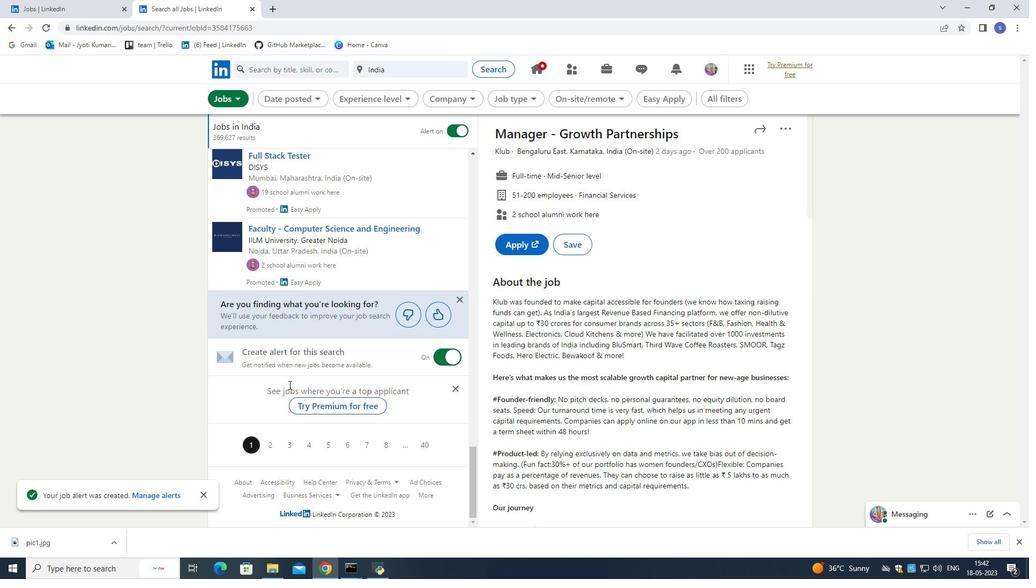 
Action: Mouse scrolled (288, 384) with delta (0, 0)
Screenshot: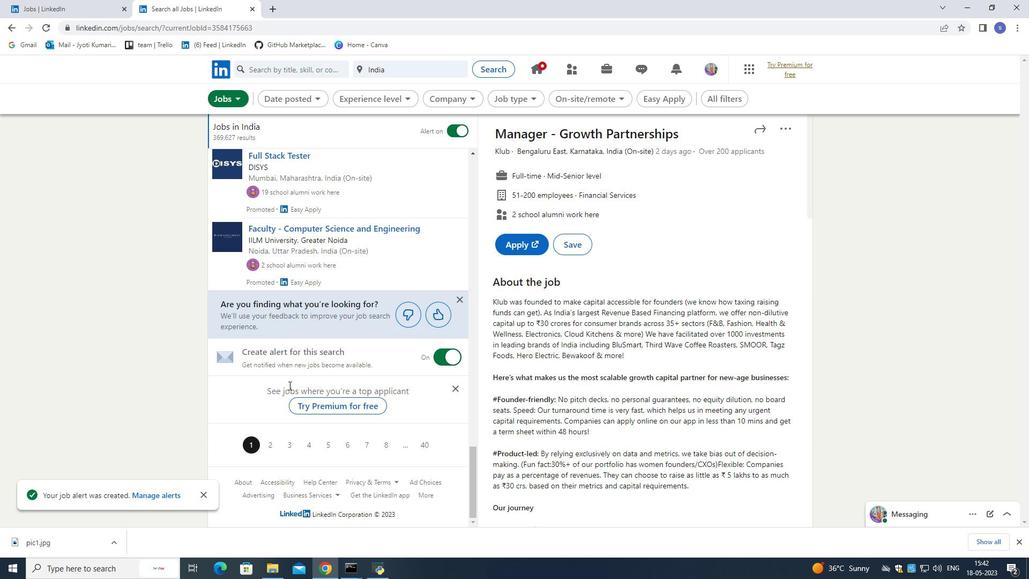 
Action: Mouse scrolled (288, 386) with delta (0, 0)
Screenshot: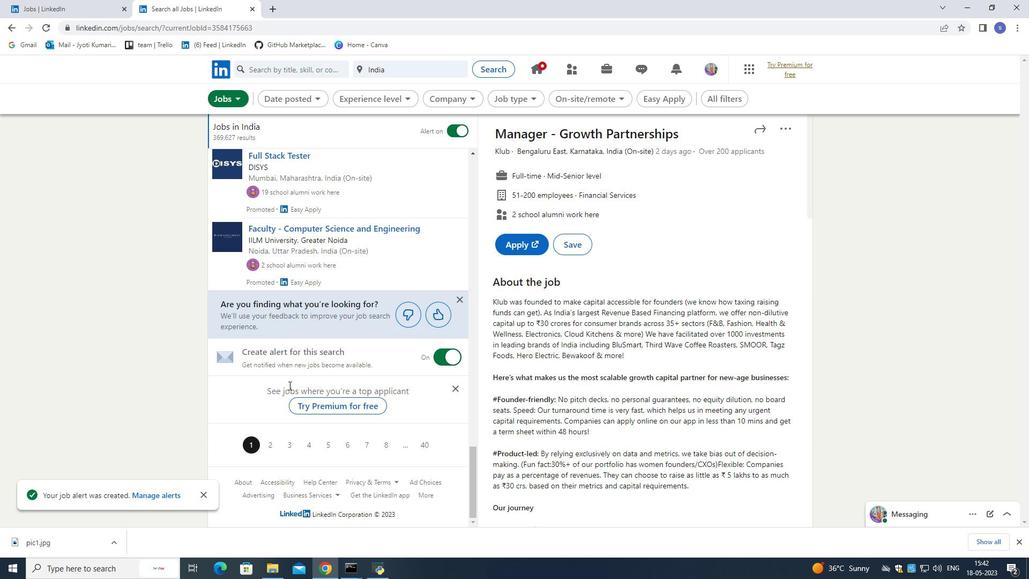 
Action: Mouse moved to (289, 385)
Screenshot: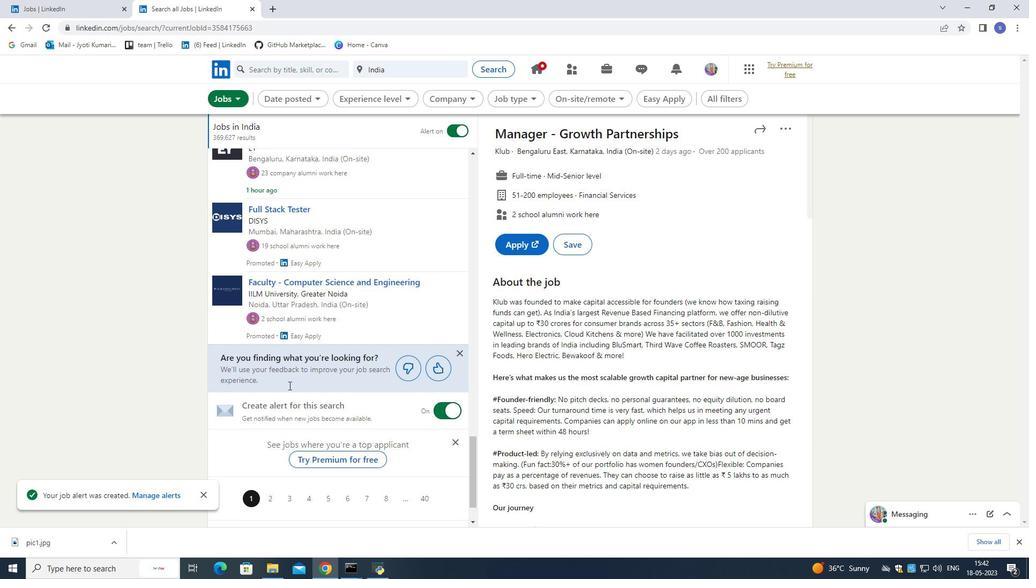 
Action: Mouse scrolled (289, 384) with delta (0, 0)
Screenshot: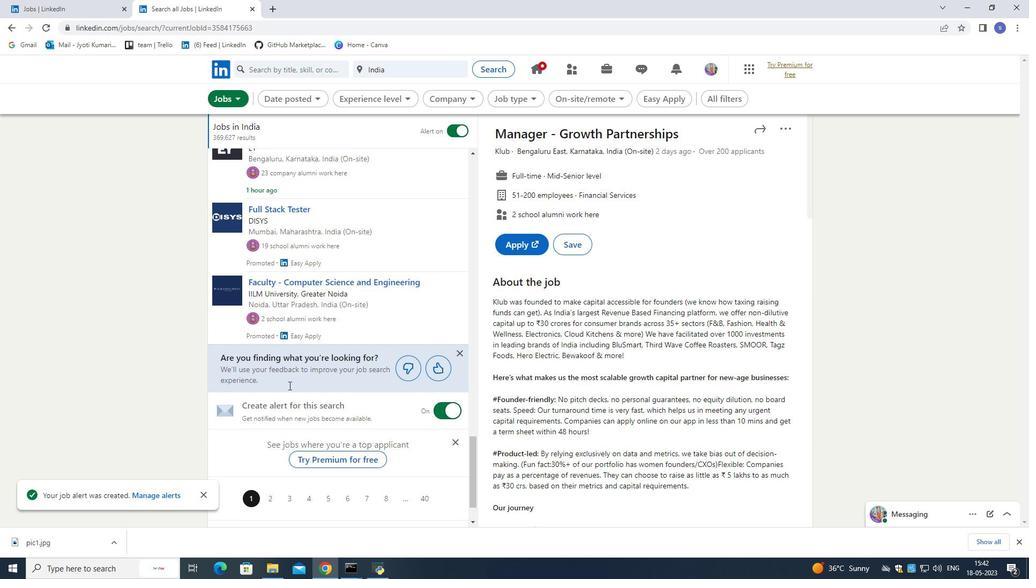 
Action: Mouse scrolled (289, 384) with delta (0, 0)
Screenshot: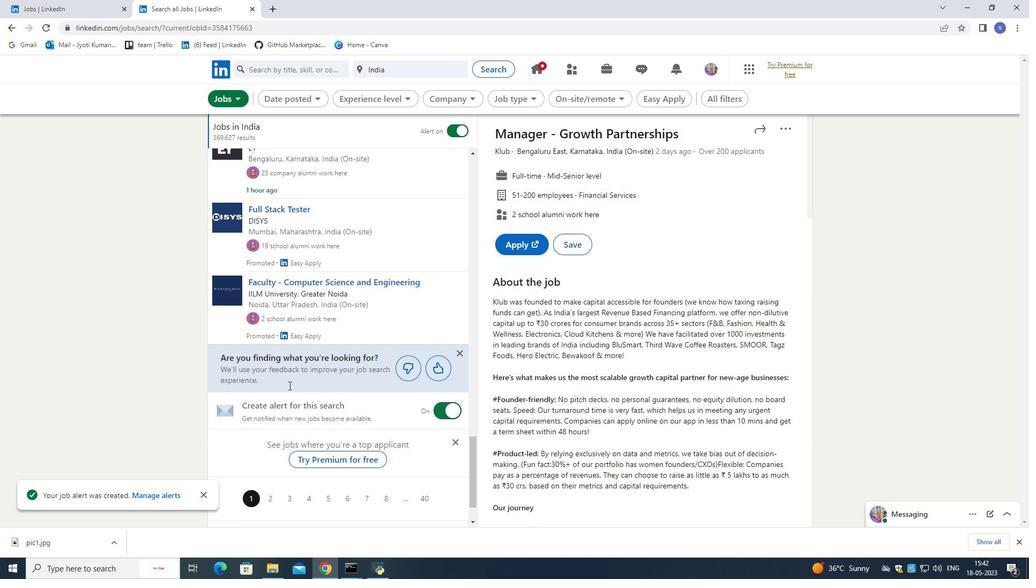 
Action: Mouse moved to (272, 440)
Screenshot: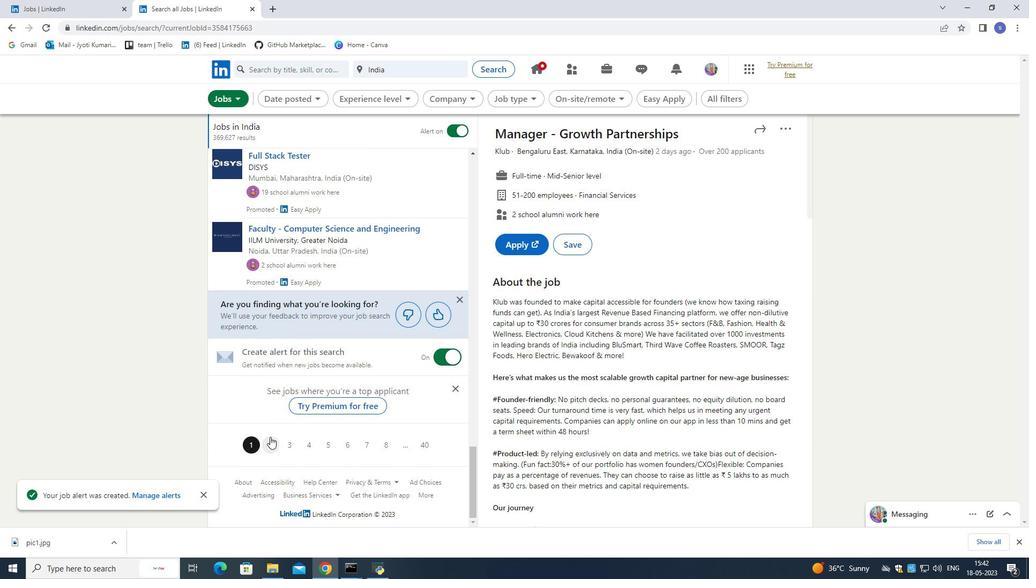 
Action: Mouse pressed left at (272, 440)
Screenshot: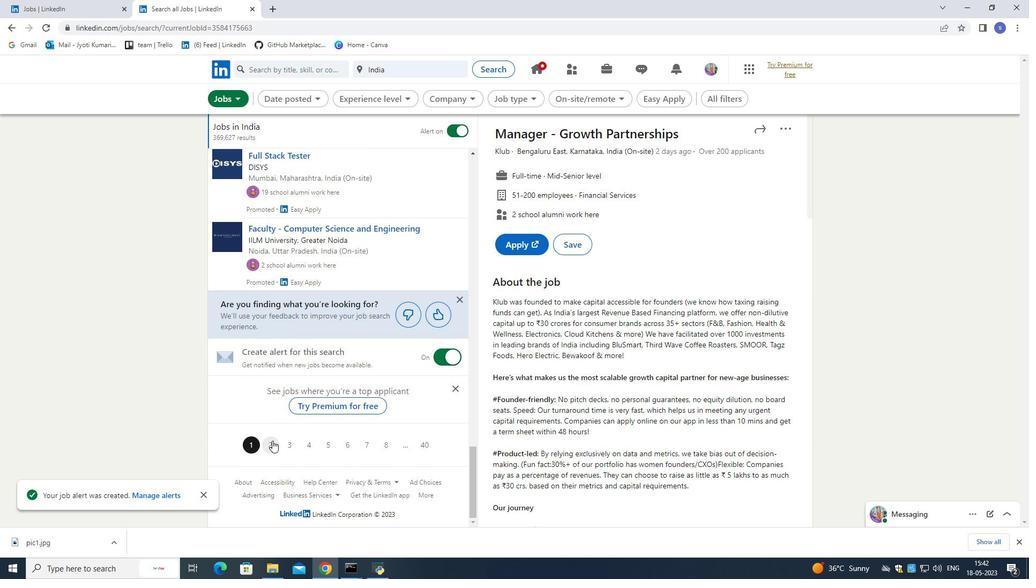 
Action: Mouse moved to (298, 273)
Screenshot: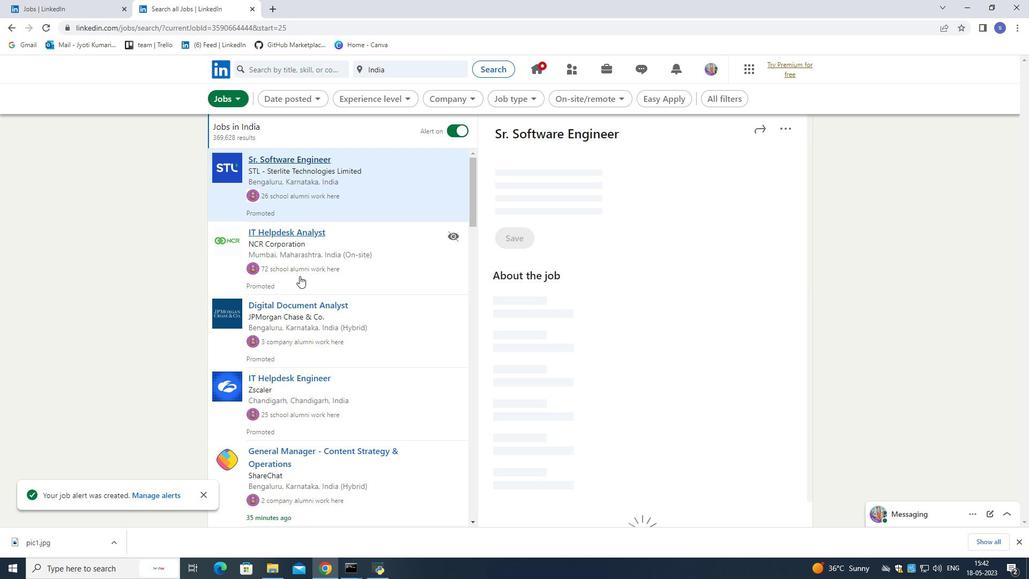 
Action: Mouse scrolled (298, 272) with delta (0, 0)
Screenshot: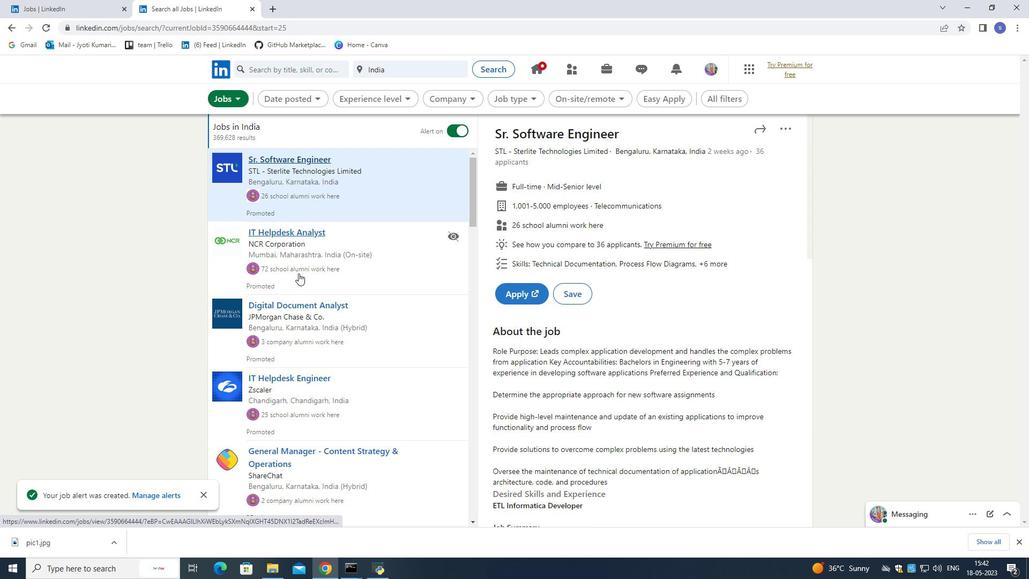 
Action: Mouse scrolled (298, 272) with delta (0, 0)
Screenshot: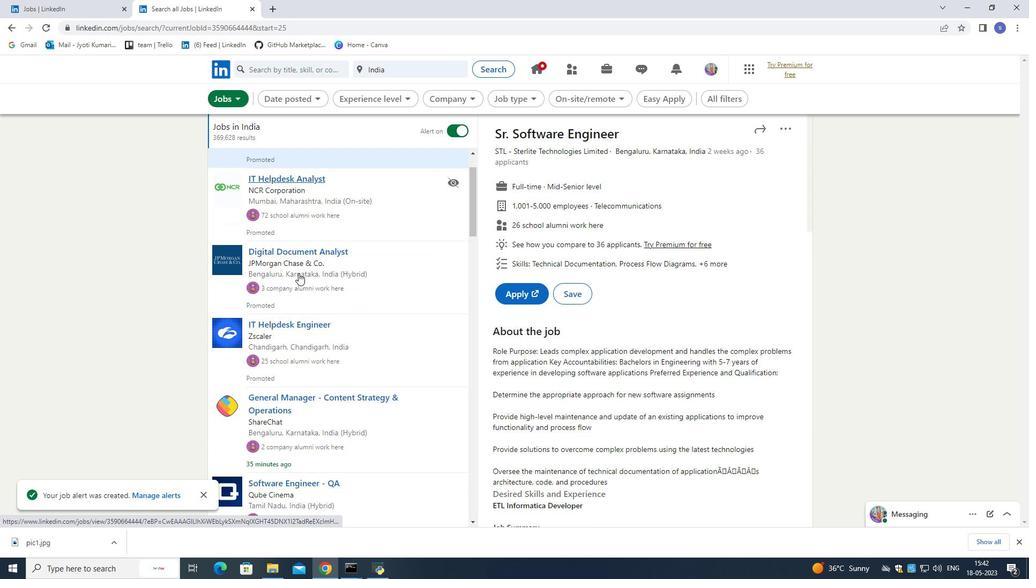 
Action: Mouse scrolled (298, 273) with delta (0, 0)
Screenshot: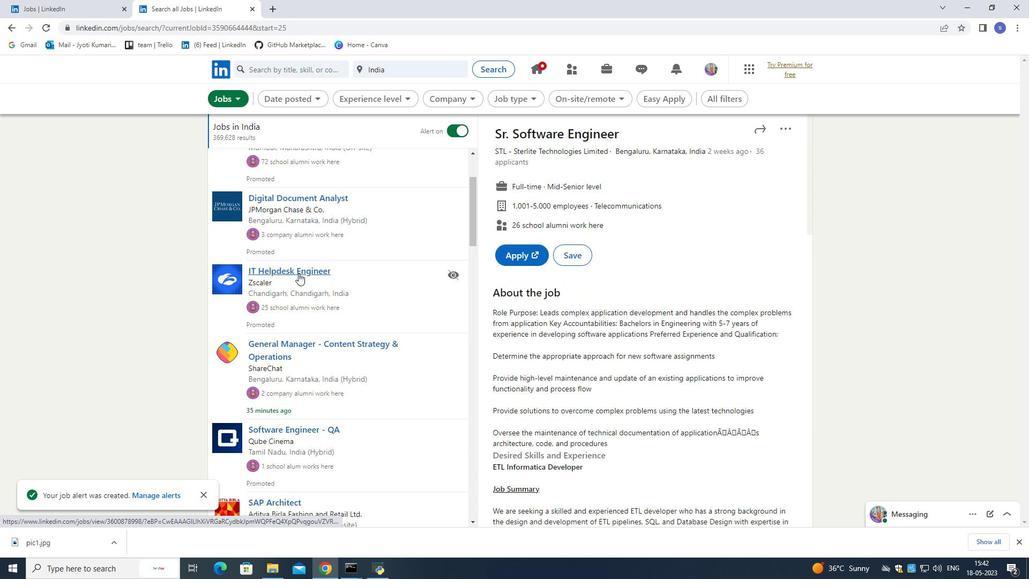 
Action: Mouse moved to (619, 324)
Screenshot: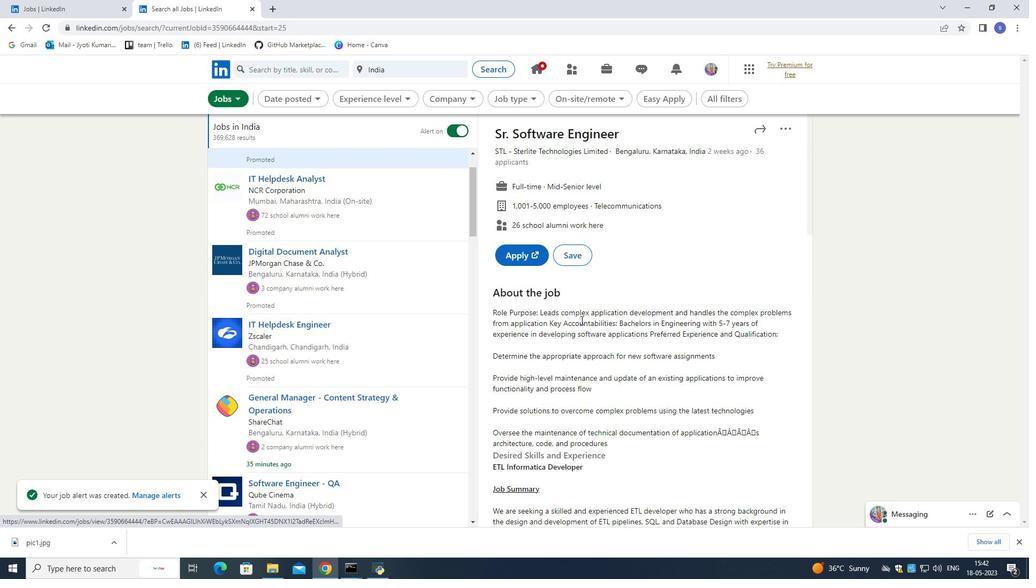 
Action: Mouse scrolled (619, 324) with delta (0, 0)
Screenshot: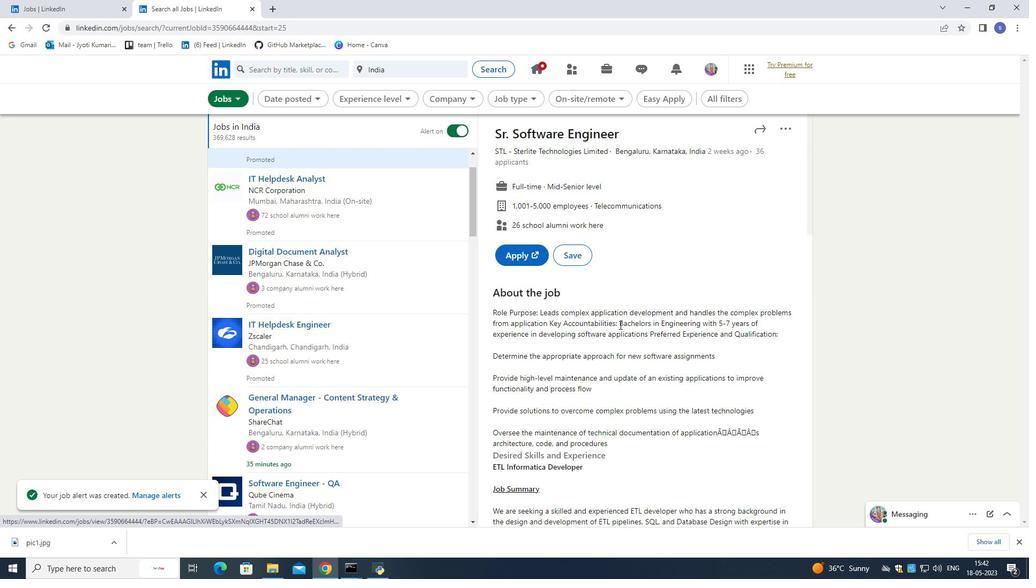 
Action: Mouse moved to (620, 325)
Screenshot: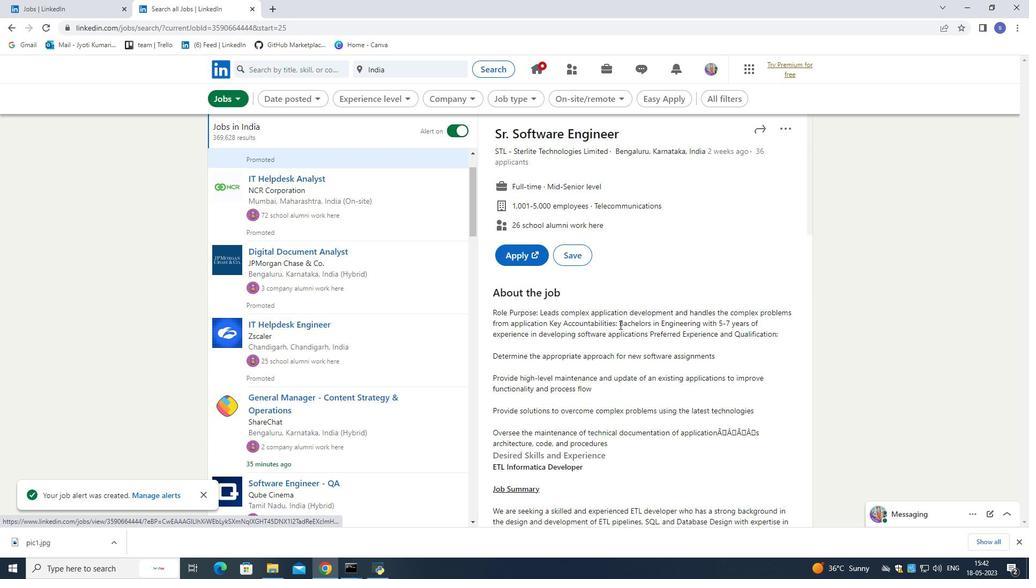 
Action: Mouse scrolled (620, 324) with delta (0, 0)
Screenshot: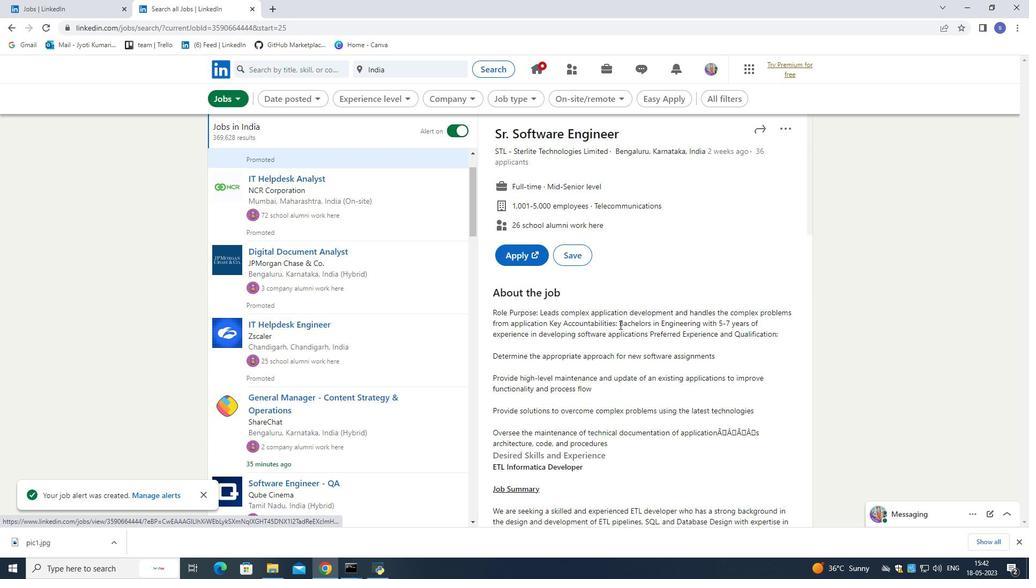 
Action: Mouse scrolled (620, 324) with delta (0, 0)
Screenshot: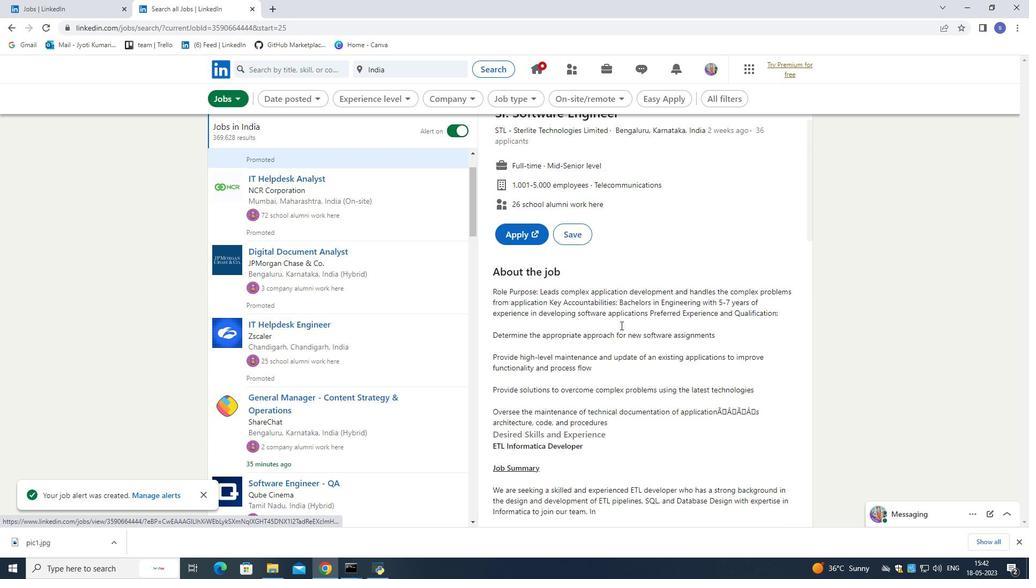 
Action: Mouse moved to (620, 326)
Screenshot: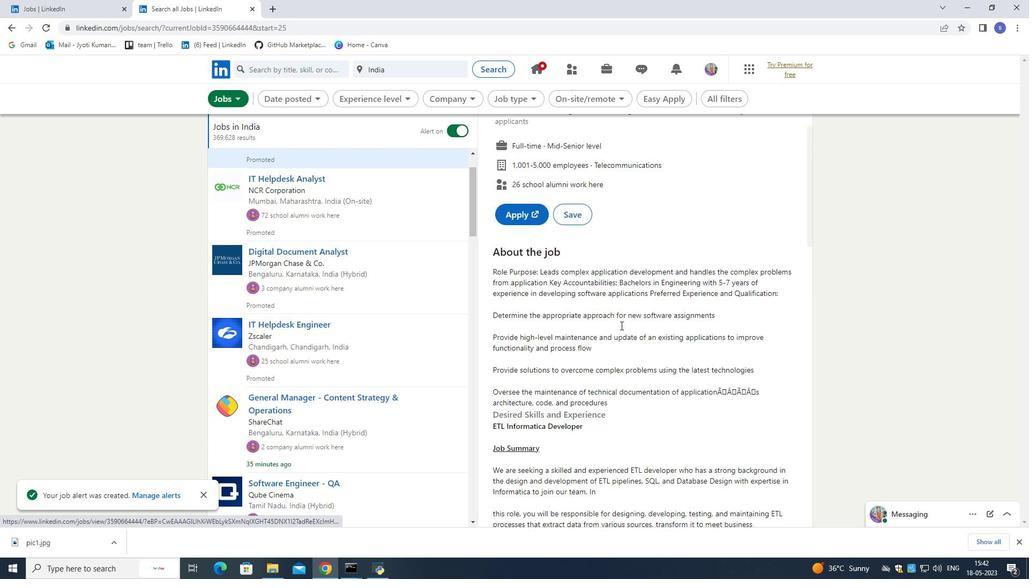 
Action: Mouse scrolled (620, 325) with delta (0, 0)
Screenshot: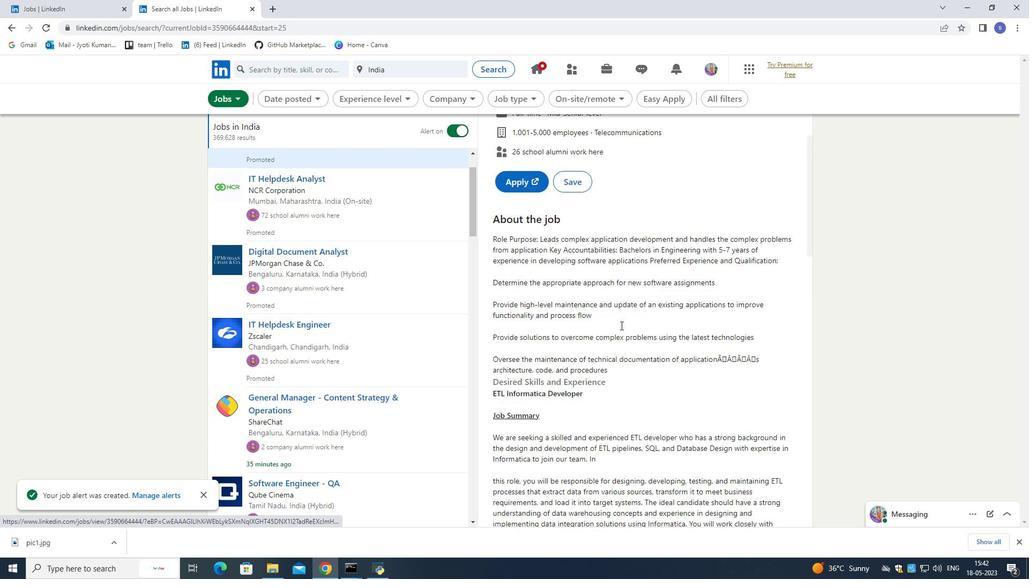 
Action: Mouse scrolled (620, 325) with delta (0, 0)
